 Task: Forward email and add a link Link0000000011 from Email0000000010 to Aakash.mishra@softage.net; Email000000002 with a cc to Email0000000003@outlook.com@outlook.com; Email0000000004@outlook.com and bcc to Email0000000005@outlook.com@outlook.com with a subject Subject0000000011 and add a message Message0000000013 and with an attachment of Attach0000000004. Forward email and add a link Link0000000012 from Email0000000010 including the signature Sign0000000001 to Aakash.mishra@softage.net with a subject Subject0000000011 and add a message Message0000000011. Forward email and add a link Link0000000012 from Email0000000010 including the signature Sign0000000001 to Aakash.mishra@softage.net; Email000000002 with a subject Subject0000000012 and add a message Message0000000012. Forward email and add a link Link0000000012 from Email0000000010 including the signature Sign0000000001 to Aakash.mishra@softage.net with a subject Subject0000000011 and add a message Message0000000011 and with an attachment of Attach0000000001. Forward email and add a link Link0000000012 from Email0000000010 including the signature Sign0000000001 to Aakash.mishra@softage.net; Email000000002; Email0000000003@outlook.com@outlook.com with a subject Subject0000000012 and add a message Message0000000013 and with an attachment of Attach0000000001
Action: Mouse moved to (1299, 458)
Screenshot: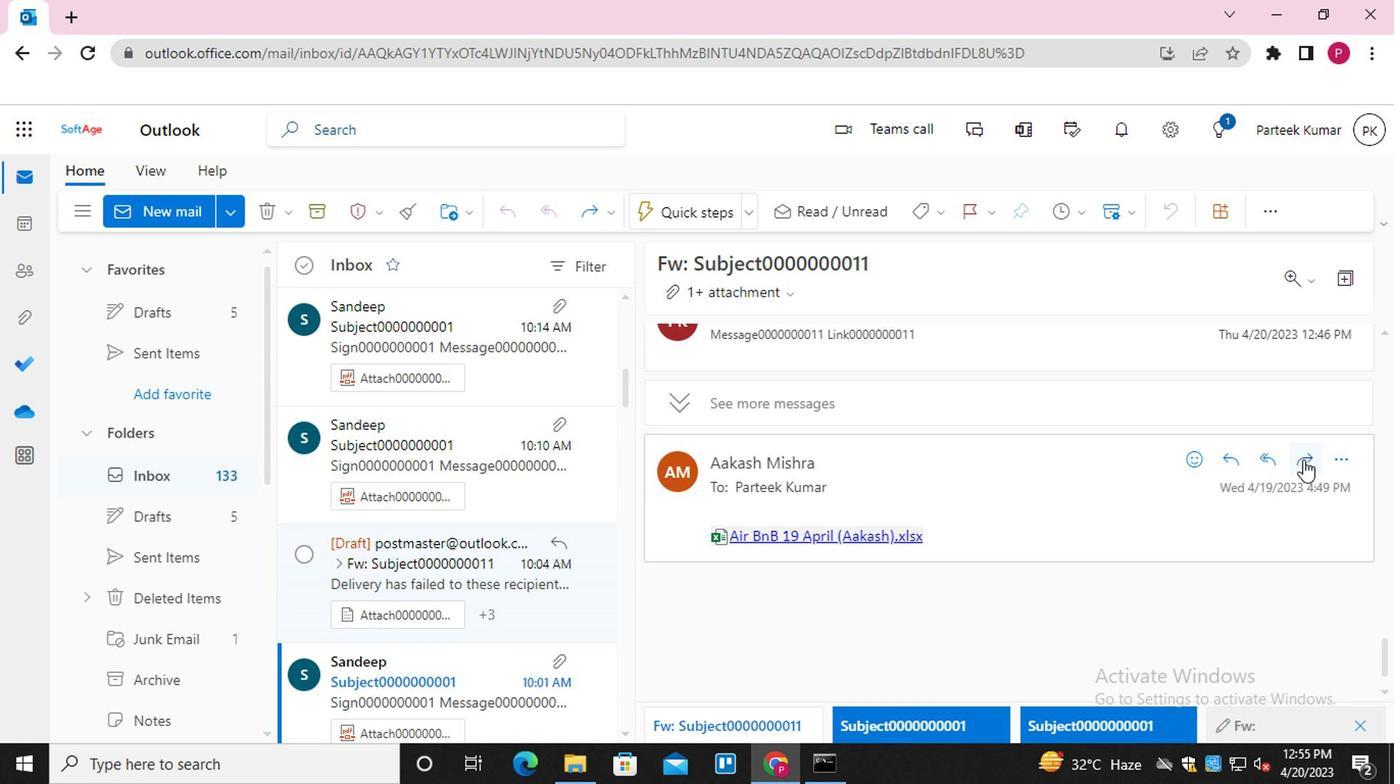 
Action: Mouse pressed left at (1299, 458)
Screenshot: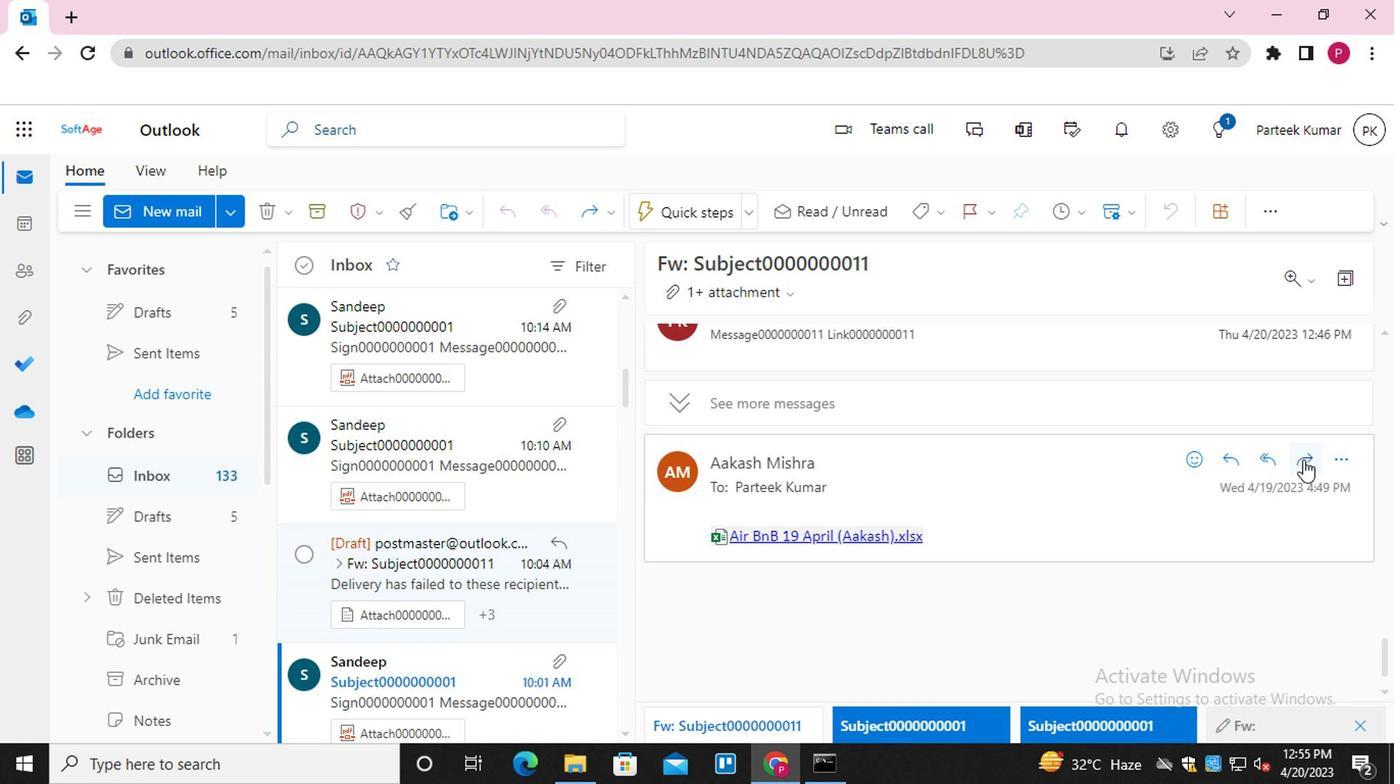 
Action: Mouse moved to (664, 498)
Screenshot: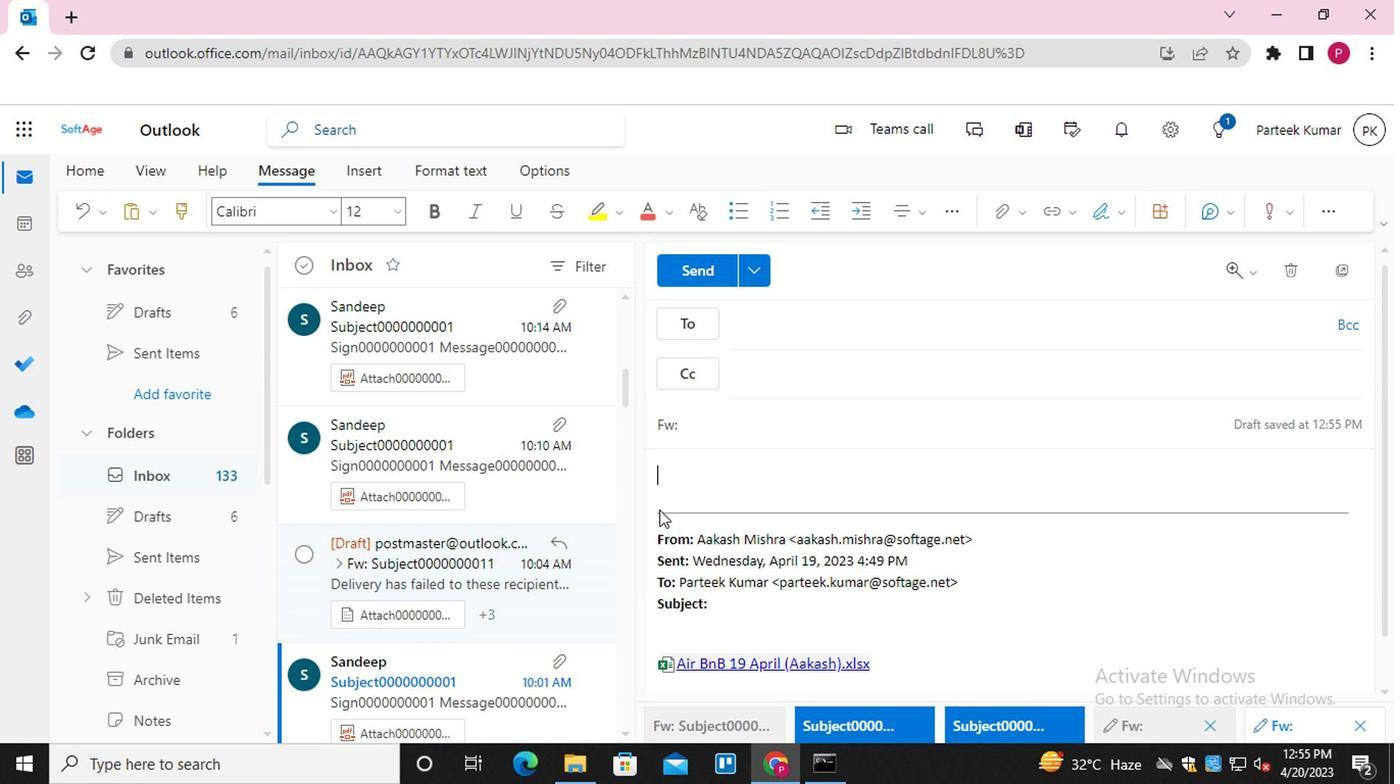 
Action: Mouse pressed left at (664, 498)
Screenshot: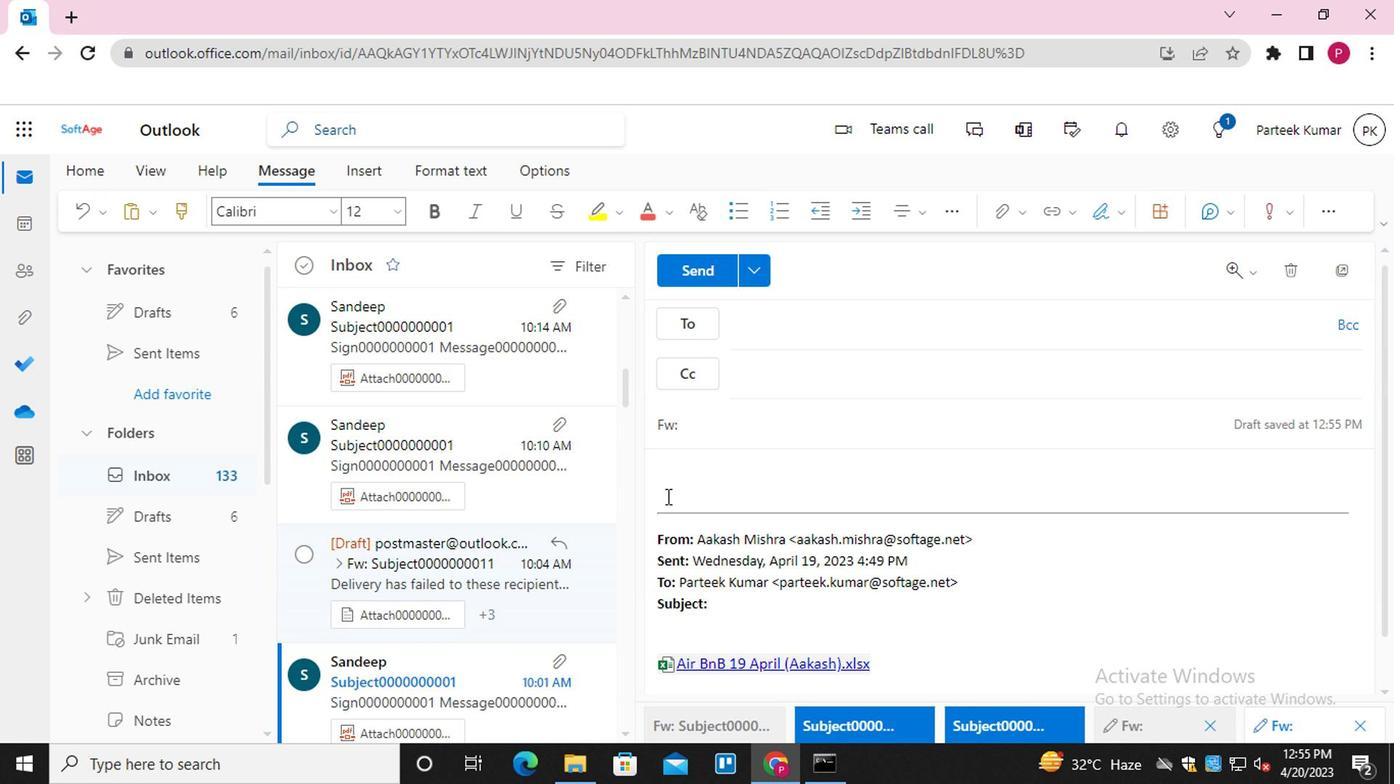 
Action: Mouse moved to (1042, 202)
Screenshot: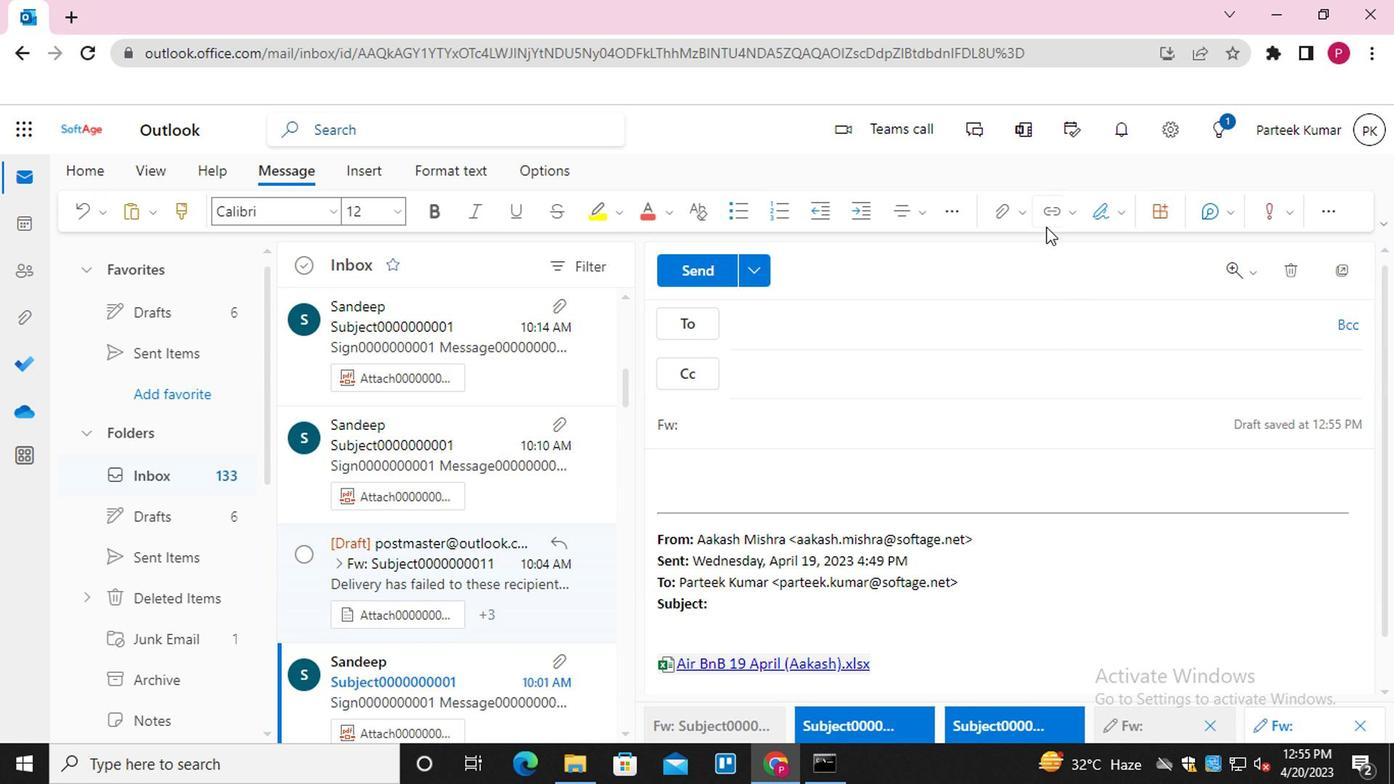 
Action: Mouse pressed left at (1042, 202)
Screenshot: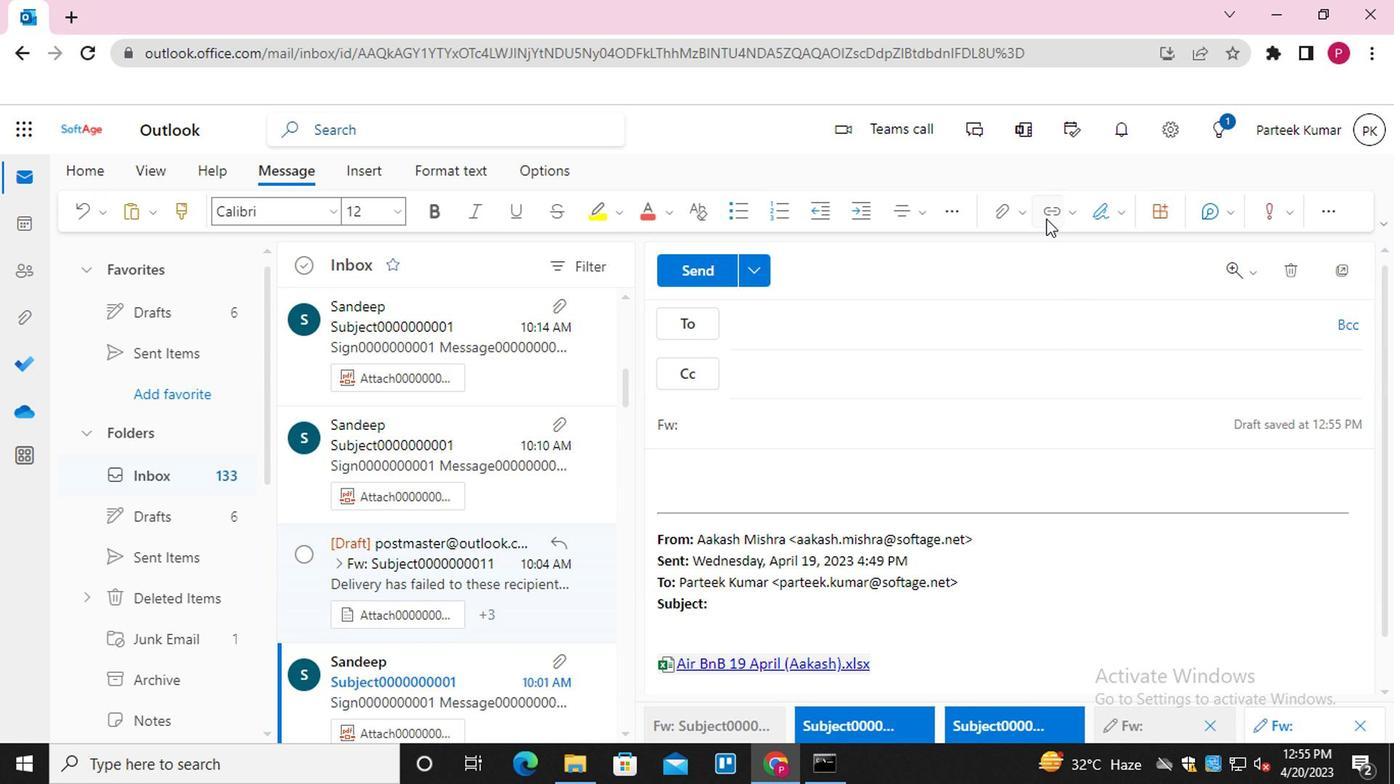 
Action: Mouse moved to (550, 387)
Screenshot: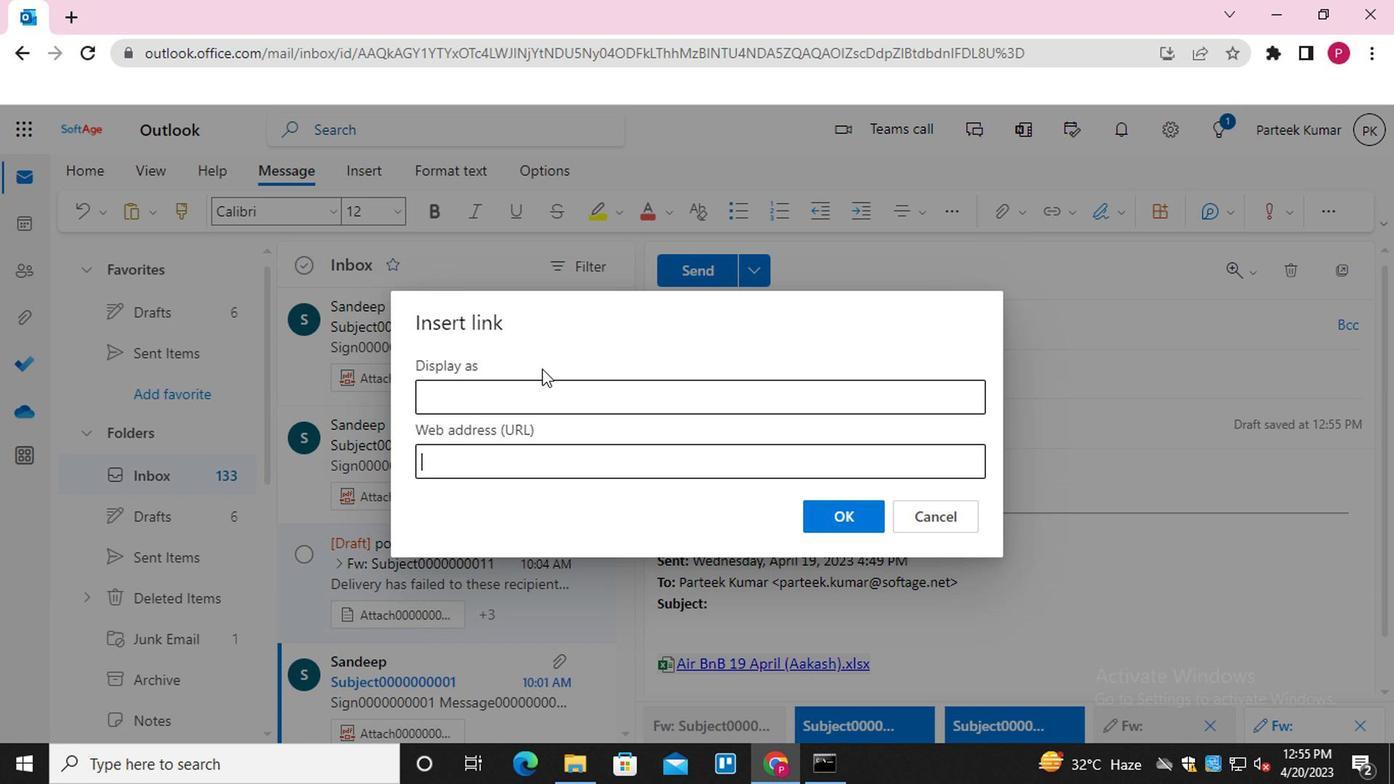 
Action: Mouse pressed left at (550, 387)
Screenshot: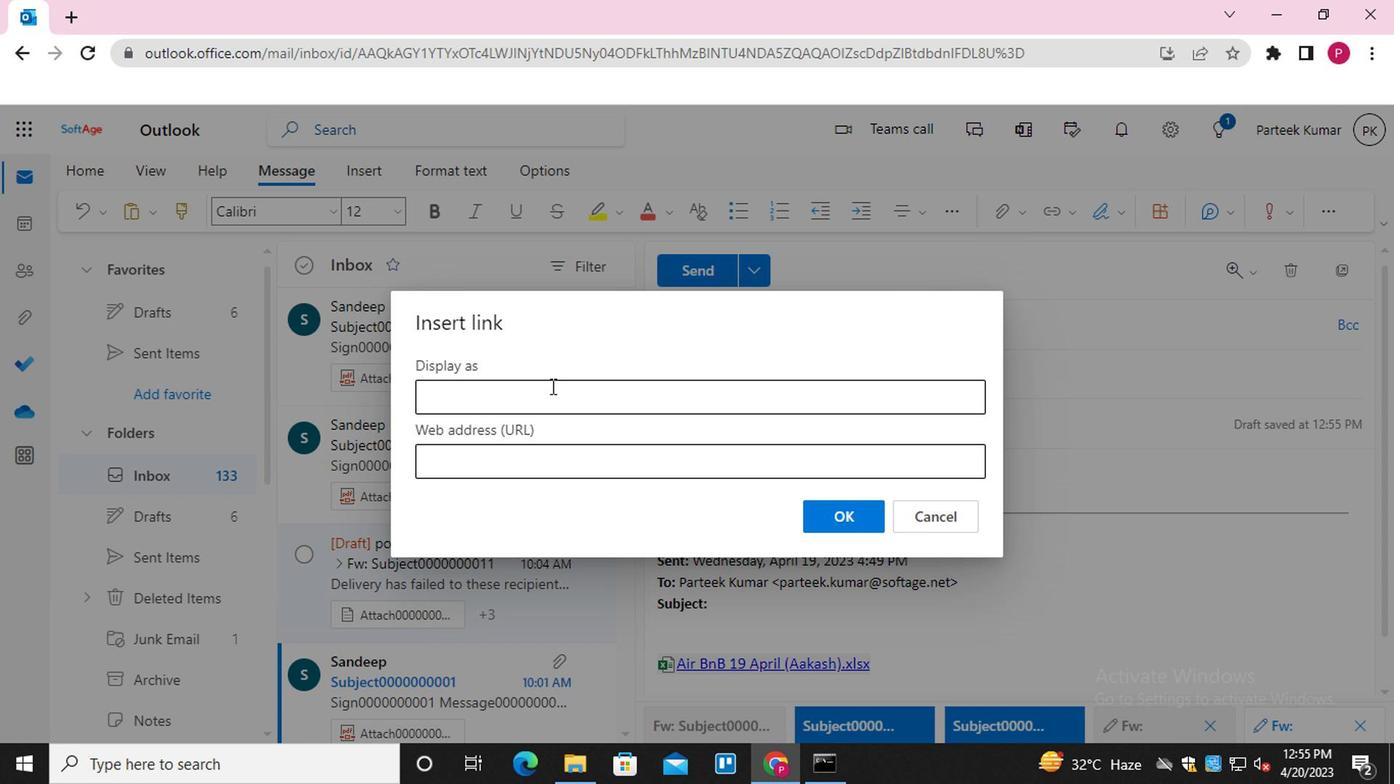 
Action: Mouse moved to (578, 452)
Screenshot: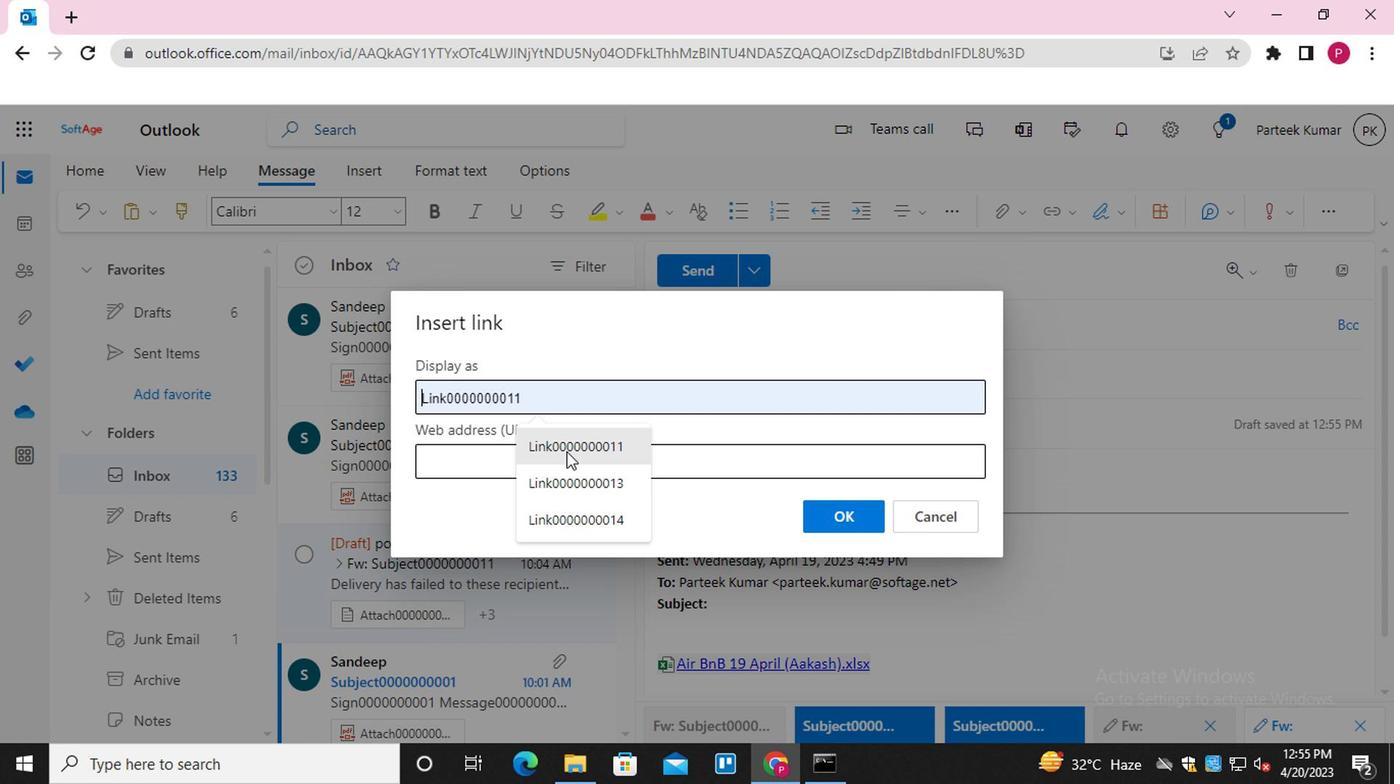 
Action: Mouse pressed left at (578, 452)
Screenshot: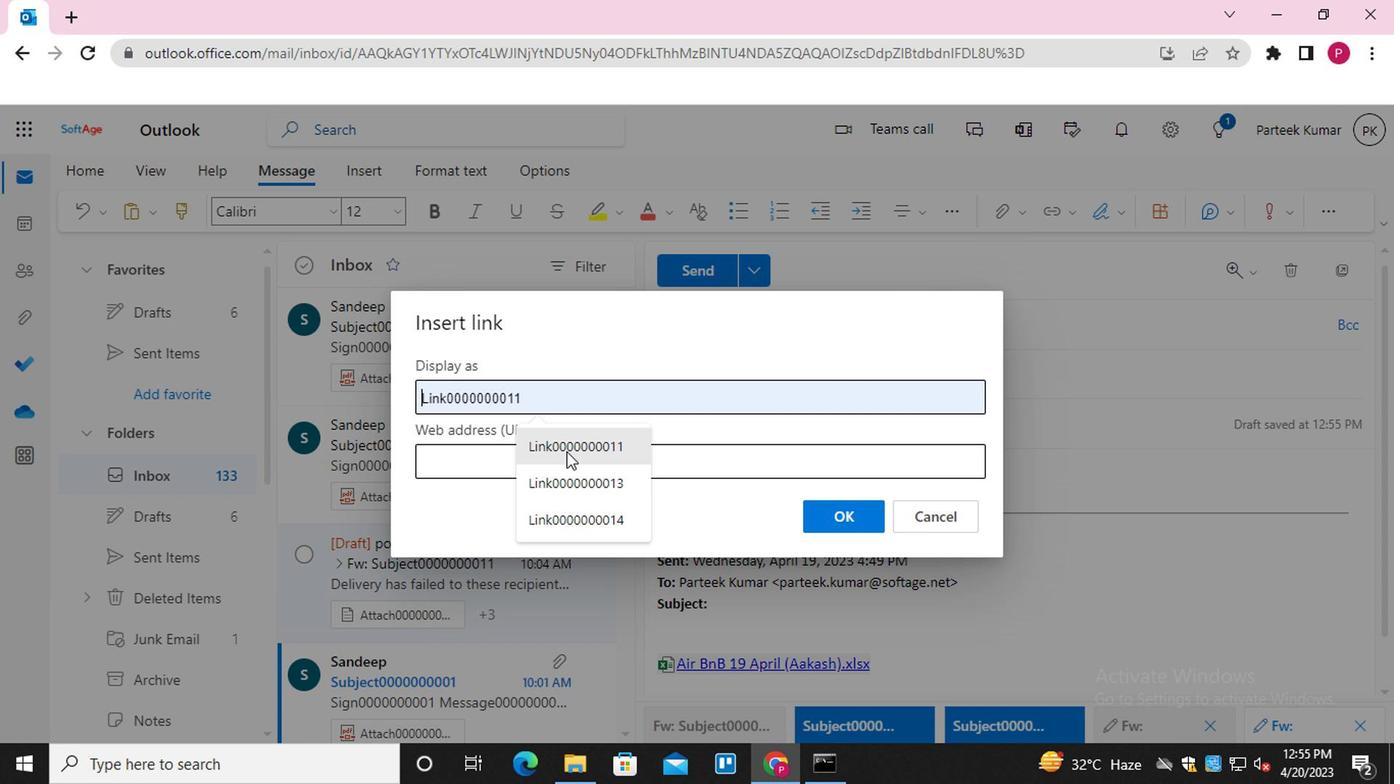 
Action: Mouse moved to (575, 464)
Screenshot: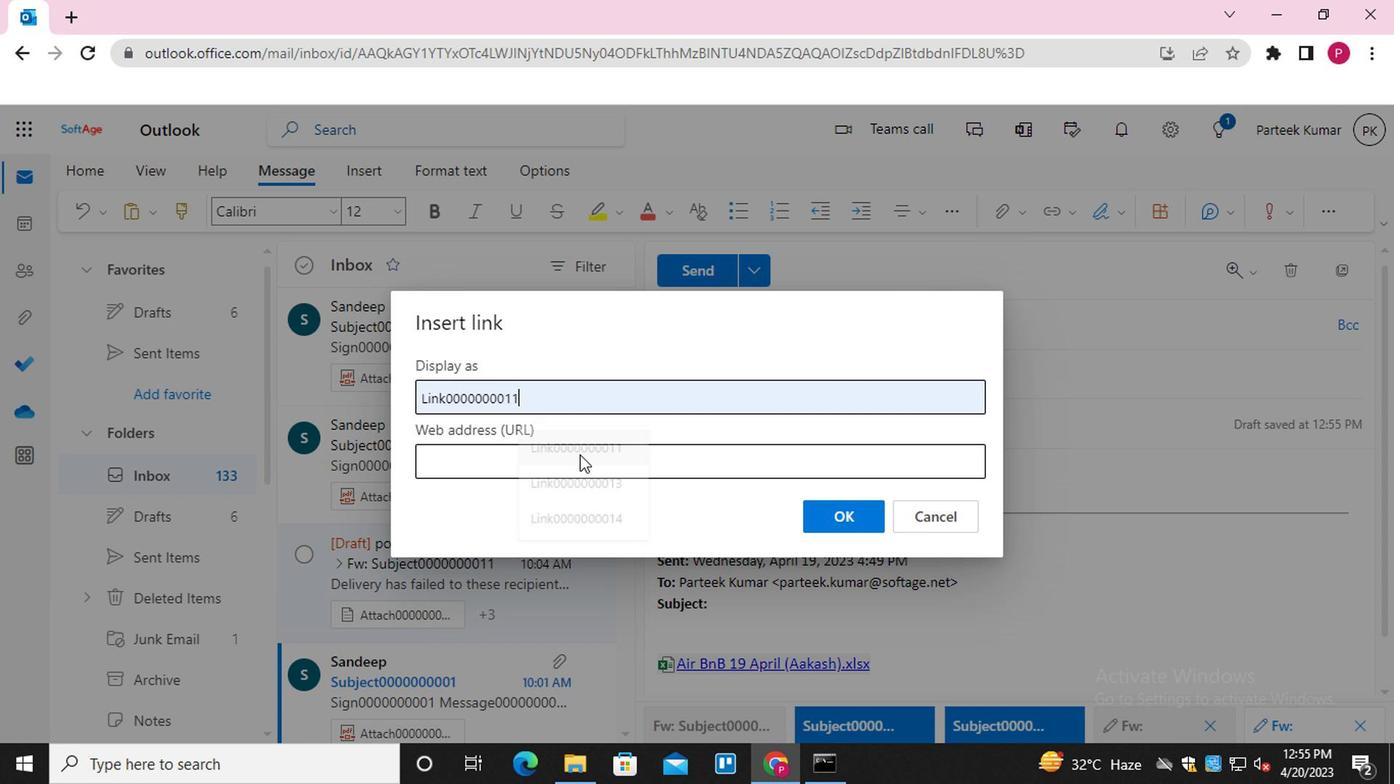 
Action: Mouse pressed left at (575, 464)
Screenshot: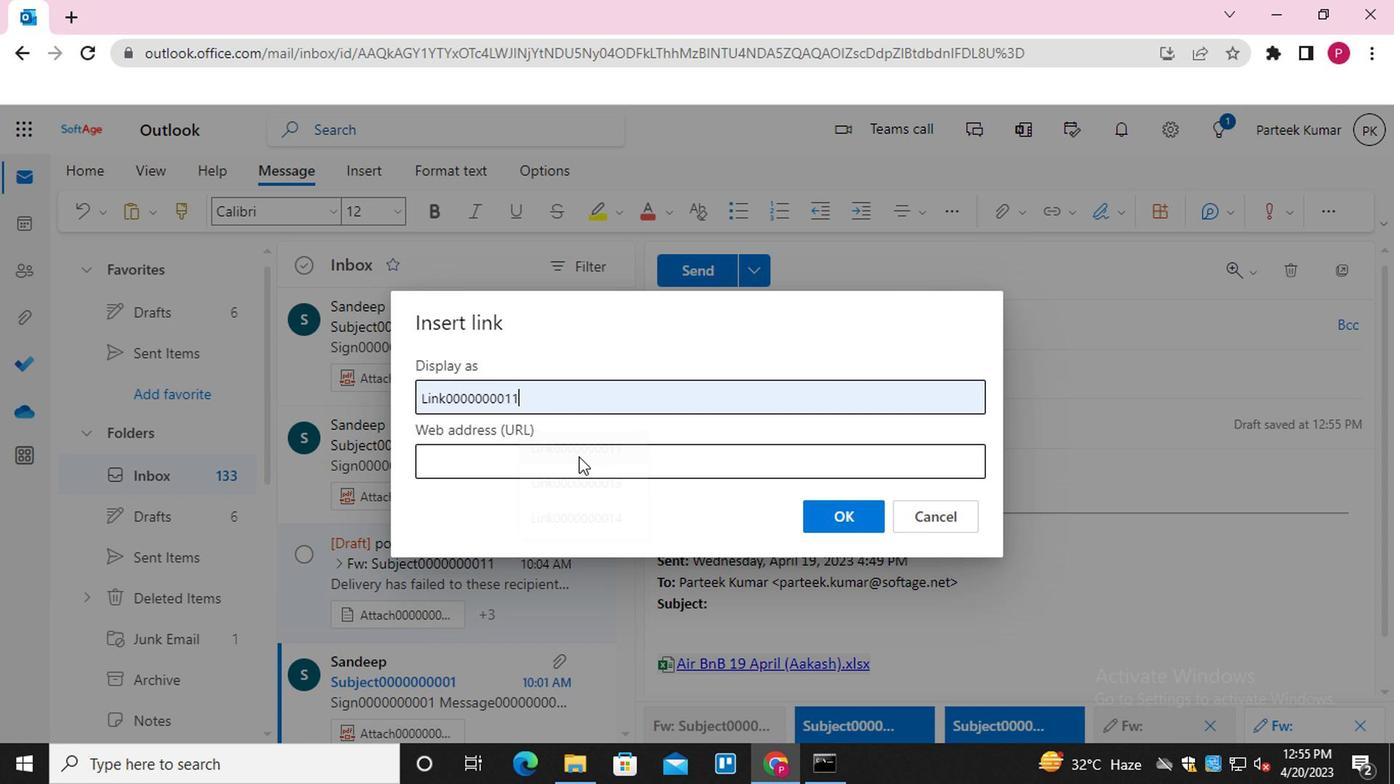 
Action: Mouse moved to (599, 603)
Screenshot: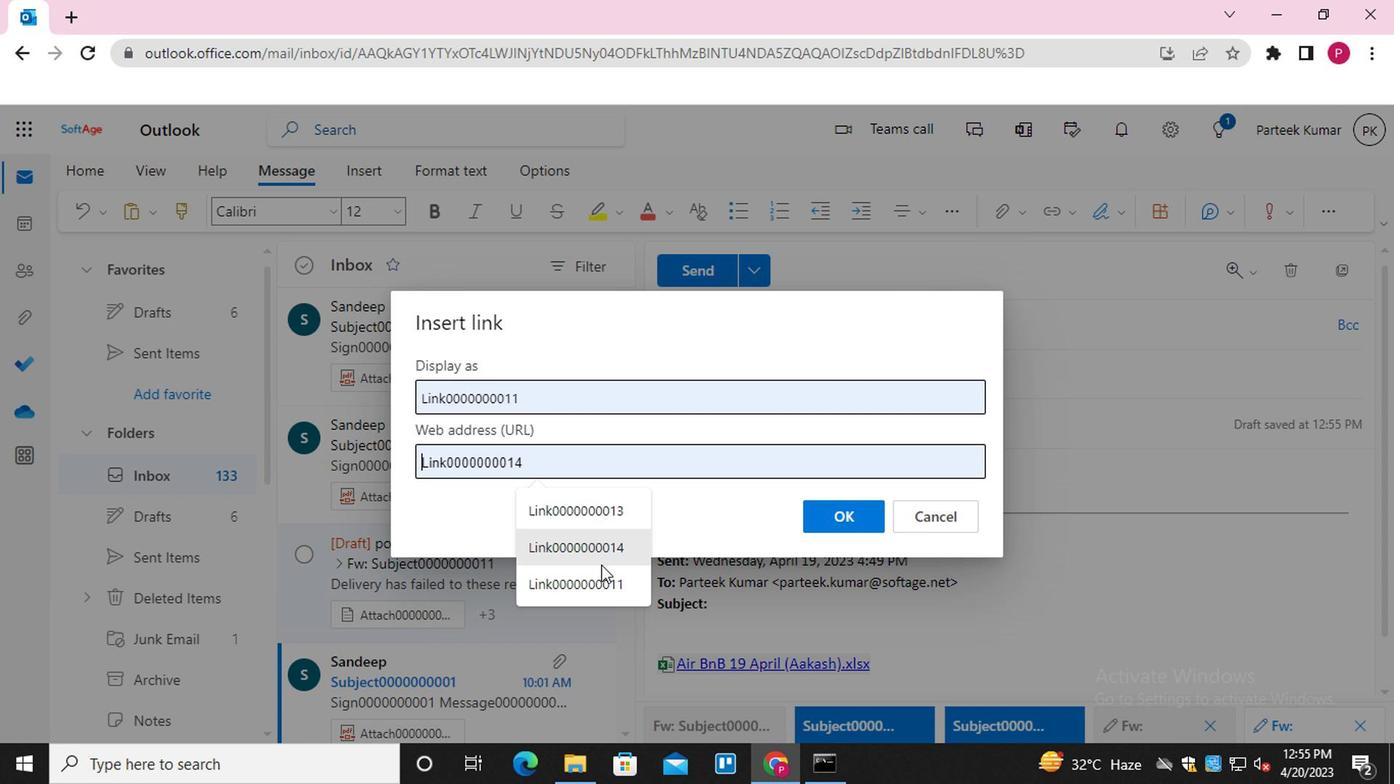 
Action: Mouse pressed left at (599, 603)
Screenshot: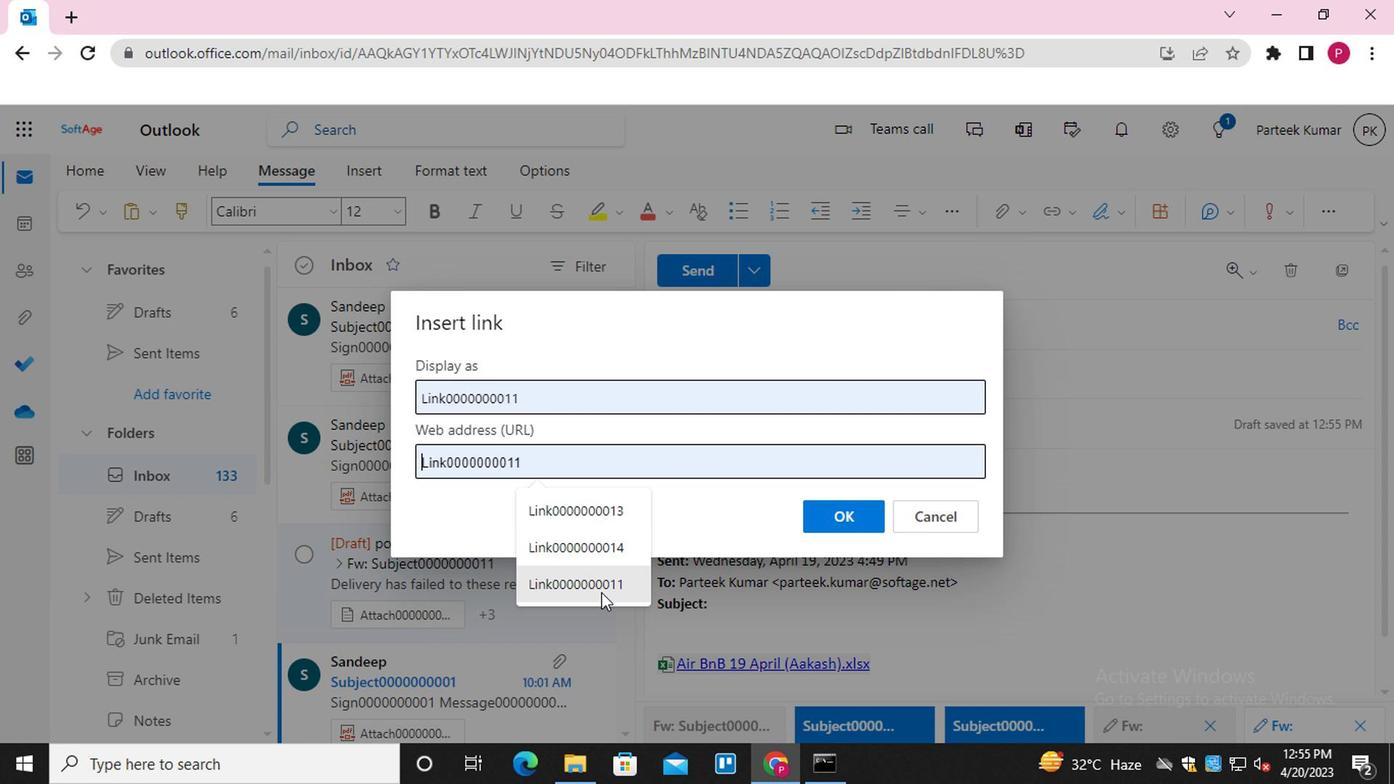 
Action: Mouse moved to (844, 518)
Screenshot: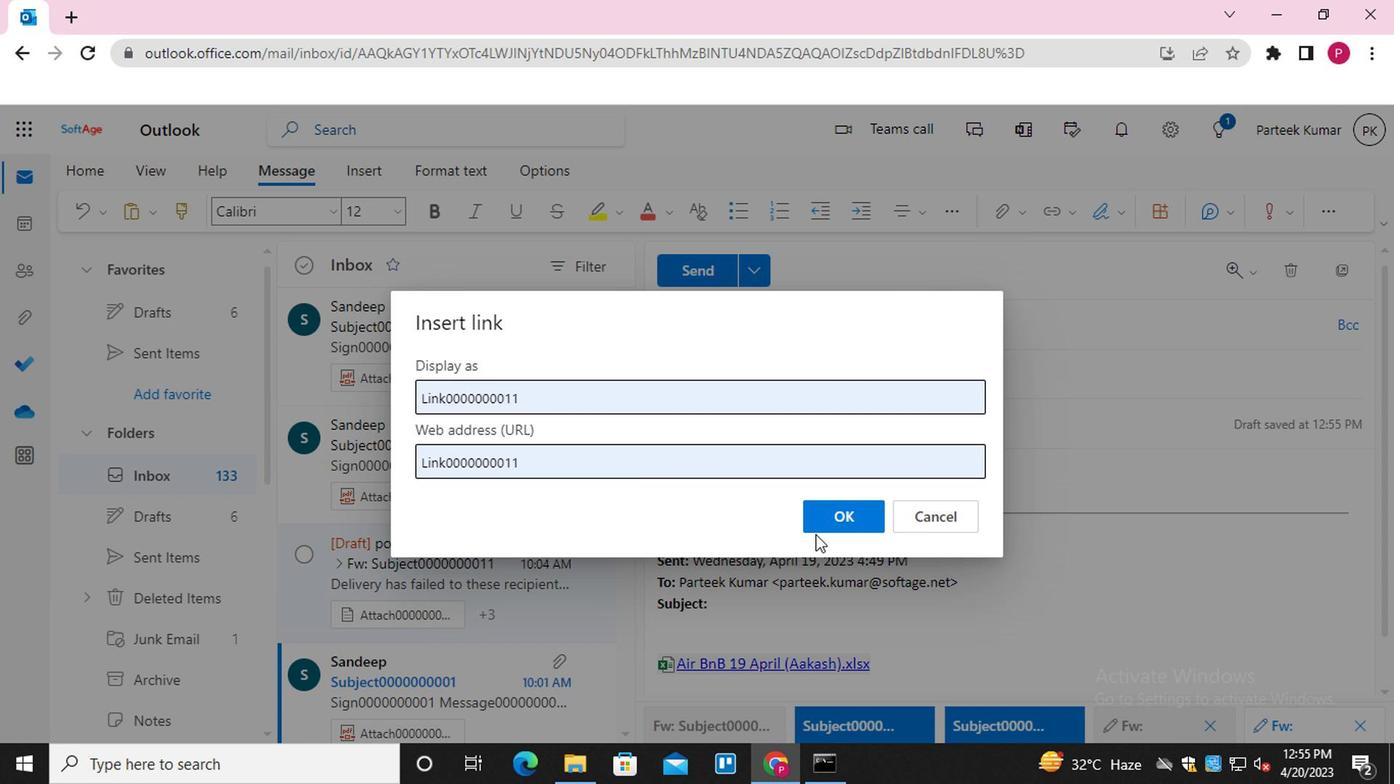 
Action: Mouse pressed left at (844, 518)
Screenshot: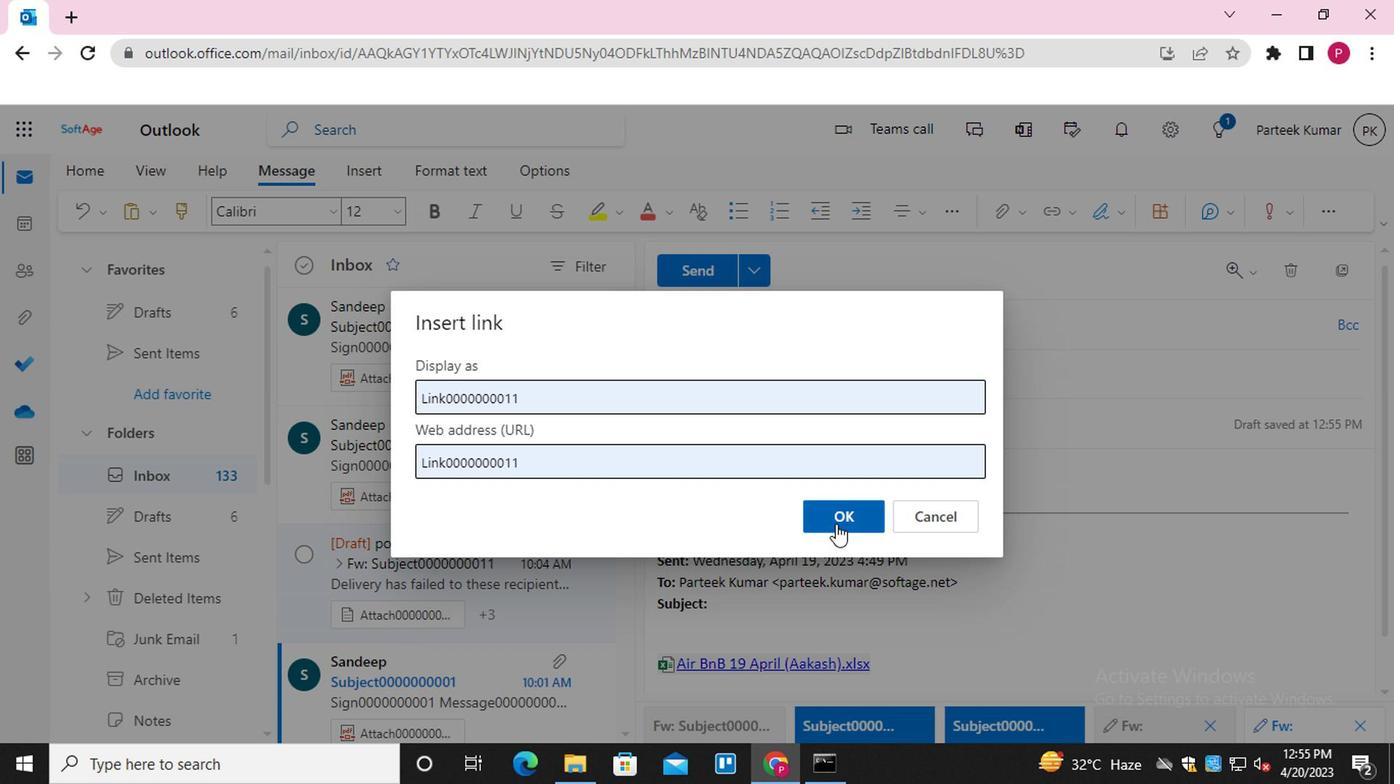 
Action: Mouse moved to (839, 323)
Screenshot: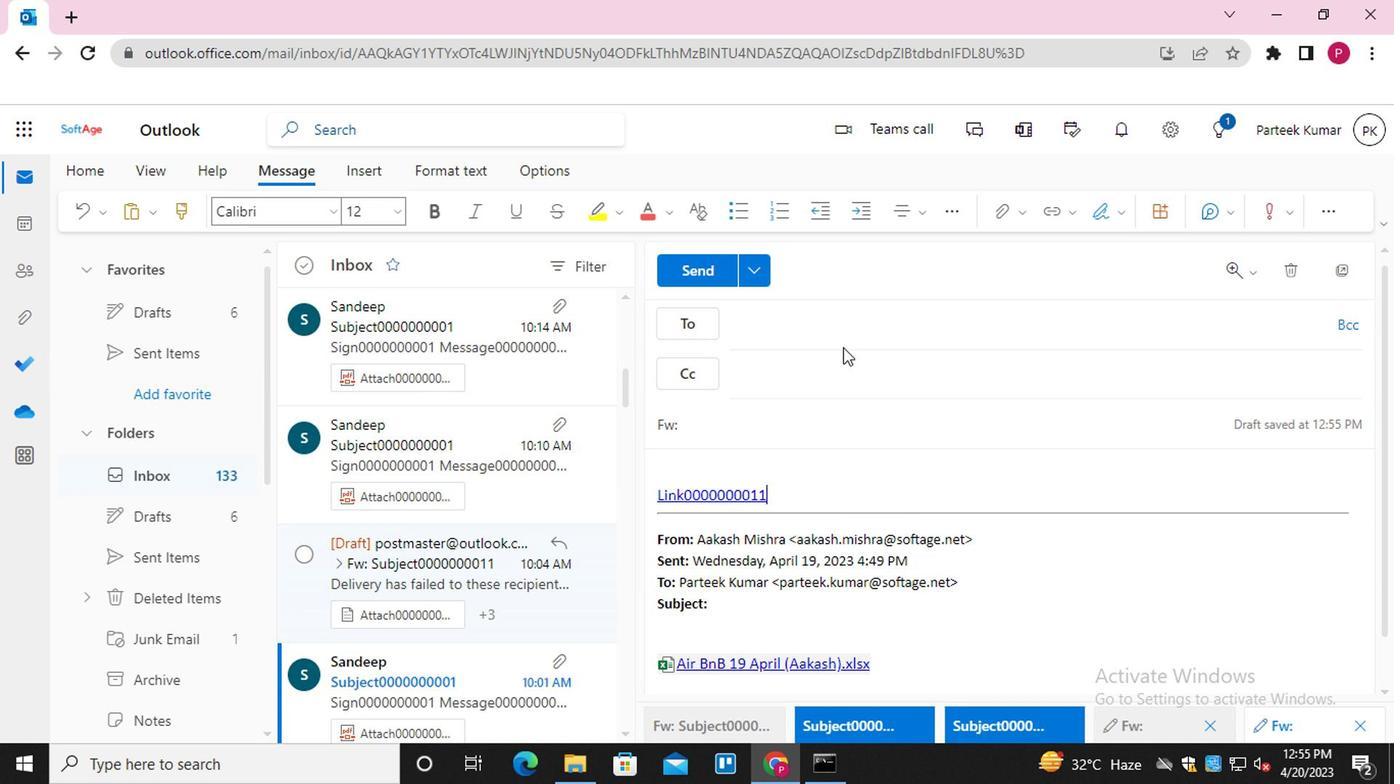 
Action: Mouse pressed left at (839, 323)
Screenshot: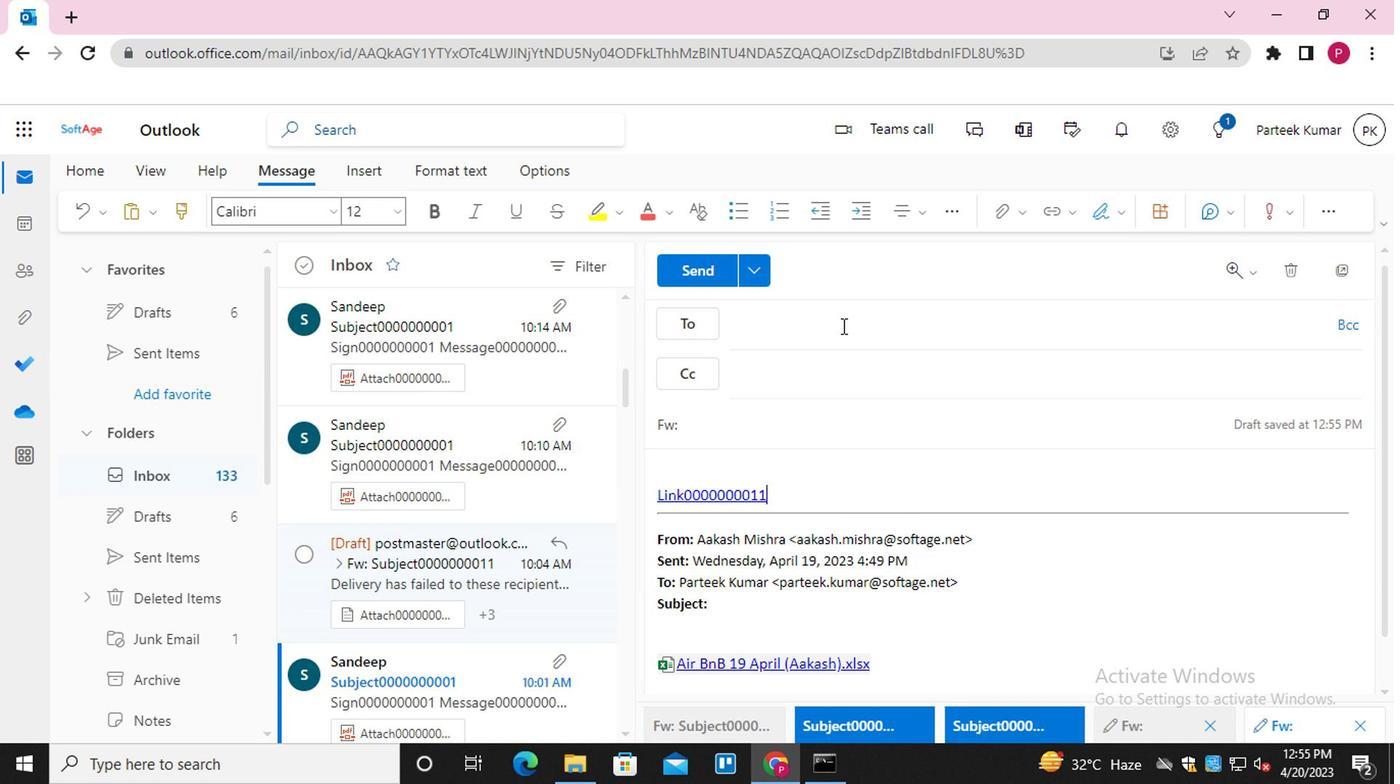 
Action: Mouse moved to (817, 463)
Screenshot: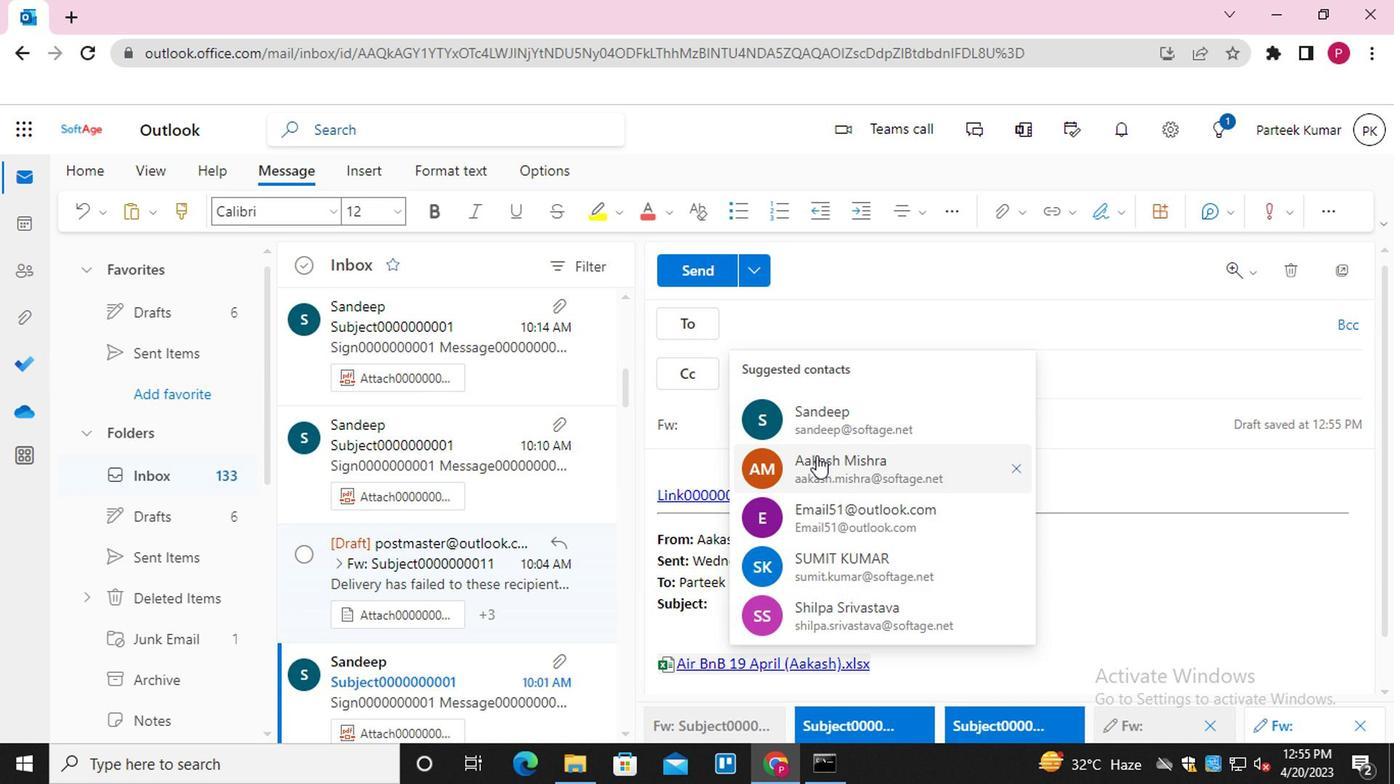 
Action: Mouse pressed left at (817, 463)
Screenshot: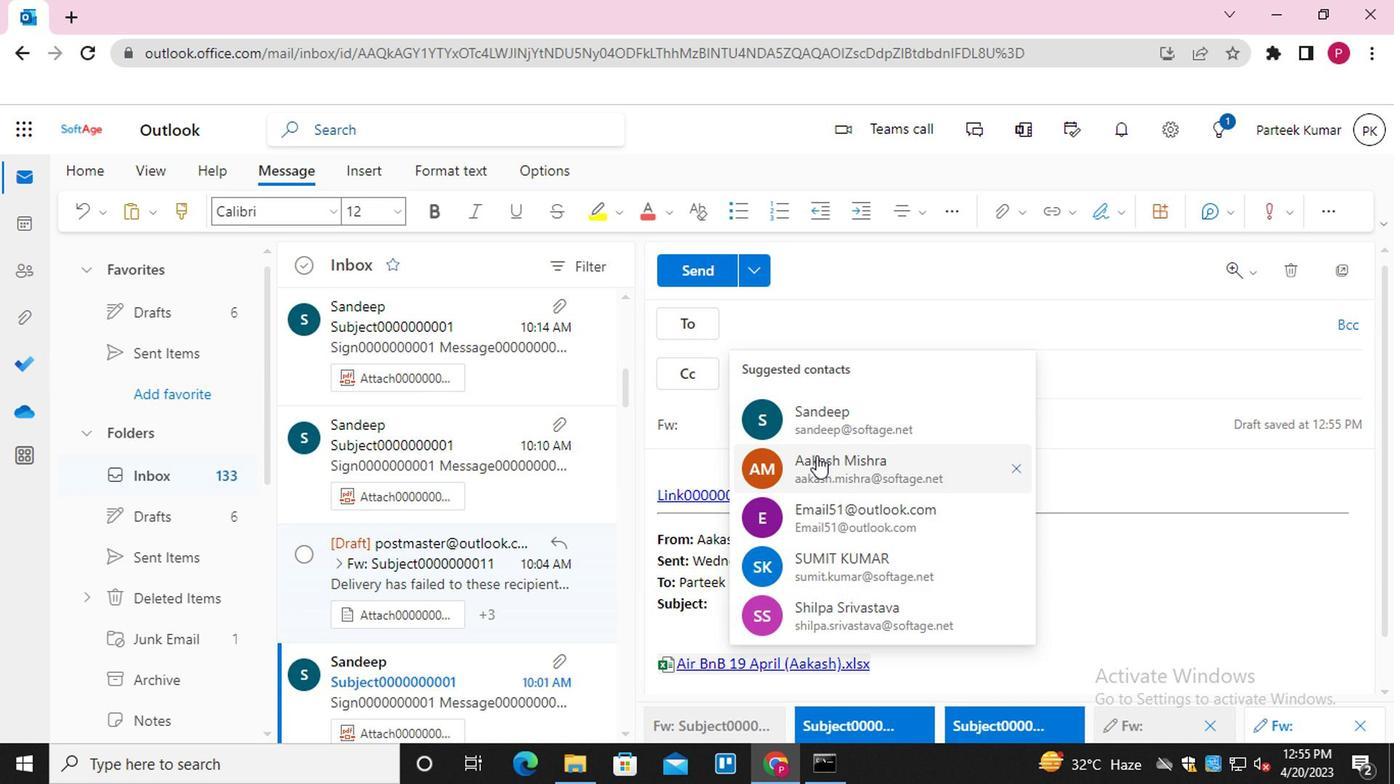 
Action: Key pressed <Key.shift>EMAIL0000000002<Key.enter>
Screenshot: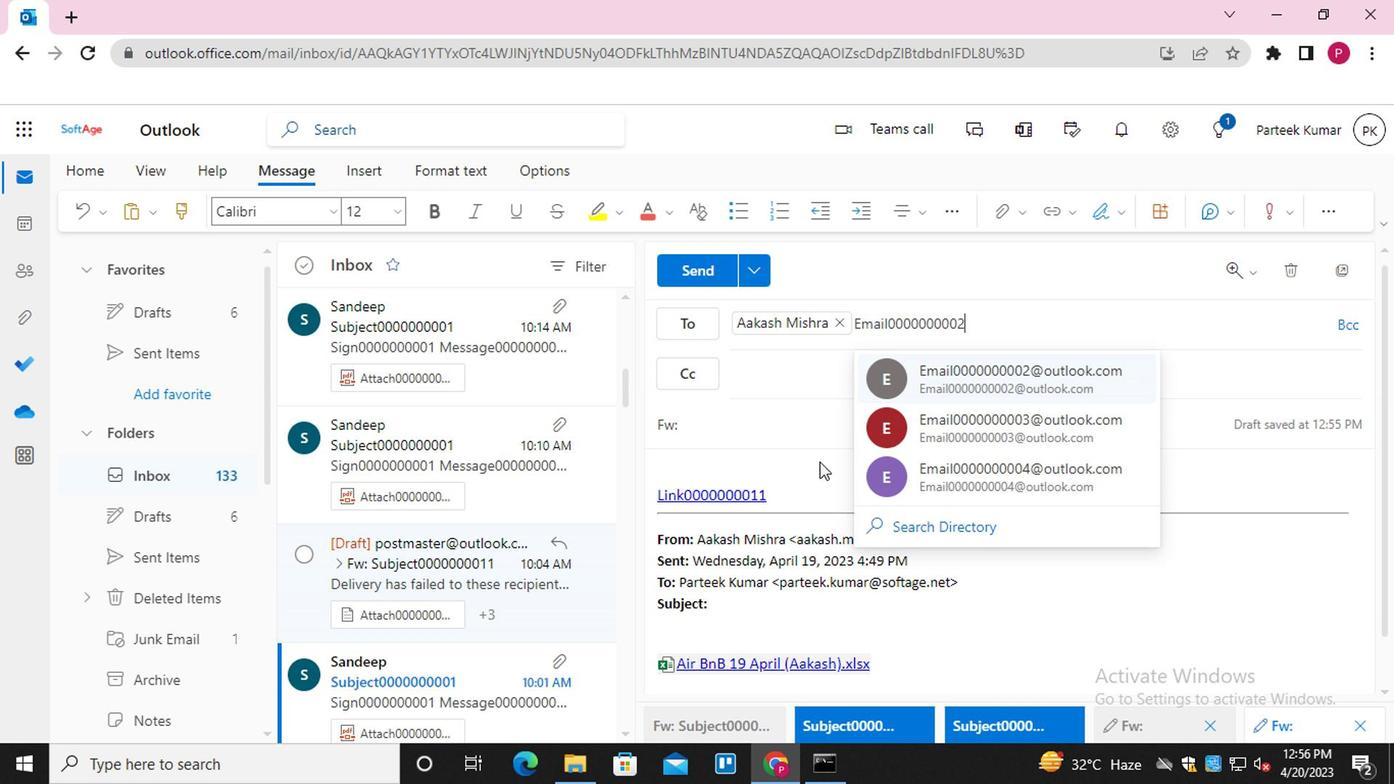 
Action: Mouse moved to (788, 371)
Screenshot: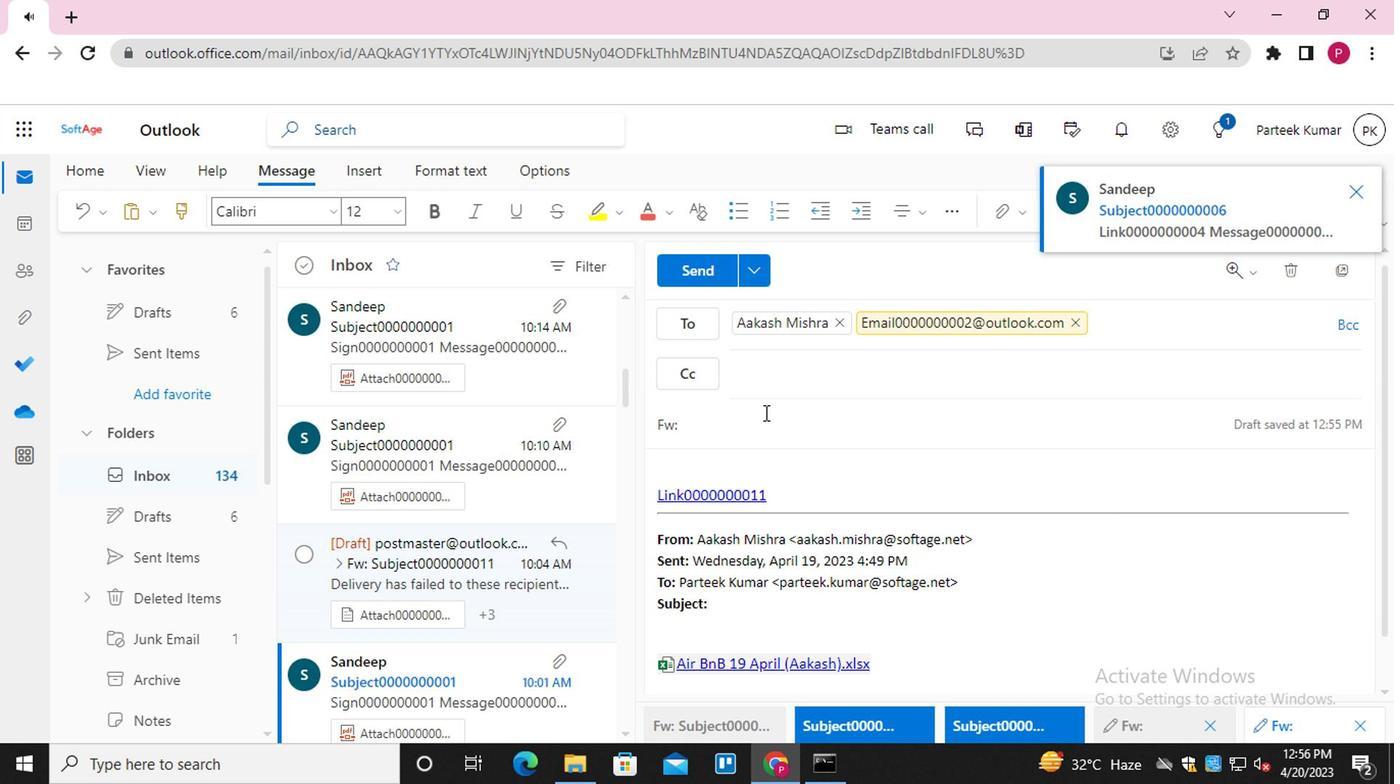 
Action: Mouse pressed left at (788, 371)
Screenshot: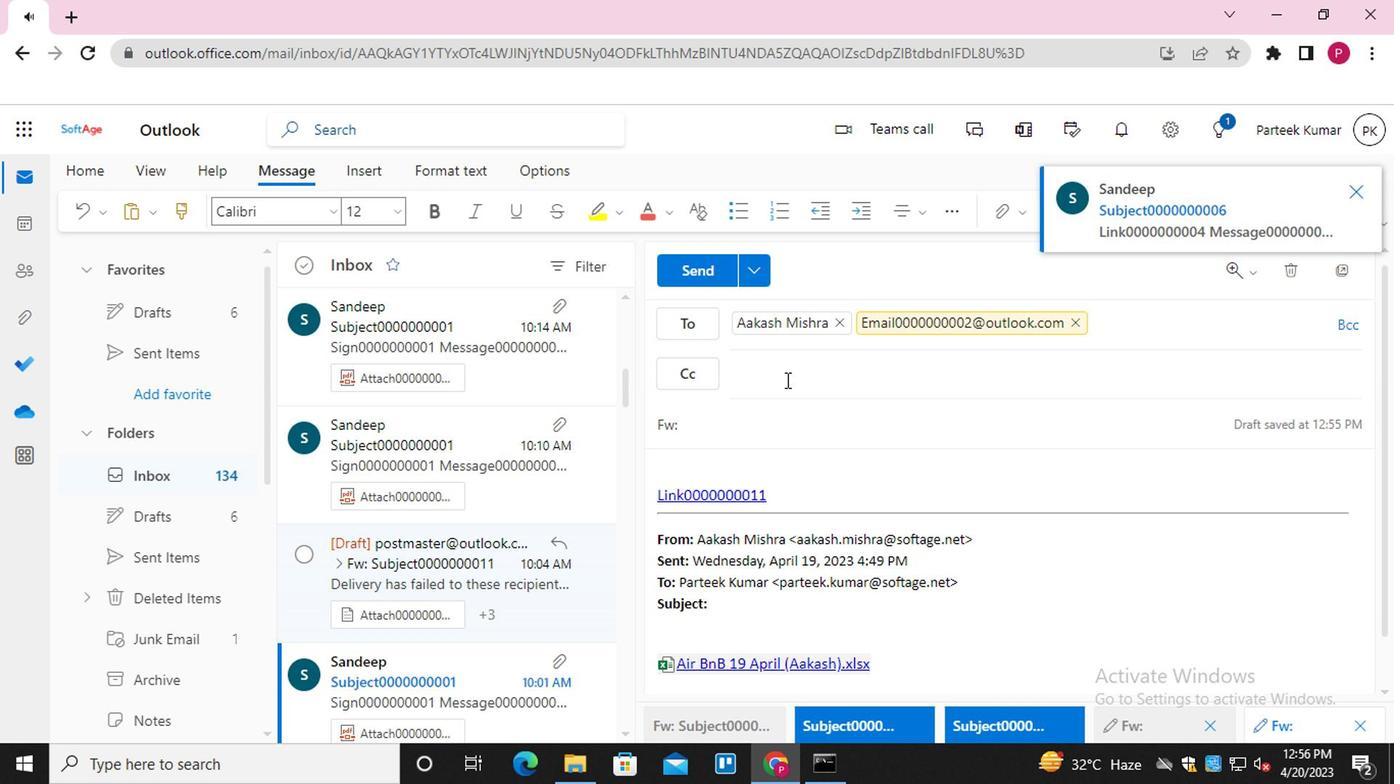 
Action: Key pressed <Key.shift>EMAIL0000000003<Key.enter><Key.shift>EMAIL0000000004<Key.enter>
Screenshot: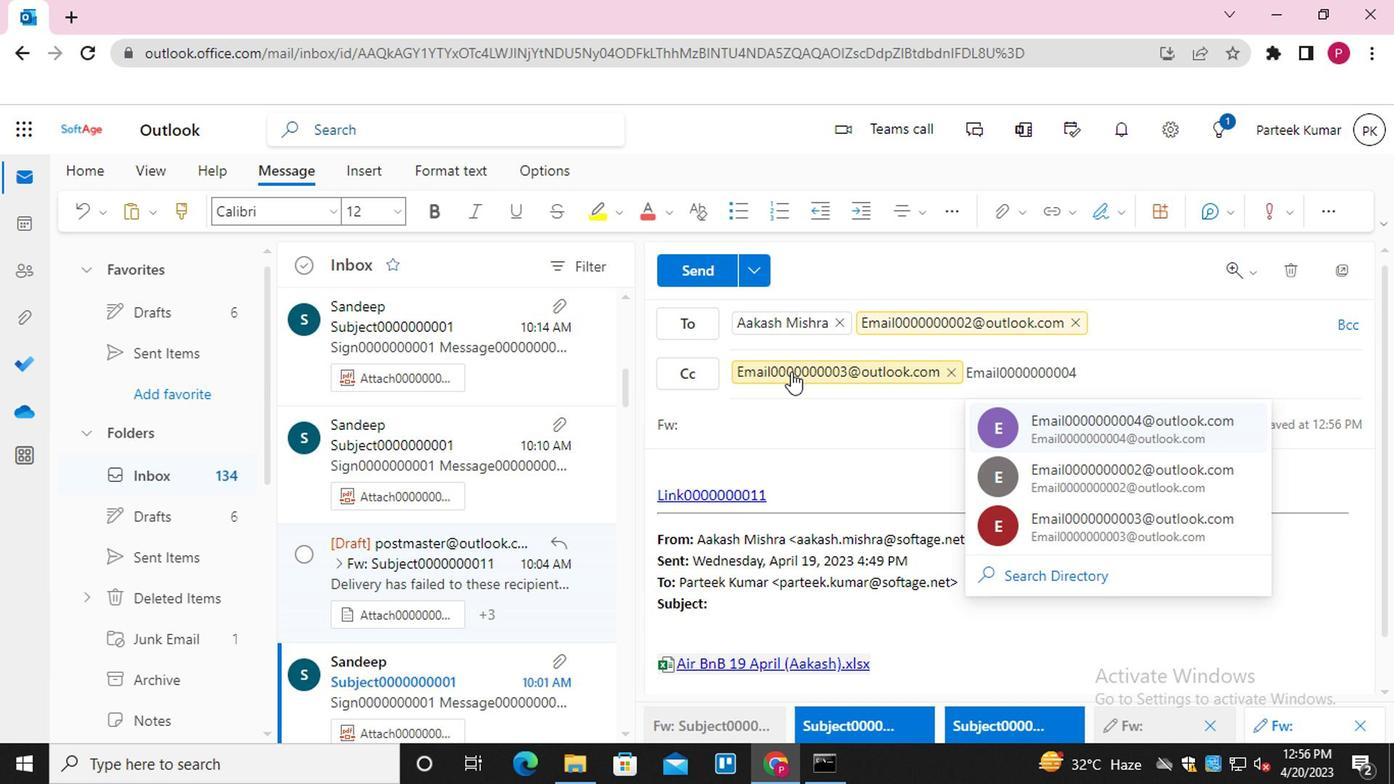 
Action: Mouse moved to (1355, 319)
Screenshot: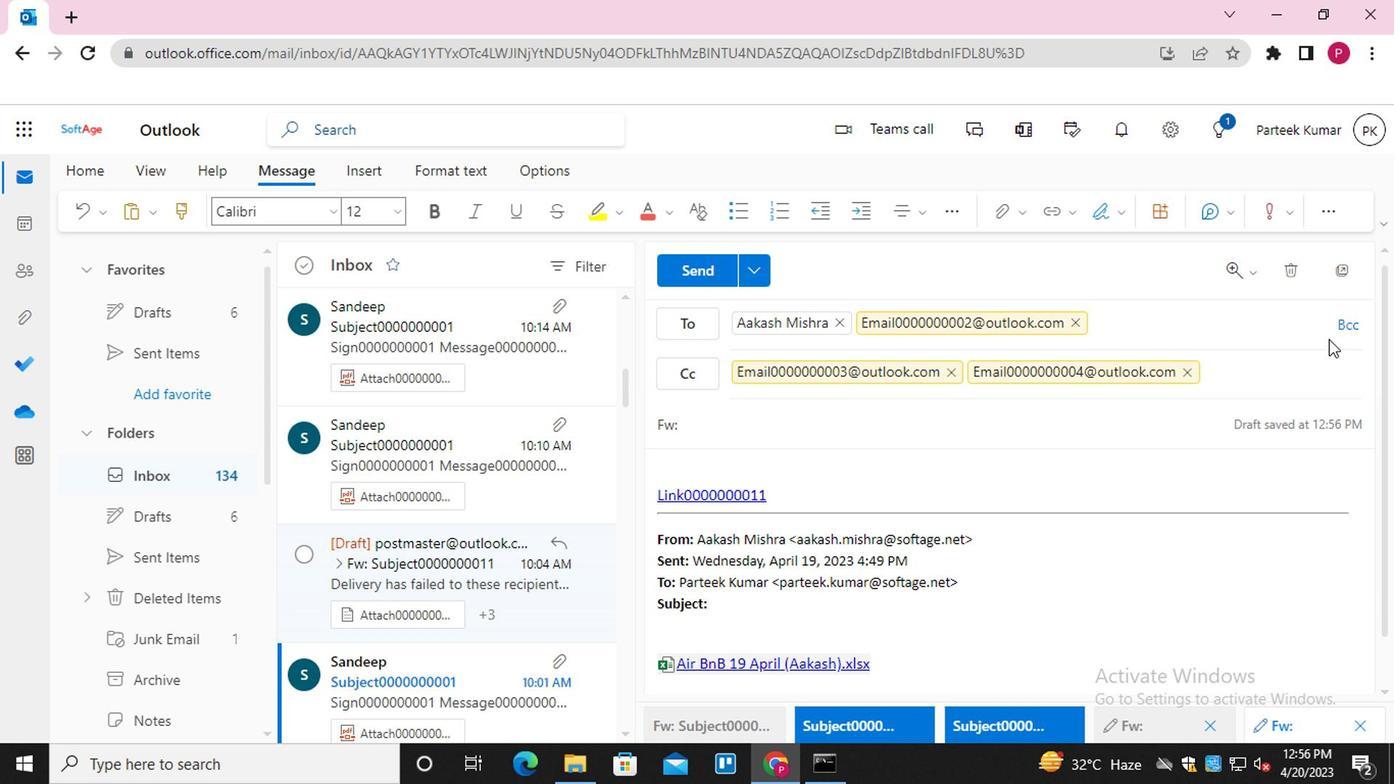 
Action: Mouse pressed left at (1355, 319)
Screenshot: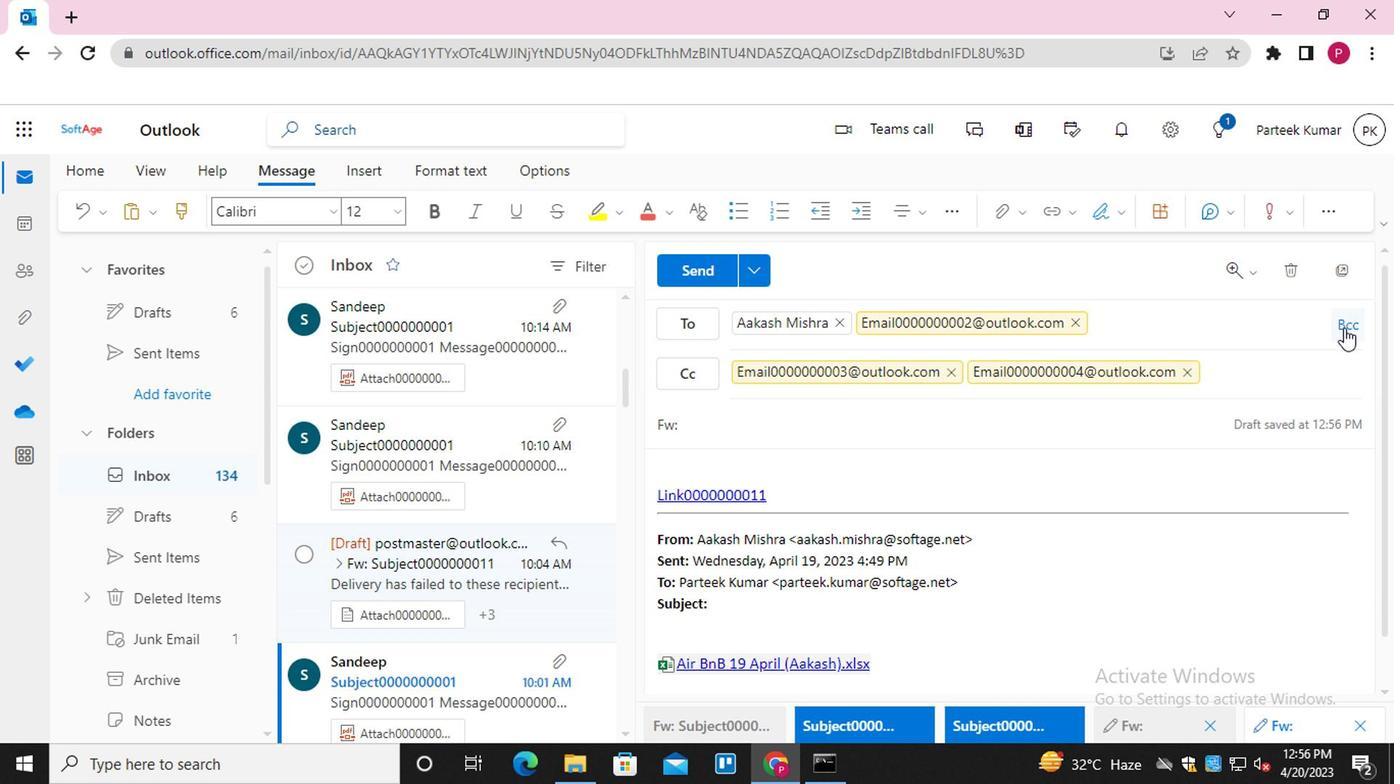 
Action: Mouse moved to (901, 440)
Screenshot: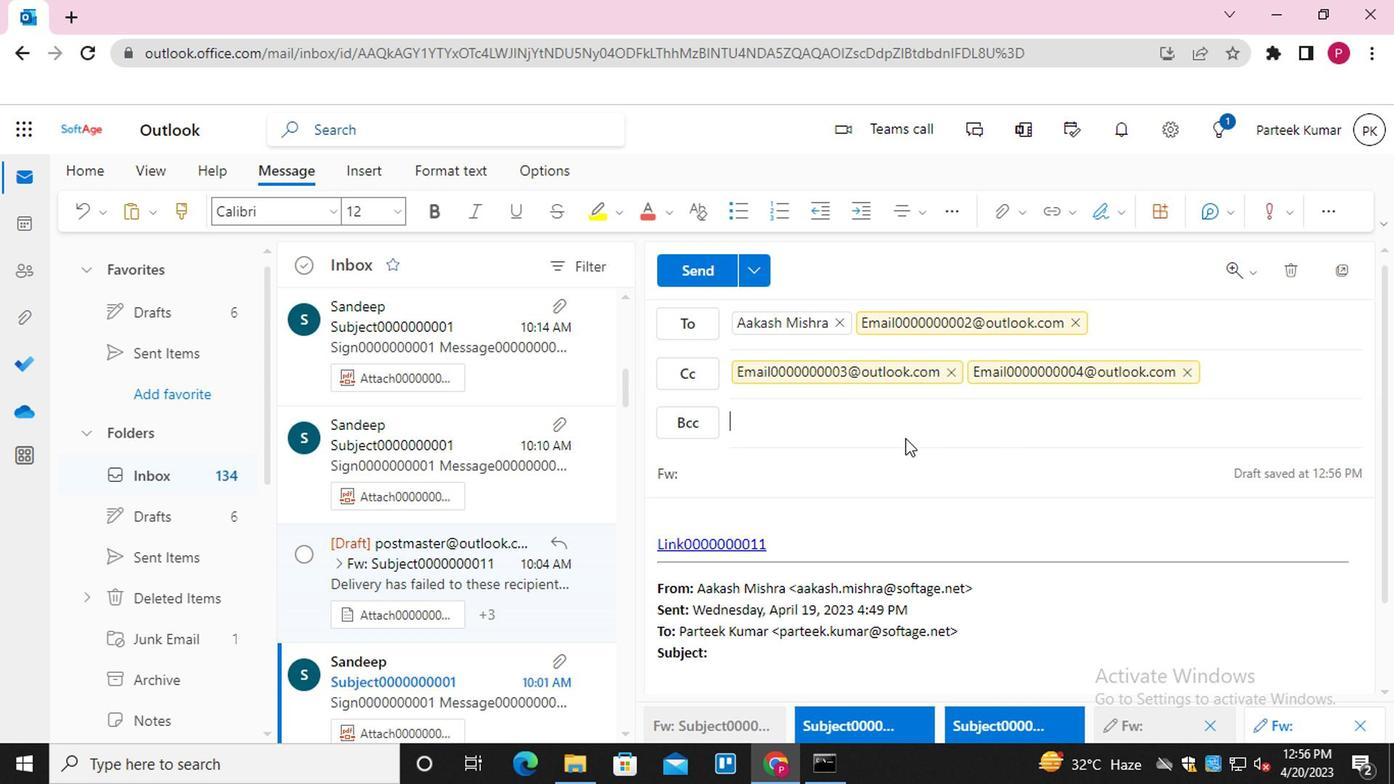 
Action: Key pressed <Key.shift>EMAIL0000000005<Key.shift>@OUTLOOK.COM<Key.enter>
Screenshot: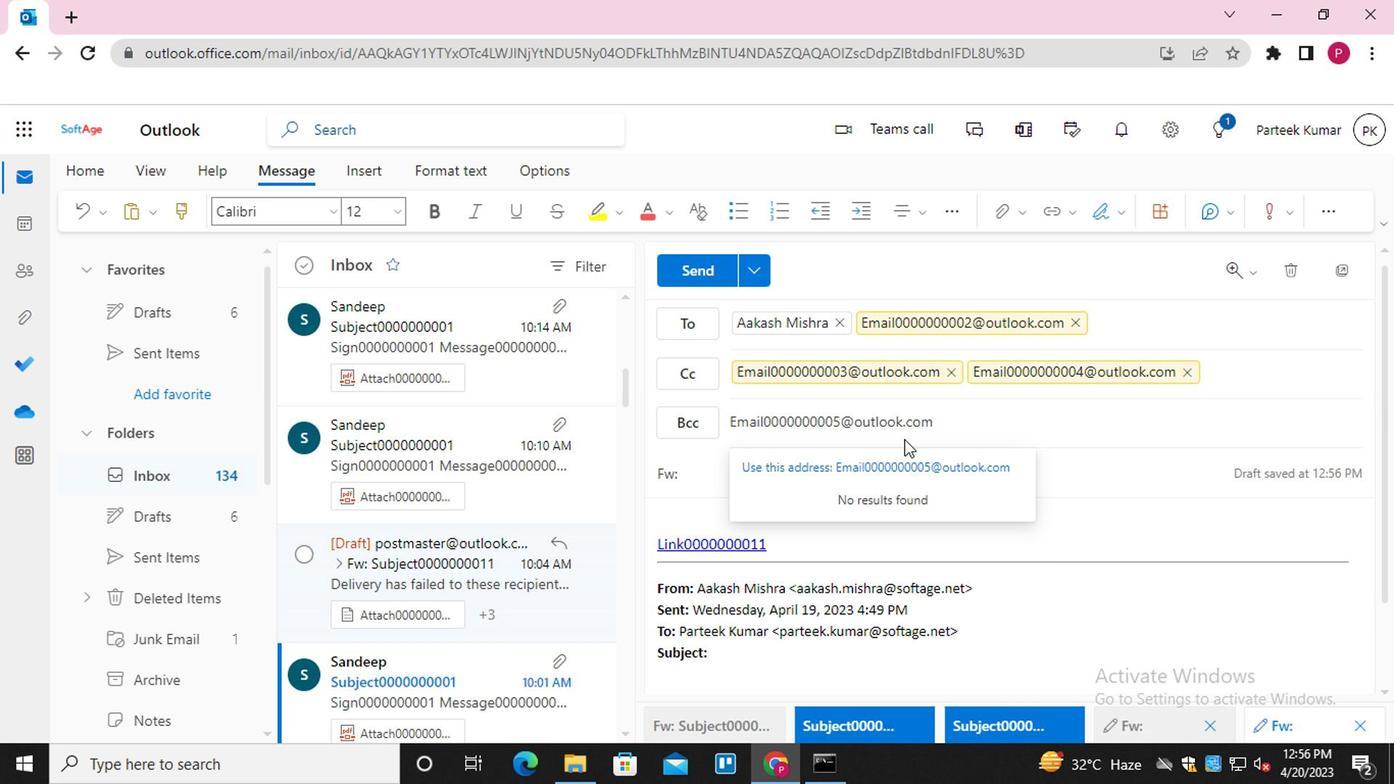 
Action: Mouse moved to (746, 477)
Screenshot: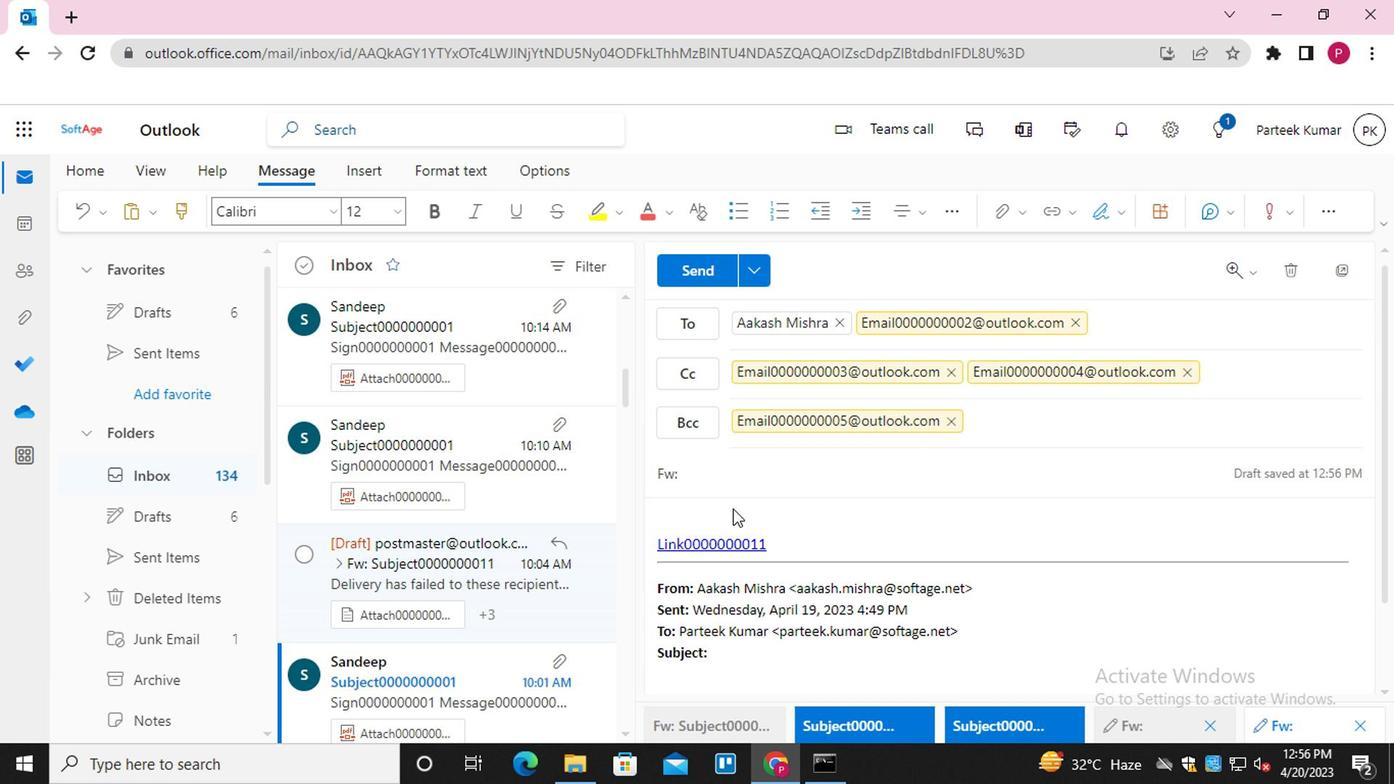 
Action: Mouse pressed left at (746, 477)
Screenshot: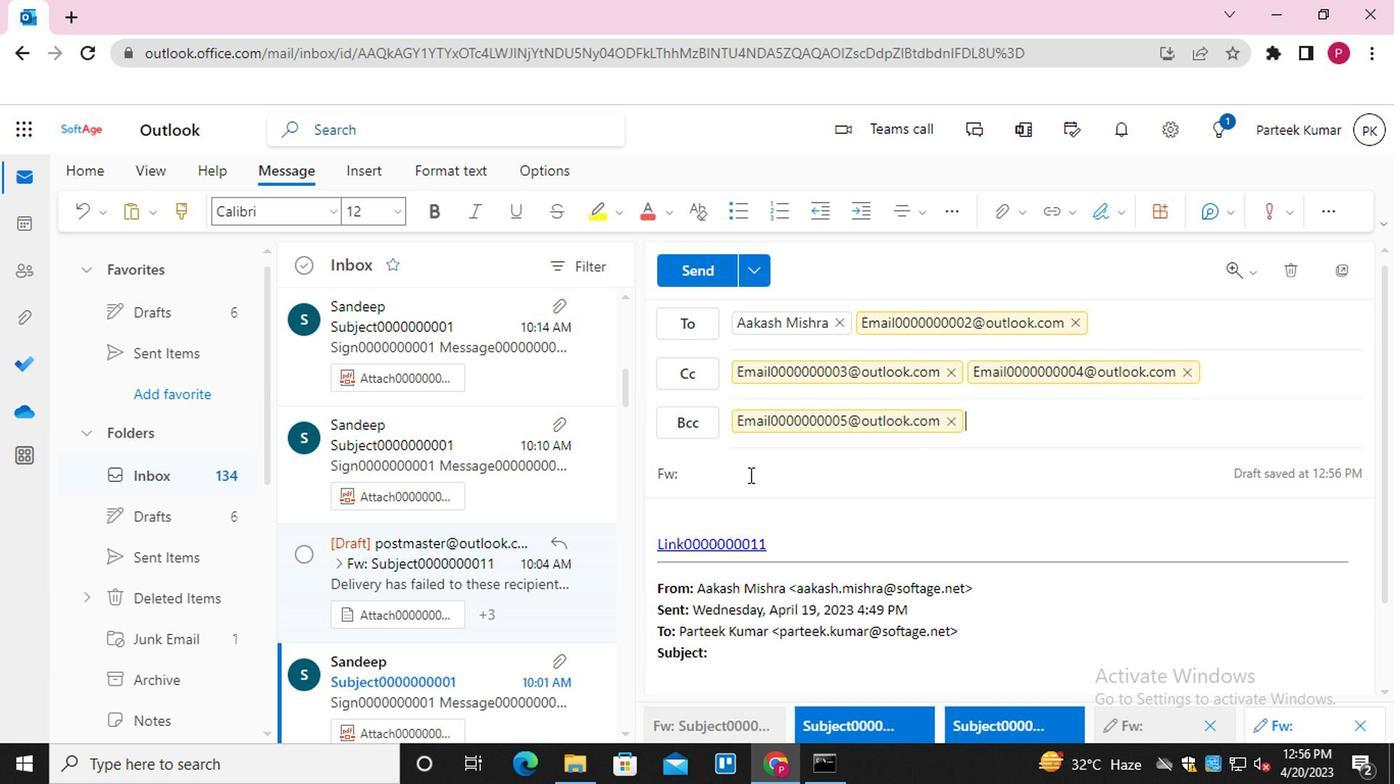 
Action: Key pressed <Key.shift>SUBJECT0000000011
Screenshot: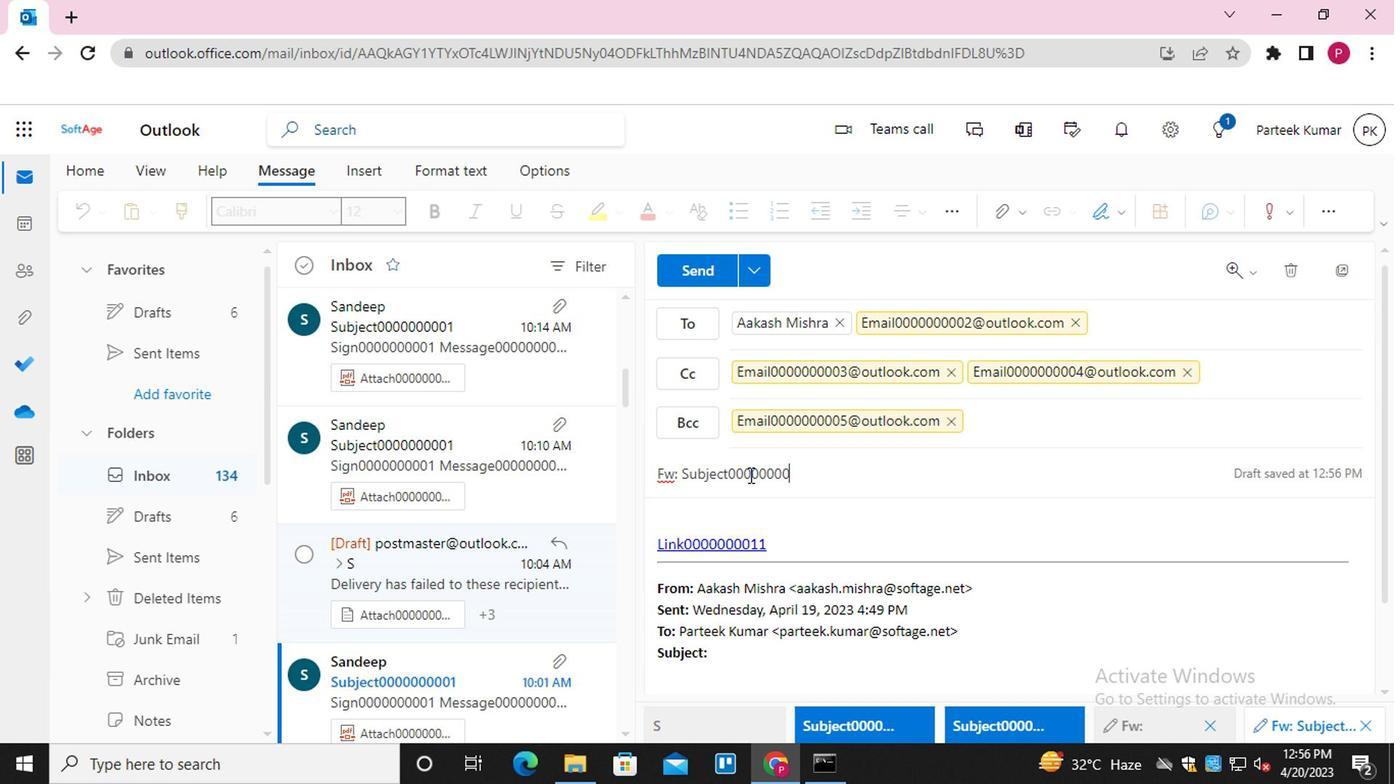 
Action: Mouse moved to (702, 520)
Screenshot: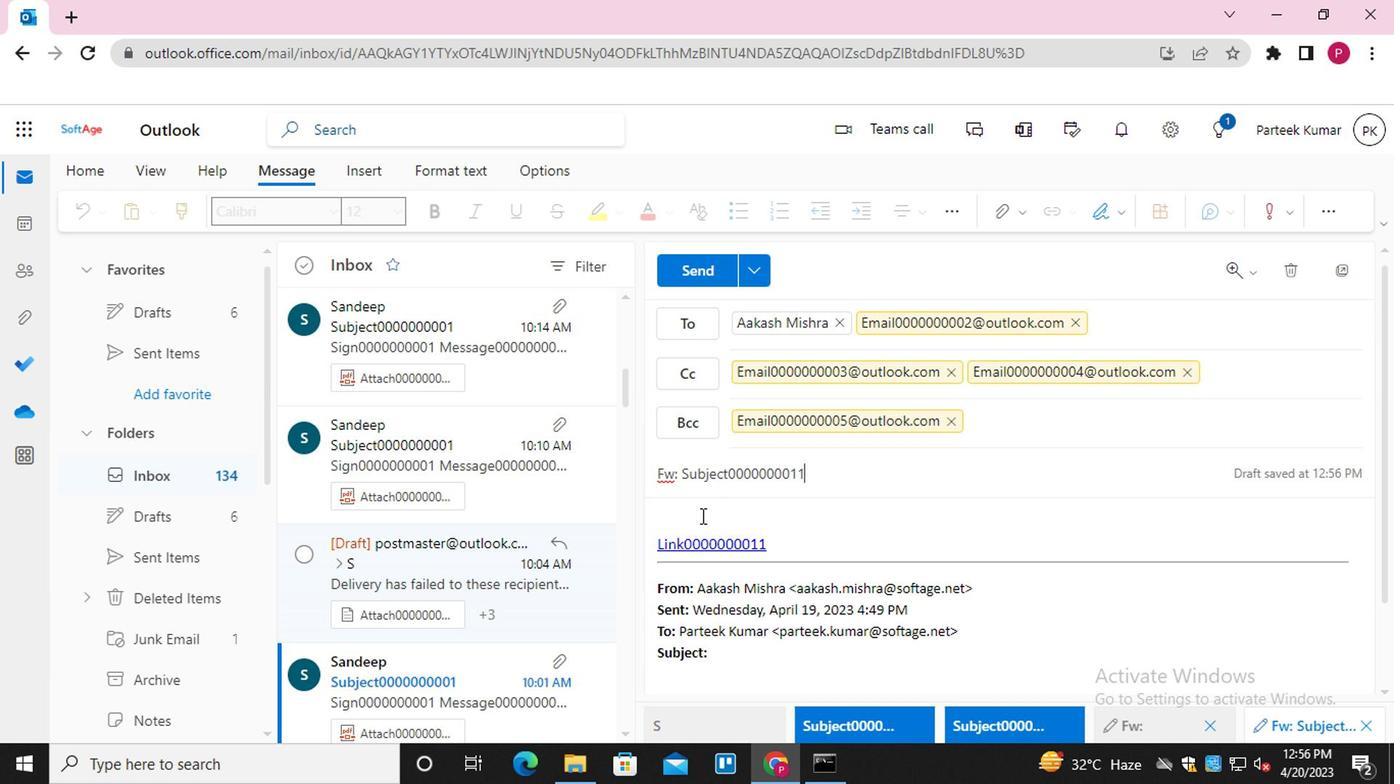 
Action: Mouse pressed left at (702, 520)
Screenshot: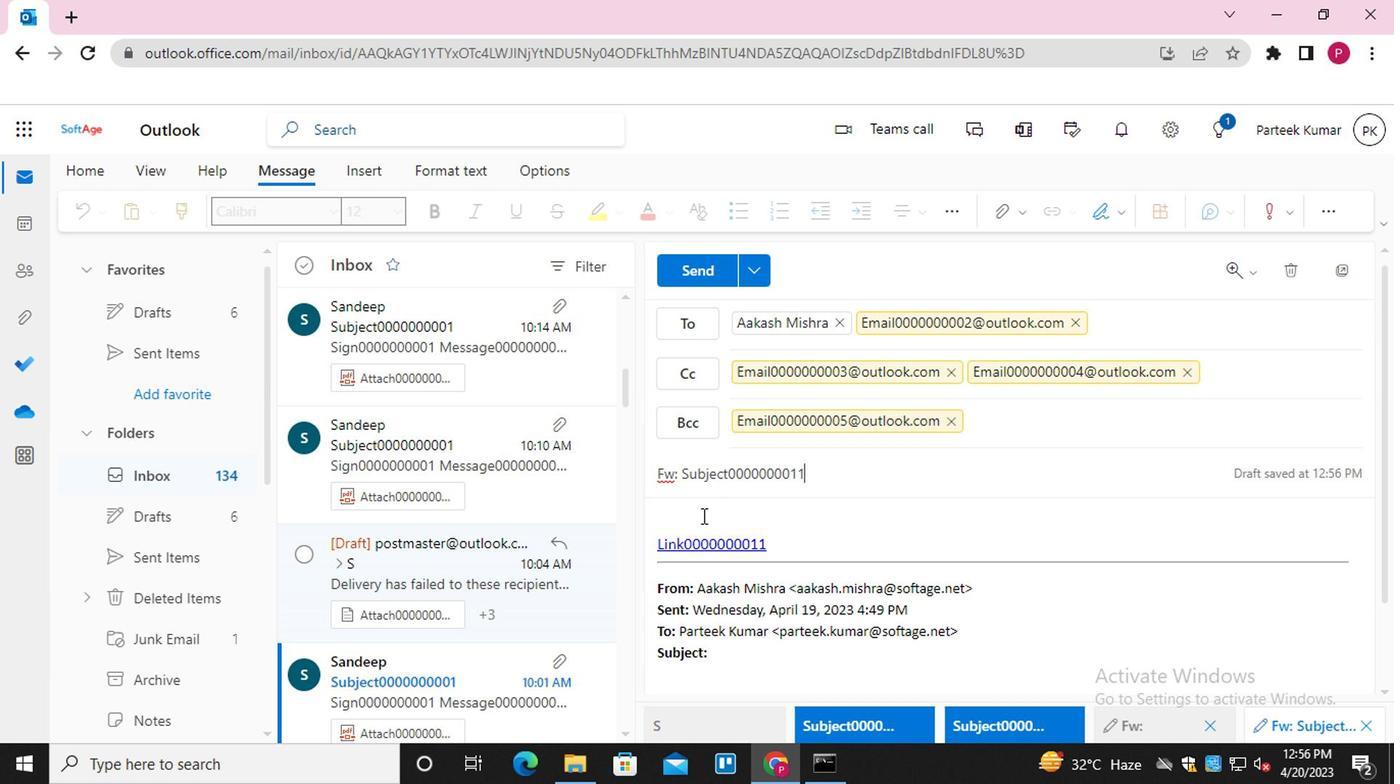 
Action: Mouse moved to (703, 522)
Screenshot: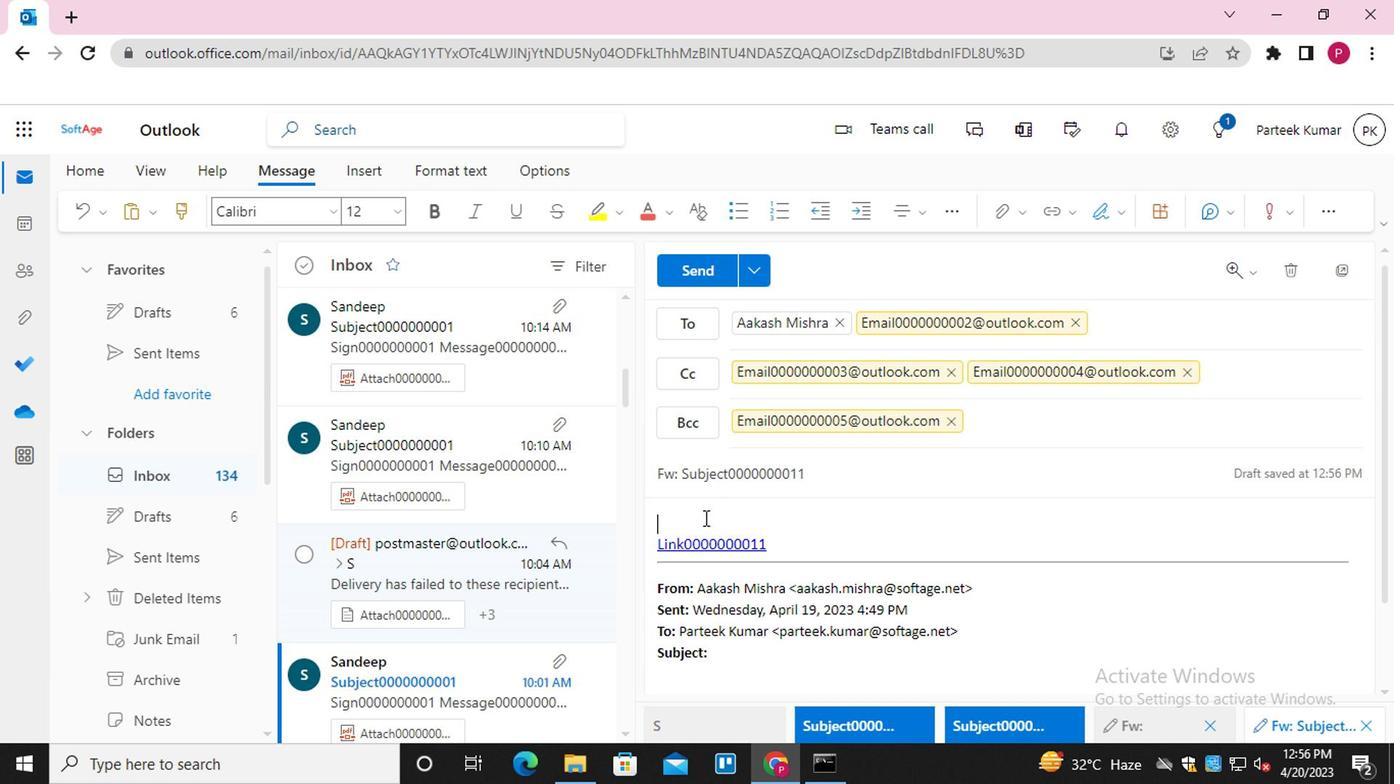 
Action: Key pressed <Key.shift_r>MESS
Screenshot: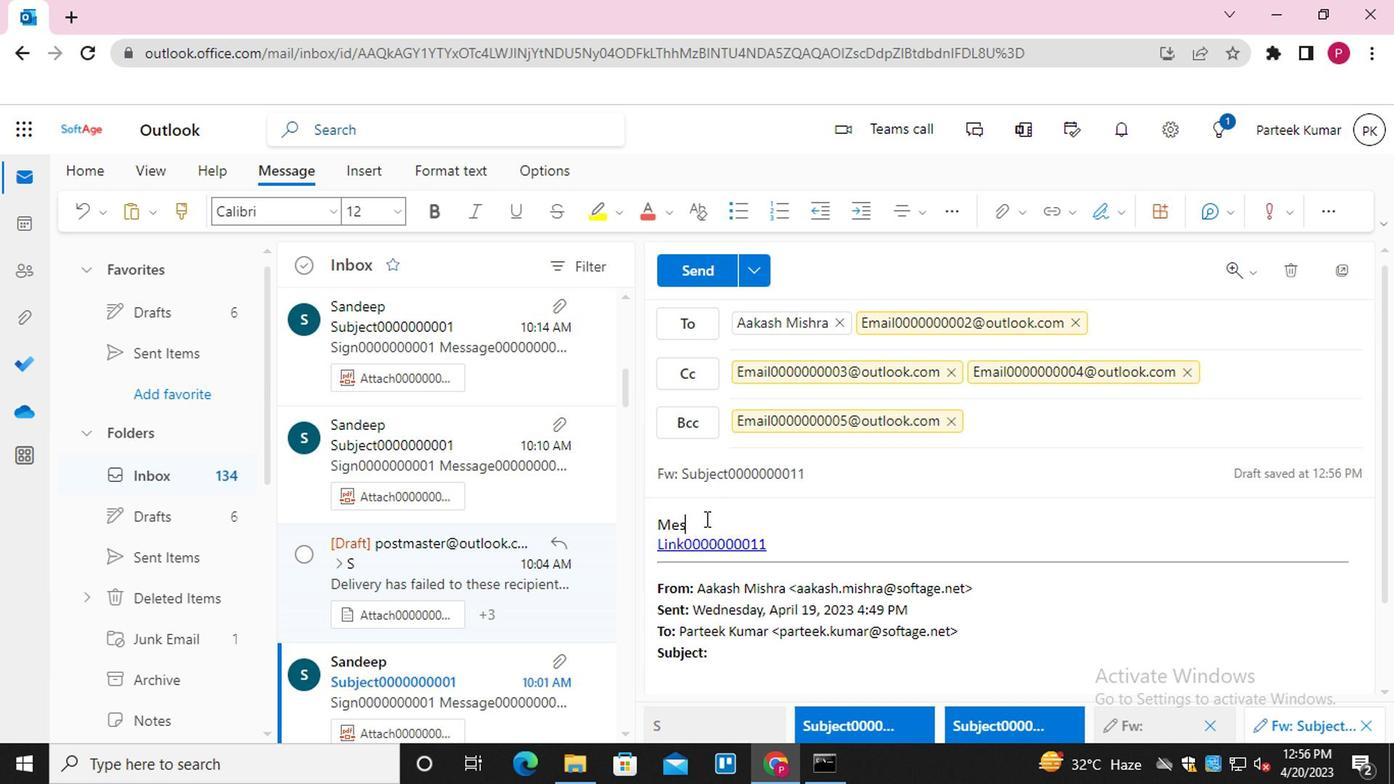 
Action: Mouse moved to (703, 522)
Screenshot: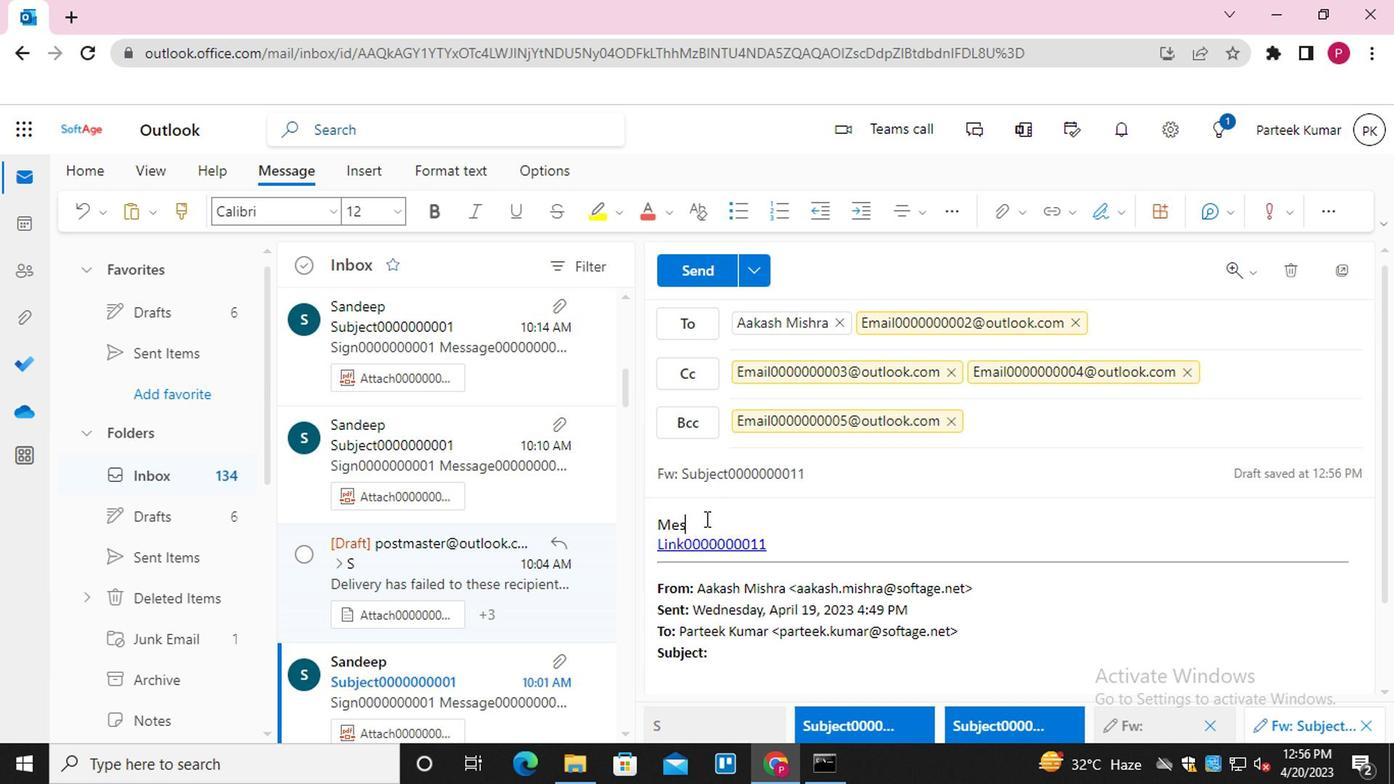 
Action: Key pressed AGE-<Key.backspace>0000000013
Screenshot: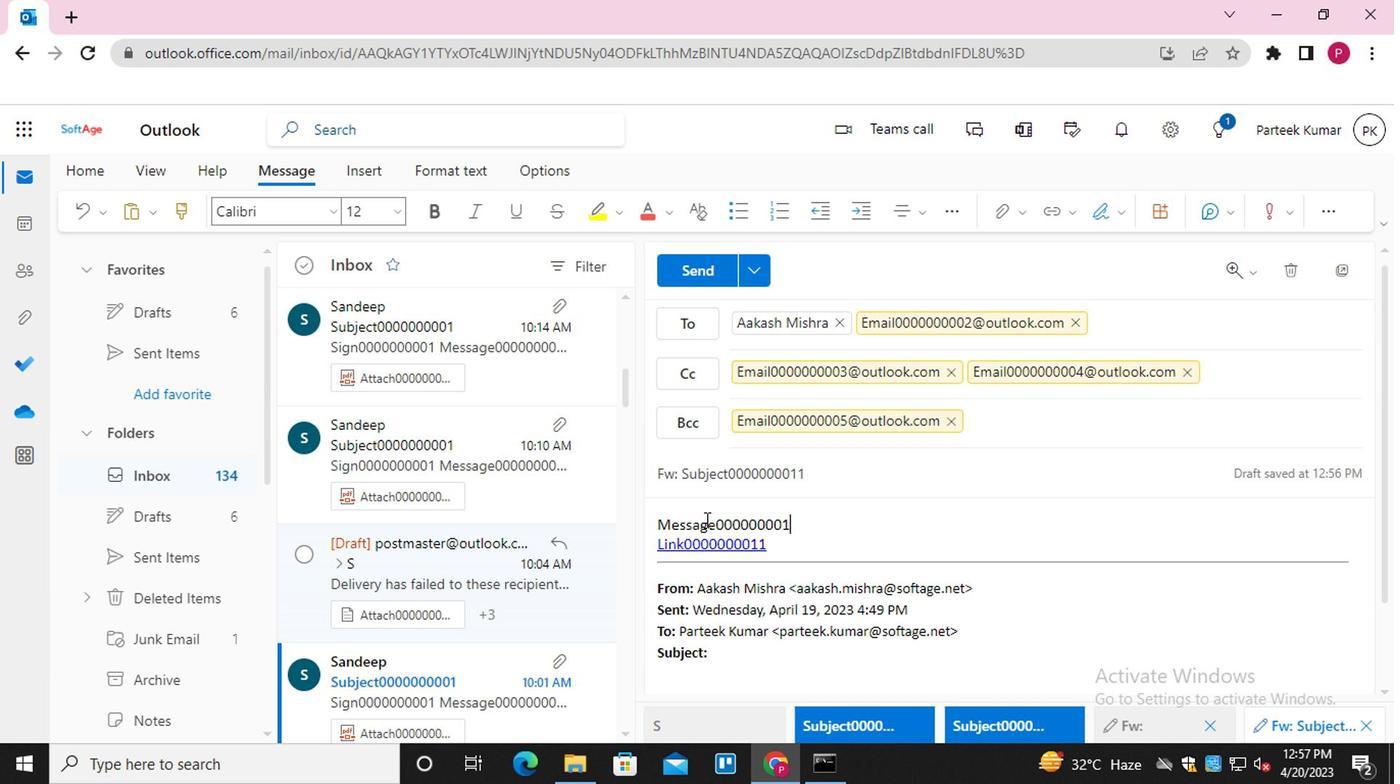 
Action: Mouse moved to (999, 206)
Screenshot: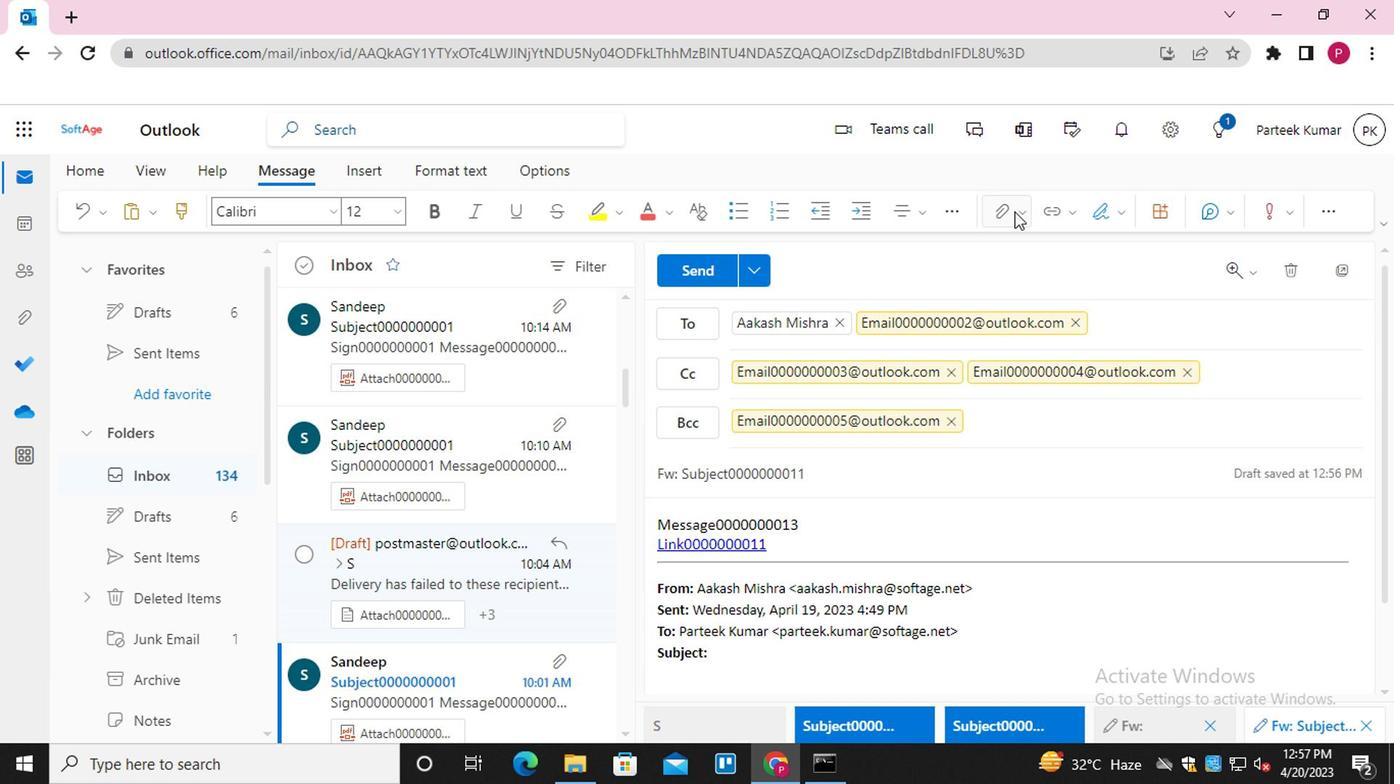 
Action: Mouse pressed left at (999, 206)
Screenshot: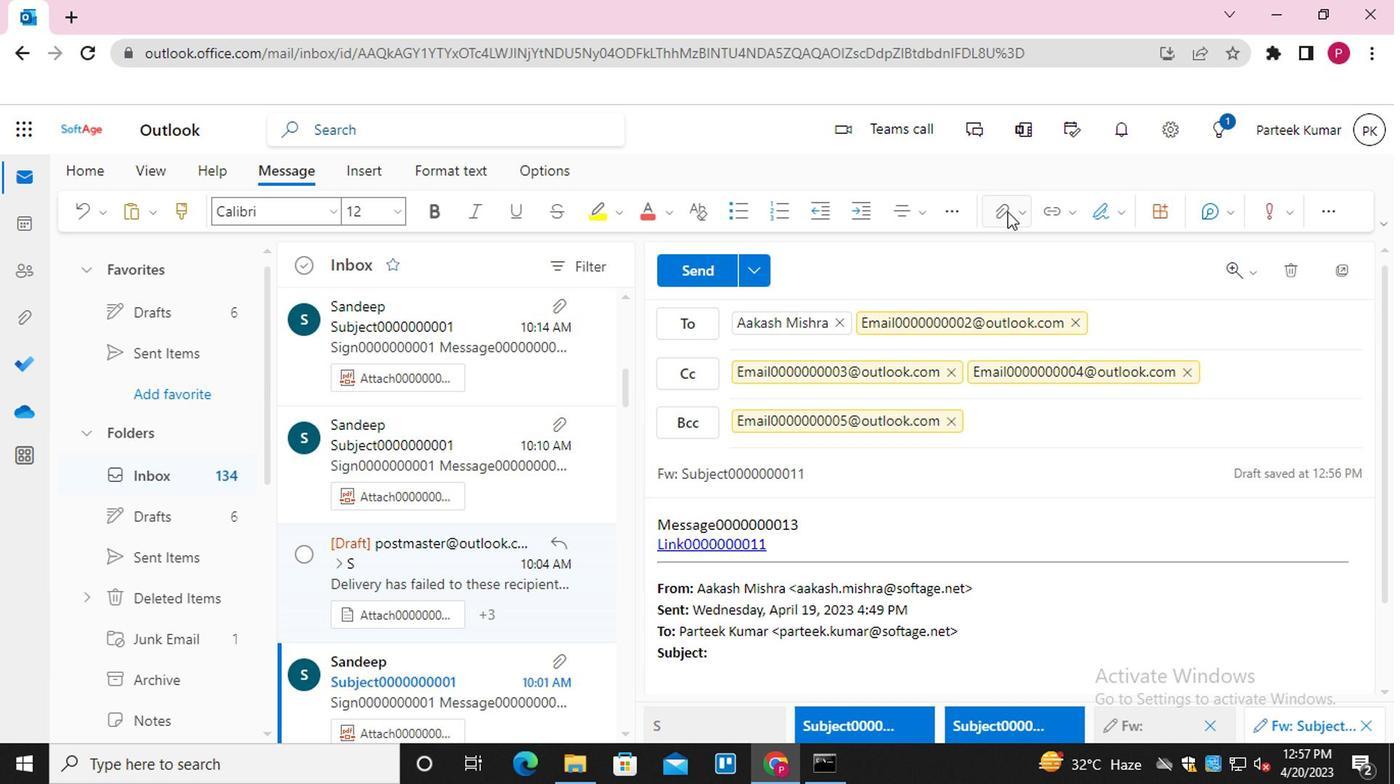 
Action: Mouse moved to (906, 248)
Screenshot: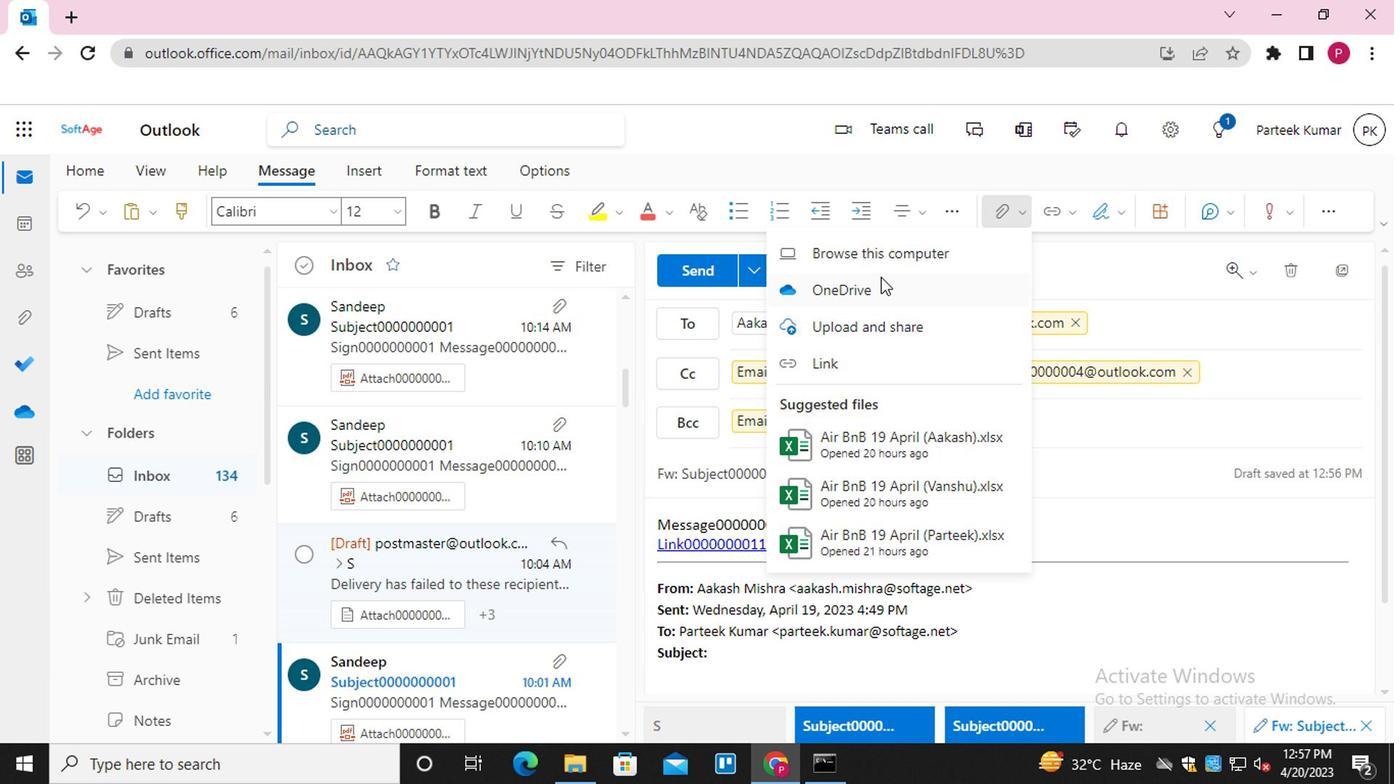 
Action: Mouse pressed left at (906, 248)
Screenshot: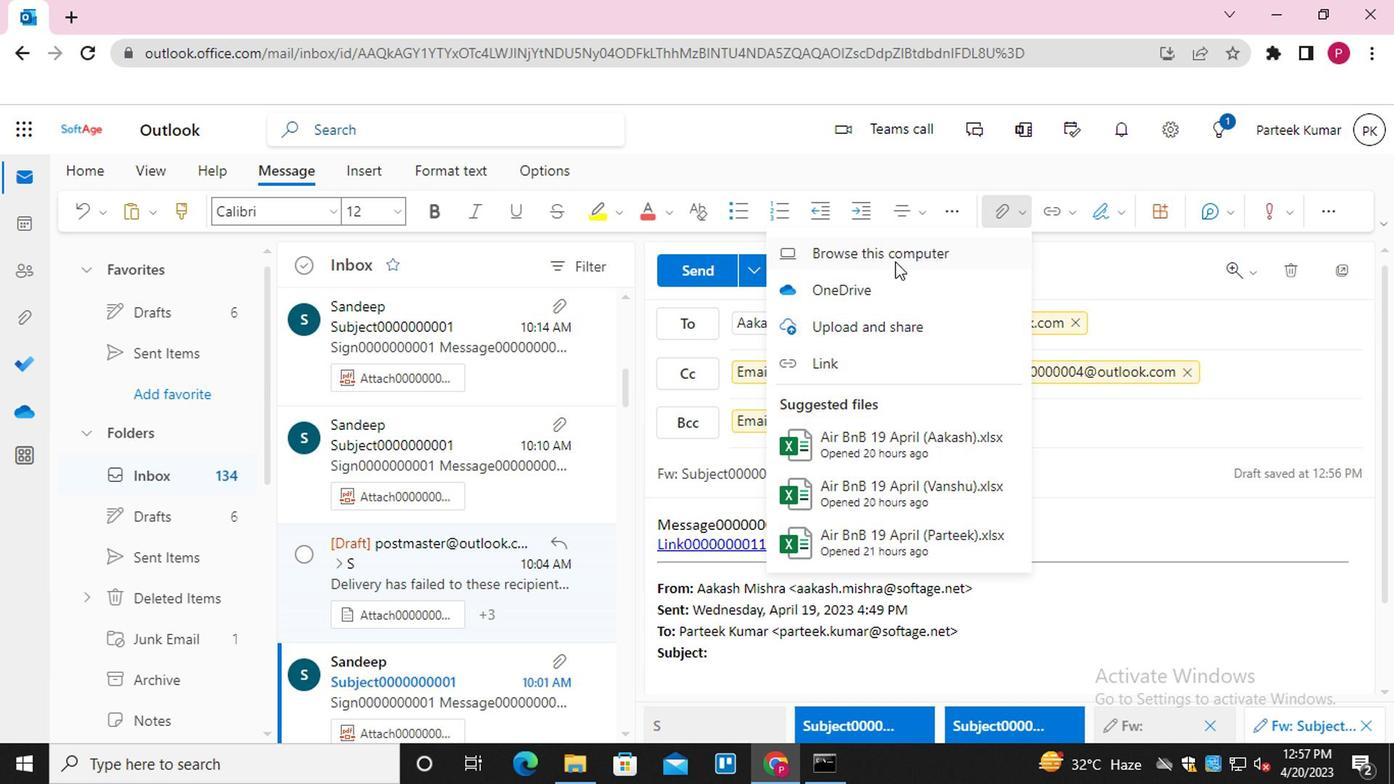 
Action: Mouse moved to (322, 202)
Screenshot: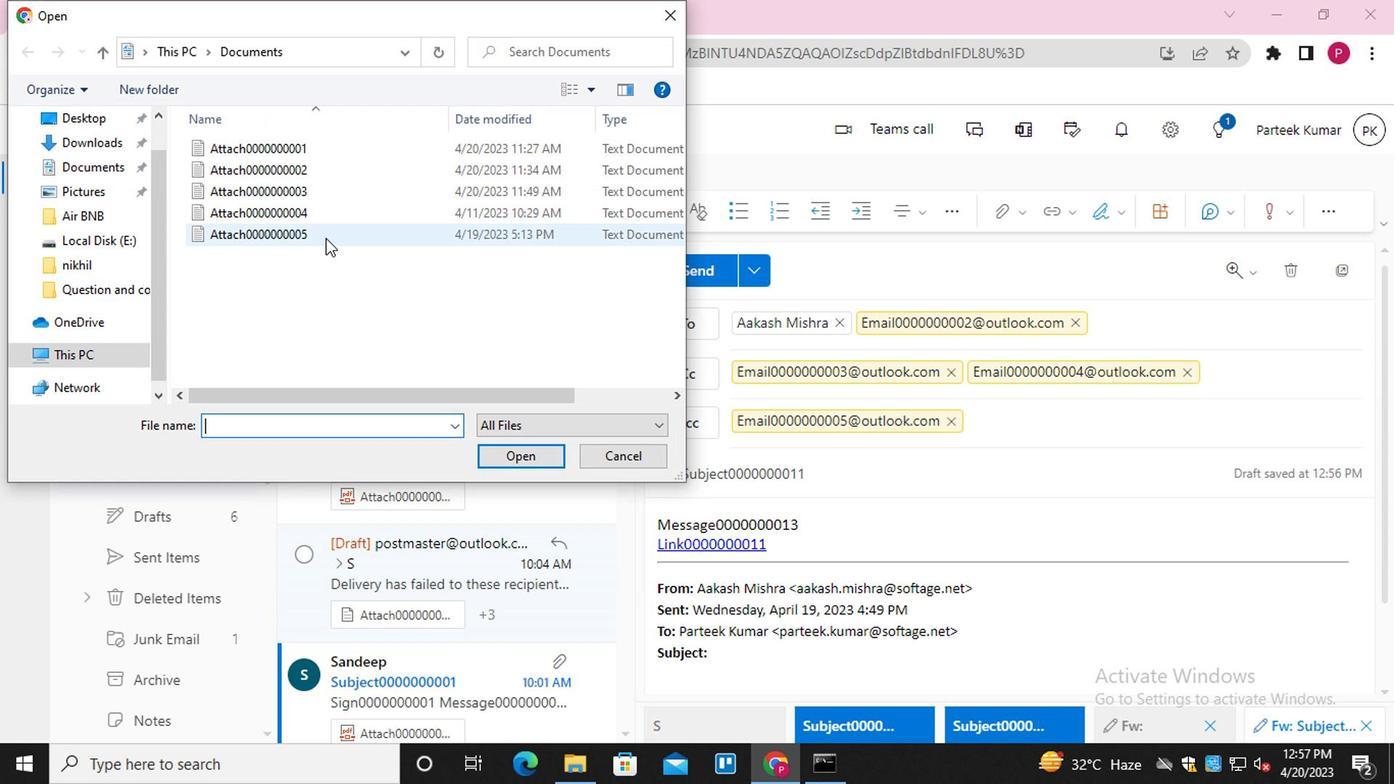 
Action: Mouse pressed left at (322, 202)
Screenshot: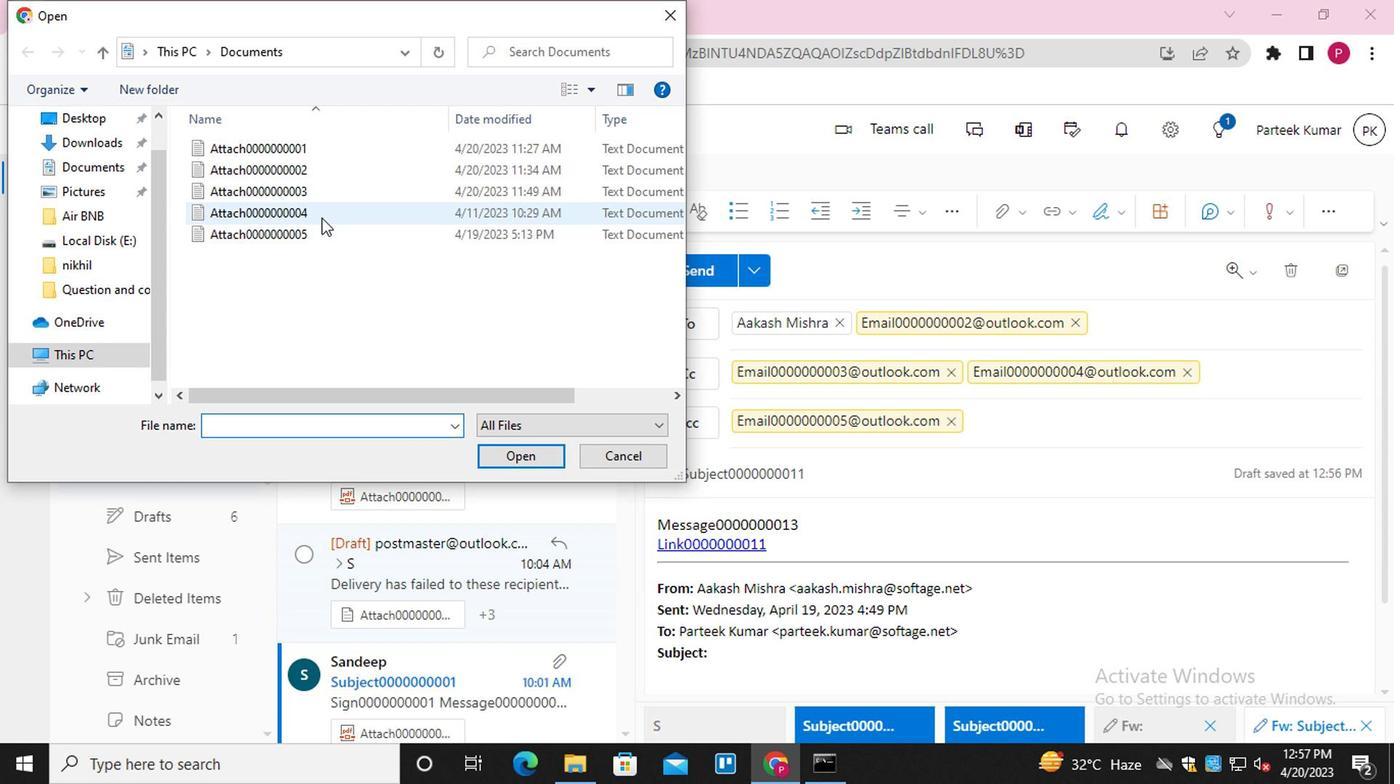 
Action: Mouse moved to (522, 461)
Screenshot: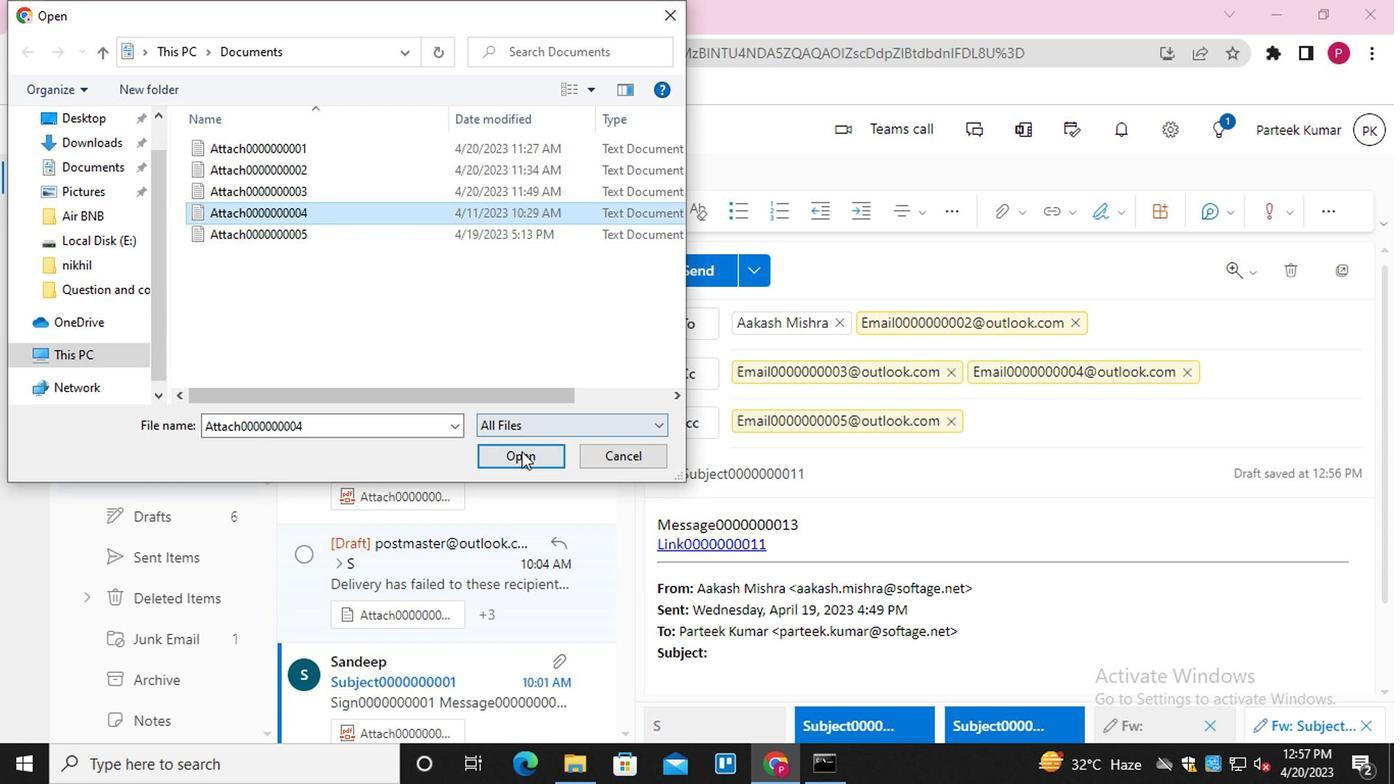 
Action: Mouse pressed left at (522, 461)
Screenshot: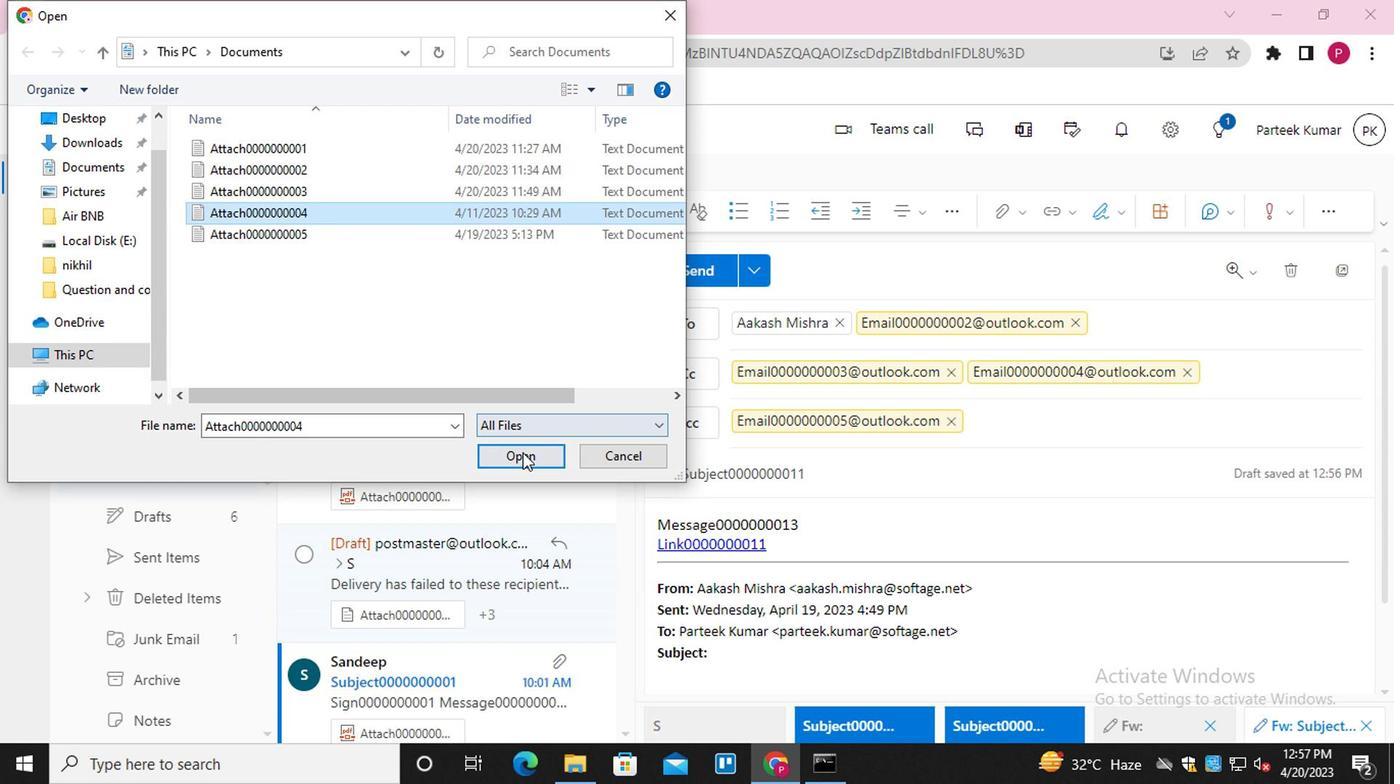 
Action: Mouse moved to (722, 252)
Screenshot: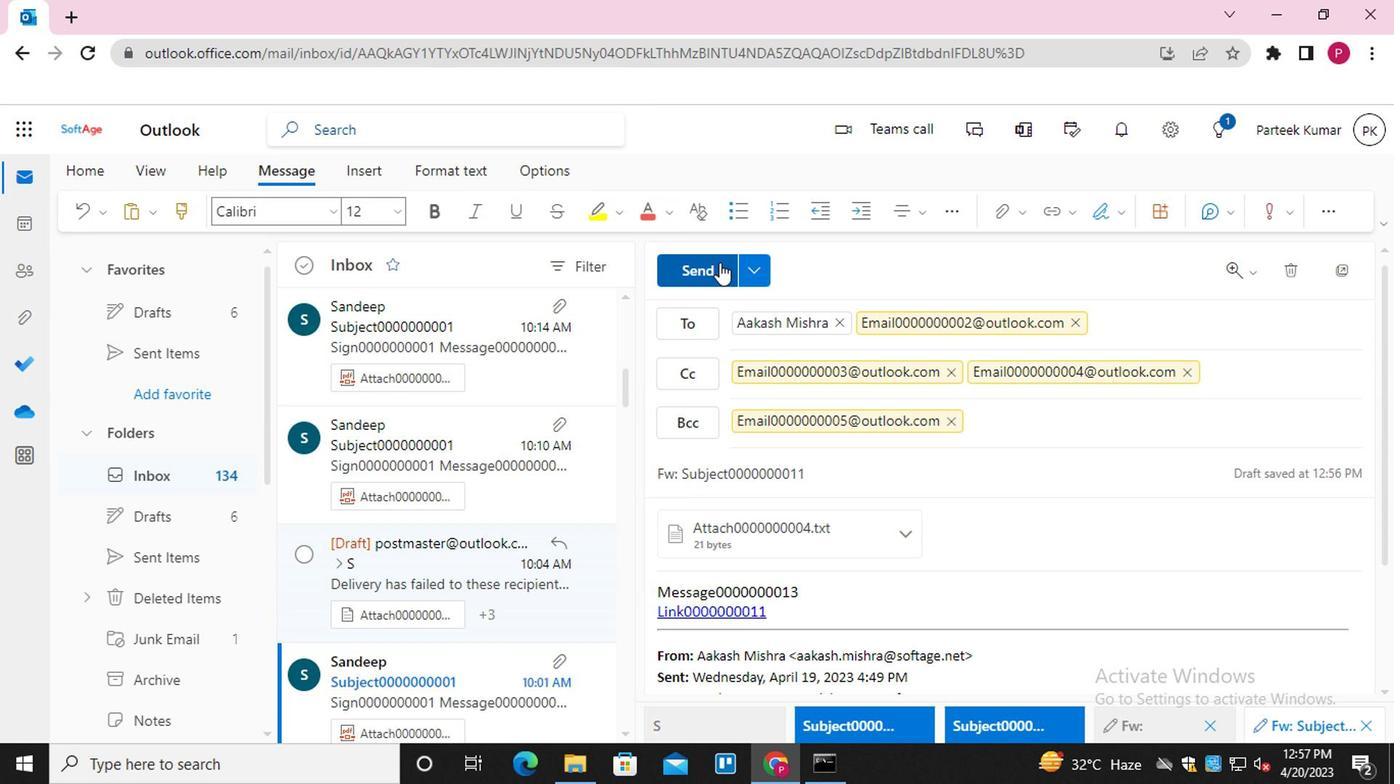 
Action: Mouse pressed left at (722, 252)
Screenshot: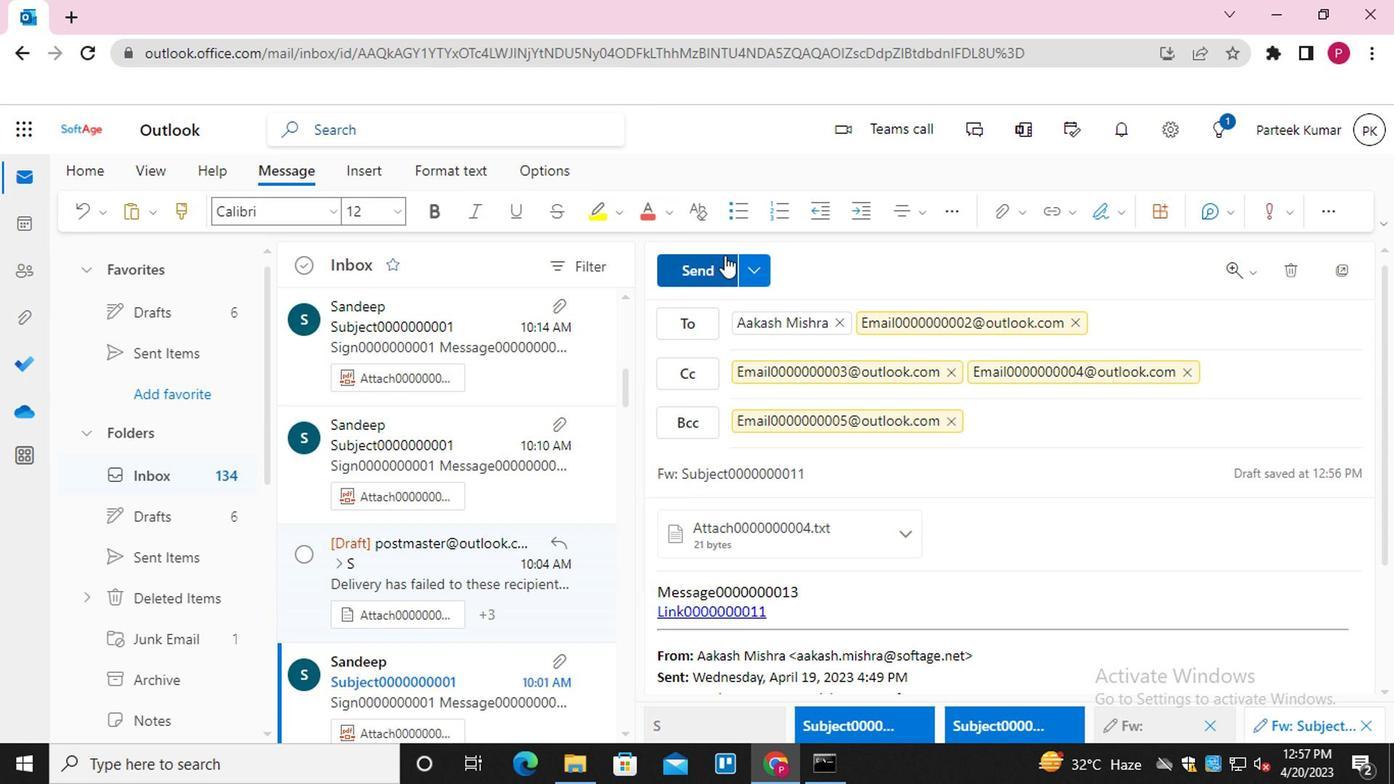 
Action: Mouse moved to (1125, 563)
Screenshot: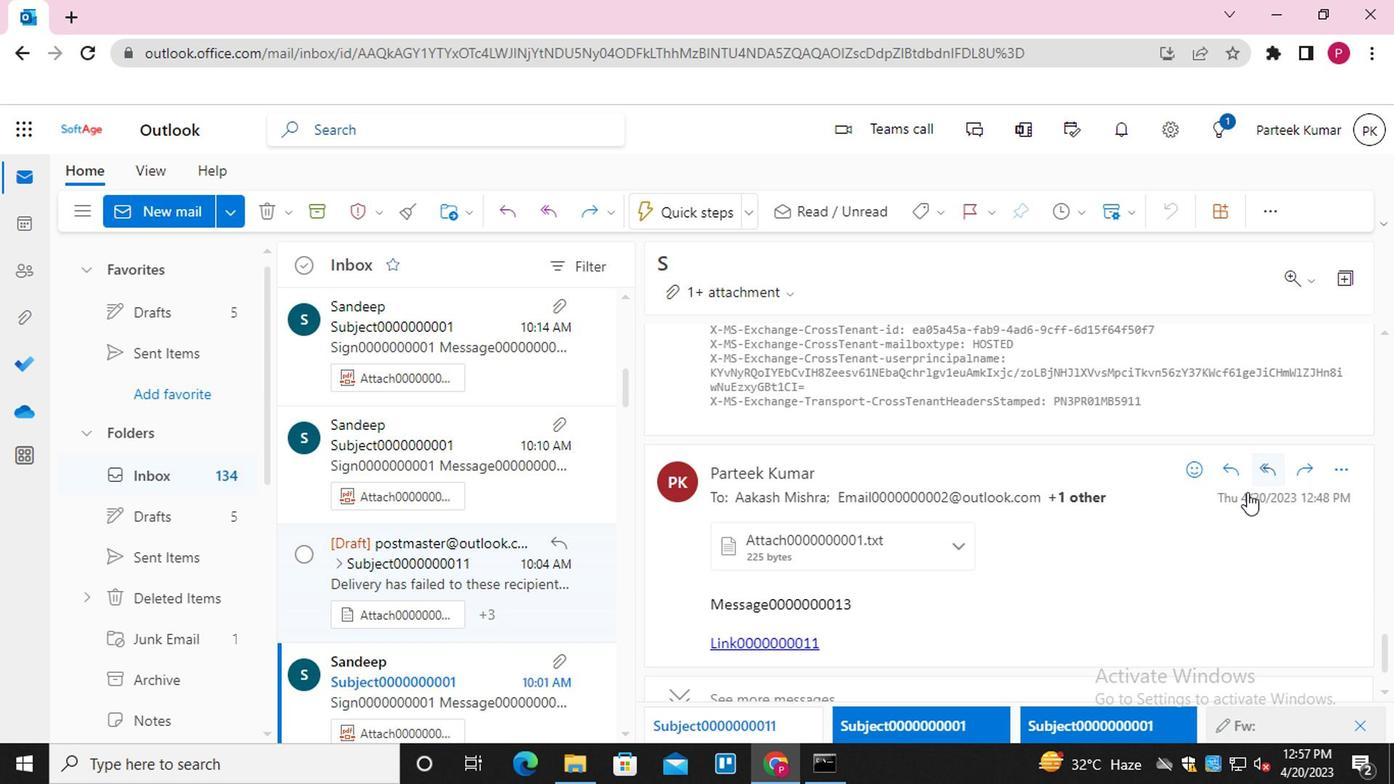 
Action: Mouse scrolled (1125, 562) with delta (0, 0)
Screenshot: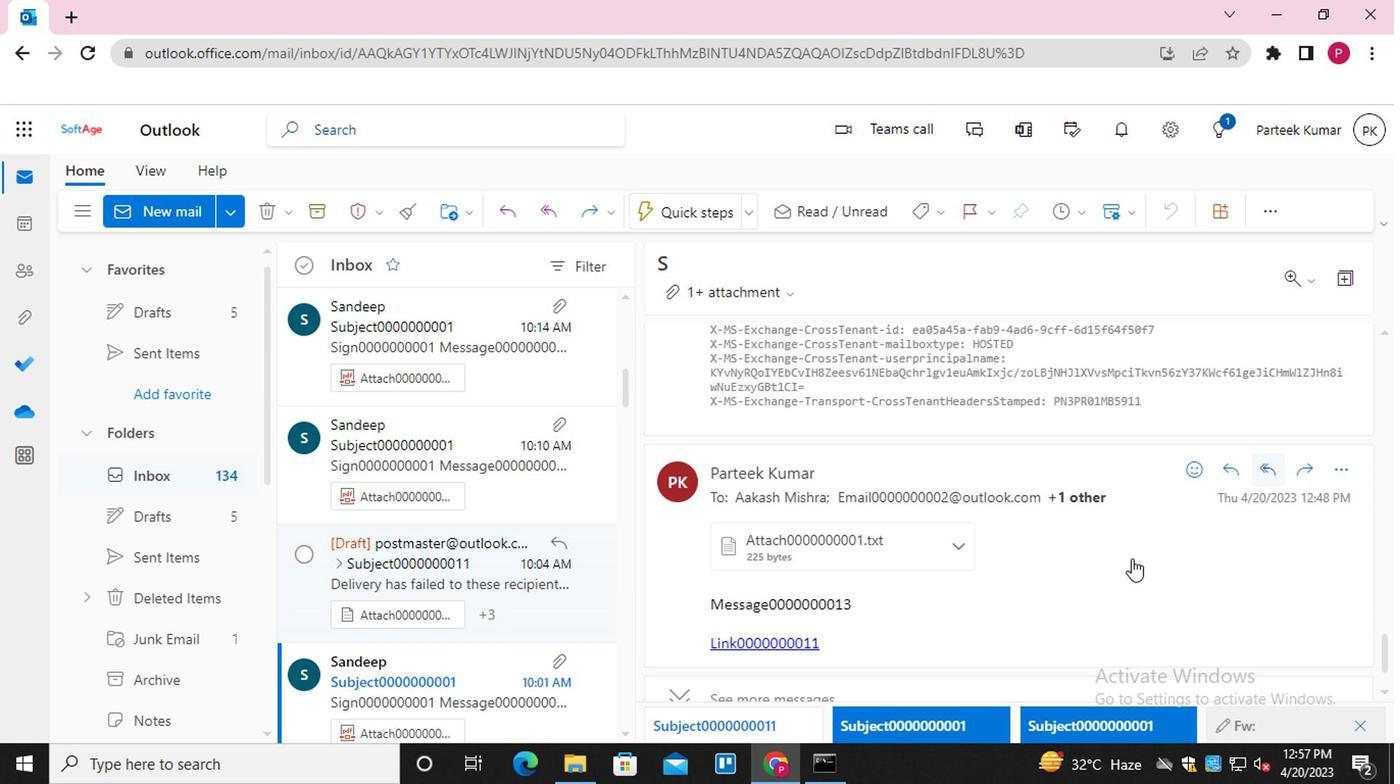 
Action: Mouse scrolled (1125, 562) with delta (0, 0)
Screenshot: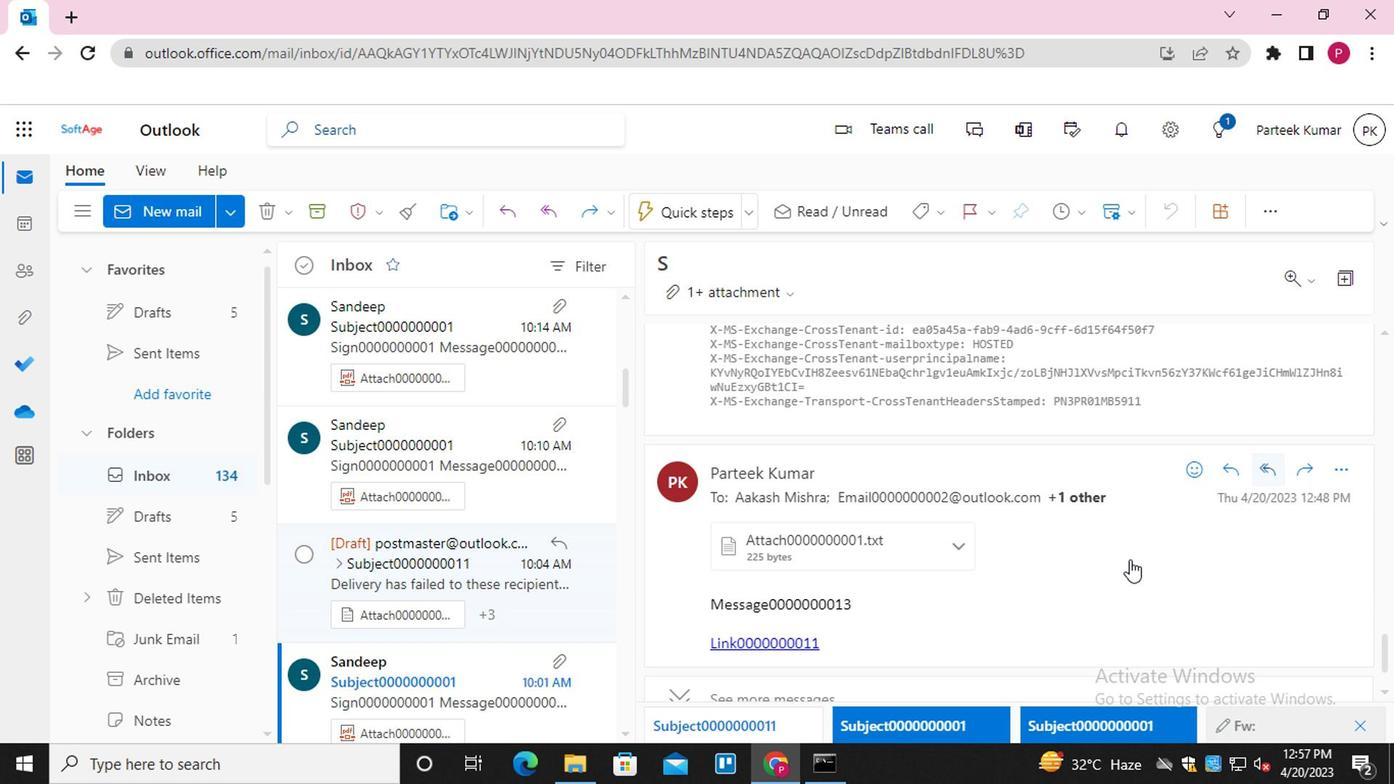 
Action: Mouse scrolled (1125, 562) with delta (0, 0)
Screenshot: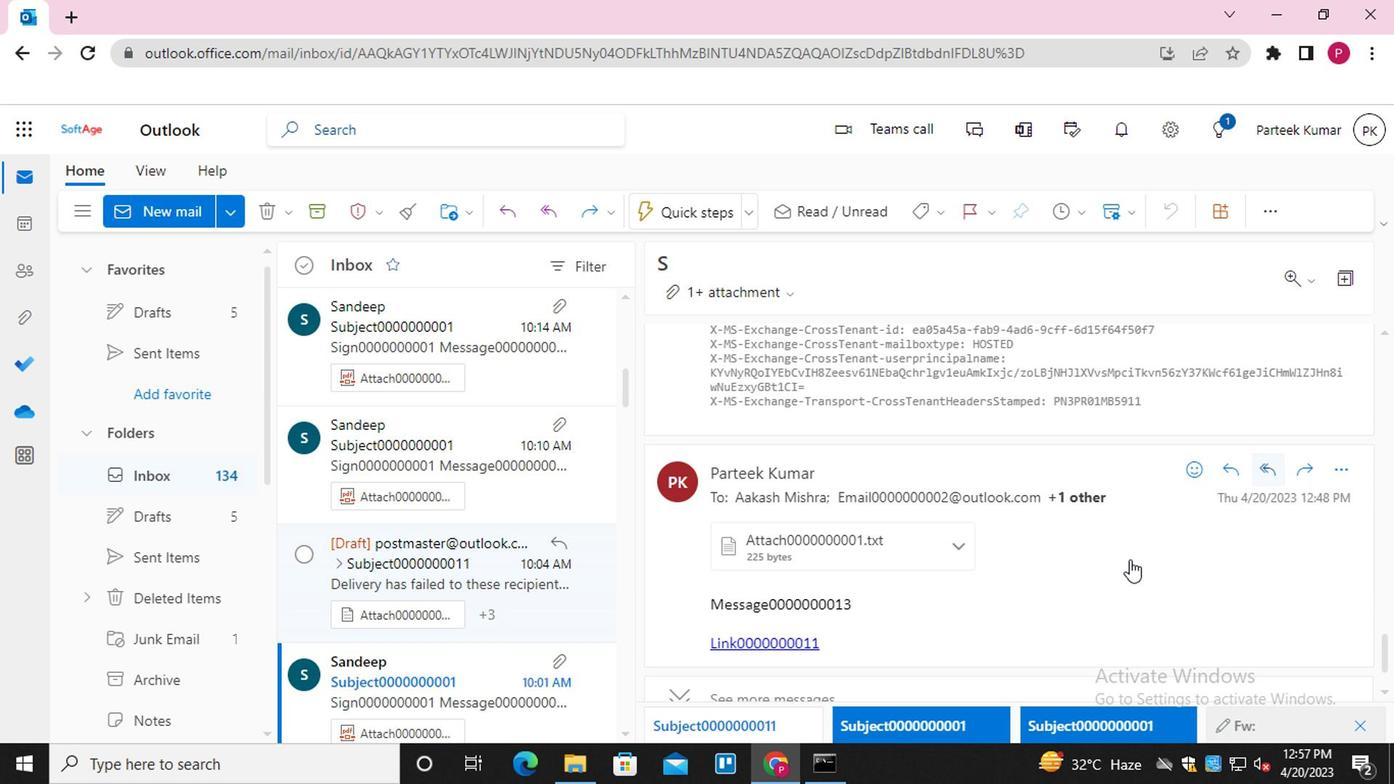 
Action: Mouse scrolled (1125, 562) with delta (0, 0)
Screenshot: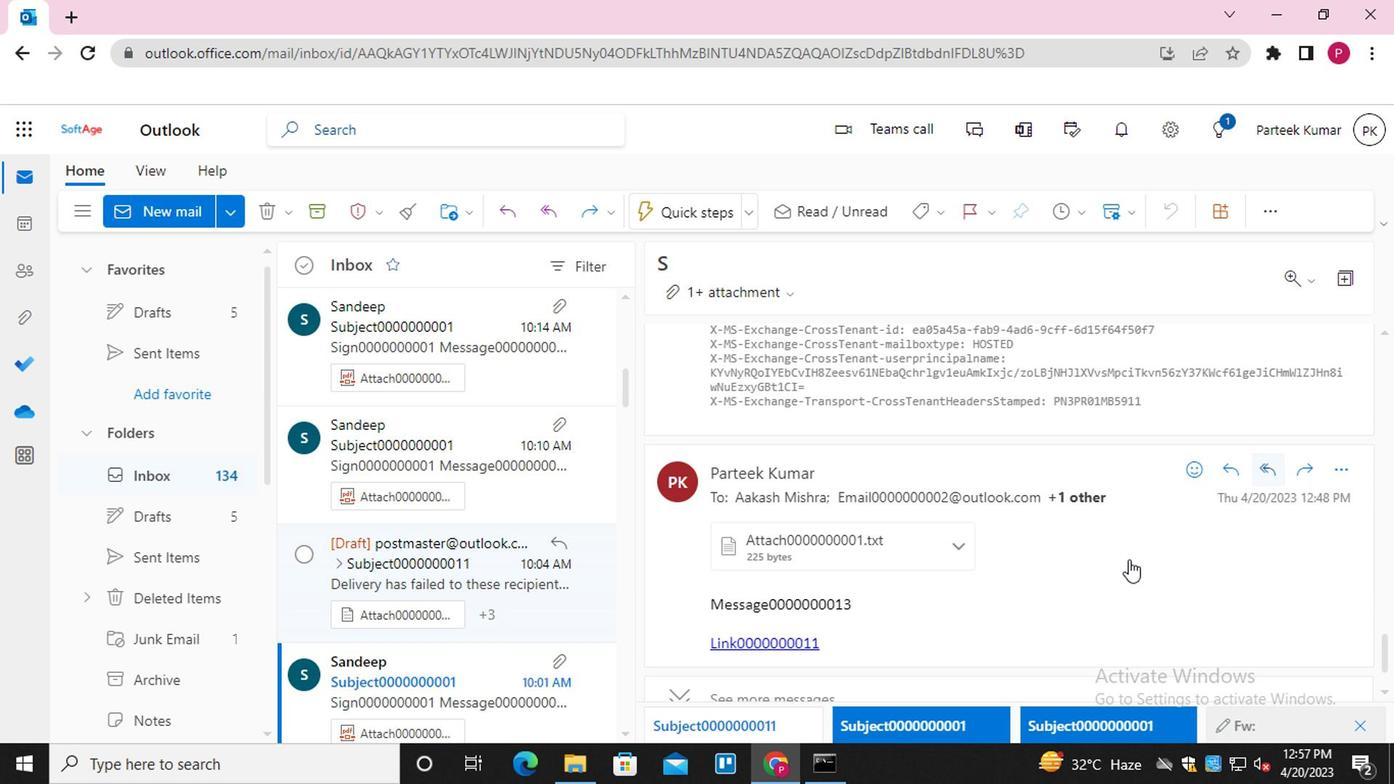 
Action: Mouse scrolled (1125, 562) with delta (0, 0)
Screenshot: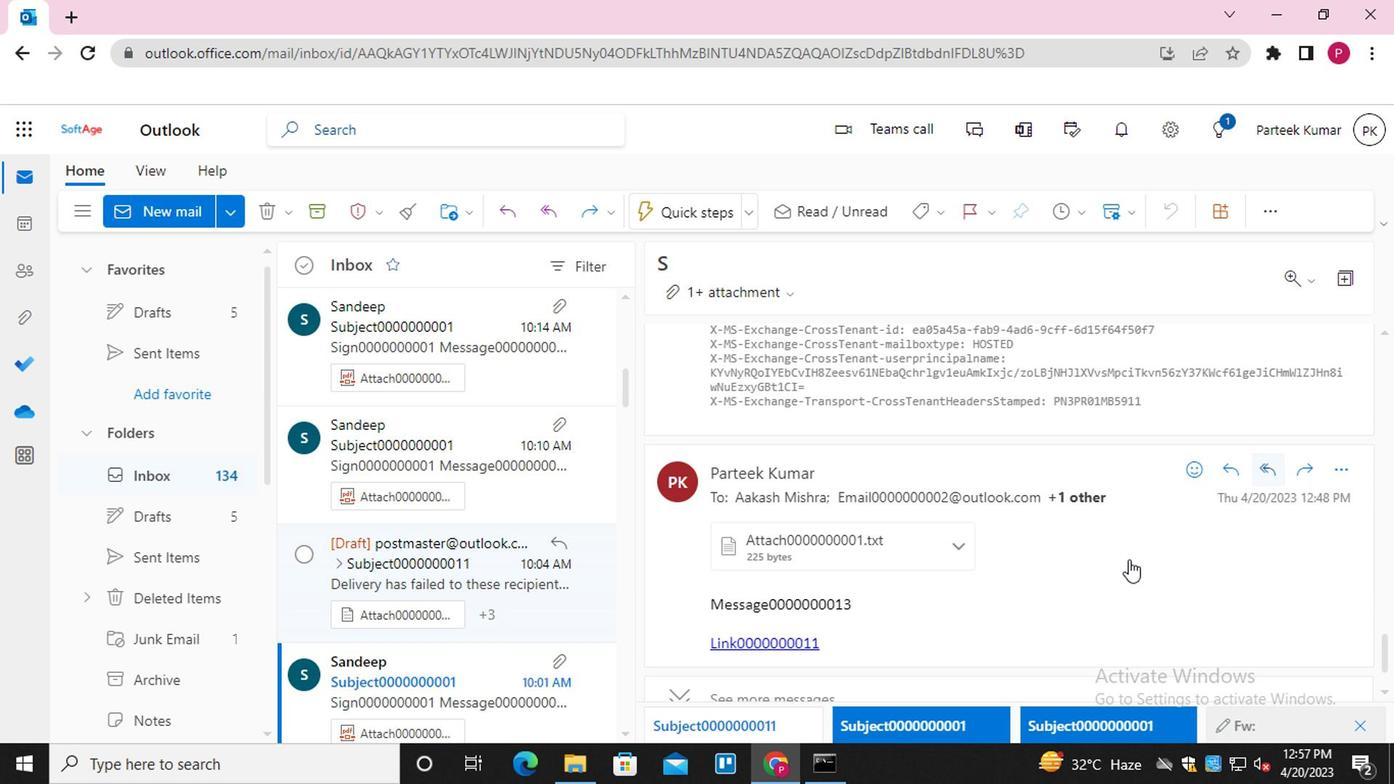 
Action: Mouse scrolled (1125, 562) with delta (0, 0)
Screenshot: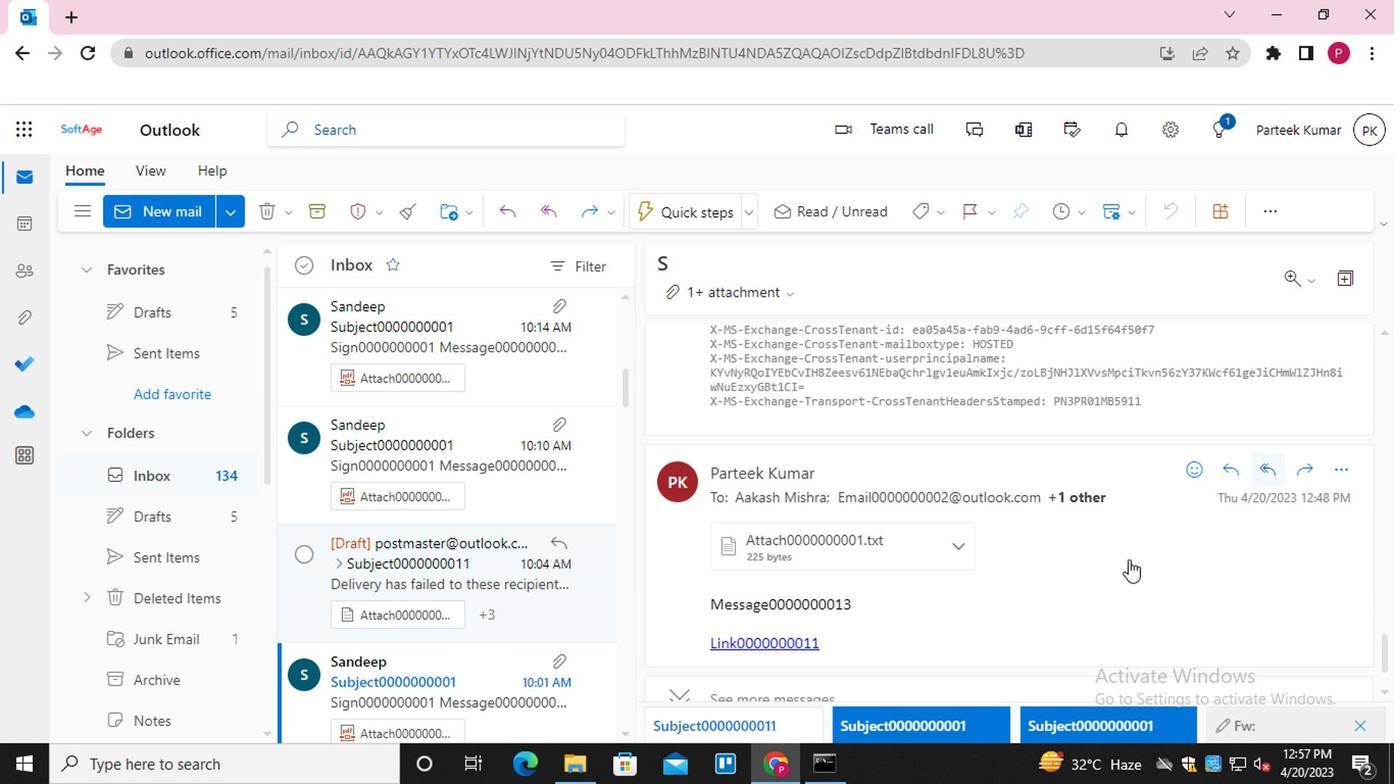 
Action: Mouse scrolled (1125, 562) with delta (0, 0)
Screenshot: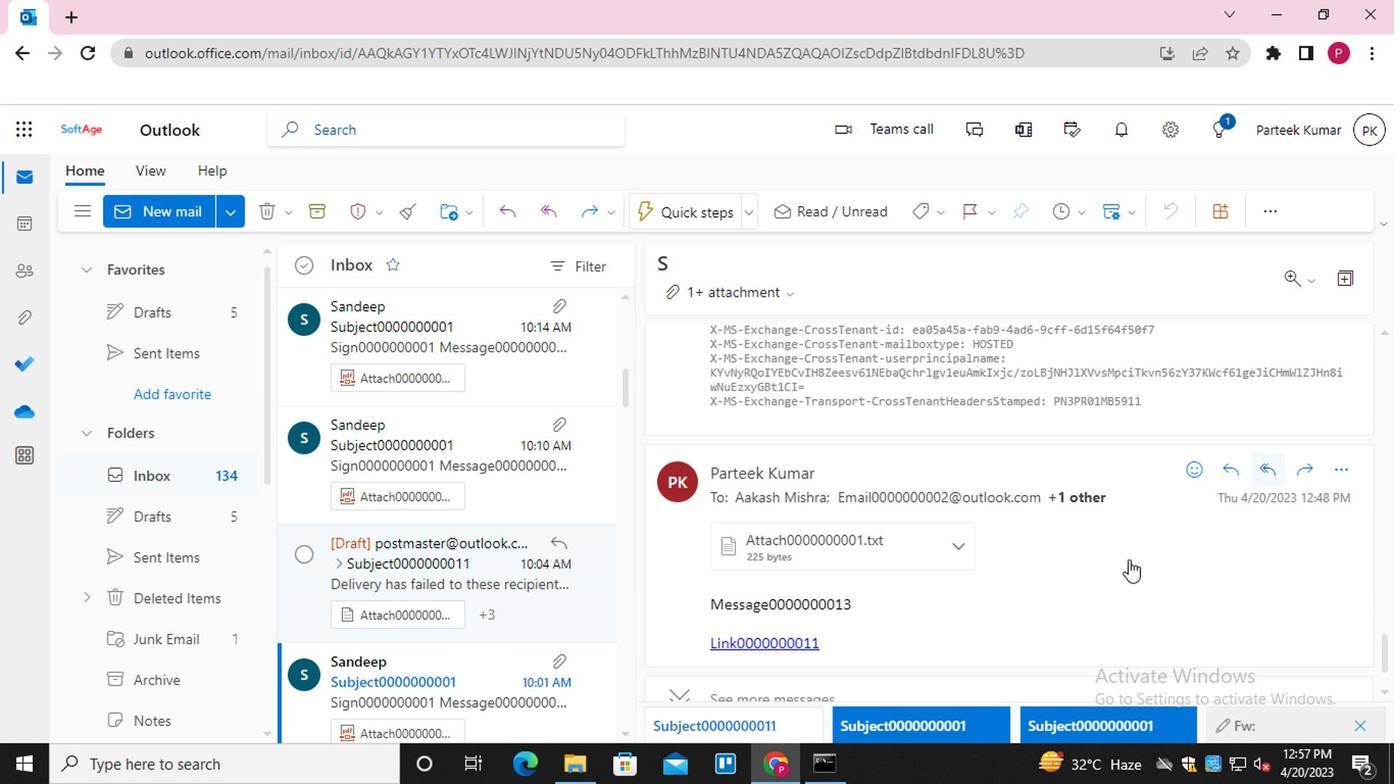 
Action: Mouse scrolled (1125, 562) with delta (0, 0)
Screenshot: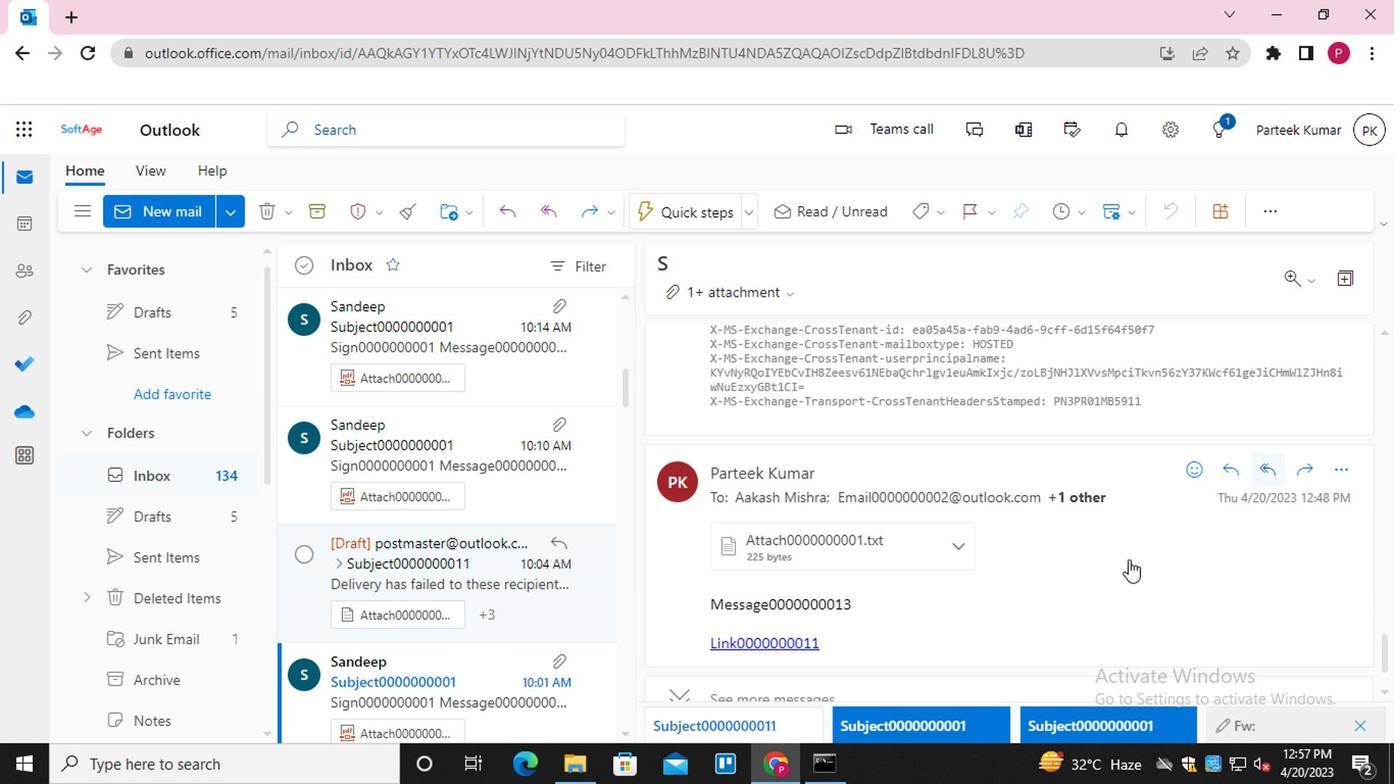 
Action: Mouse scrolled (1125, 562) with delta (0, 0)
Screenshot: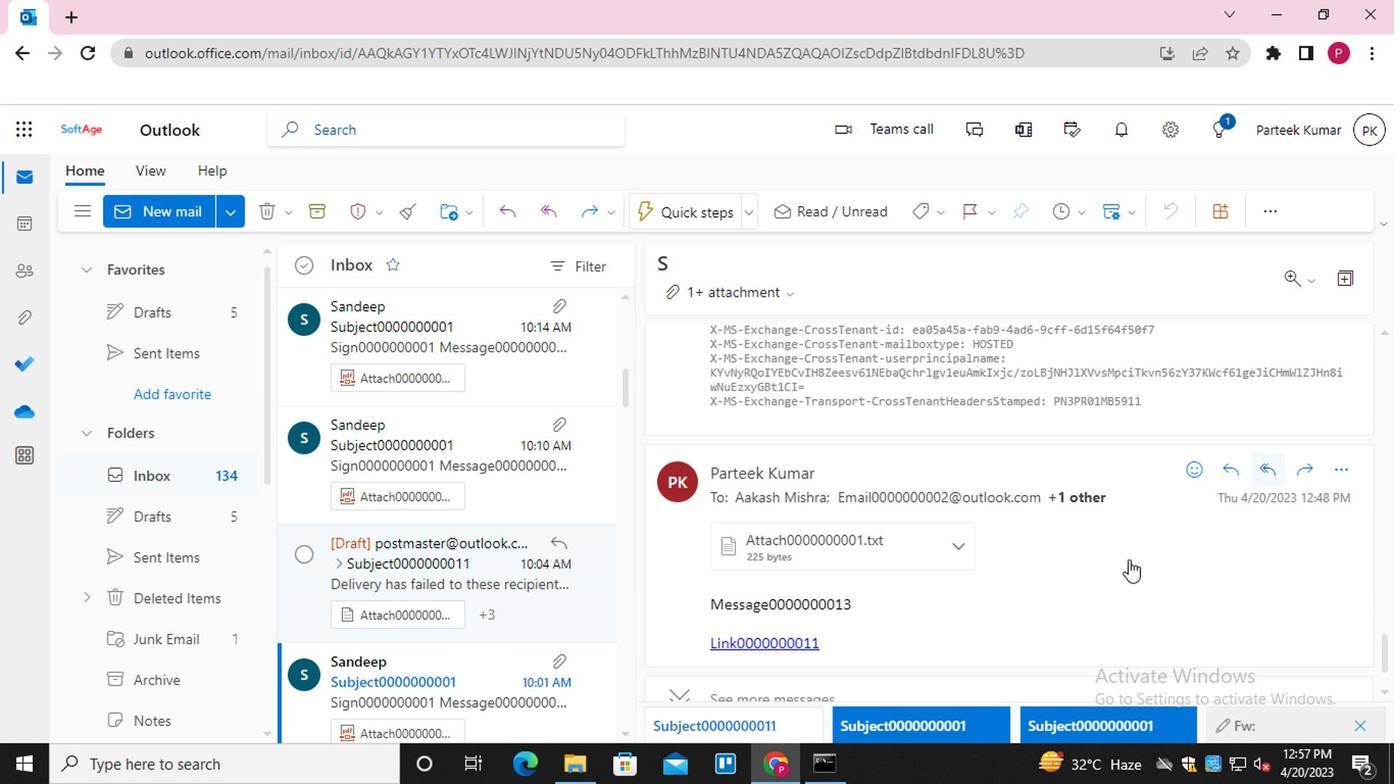 
Action: Mouse moved to (797, 473)
Screenshot: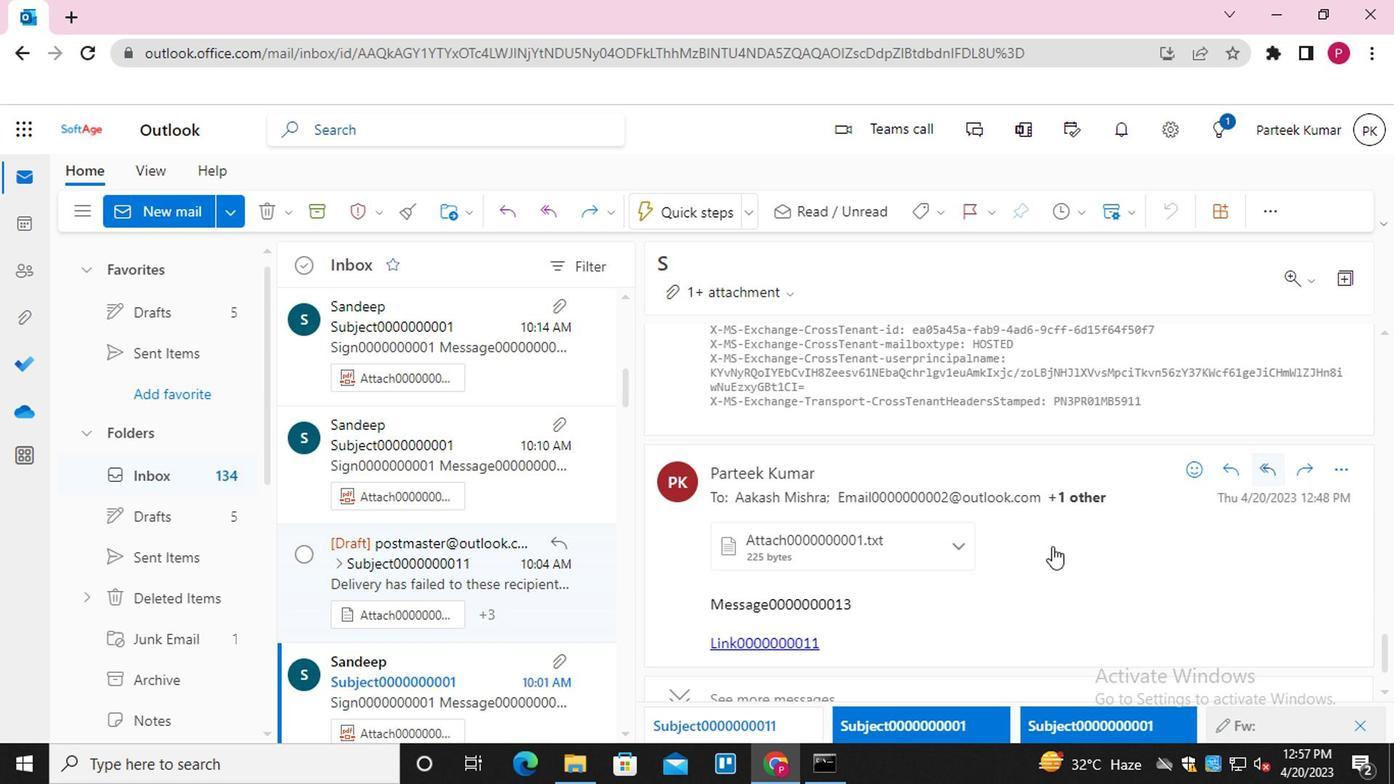 
Action: Mouse scrolled (797, 472) with delta (0, 0)
Screenshot: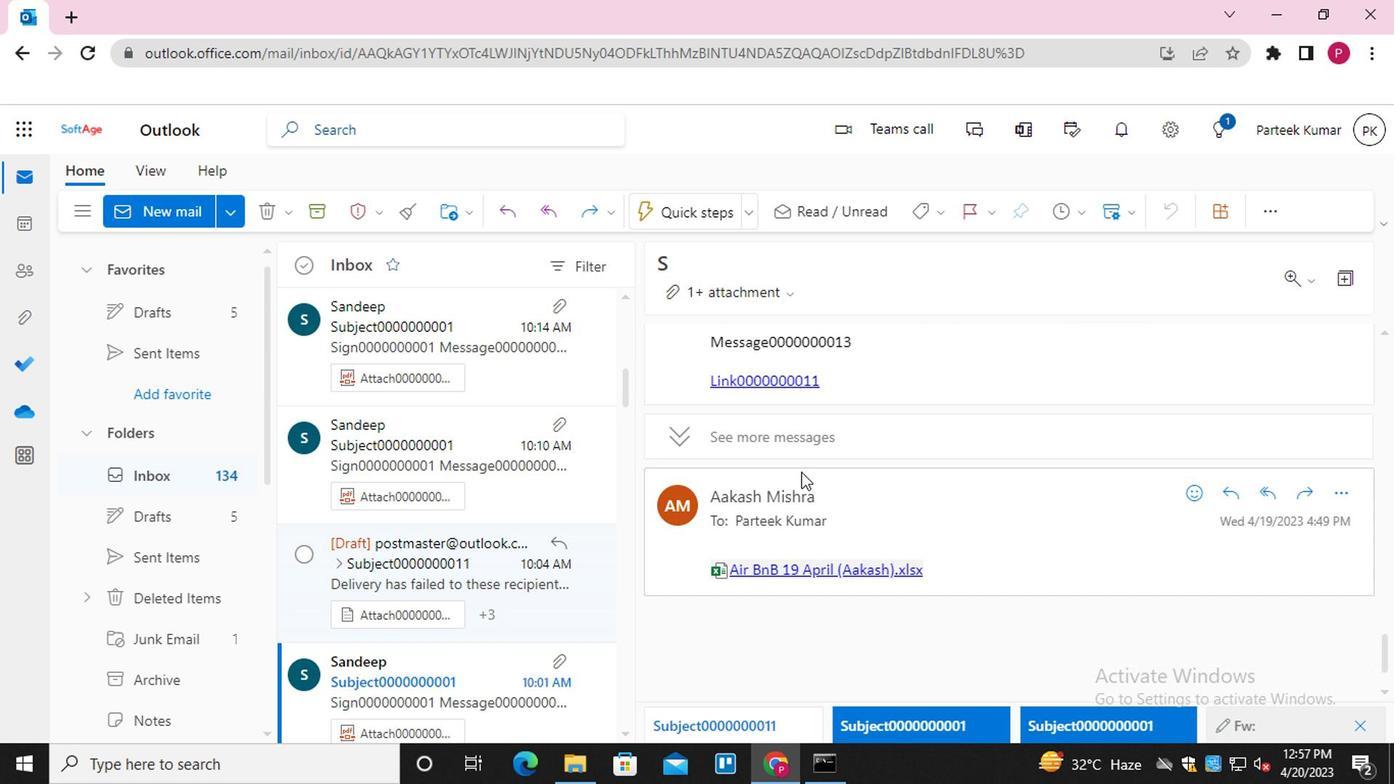 
Action: Mouse moved to (797, 473)
Screenshot: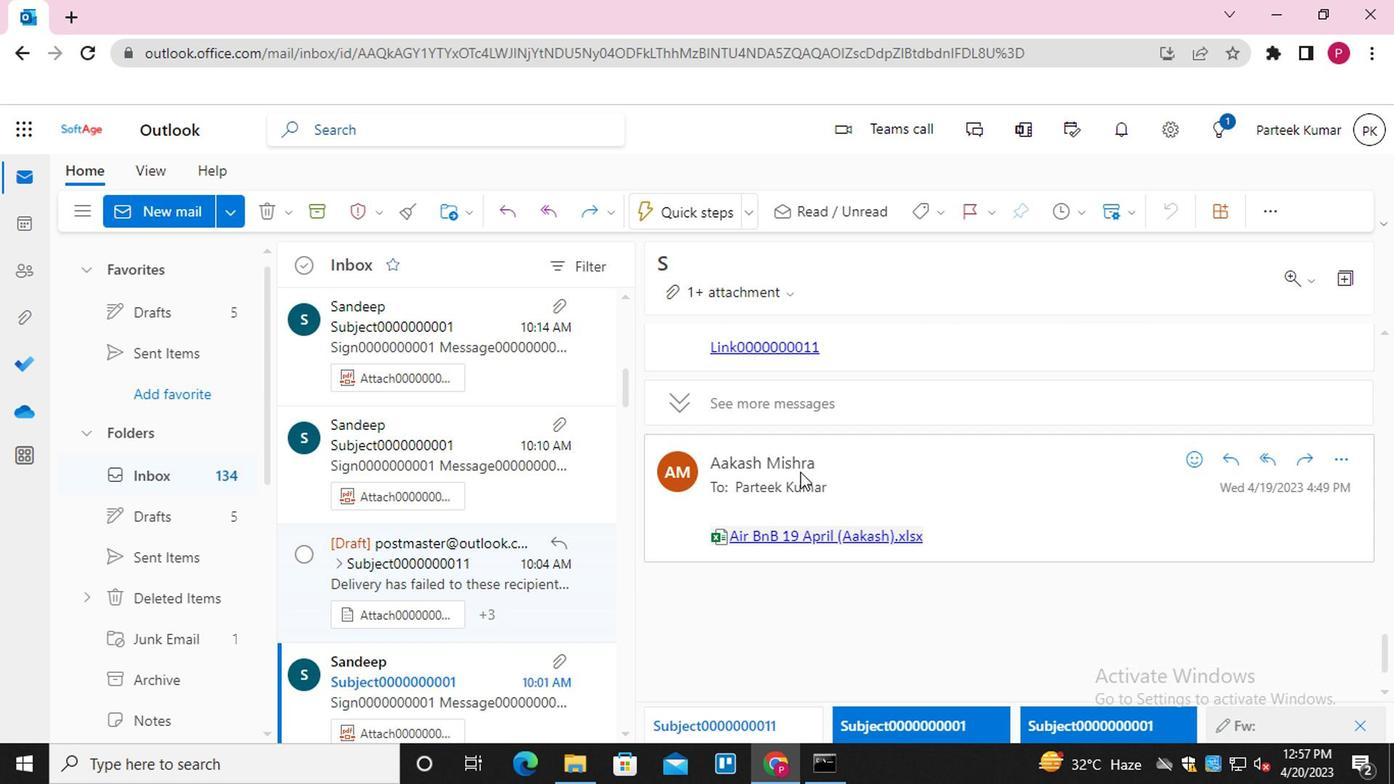 
Action: Mouse scrolled (797, 472) with delta (0, 0)
Screenshot: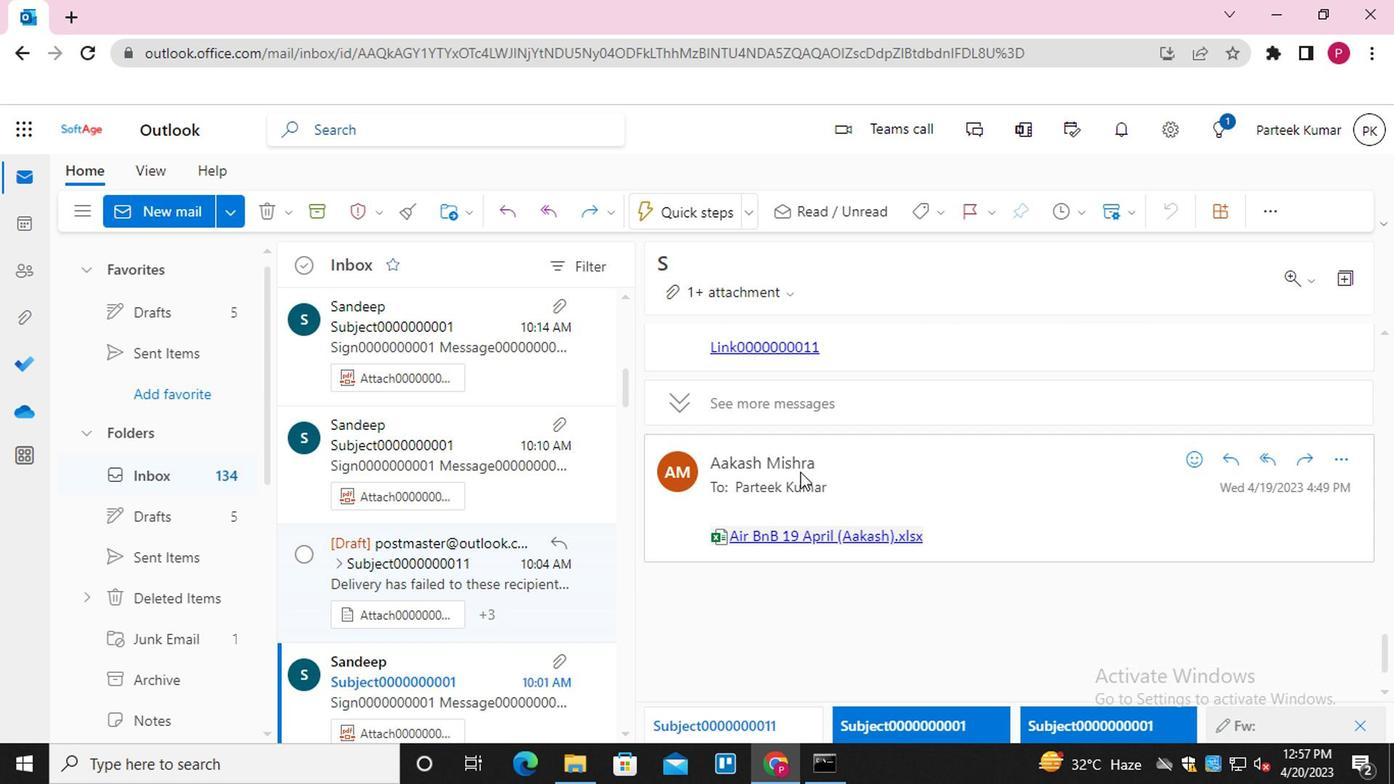 
Action: Mouse moved to (797, 477)
Screenshot: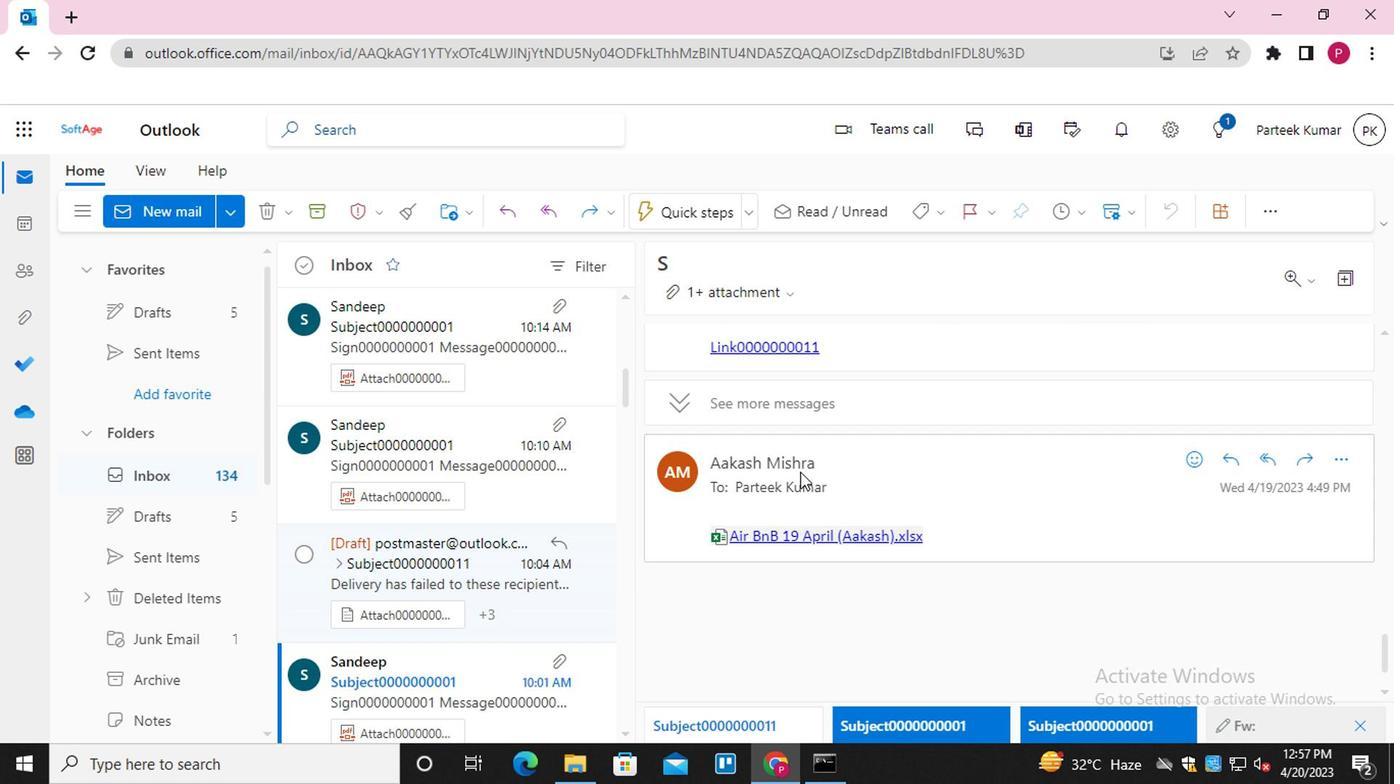 
Action: Mouse scrolled (797, 475) with delta (0, -1)
Screenshot: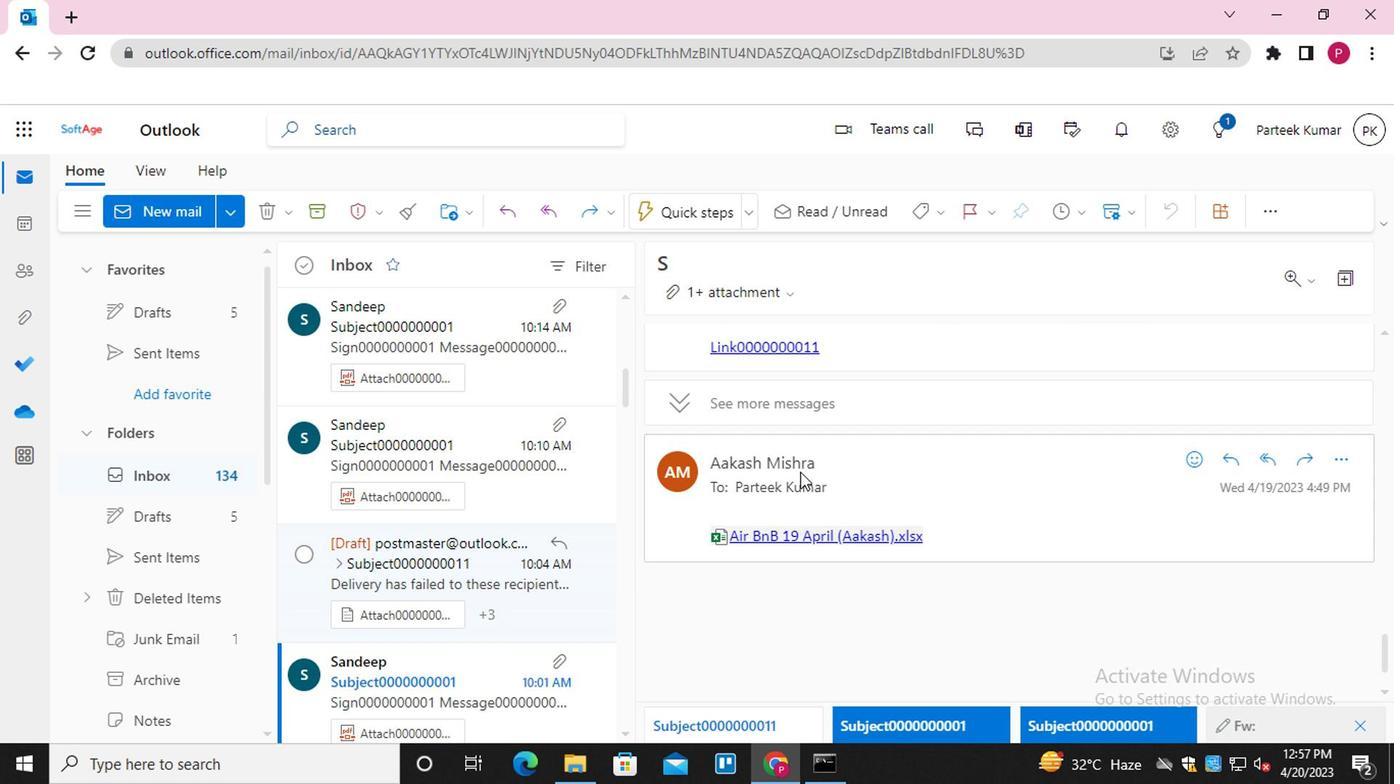 
Action: Mouse moved to (798, 477)
Screenshot: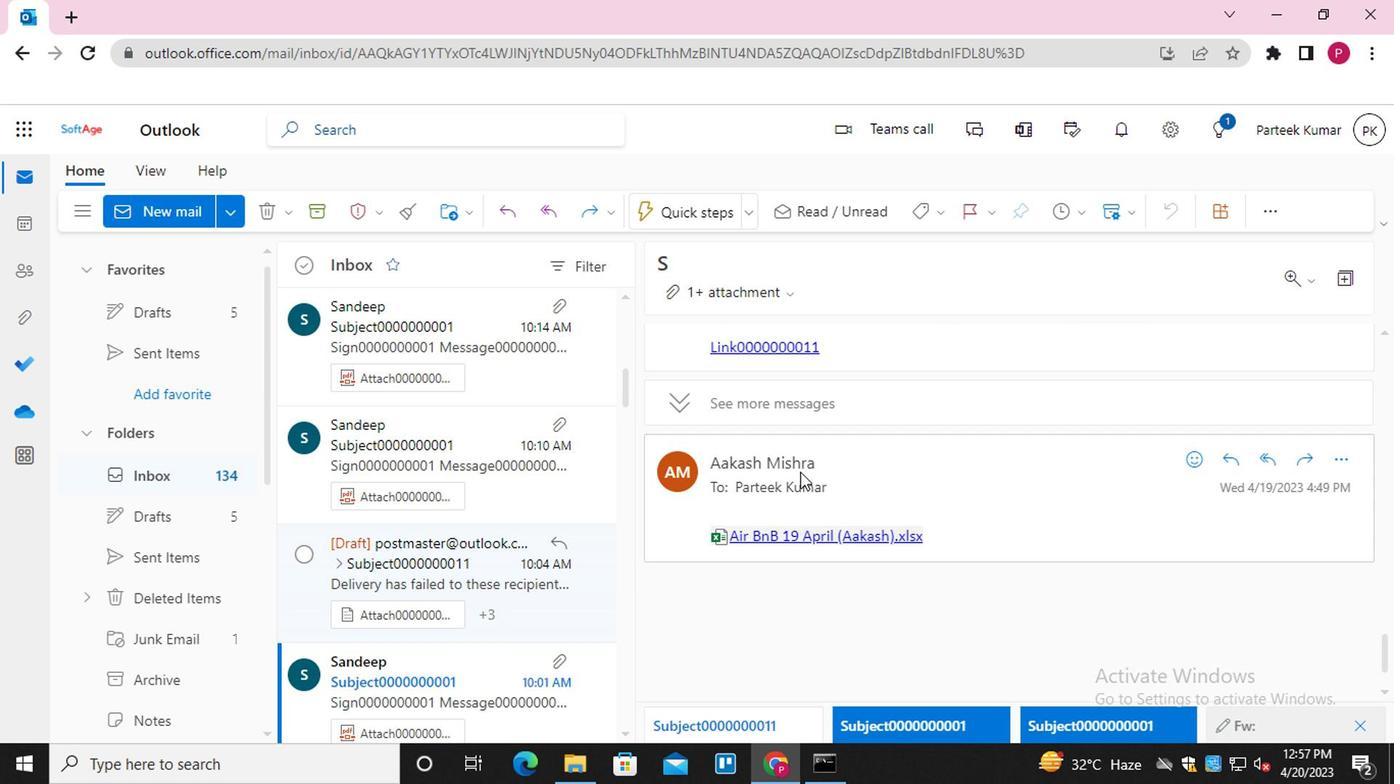 
Action: Mouse scrolled (798, 477) with delta (0, 0)
Screenshot: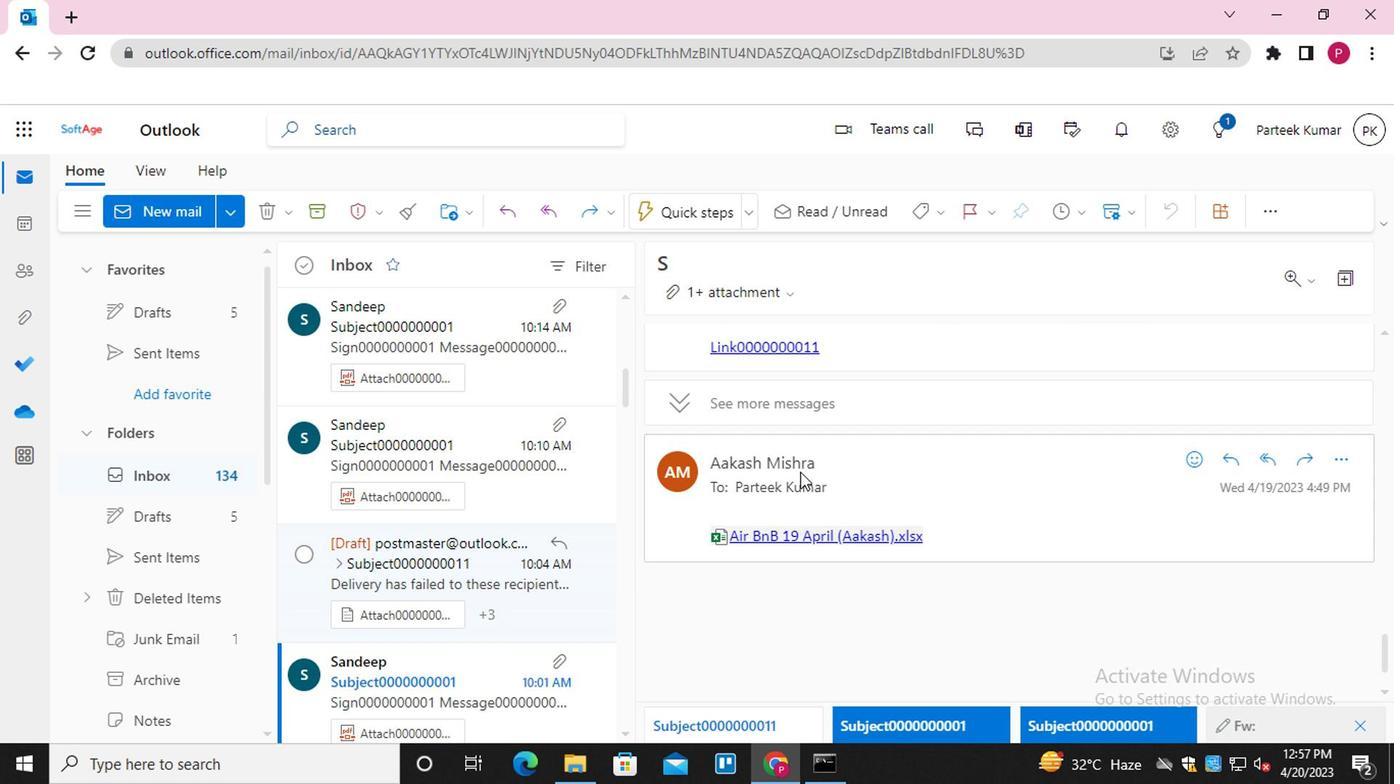 
Action: Mouse moved to (801, 477)
Screenshot: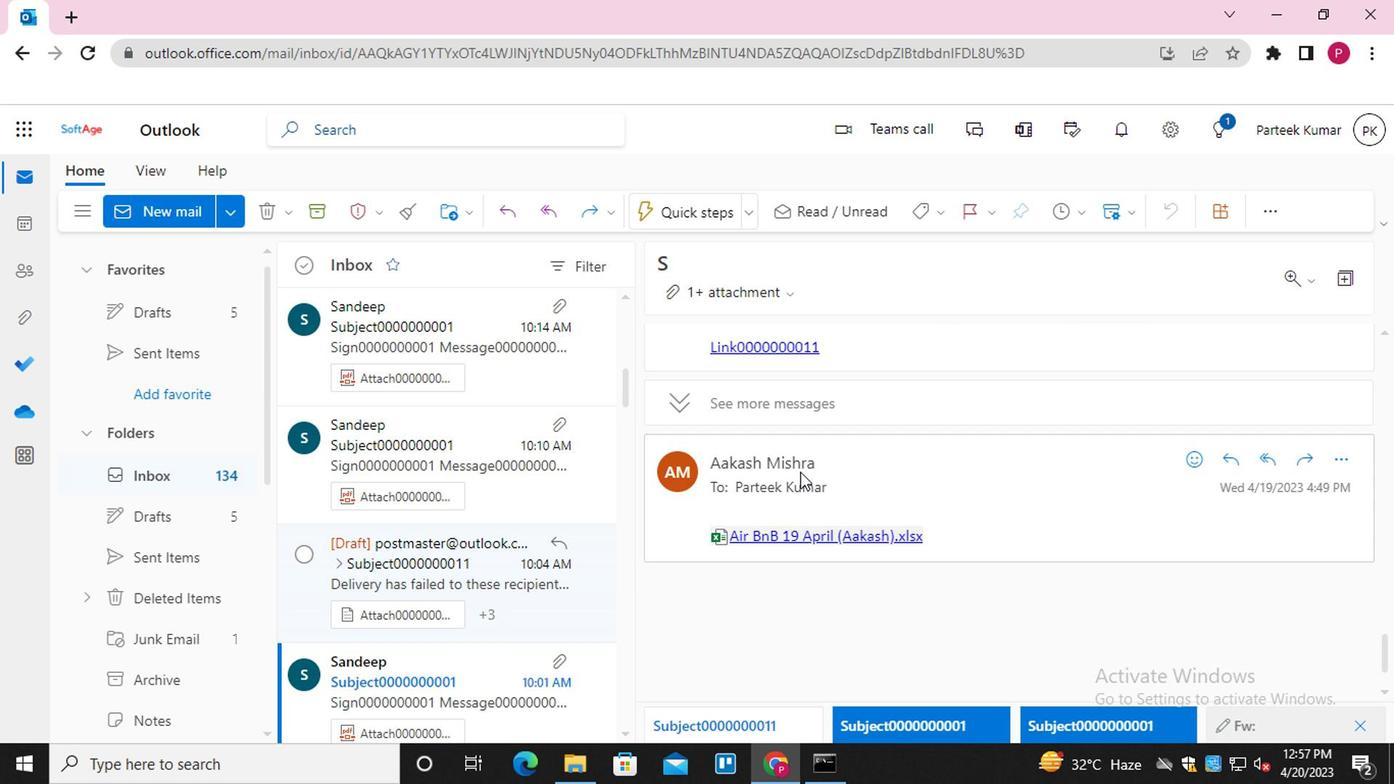 
Action: Mouse scrolled (801, 477) with delta (0, 0)
Screenshot: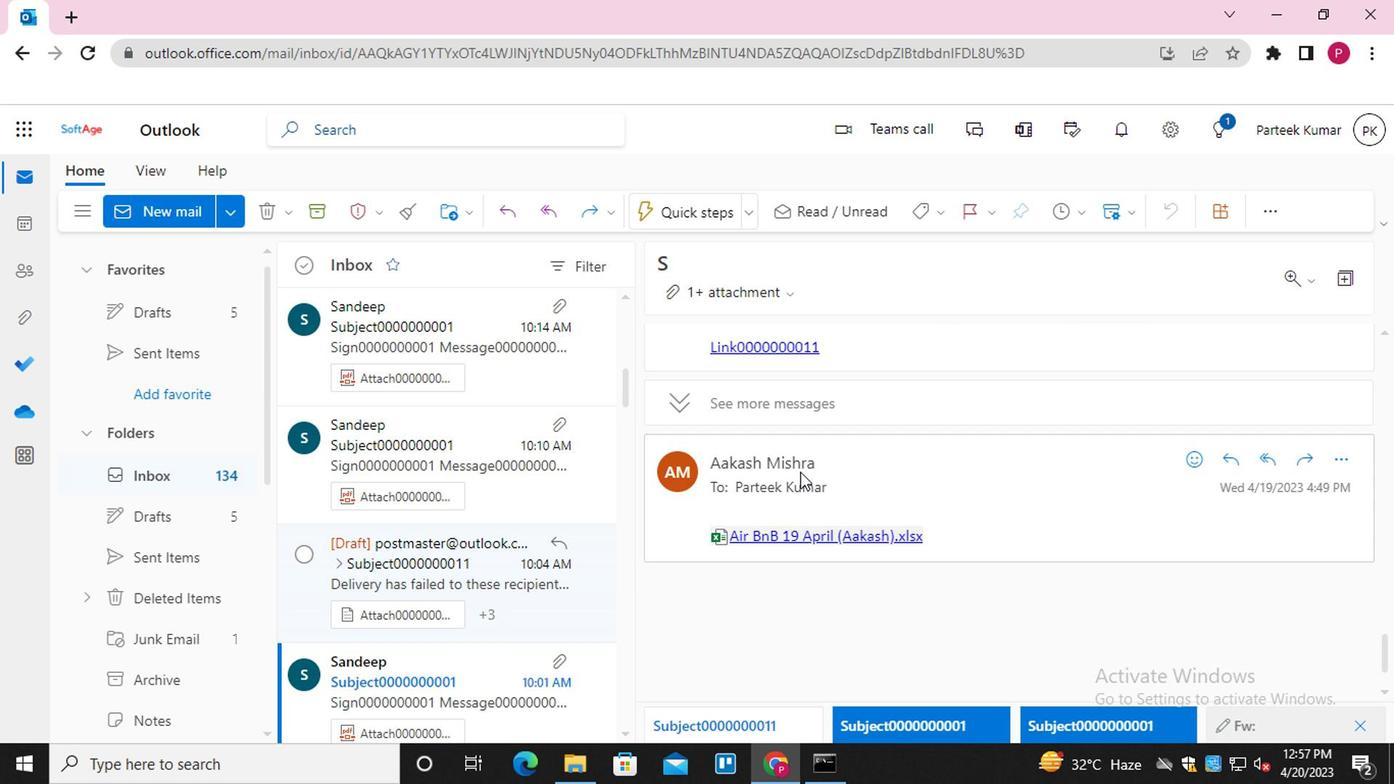 
Action: Mouse moved to (1294, 456)
Screenshot: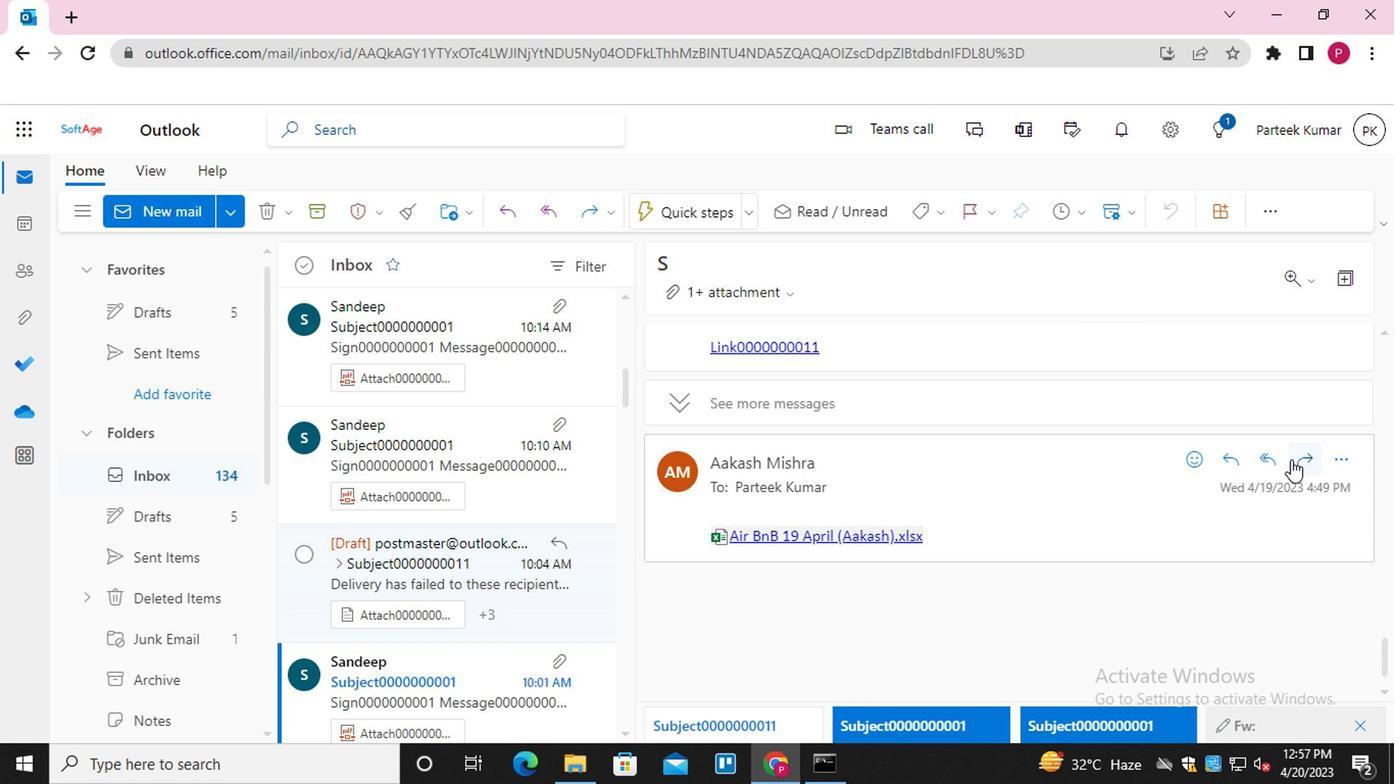 
Action: Mouse pressed left at (1294, 456)
Screenshot: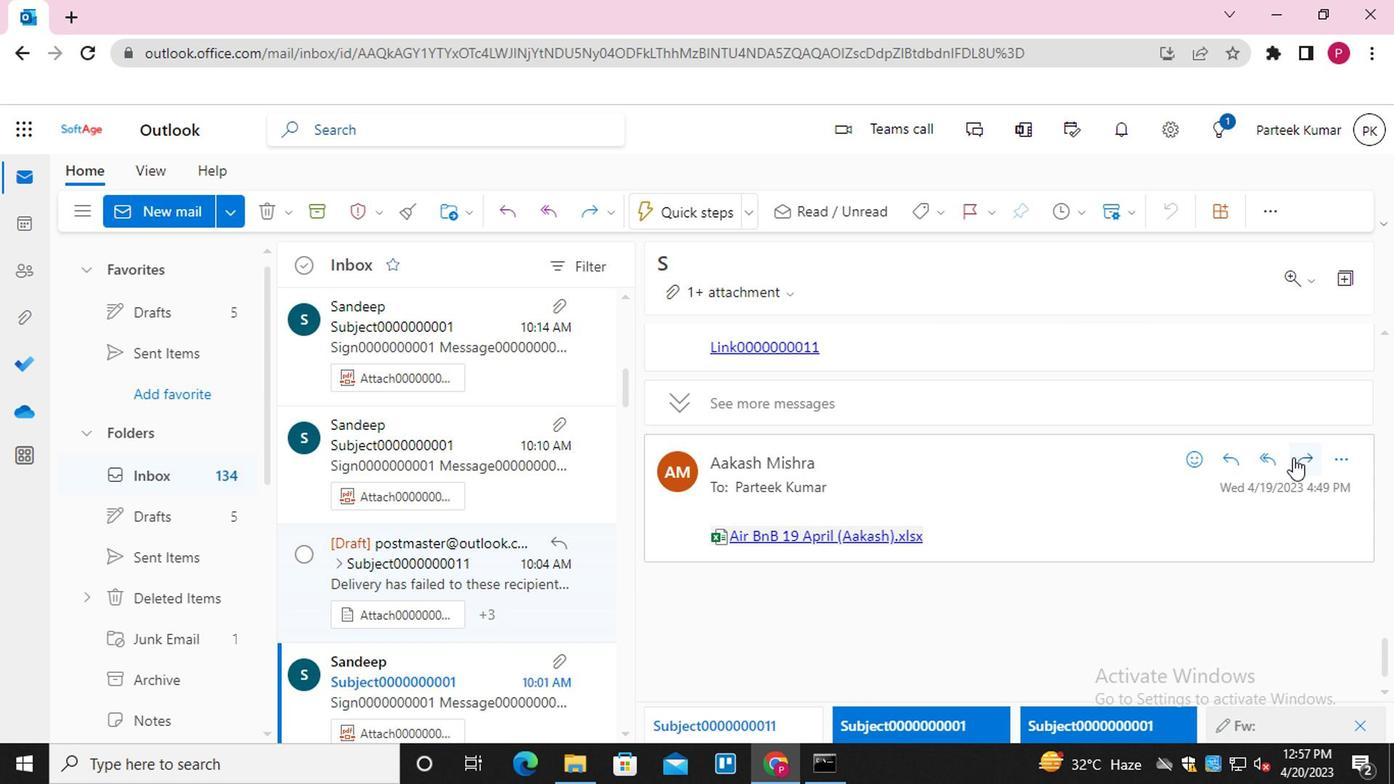 
Action: Mouse moved to (666, 501)
Screenshot: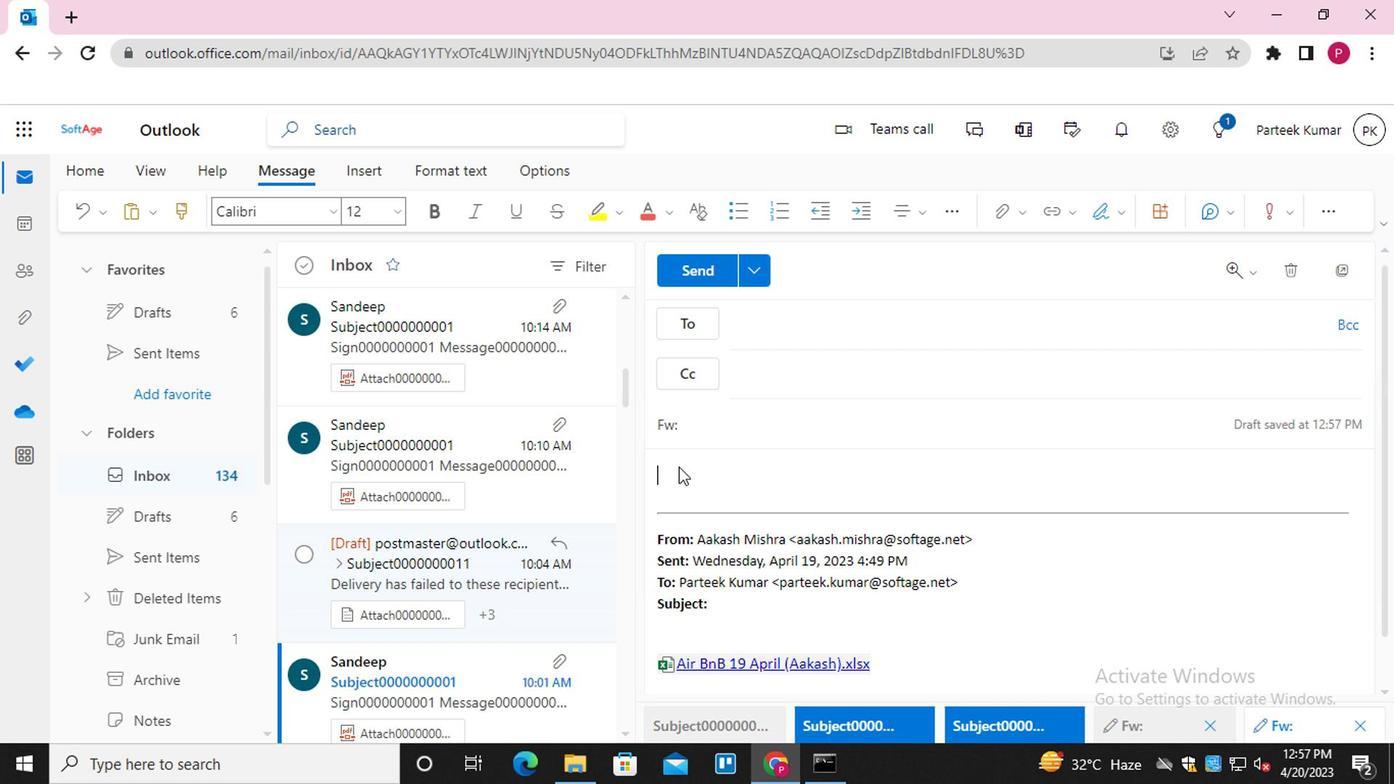 
Action: Mouse pressed left at (666, 501)
Screenshot: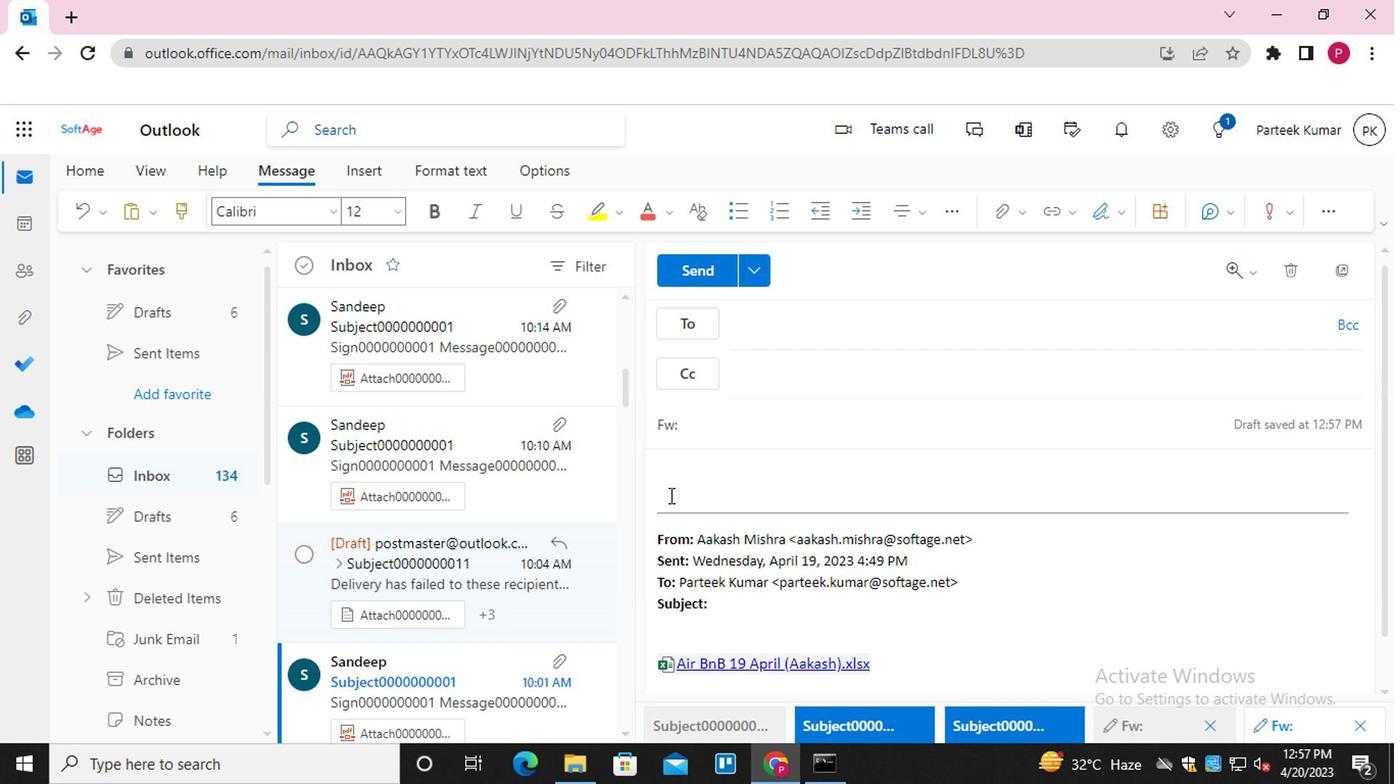 
Action: Mouse moved to (1048, 208)
Screenshot: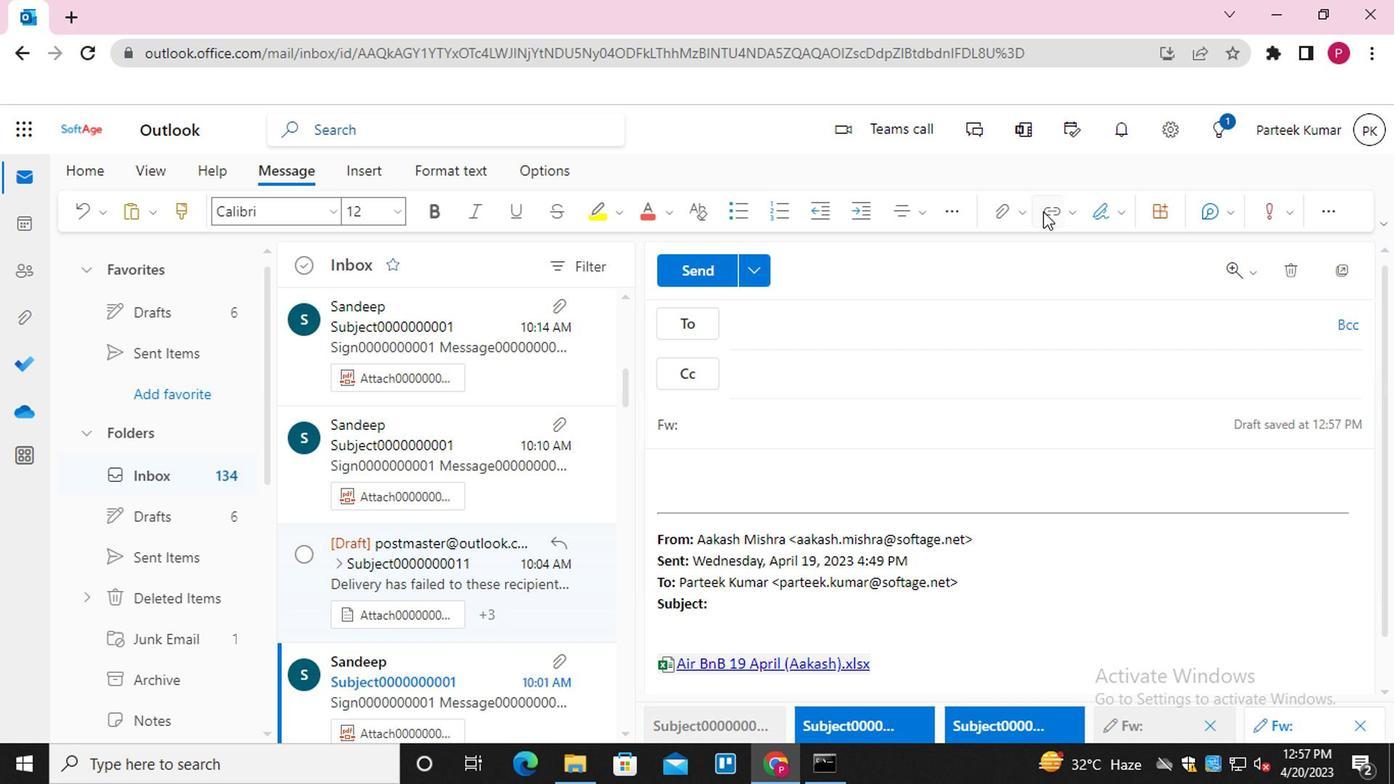 
Action: Mouse pressed left at (1048, 208)
Screenshot: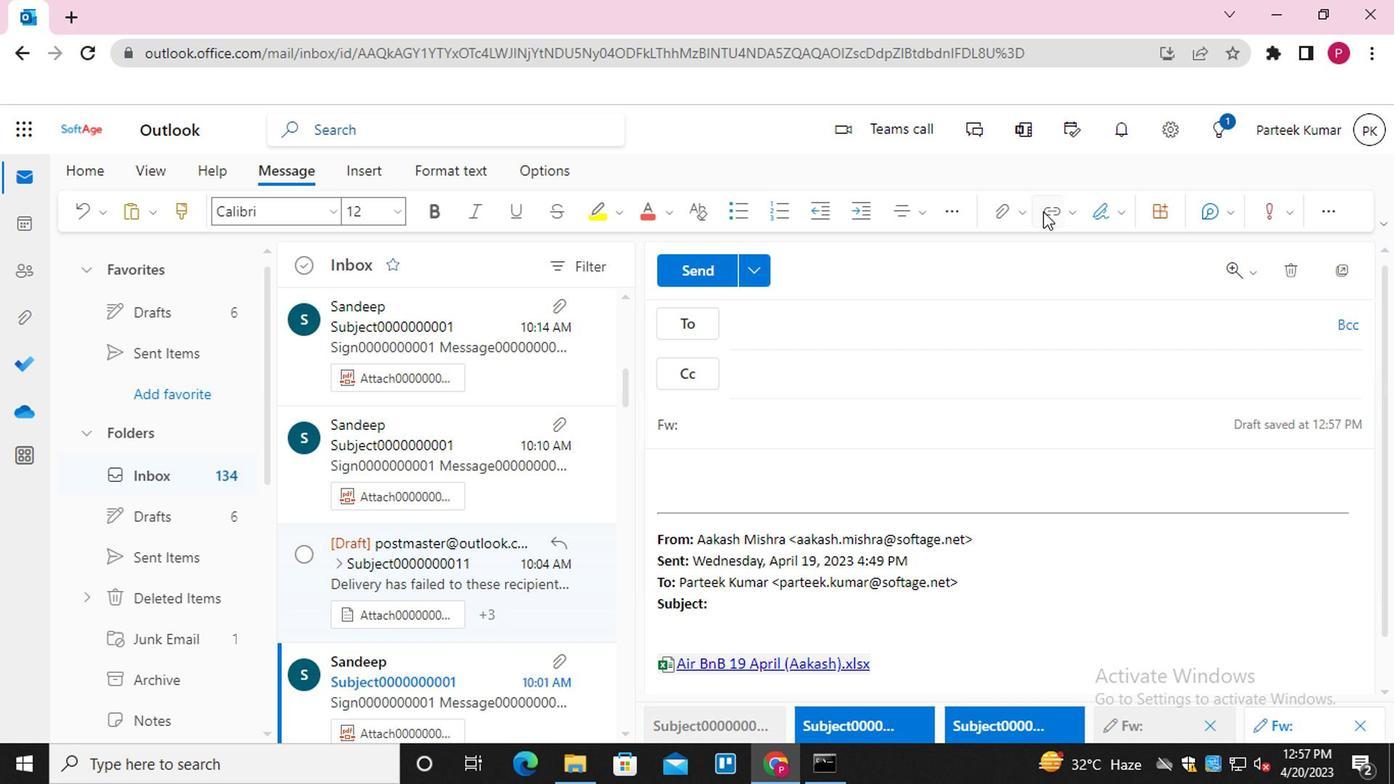 
Action: Mouse moved to (616, 390)
Screenshot: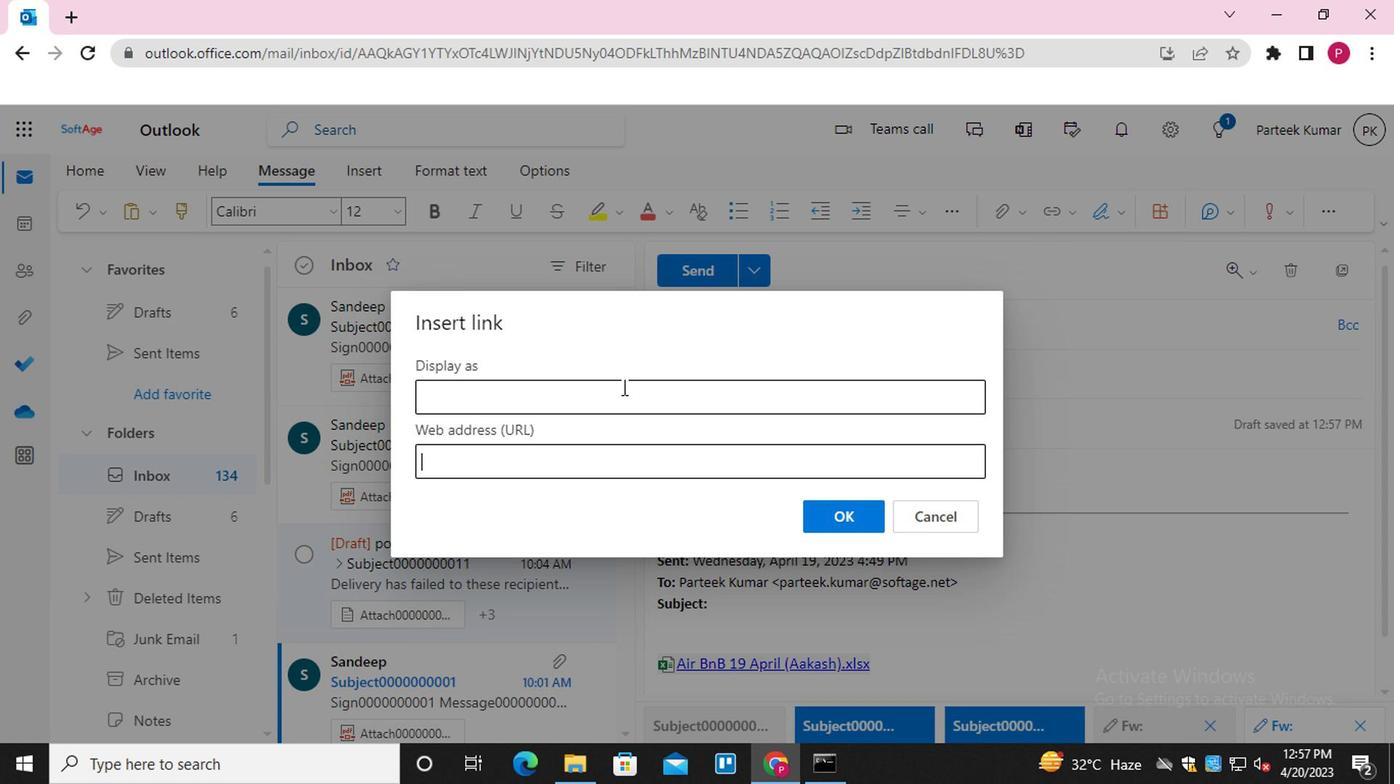 
Action: Mouse pressed left at (616, 390)
Screenshot: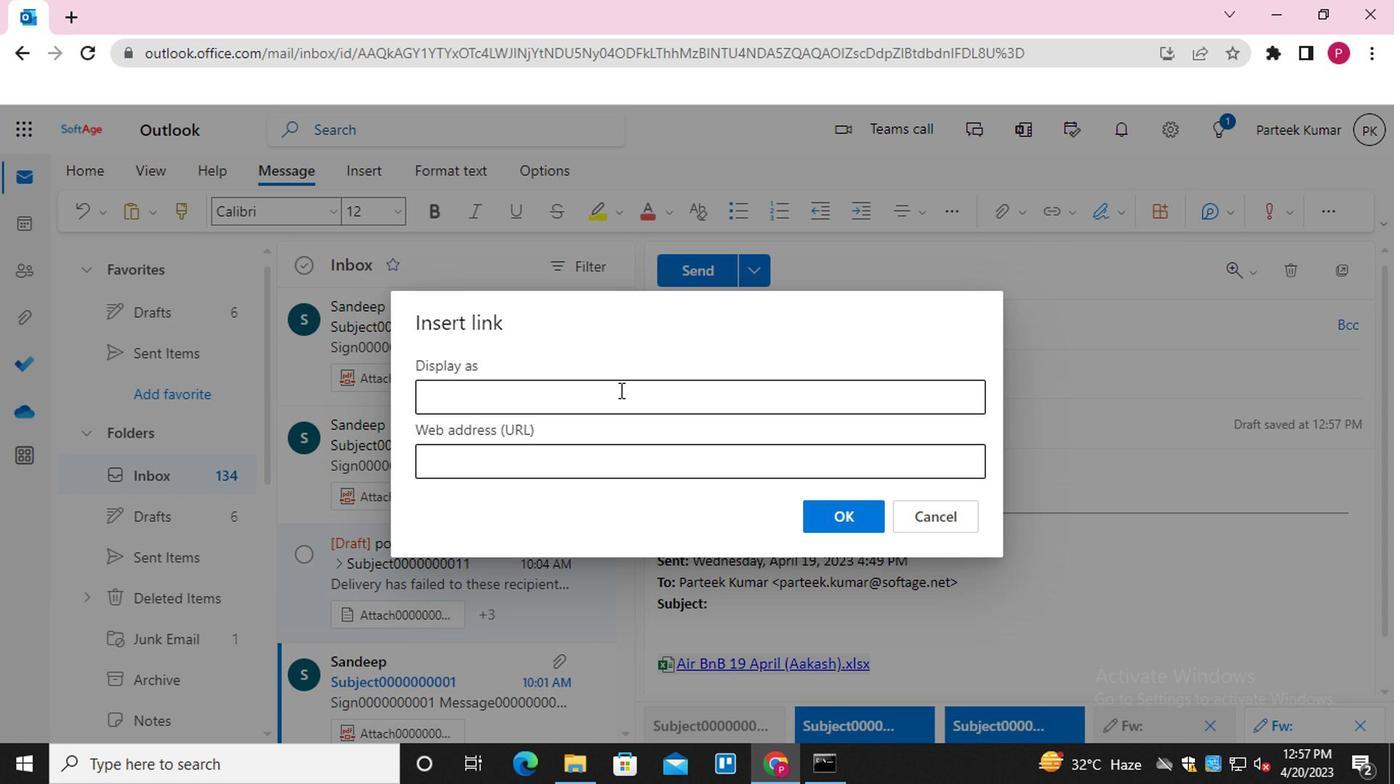 
Action: Mouse moved to (615, 459)
Screenshot: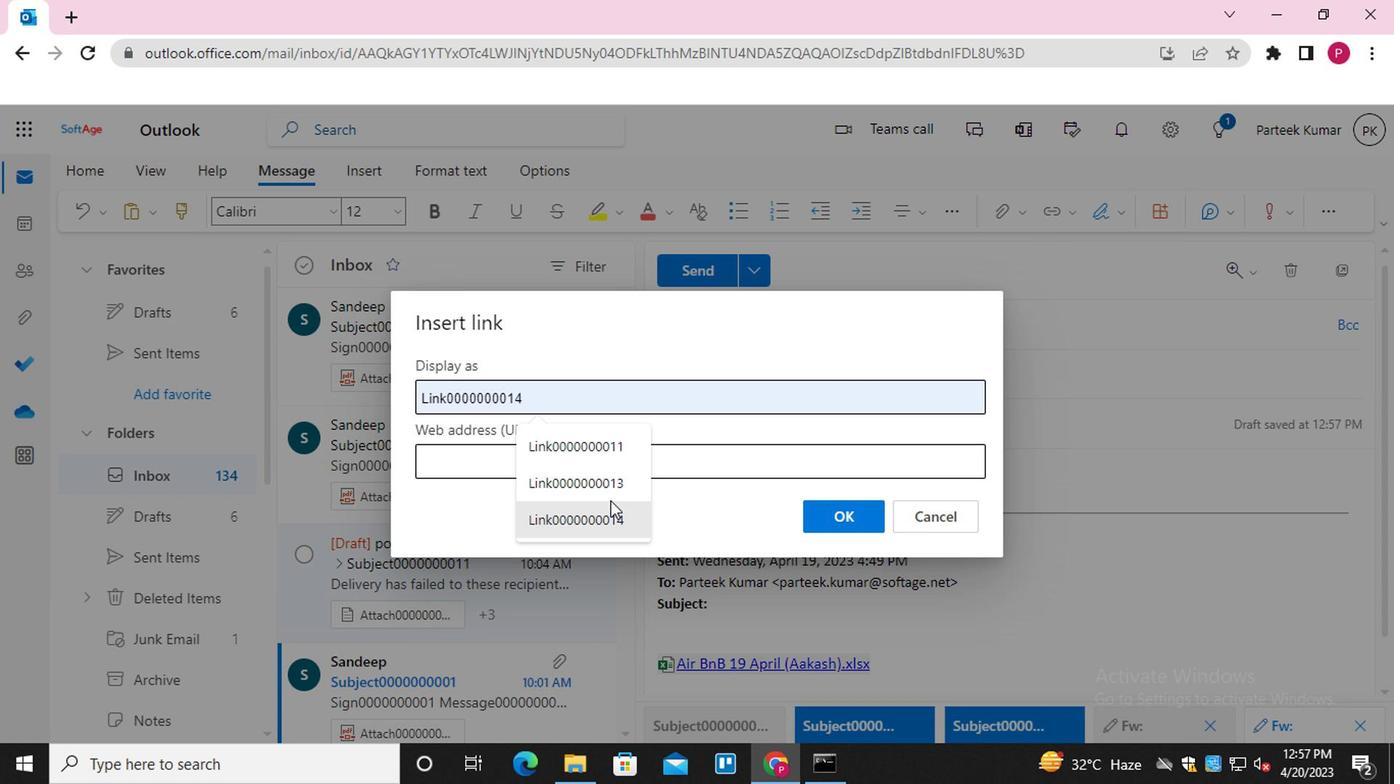 
Action: Mouse pressed left at (615, 459)
Screenshot: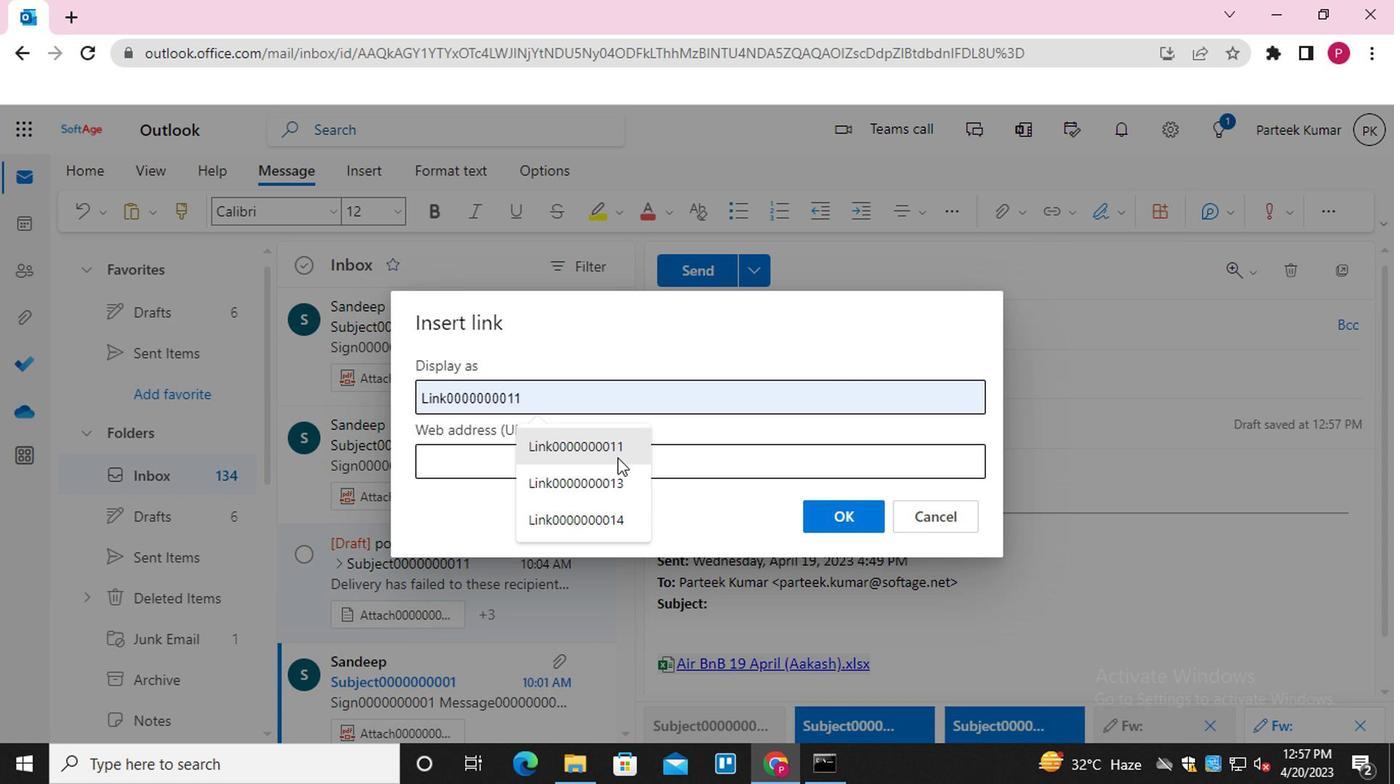 
Action: Mouse moved to (620, 460)
Screenshot: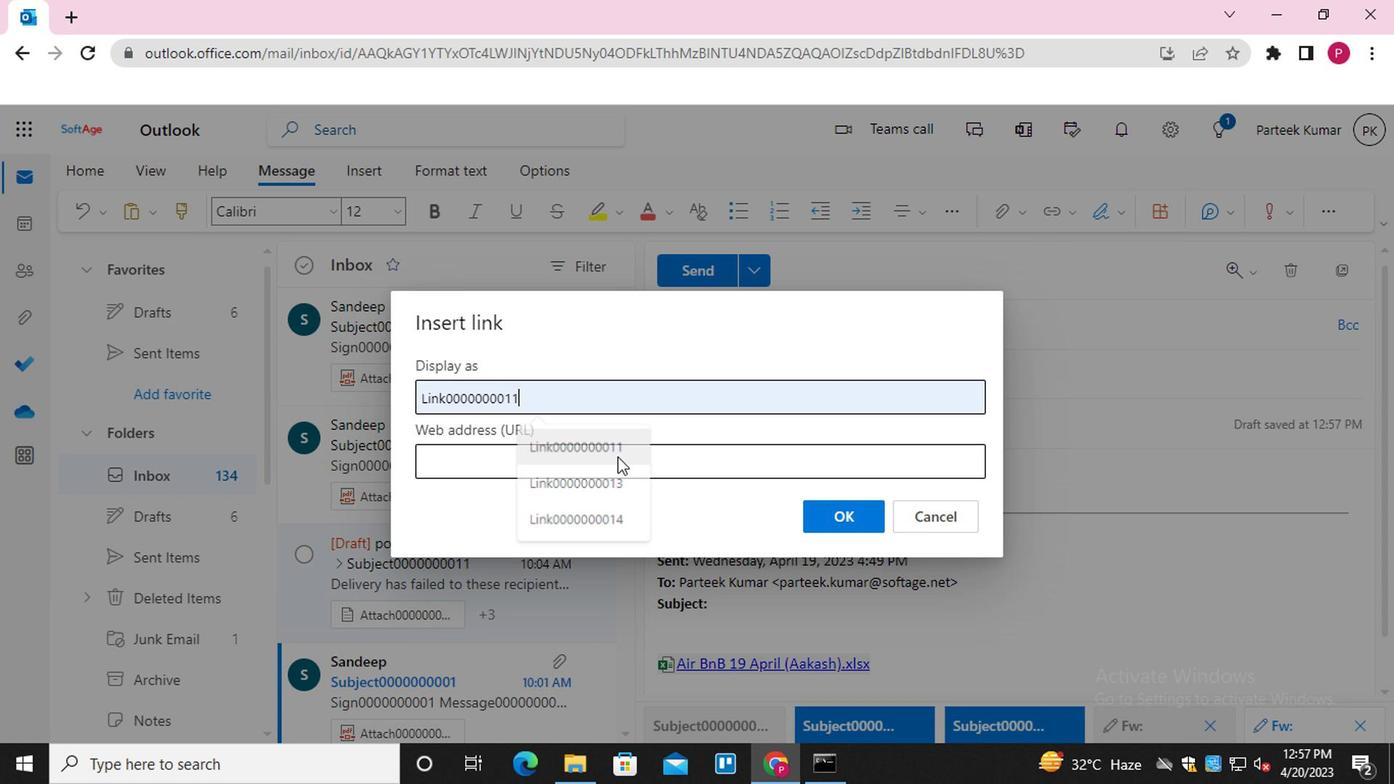 
Action: Mouse pressed left at (620, 460)
Screenshot: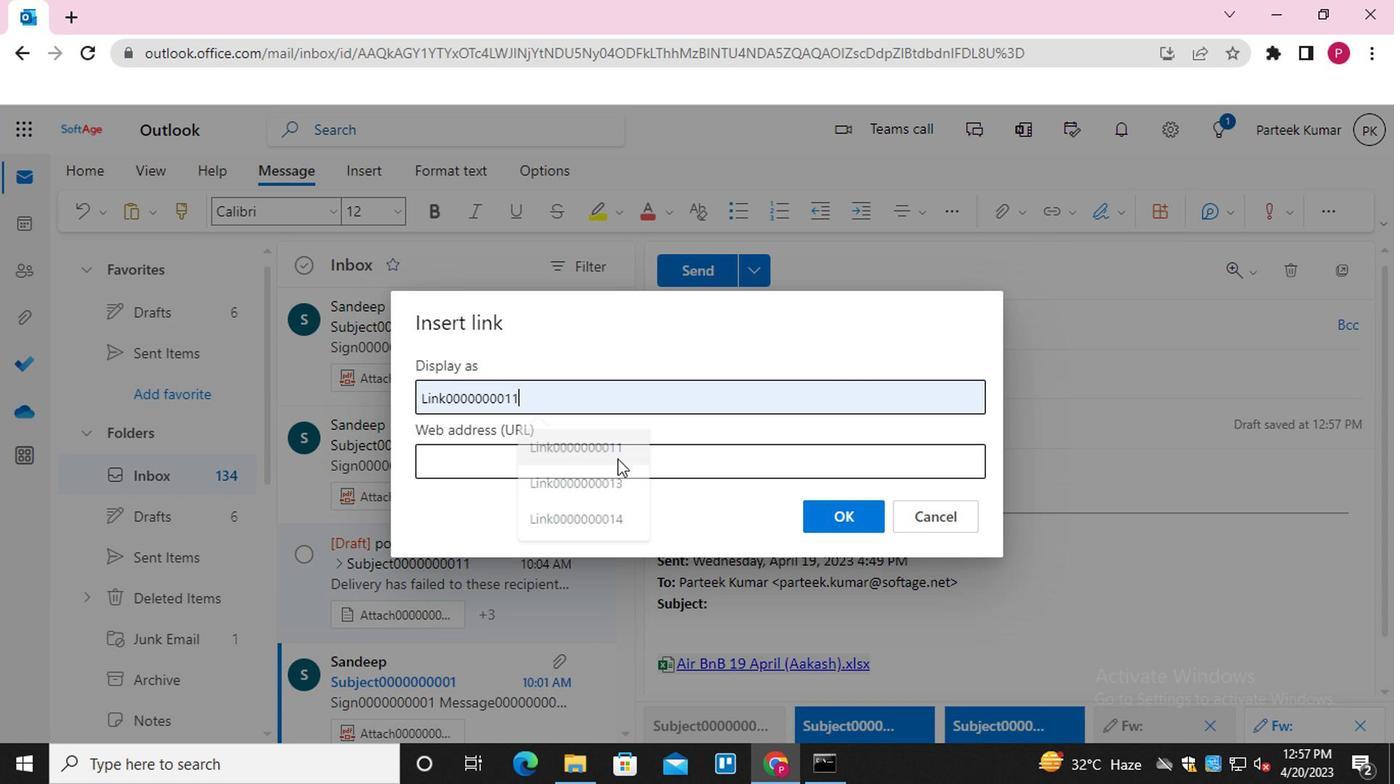 
Action: Mouse moved to (608, 578)
Screenshot: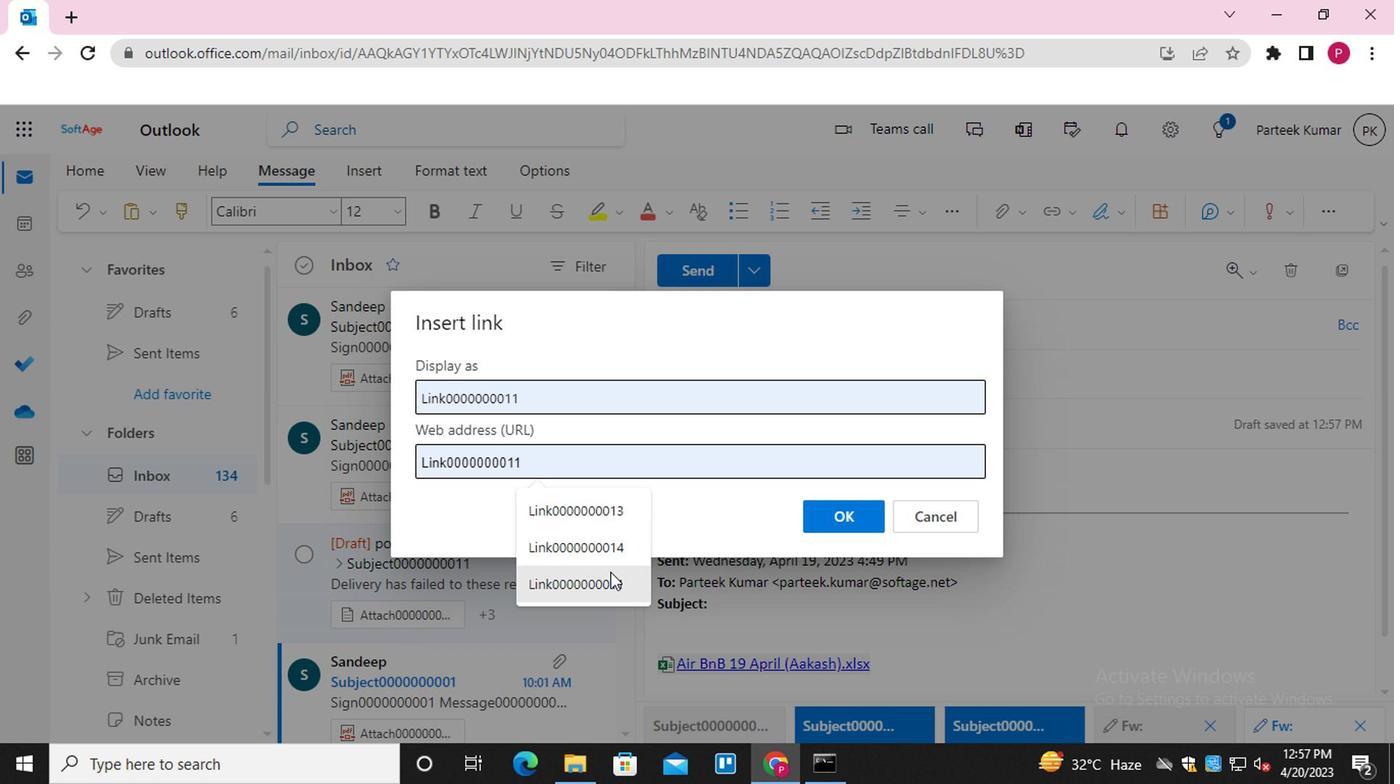 
Action: Mouse pressed left at (608, 578)
Screenshot: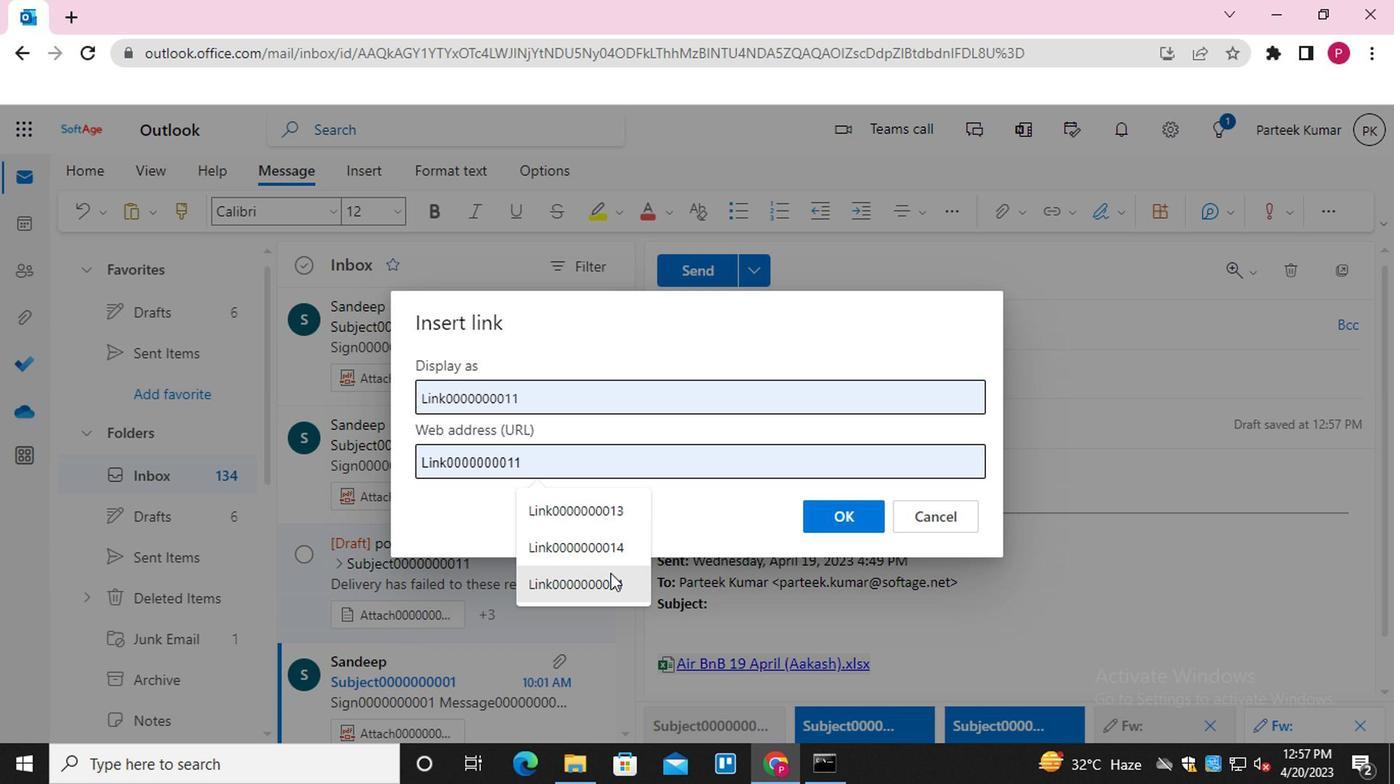 
Action: Mouse moved to (829, 525)
Screenshot: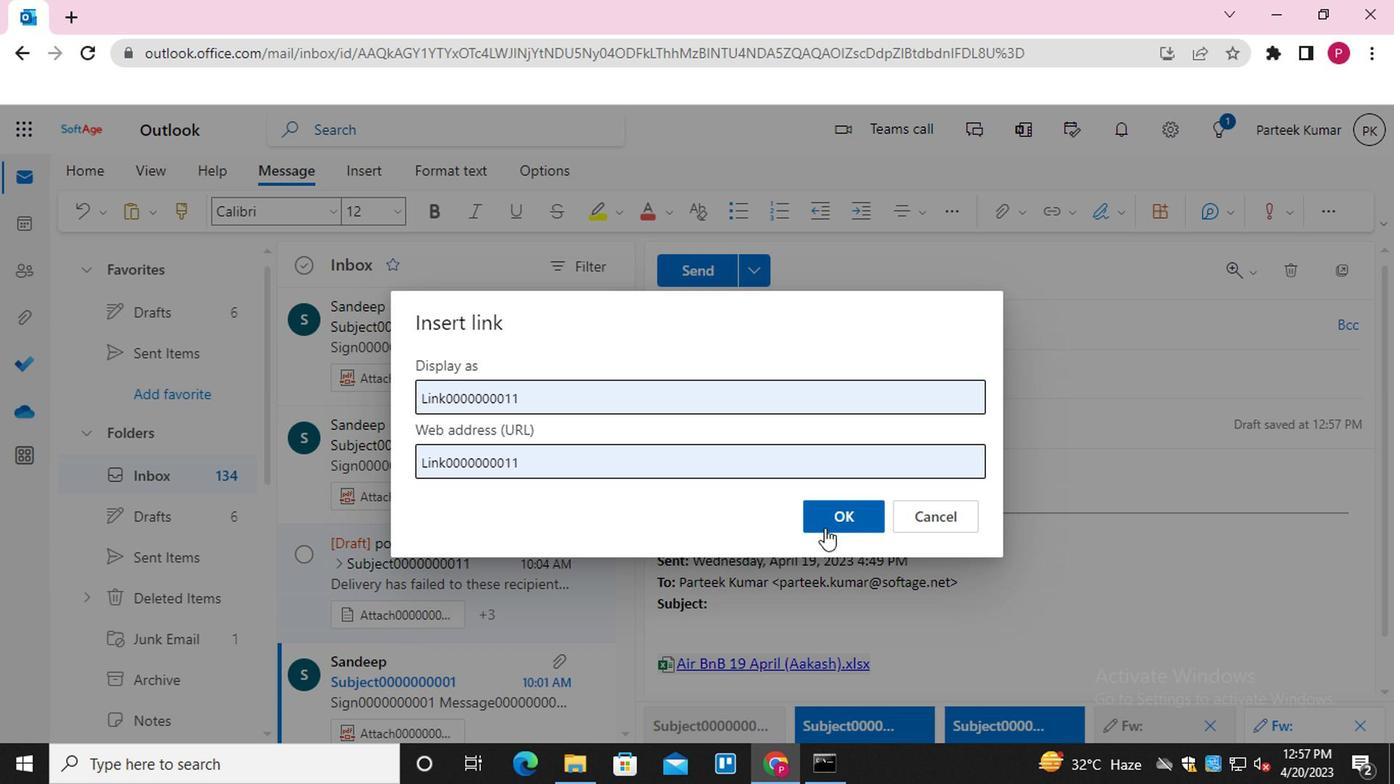
Action: Mouse pressed left at (829, 525)
Screenshot: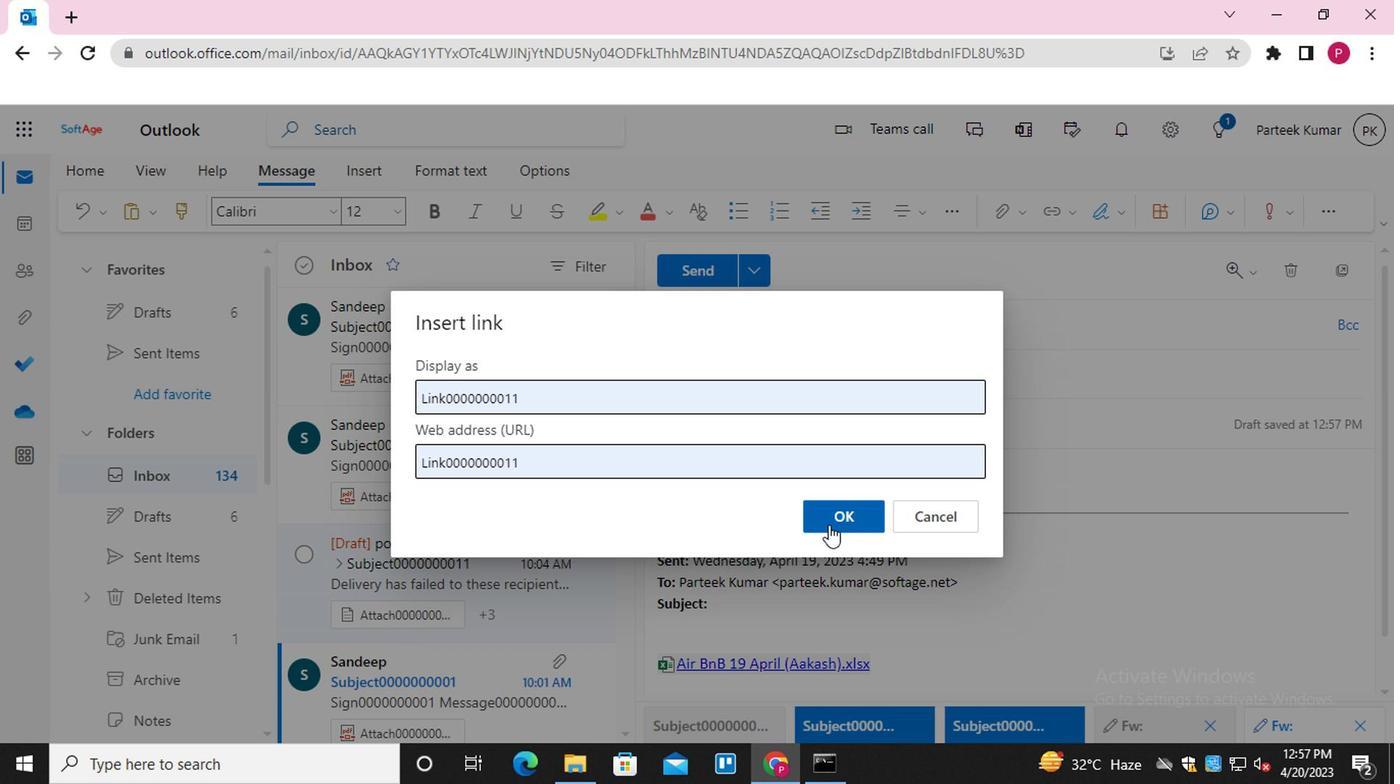 
Action: Mouse moved to (775, 490)
Screenshot: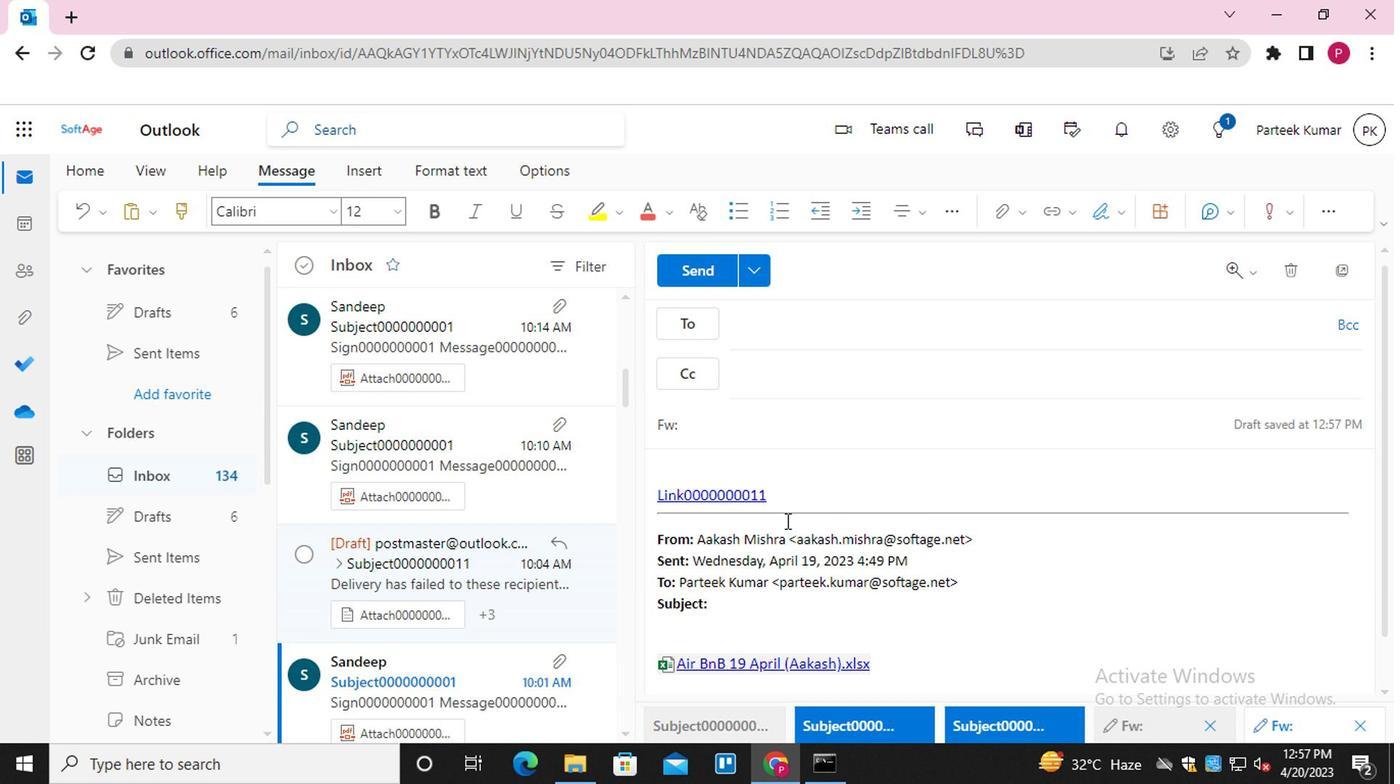 
Action: Key pressed <Key.backspace><Key.backspace><Key.backspace><Key.backspace><Key.backspace><Key.backspace><Key.backspace><Key.backspace><Key.backspace><Key.backspace><Key.backspace><Key.backspace><Key.backspace><Key.backspace>
Screenshot: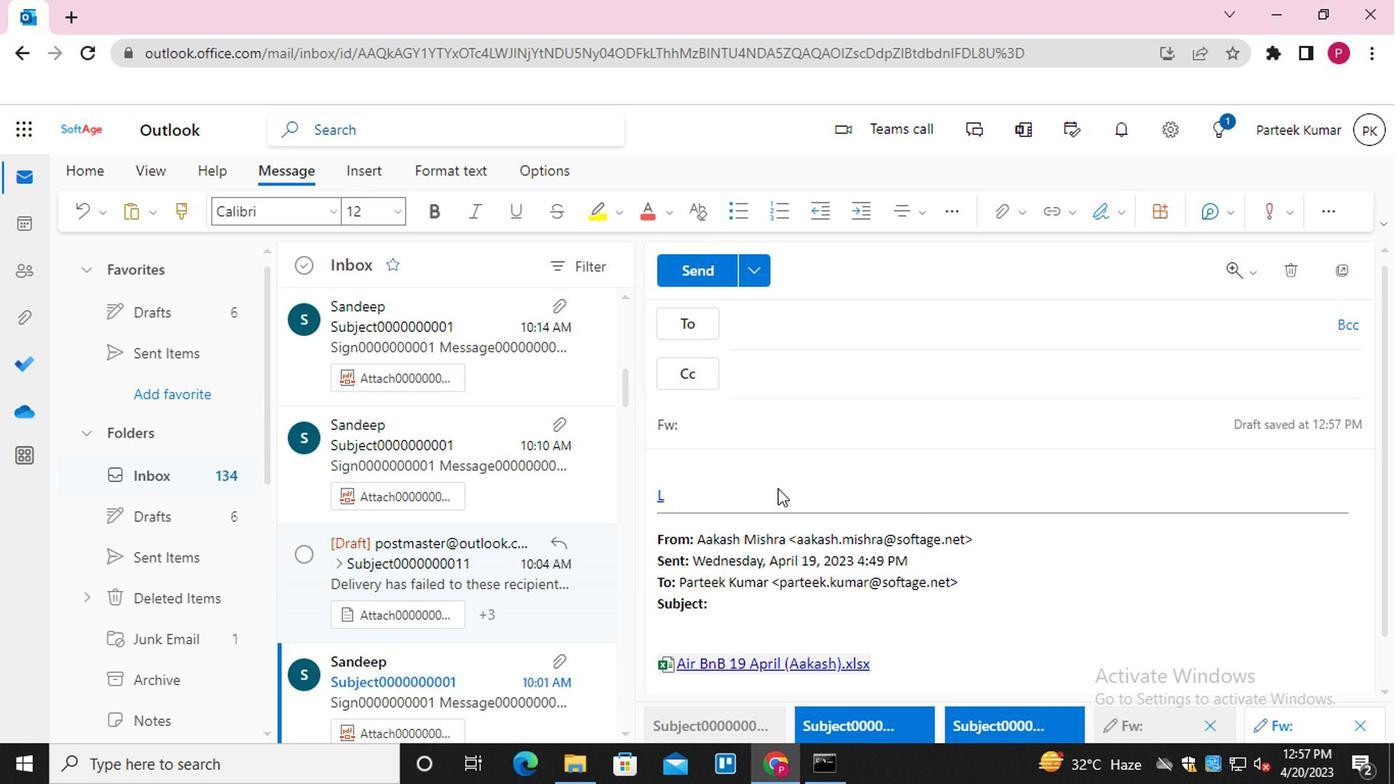 
Action: Mouse moved to (1038, 216)
Screenshot: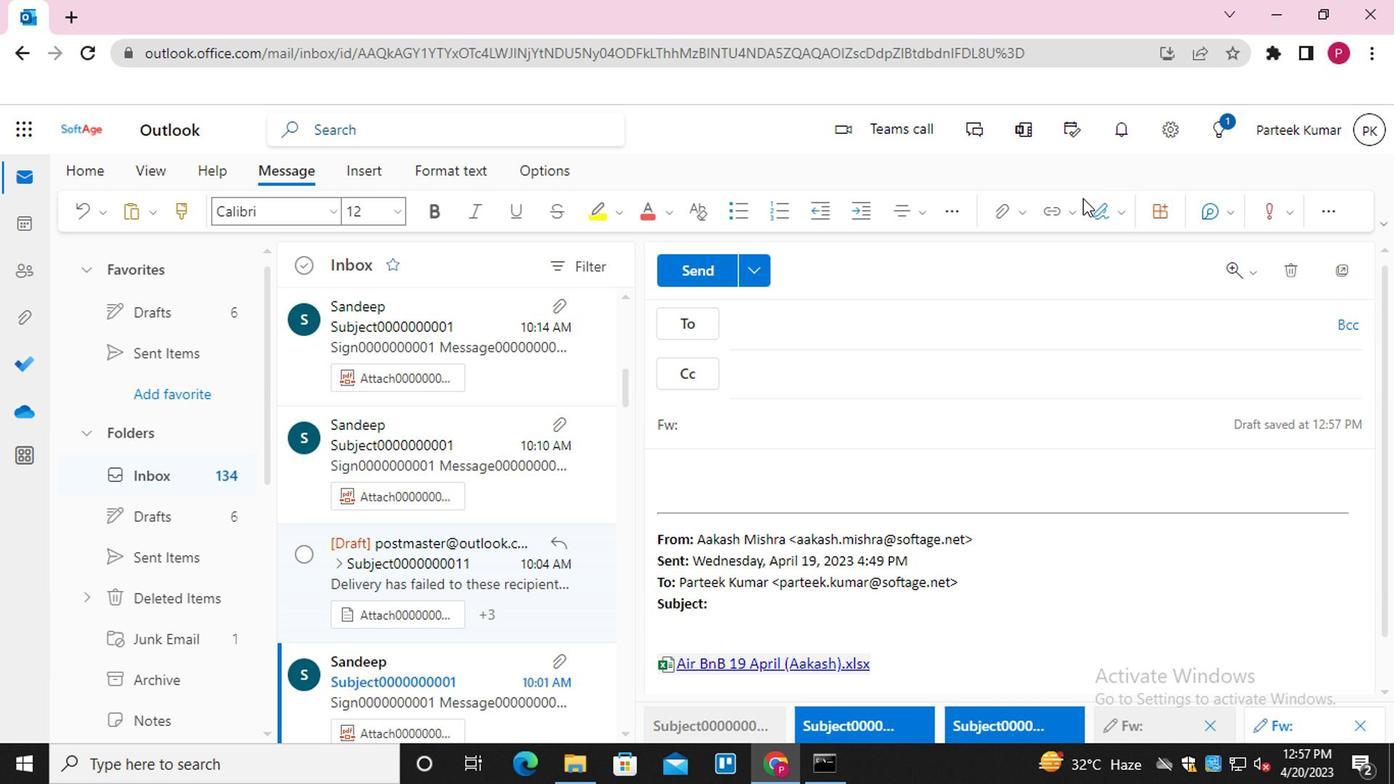 
Action: Mouse pressed left at (1038, 216)
Screenshot: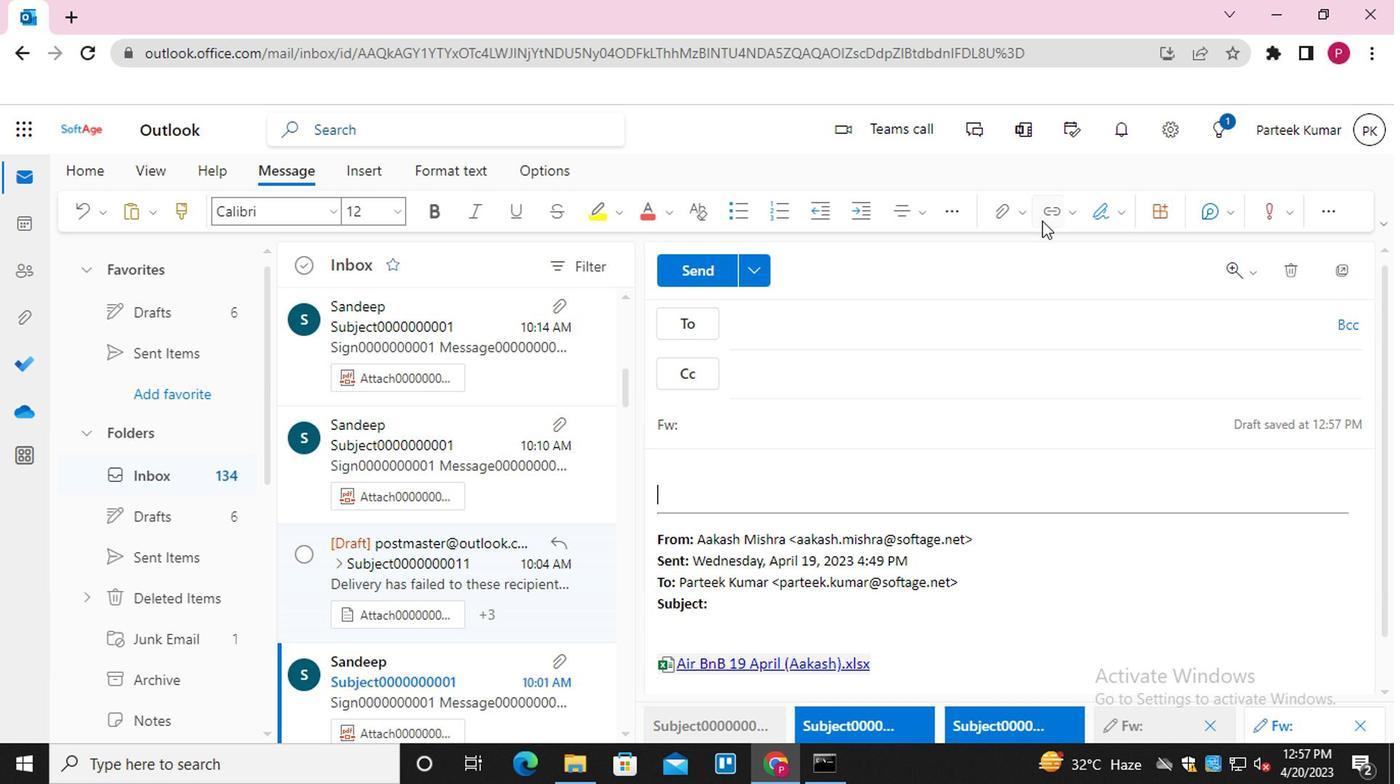
Action: Mouse moved to (638, 402)
Screenshot: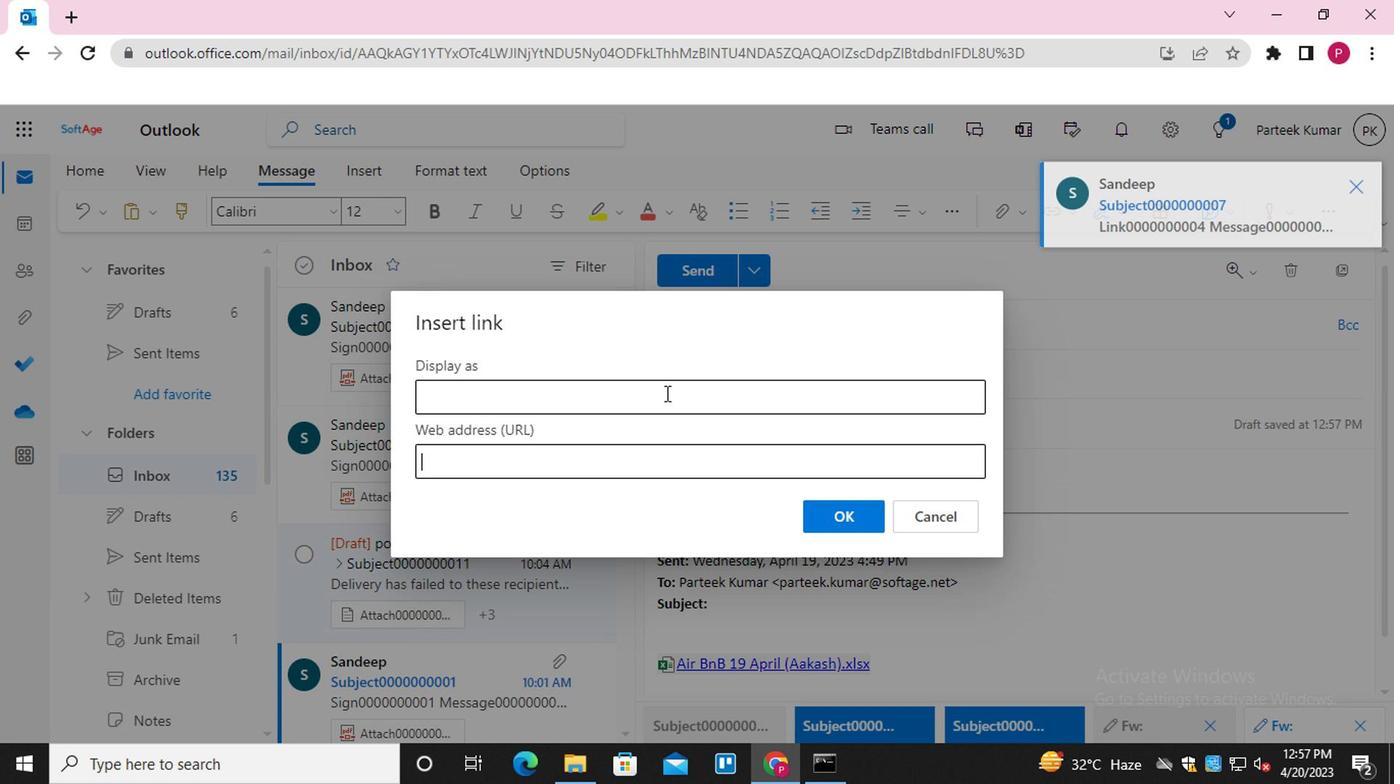 
Action: Mouse pressed left at (638, 402)
Screenshot: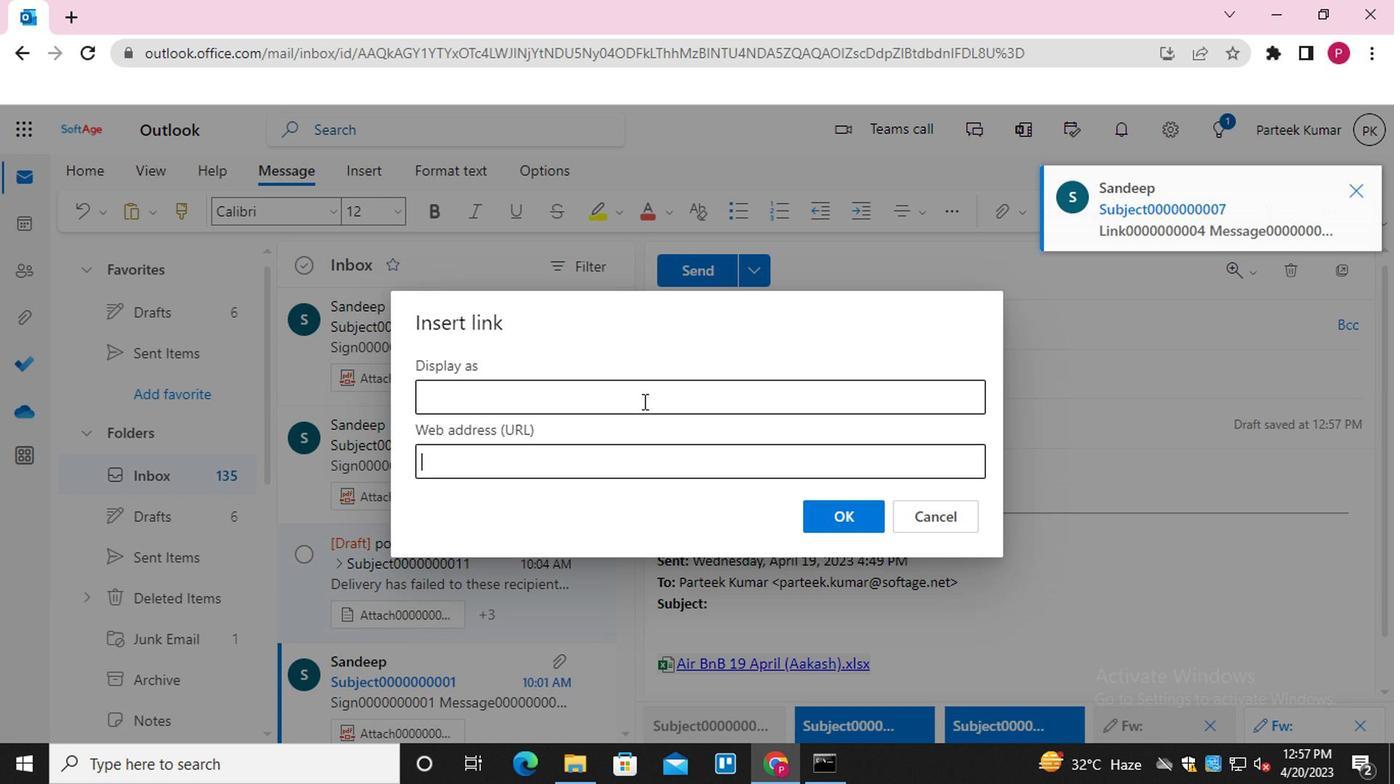 
Action: Key pressed <Key.shift_r>LIMK<Key.backspace><Key.backspace>NK0000000012
Screenshot: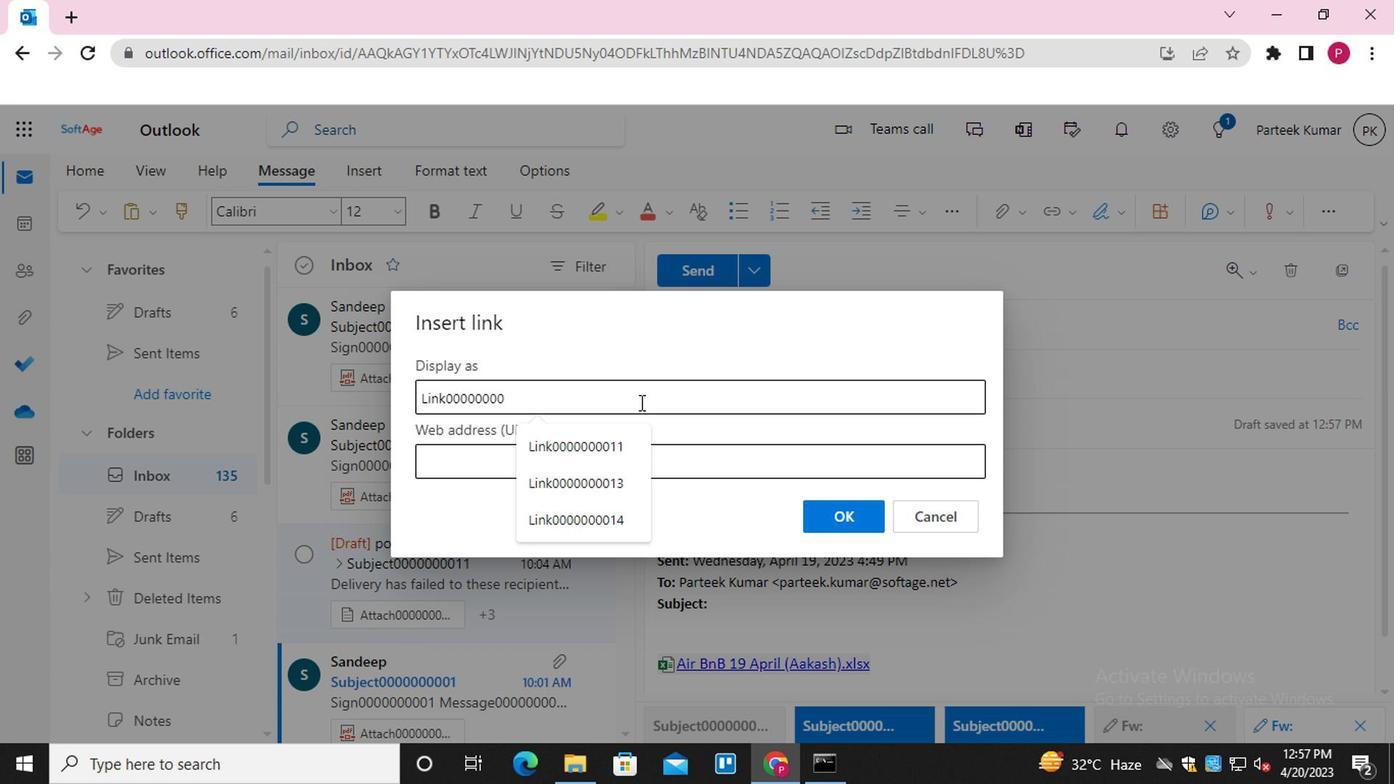 
Action: Mouse moved to (620, 456)
Screenshot: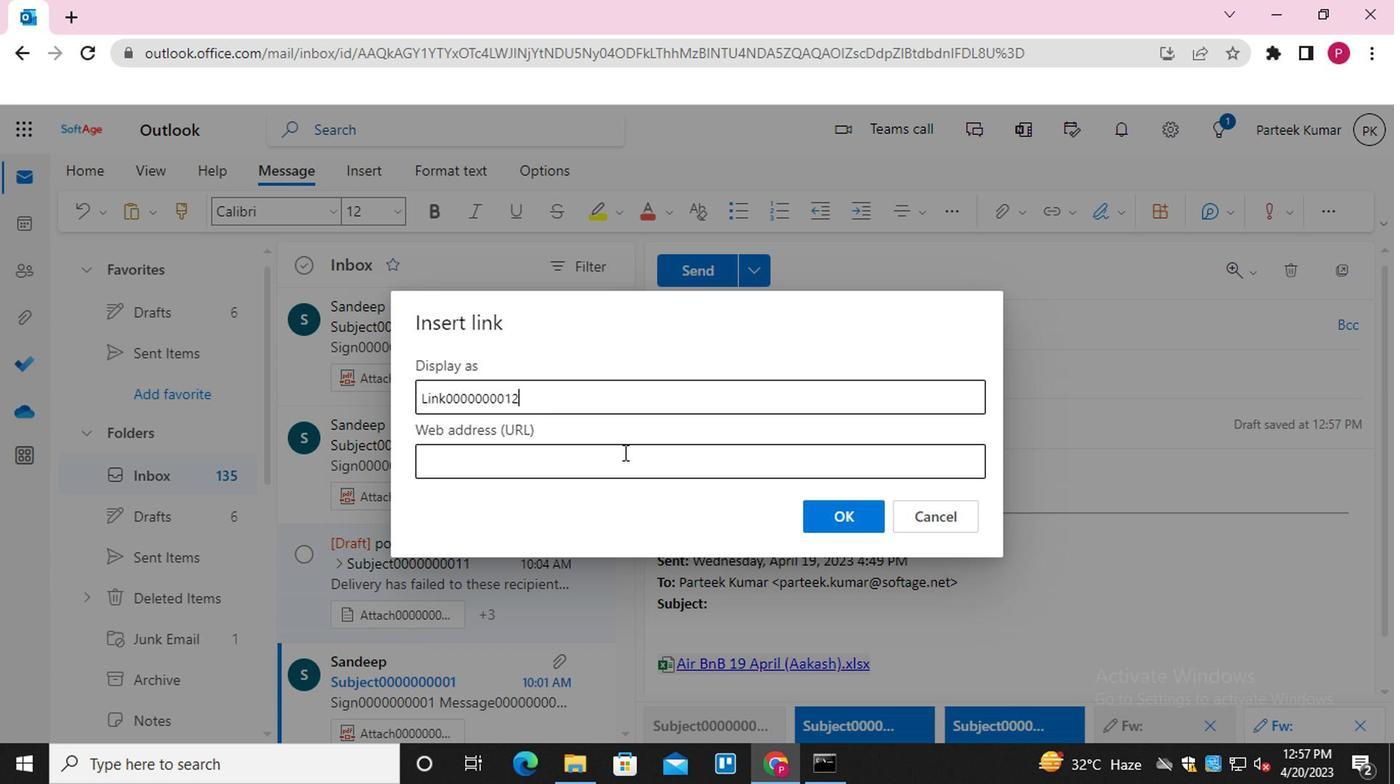 
Action: Mouse pressed left at (620, 456)
Screenshot: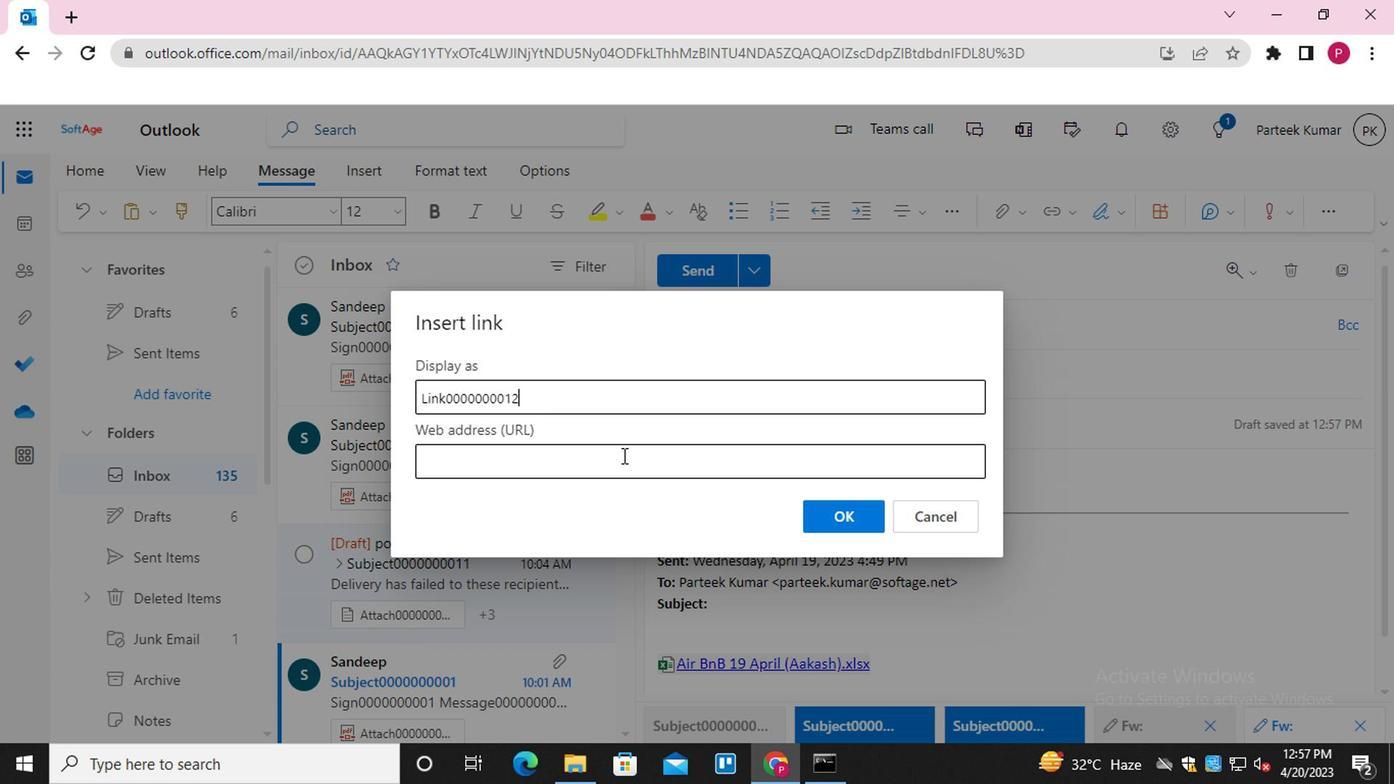 
Action: Key pressed <Key.shift_r>LINK0000000012
Screenshot: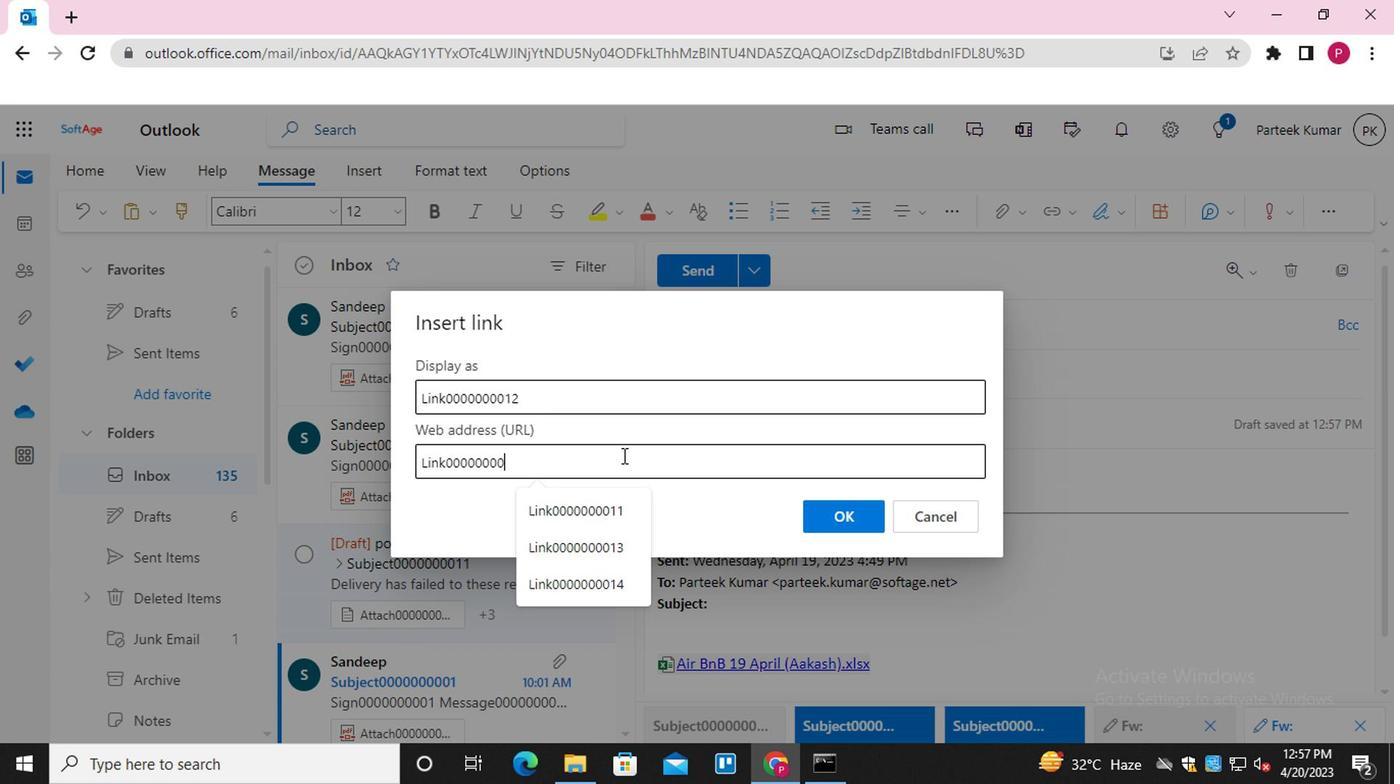 
Action: Mouse moved to (829, 516)
Screenshot: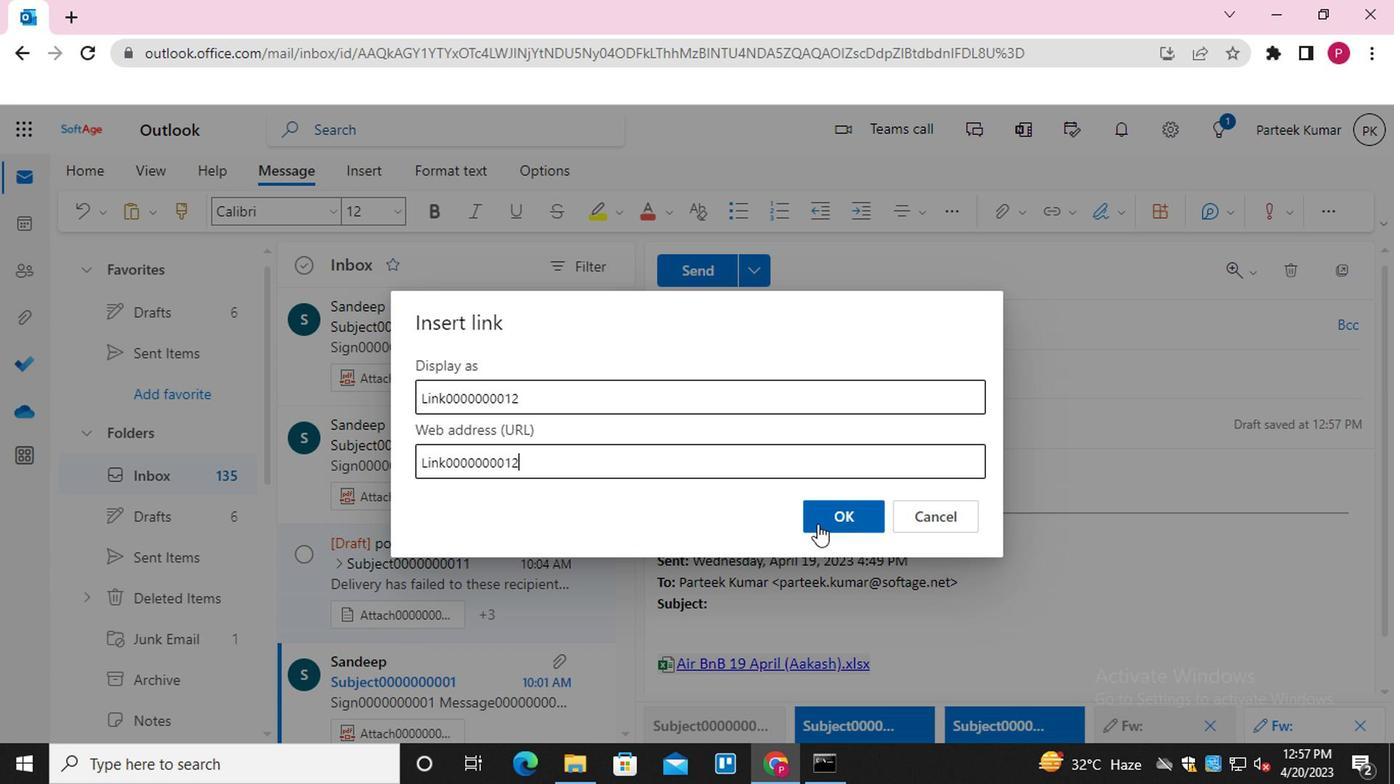 
Action: Mouse pressed left at (829, 516)
Screenshot: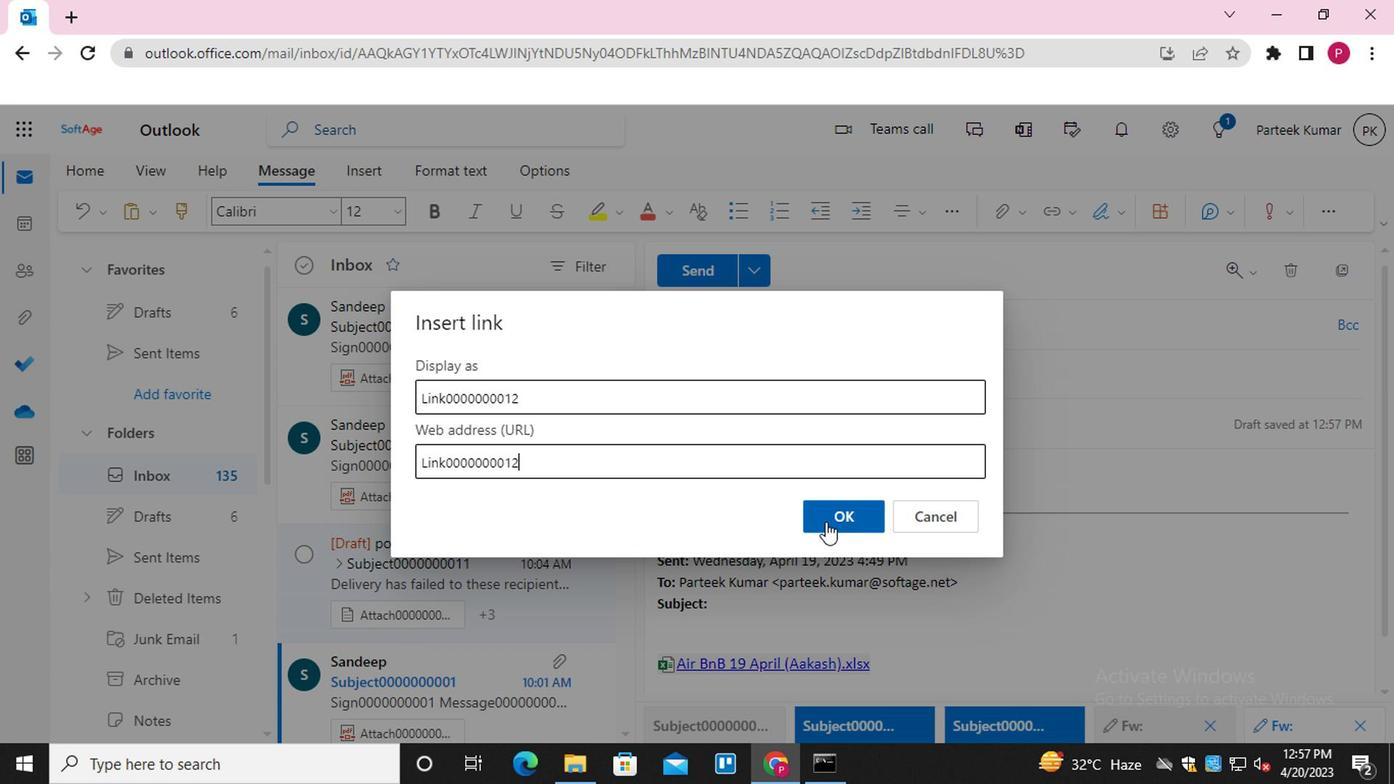 
Action: Mouse moved to (667, 485)
Screenshot: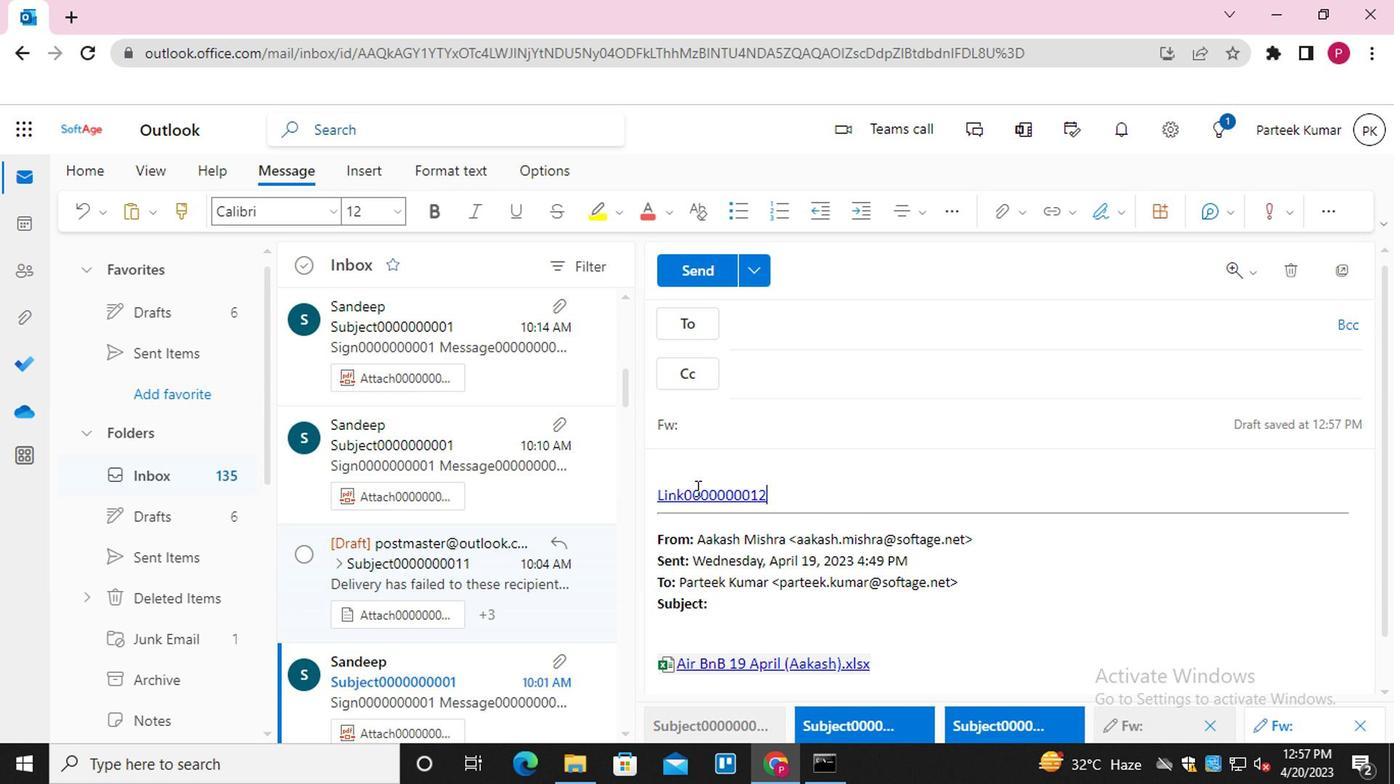 
Action: Mouse pressed left at (667, 485)
Screenshot: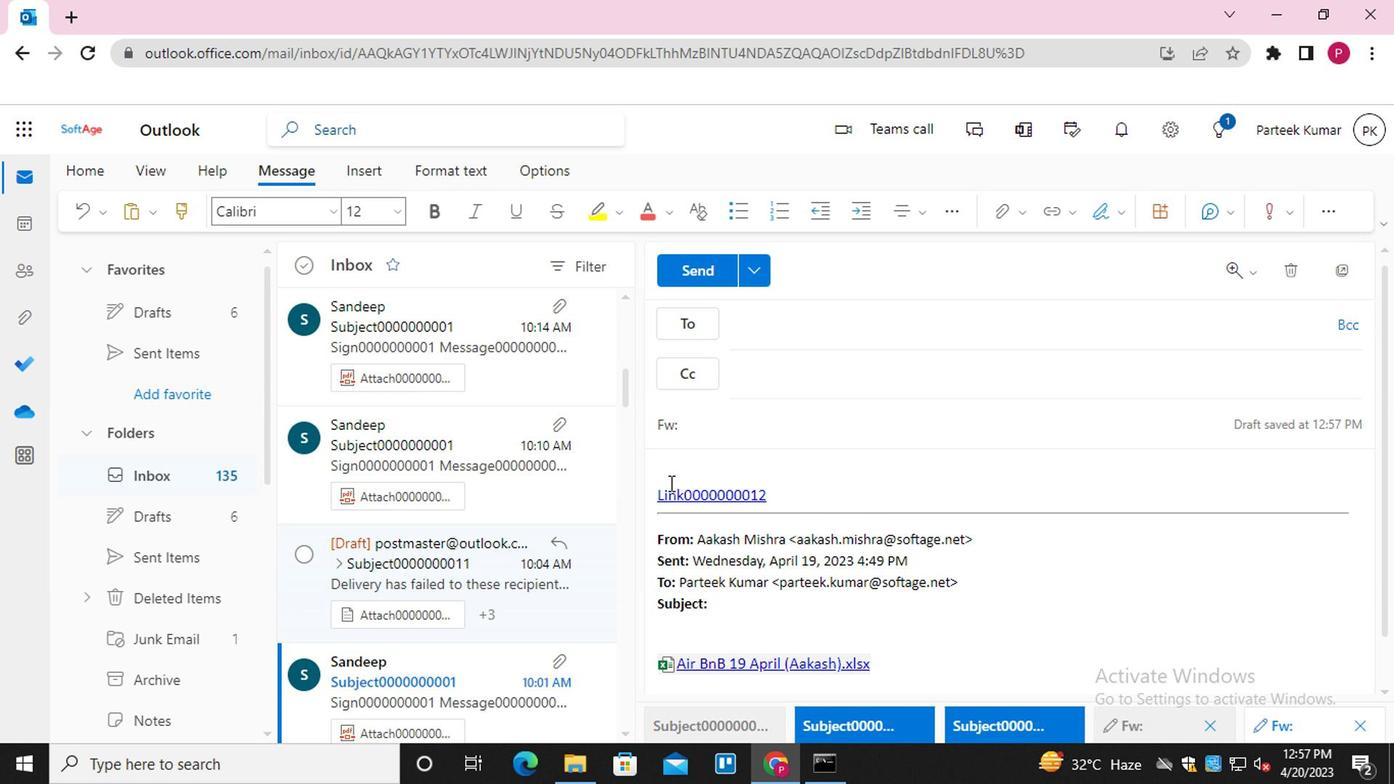 
Action: Mouse moved to (1098, 202)
Screenshot: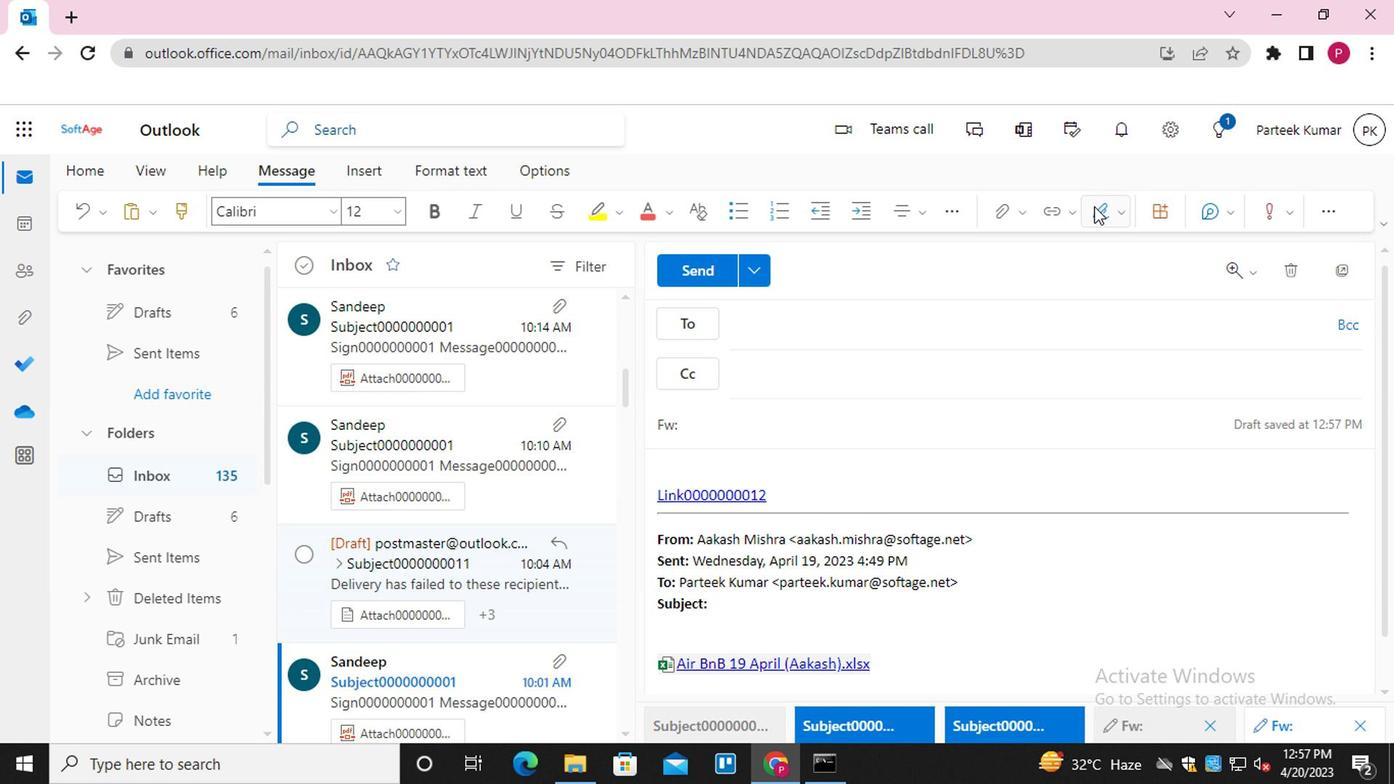 
Action: Mouse pressed left at (1098, 202)
Screenshot: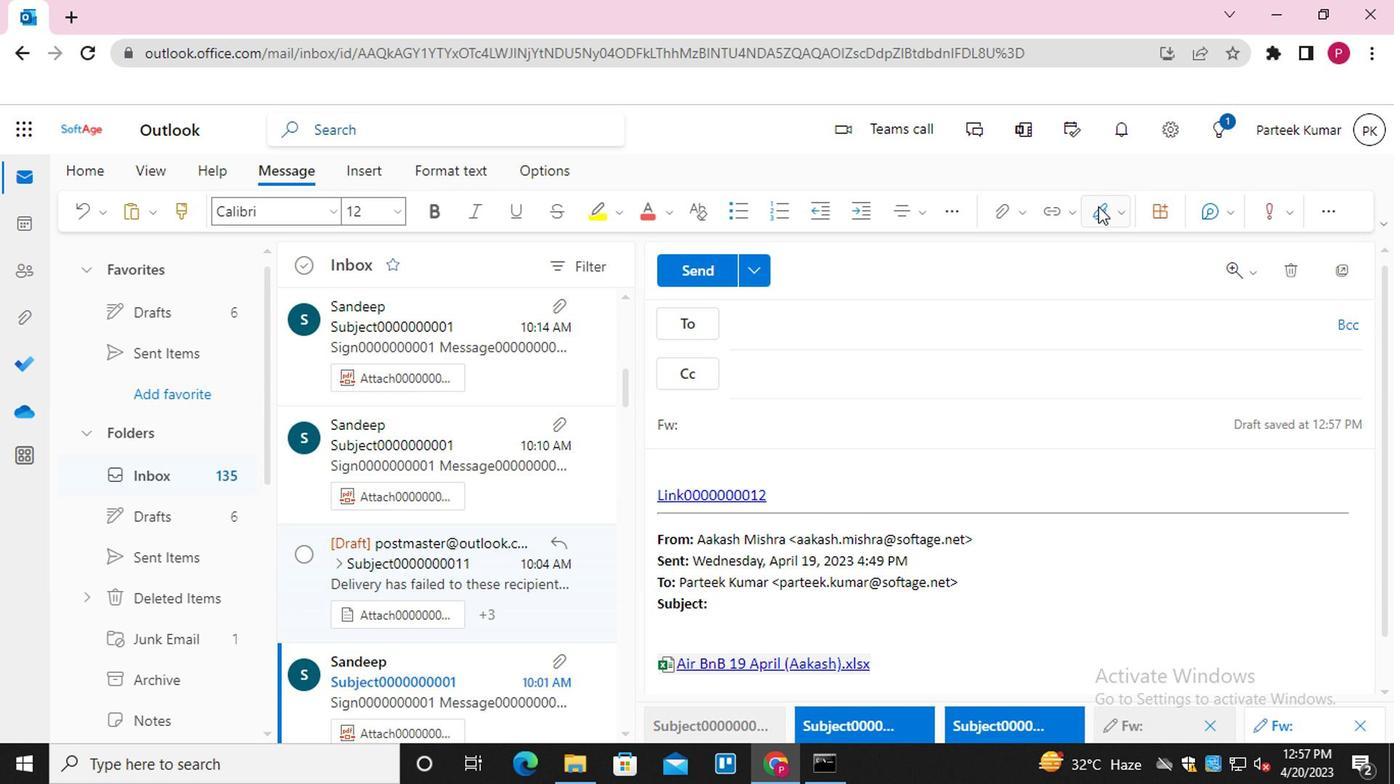 
Action: Mouse moved to (1030, 252)
Screenshot: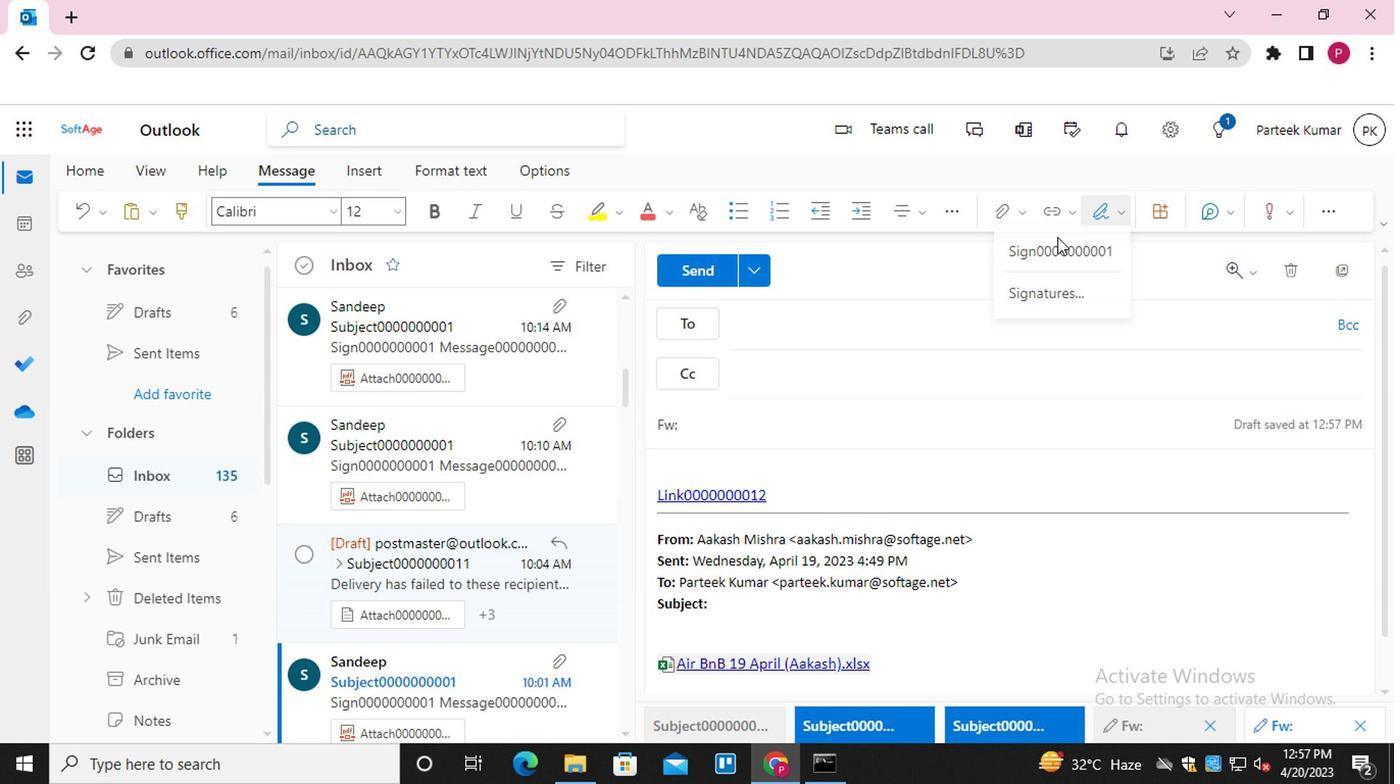 
Action: Mouse pressed left at (1030, 252)
Screenshot: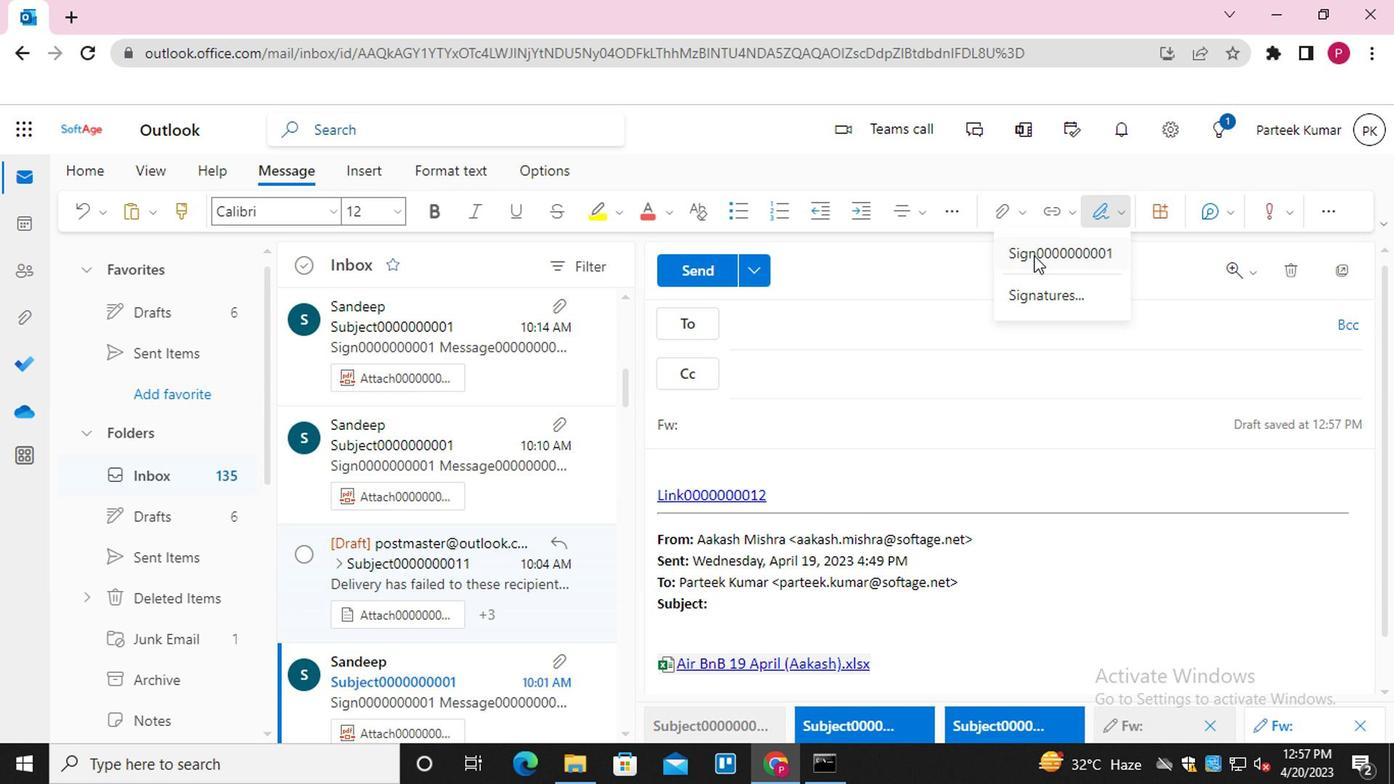 
Action: Mouse moved to (797, 321)
Screenshot: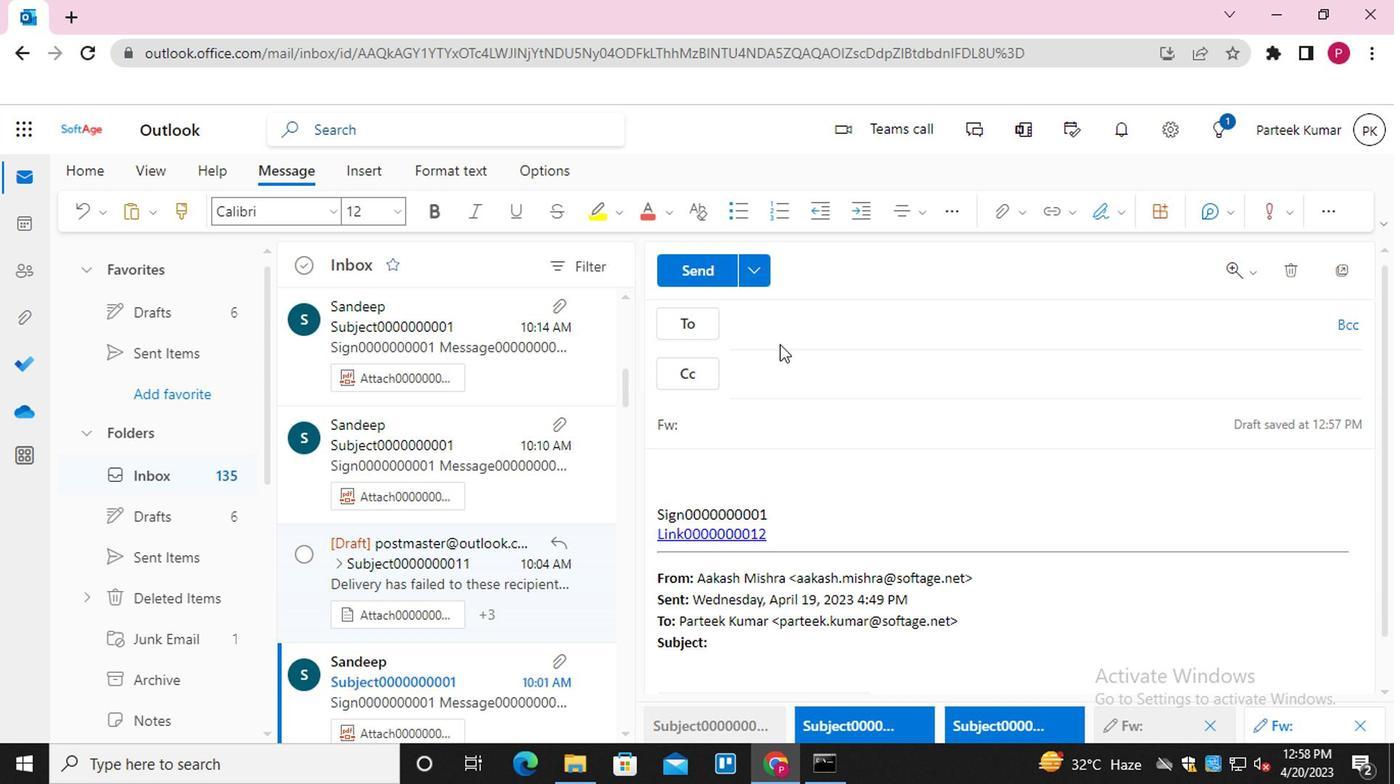 
Action: Mouse pressed left at (797, 321)
Screenshot: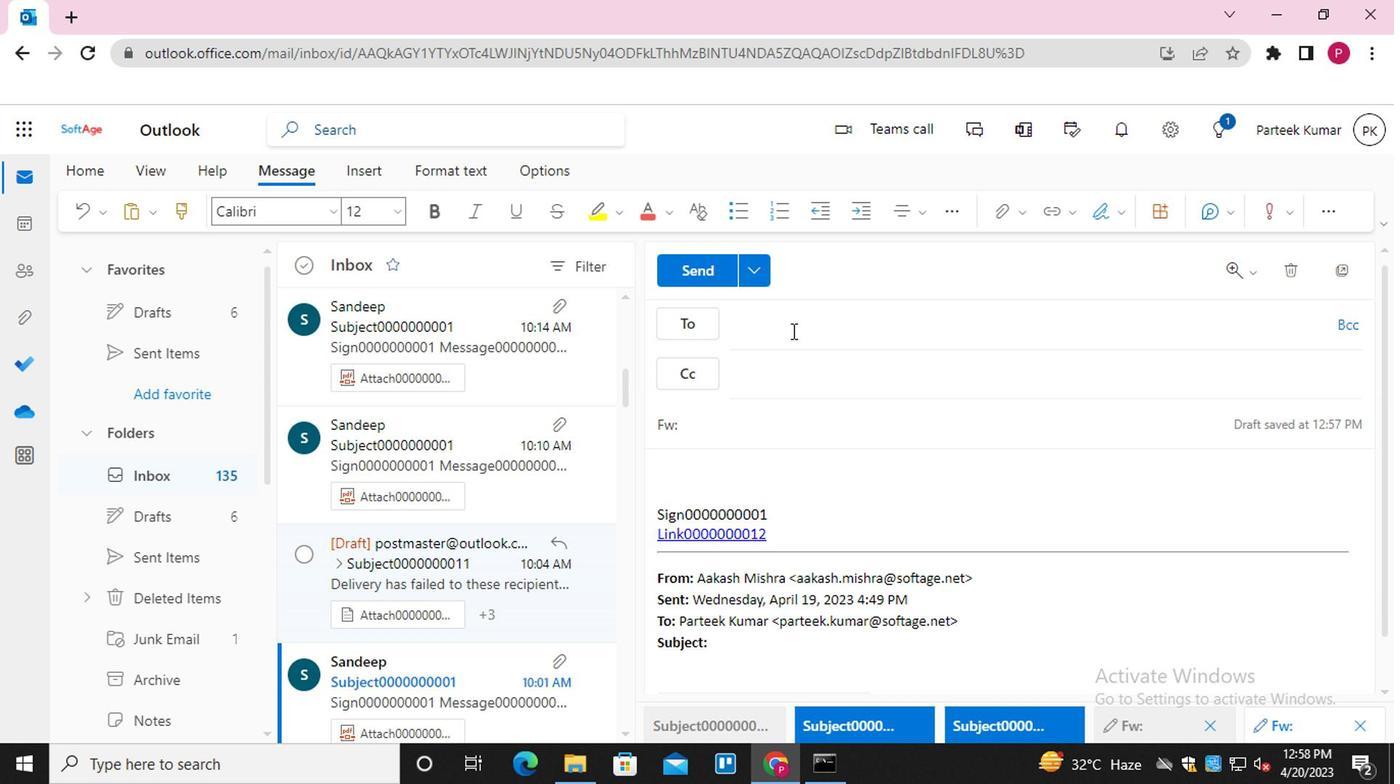 
Action: Mouse moved to (831, 464)
Screenshot: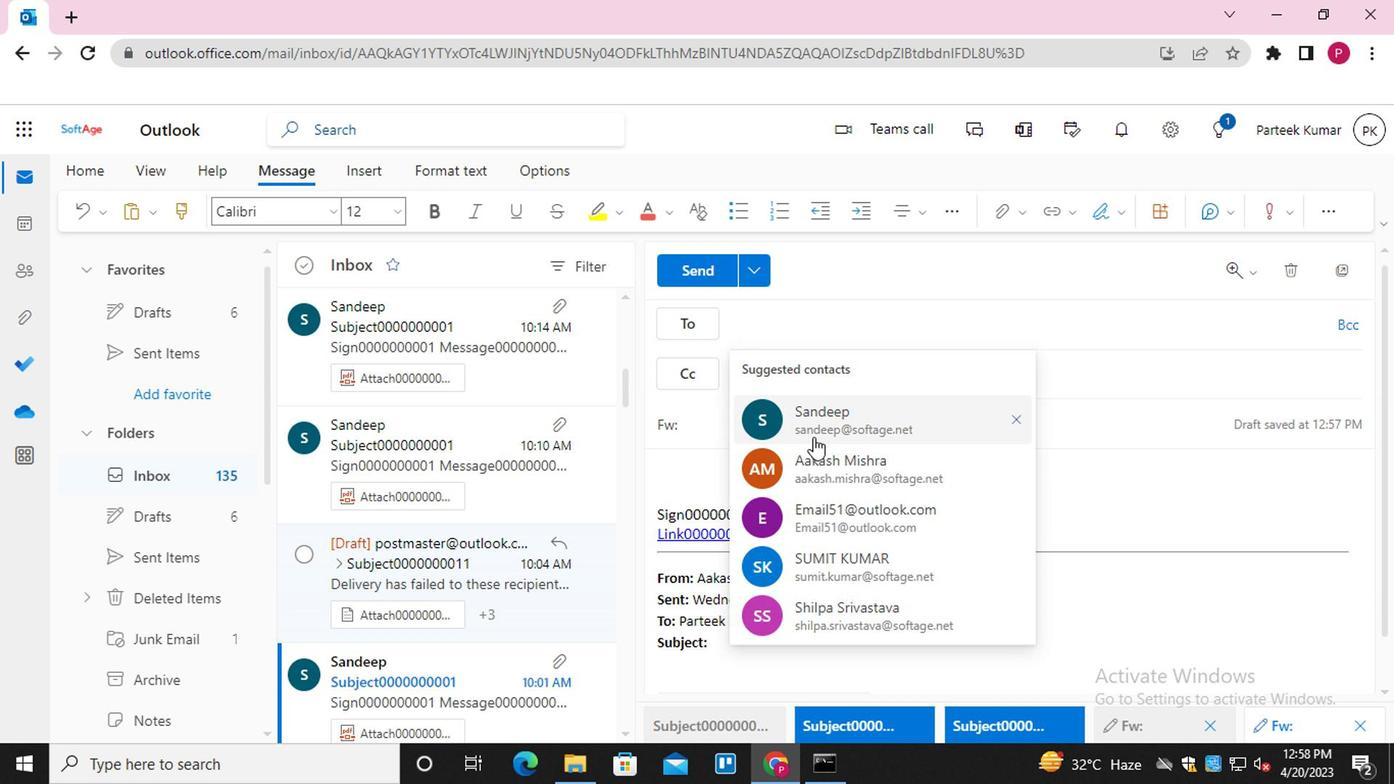 
Action: Mouse pressed left at (831, 464)
Screenshot: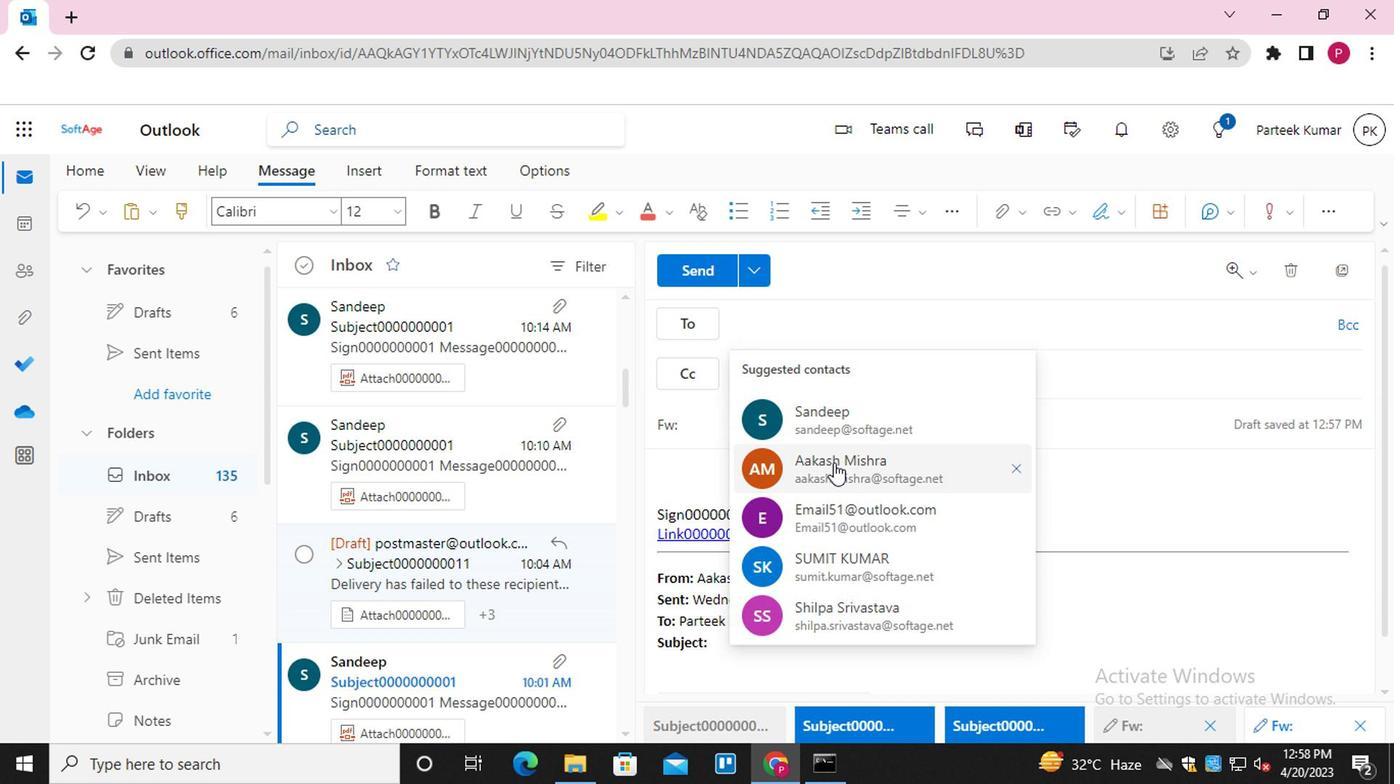
Action: Mouse moved to (756, 420)
Screenshot: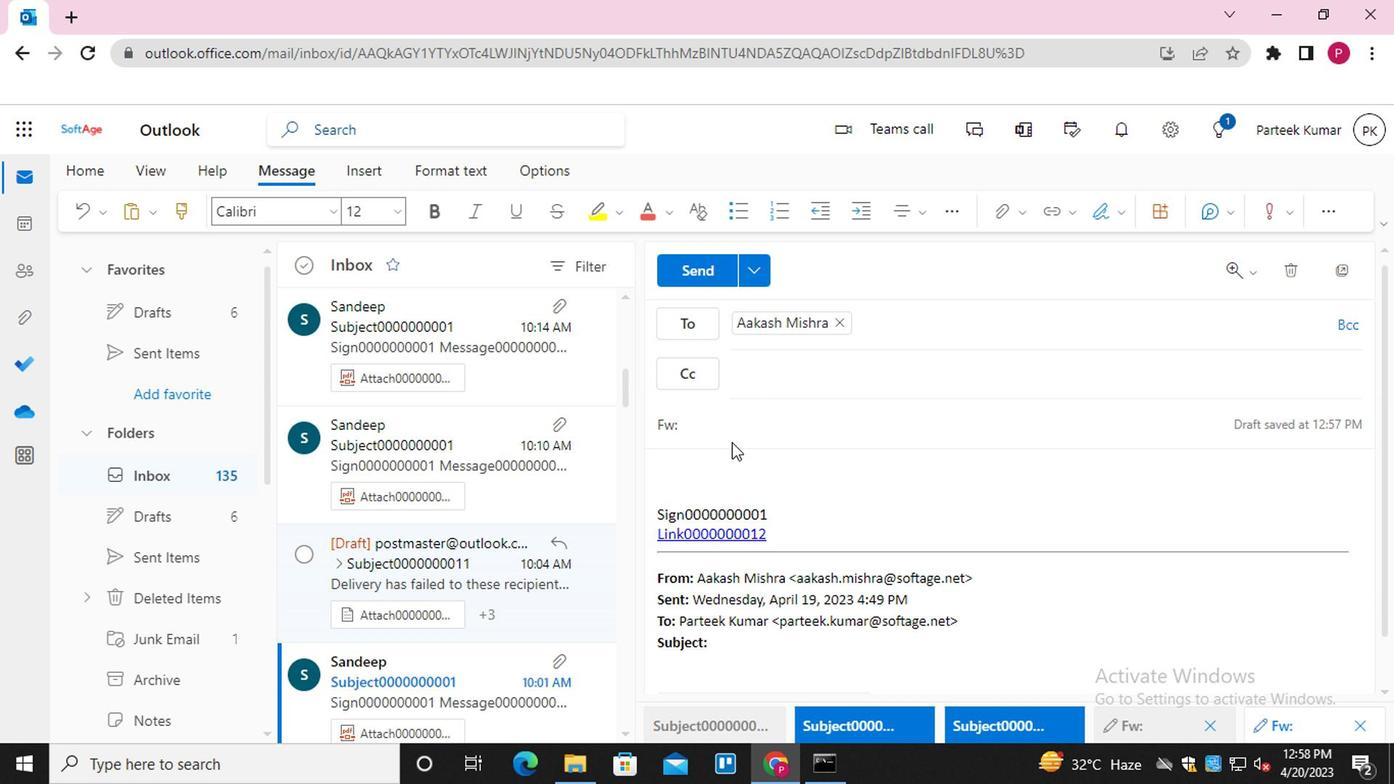 
Action: Mouse pressed left at (756, 420)
Screenshot: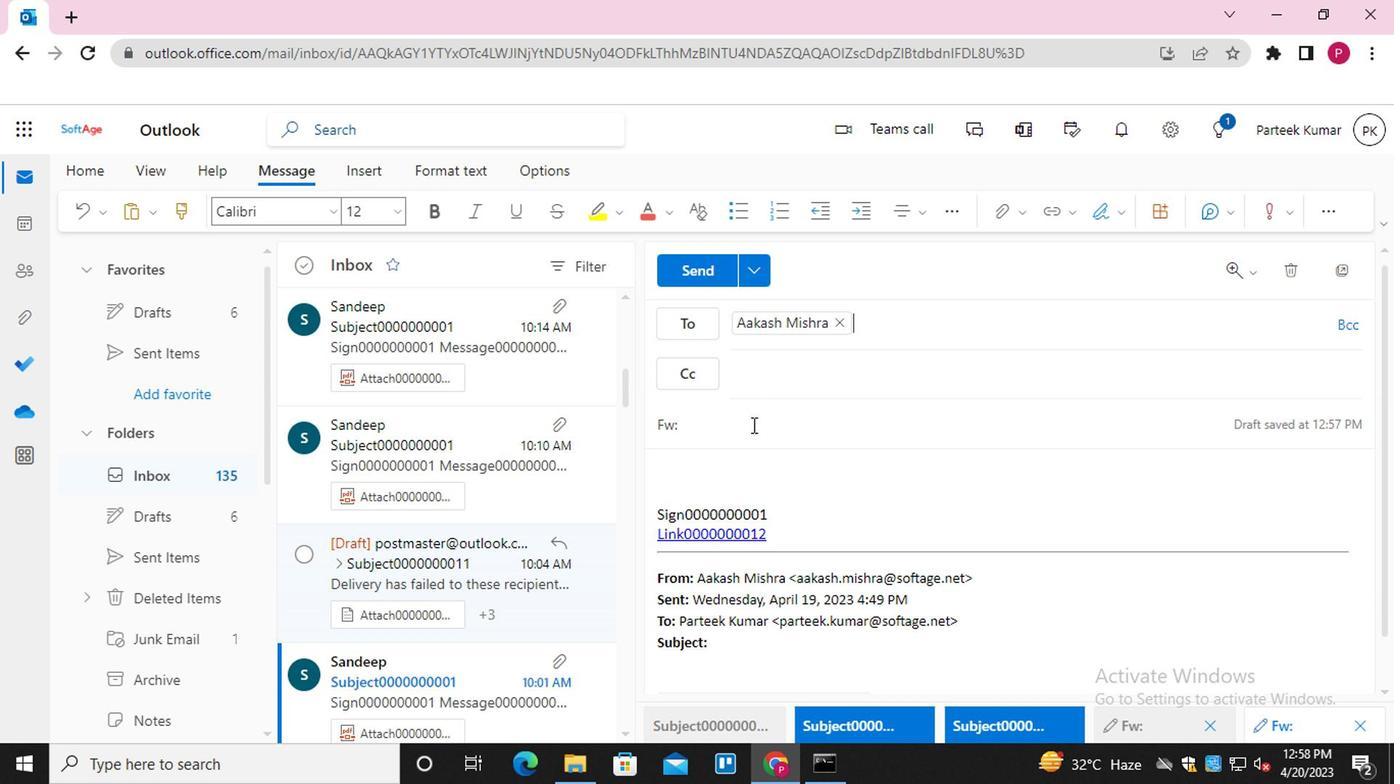 
Action: Key pressed <Key.shift>SUBJECT0000000011
Screenshot: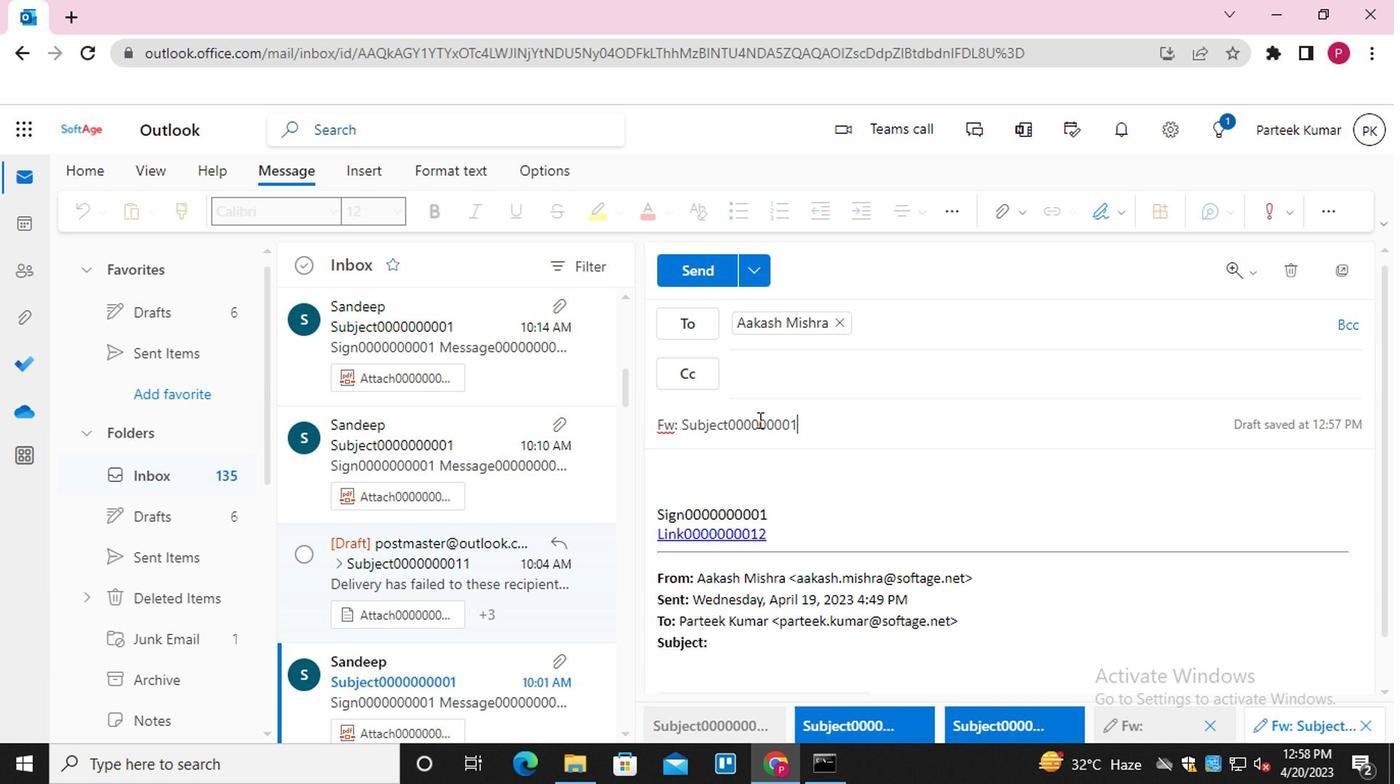 
Action: Mouse moved to (714, 497)
Screenshot: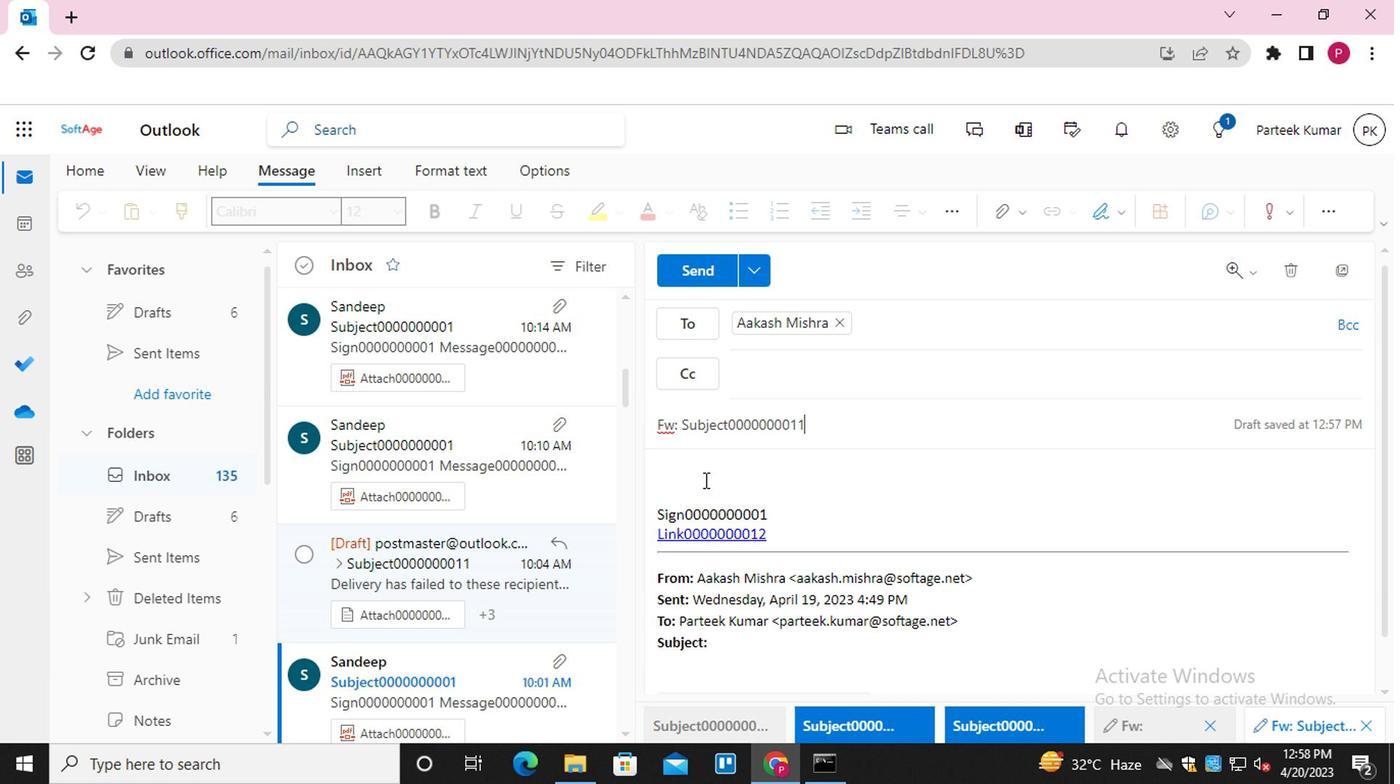 
Action: Mouse pressed left at (714, 497)
Screenshot: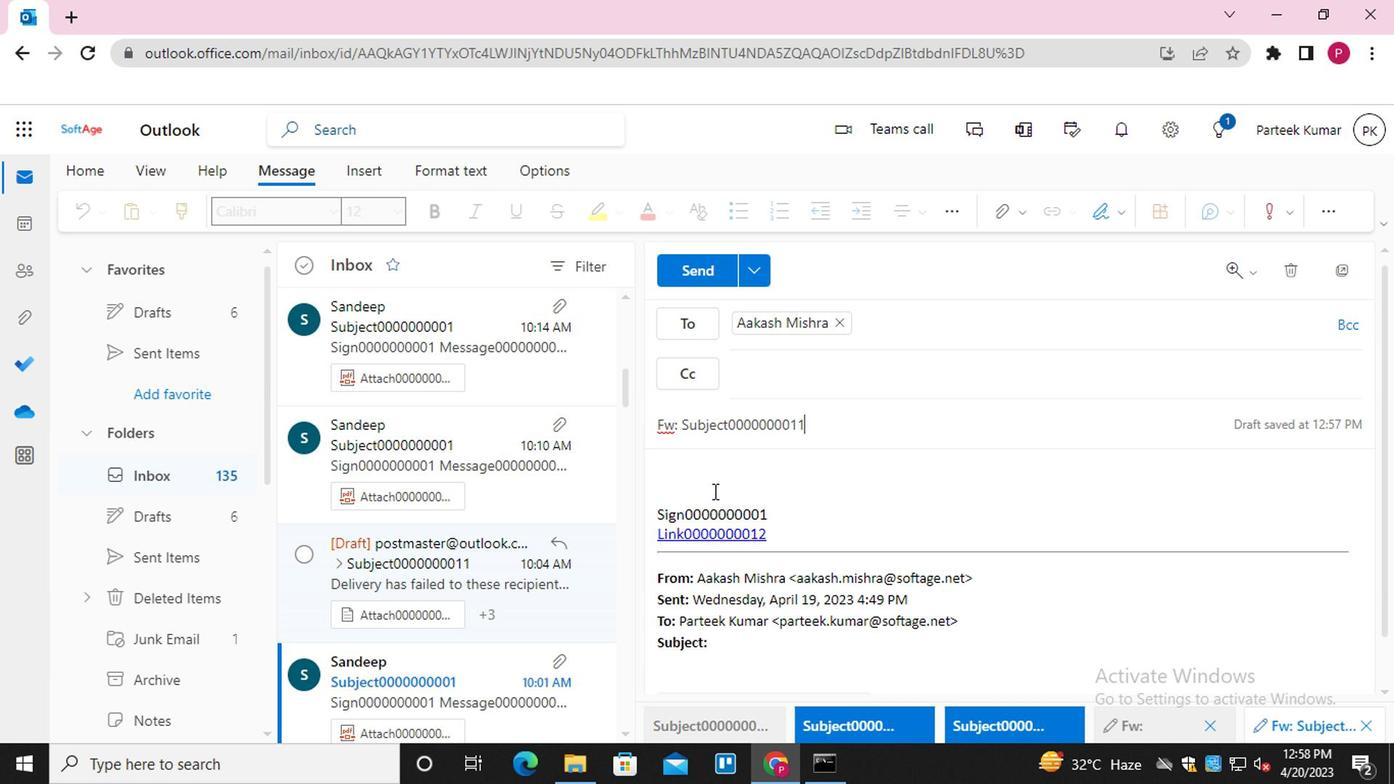 
Action: Key pressed <Key.shift_r>MESSAGE0000000011
Screenshot: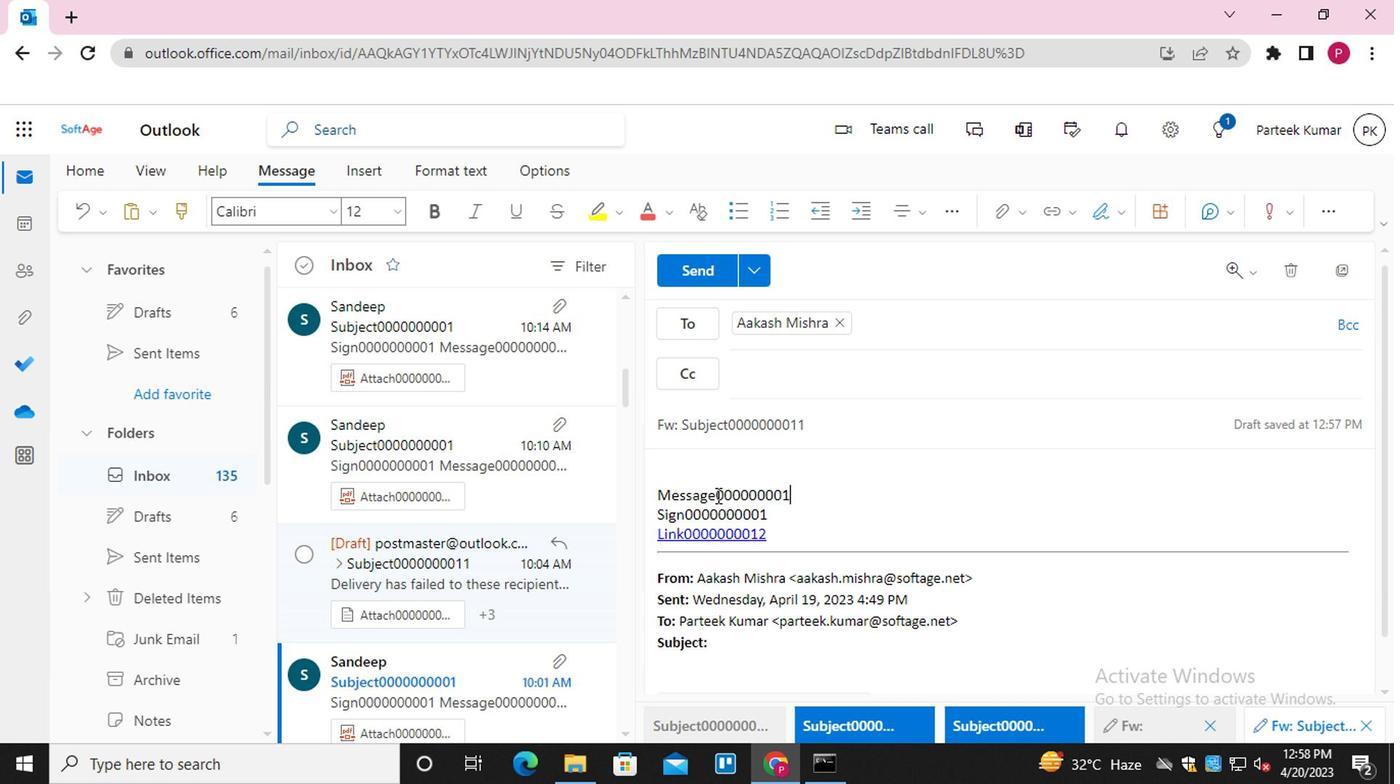
Action: Mouse moved to (704, 283)
Screenshot: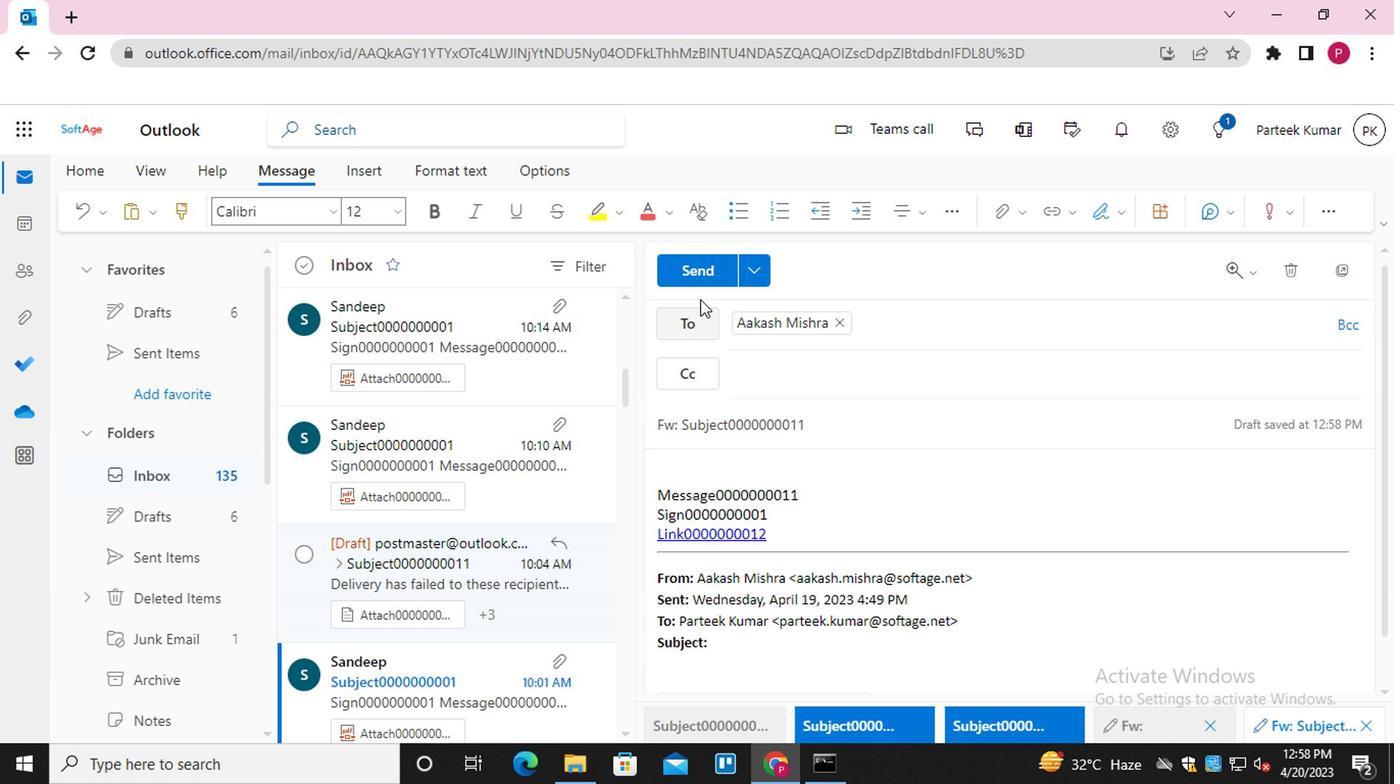 
Action: Mouse pressed left at (704, 283)
Screenshot: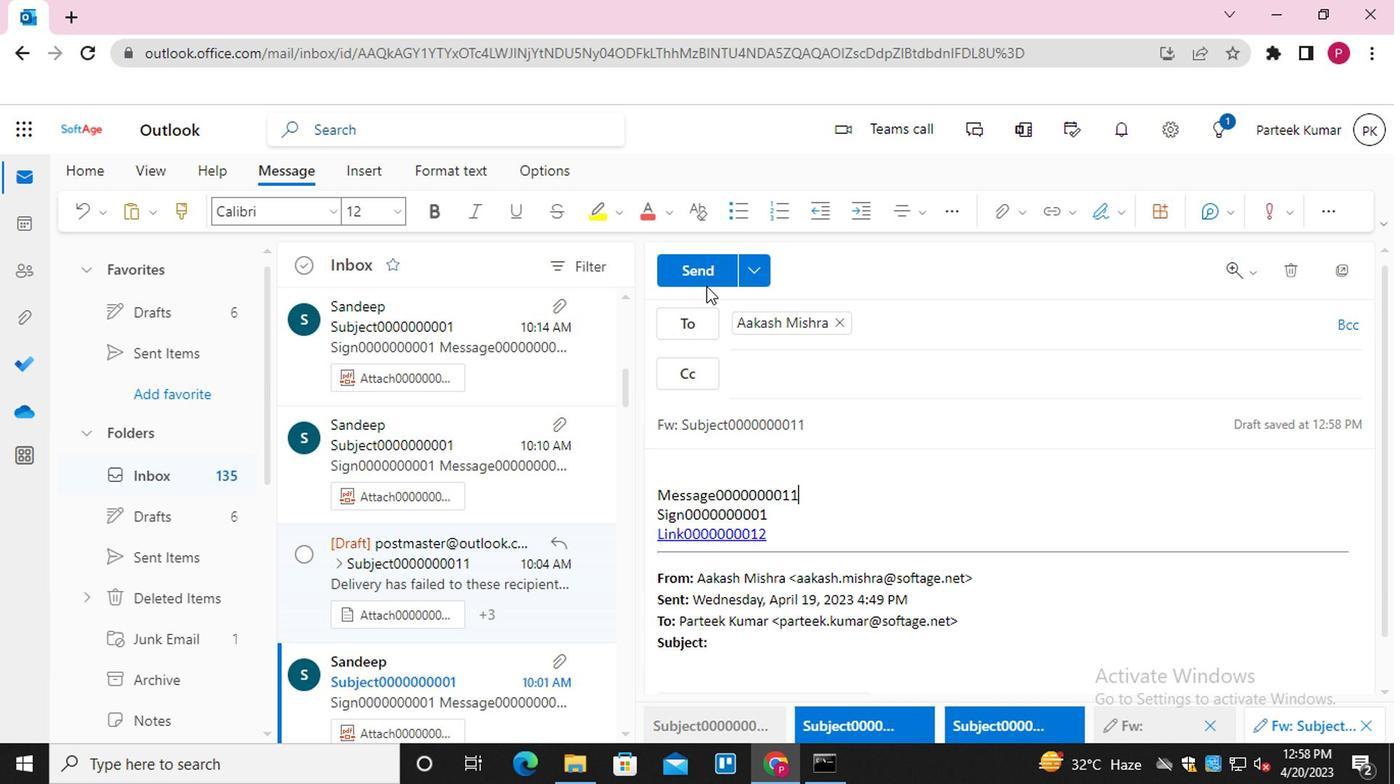 
Action: Mouse moved to (1302, 510)
Screenshot: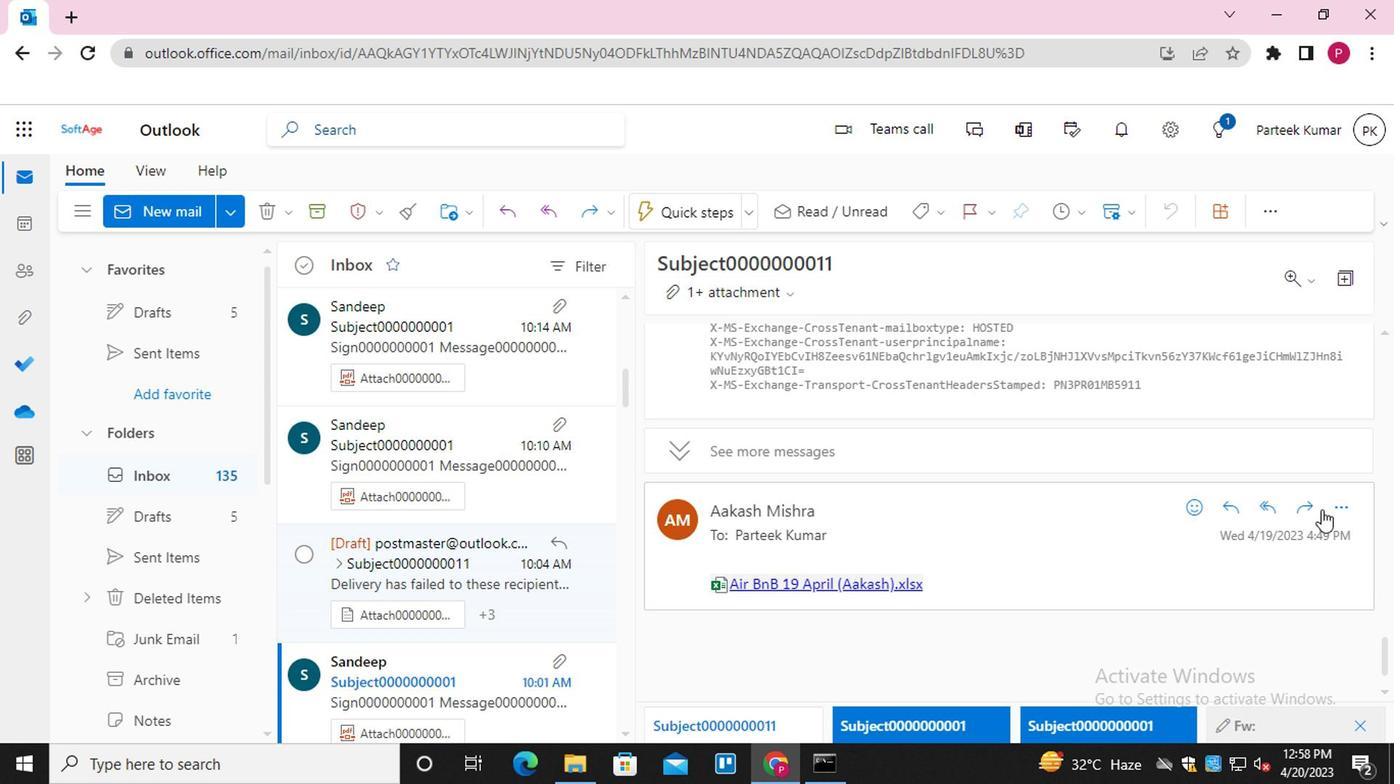 
Action: Mouse pressed left at (1302, 510)
Screenshot: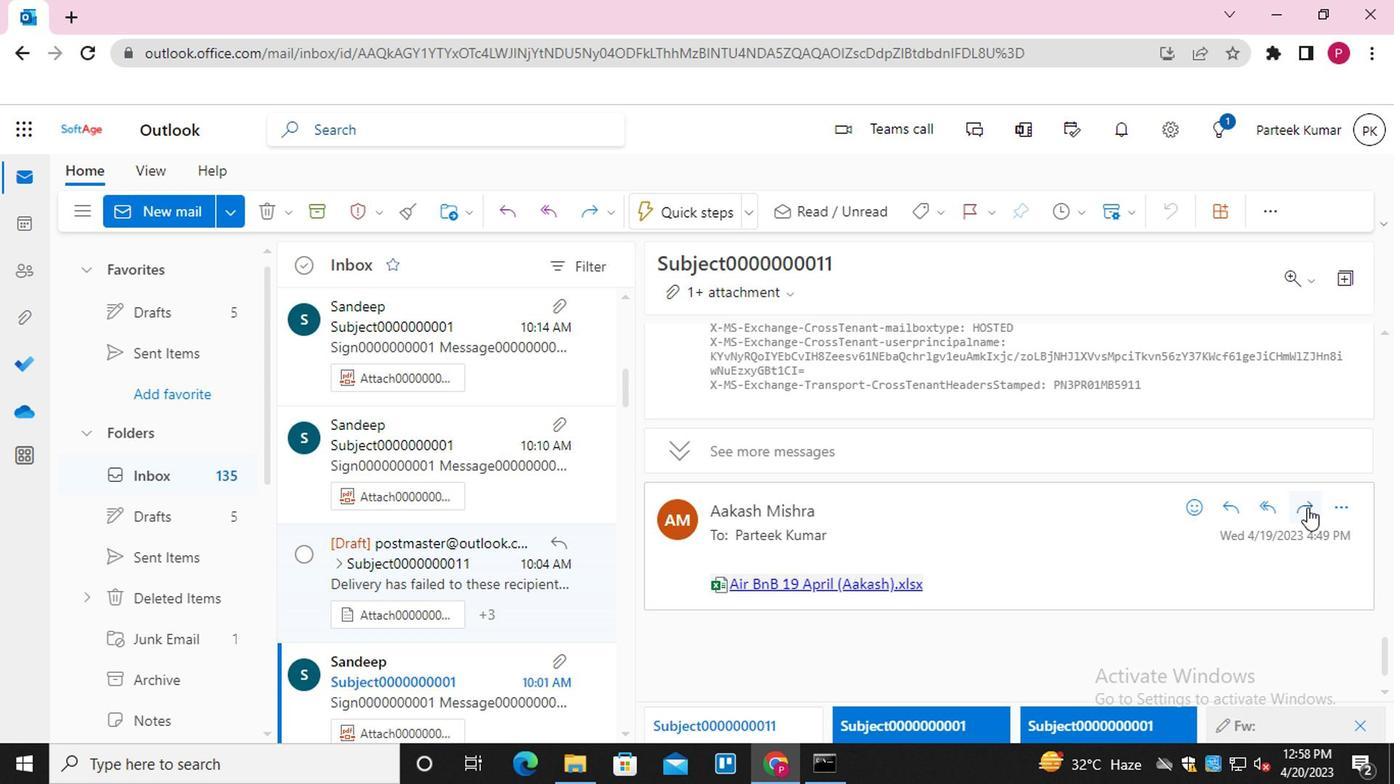 
Action: Mouse moved to (665, 504)
Screenshot: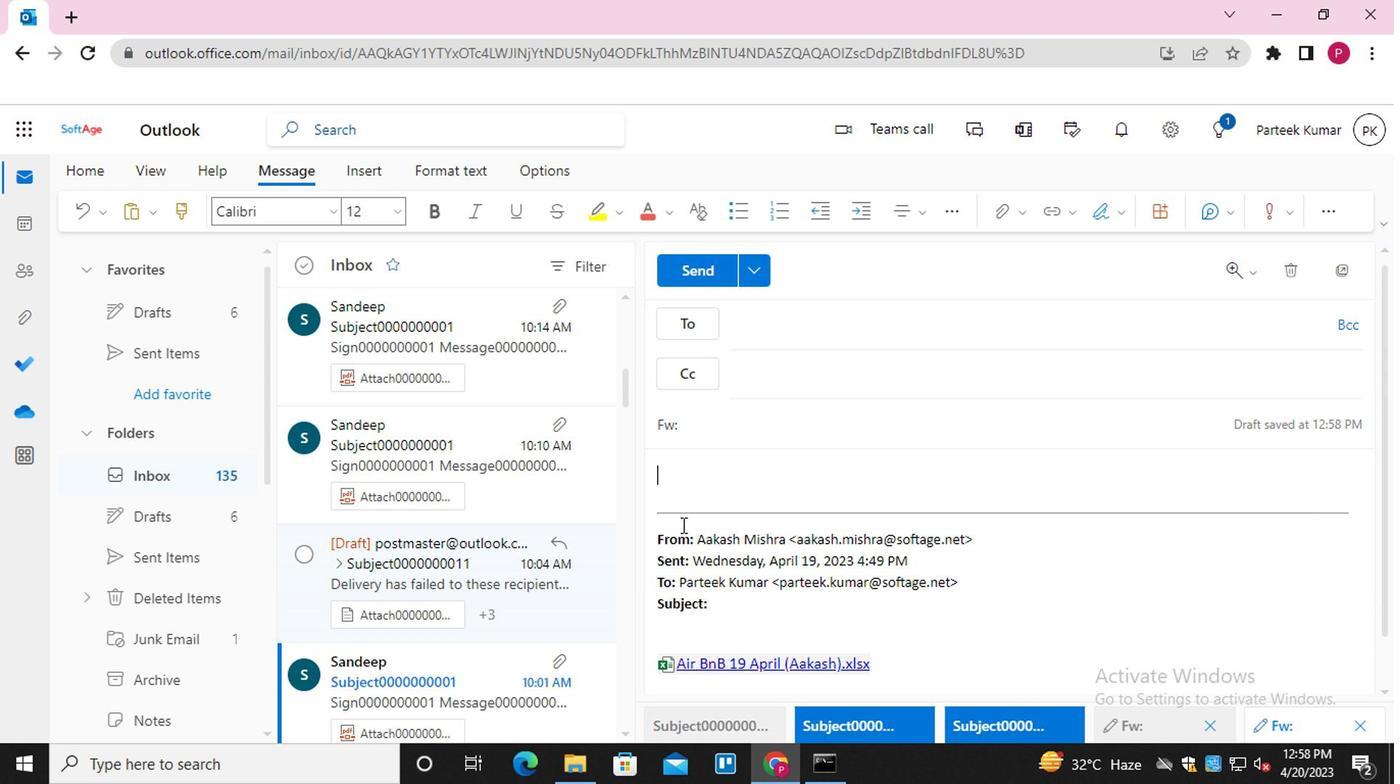 
Action: Mouse pressed left at (665, 504)
Screenshot: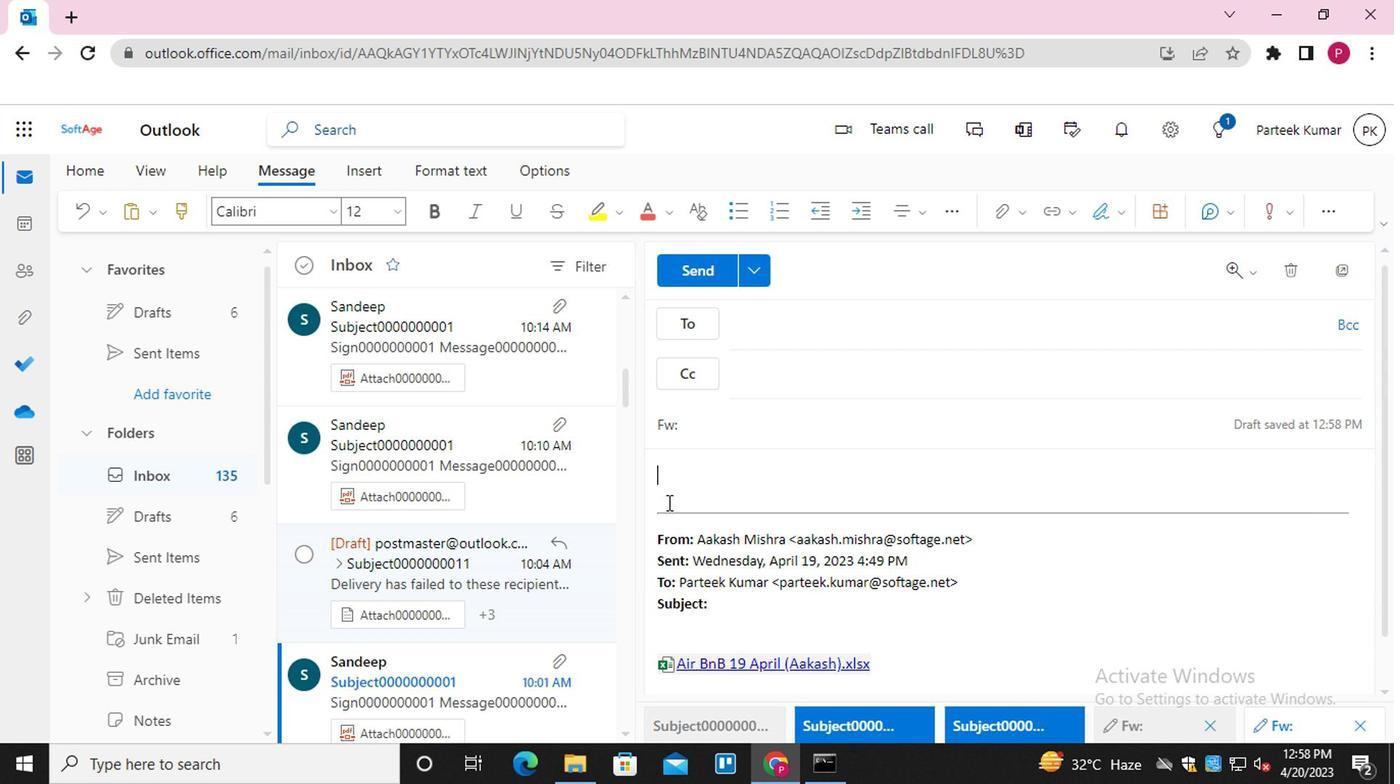 
Action: Mouse moved to (1046, 201)
Screenshot: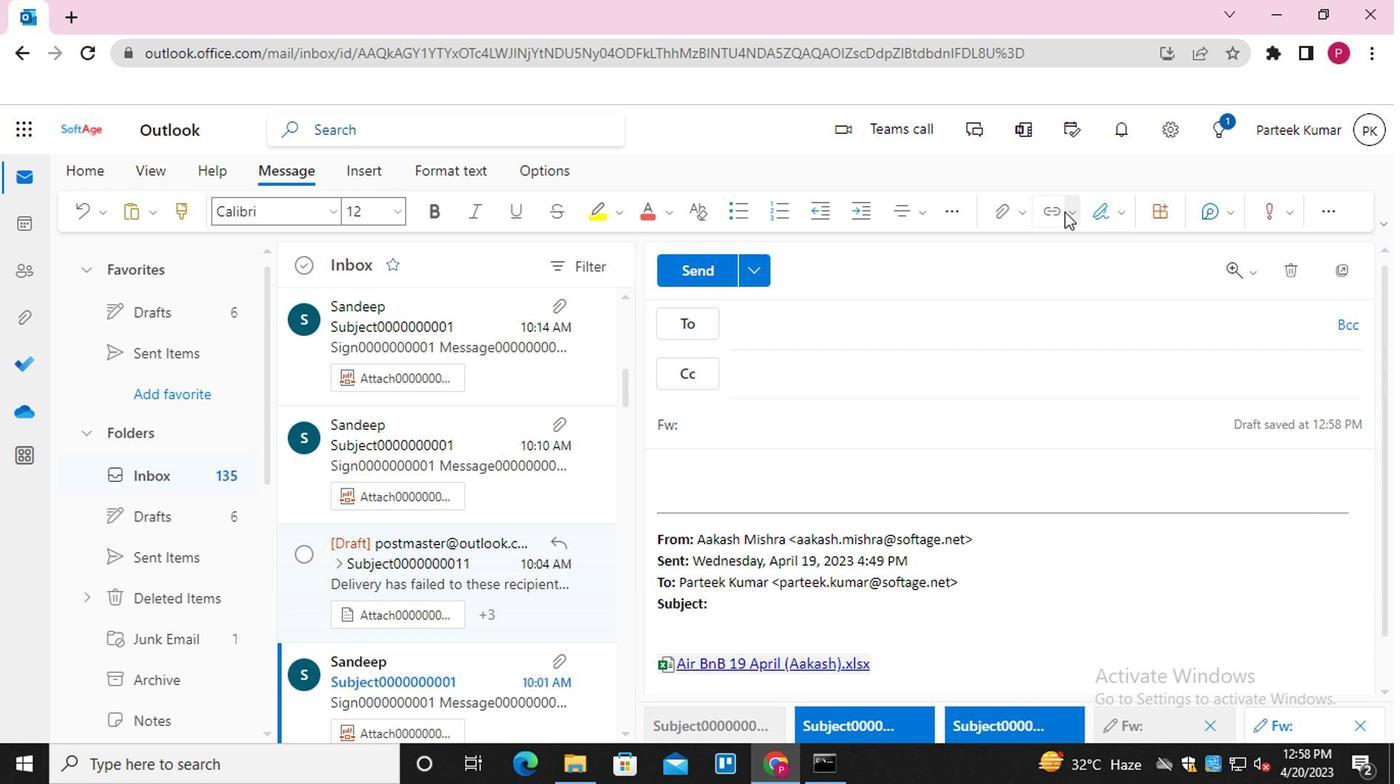
Action: Mouse pressed left at (1046, 201)
Screenshot: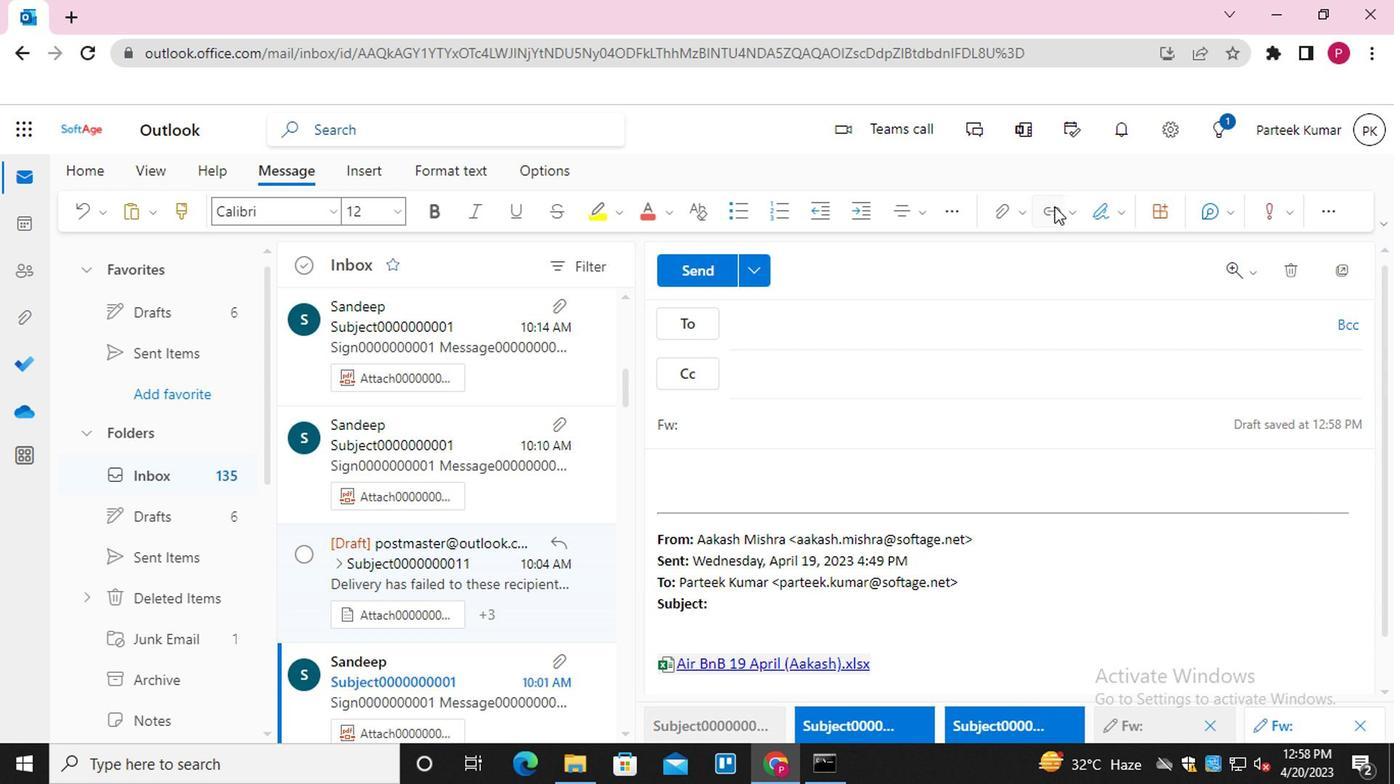 
Action: Mouse moved to (721, 390)
Screenshot: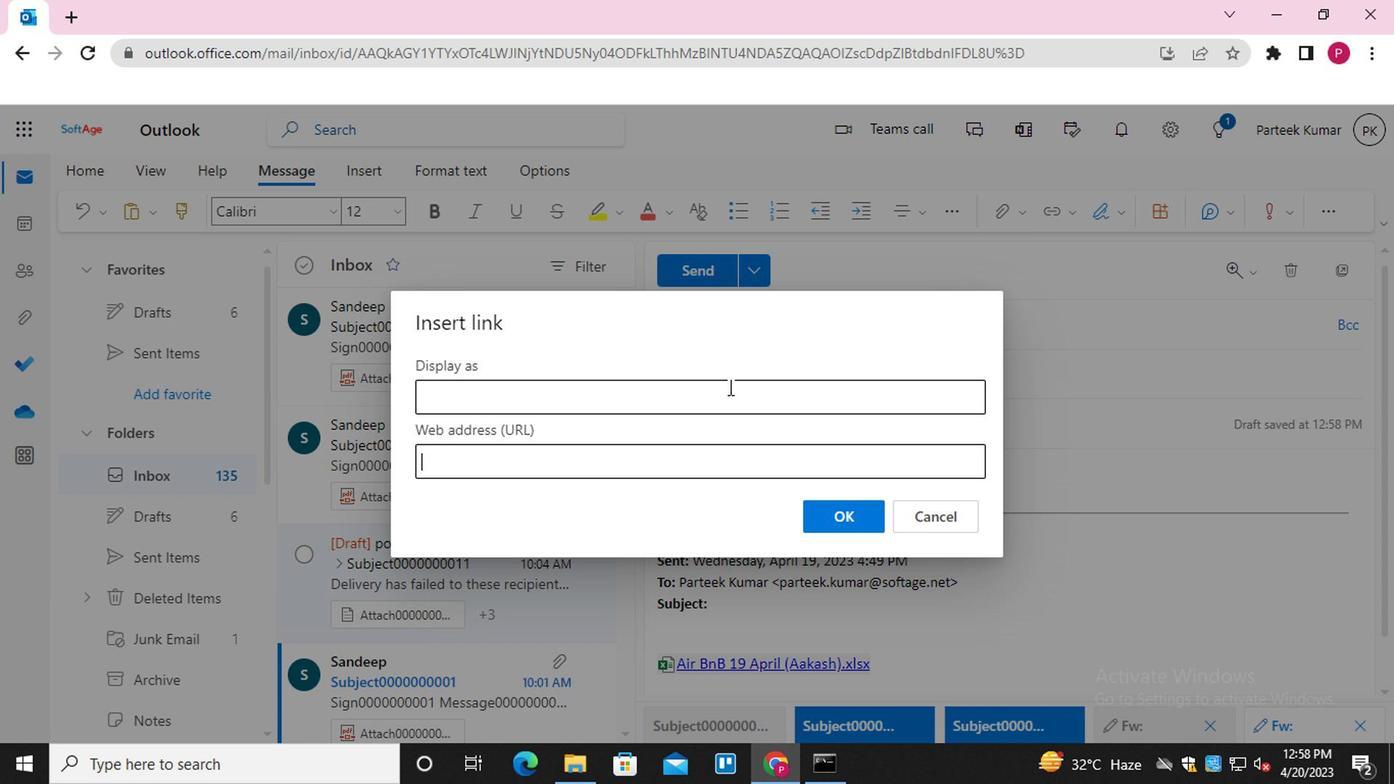 
Action: Mouse pressed left at (721, 390)
Screenshot: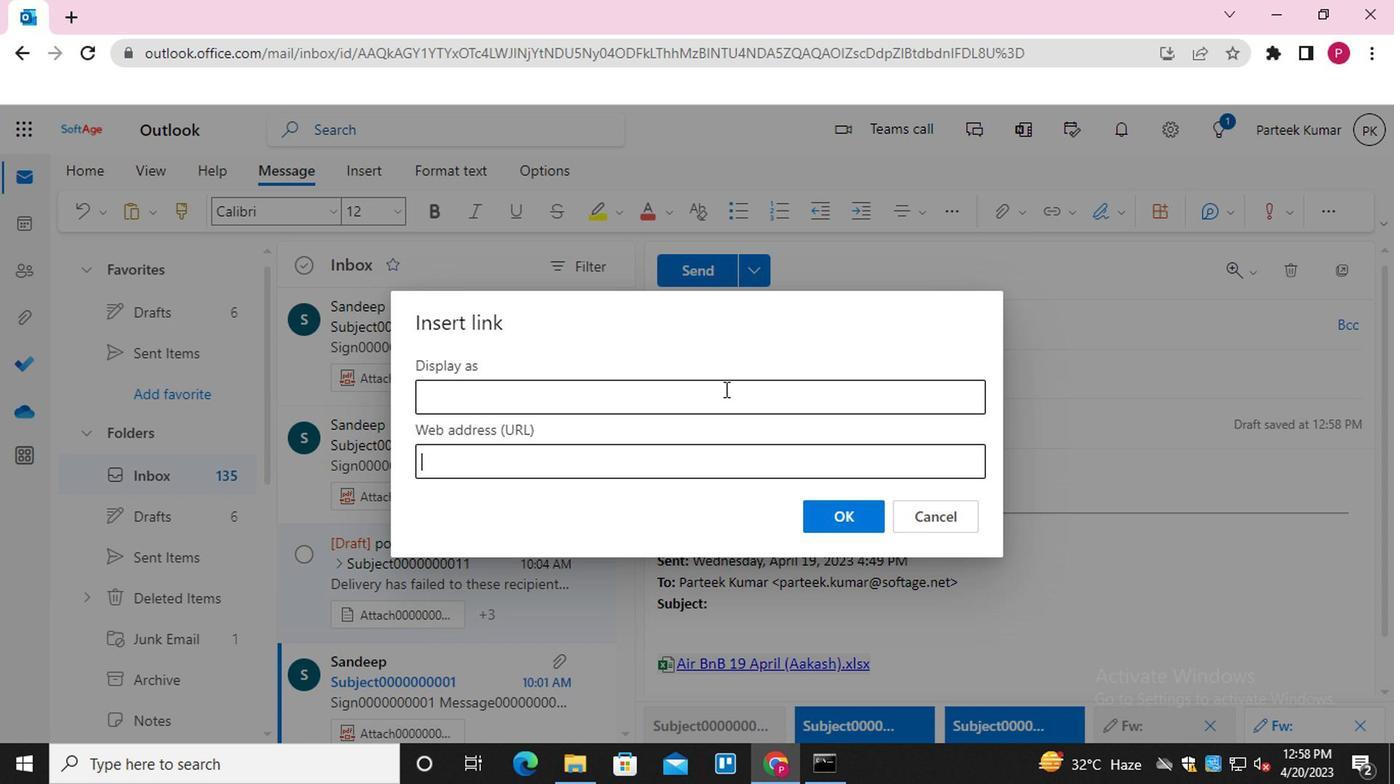 
Action: Mouse moved to (583, 558)
Screenshot: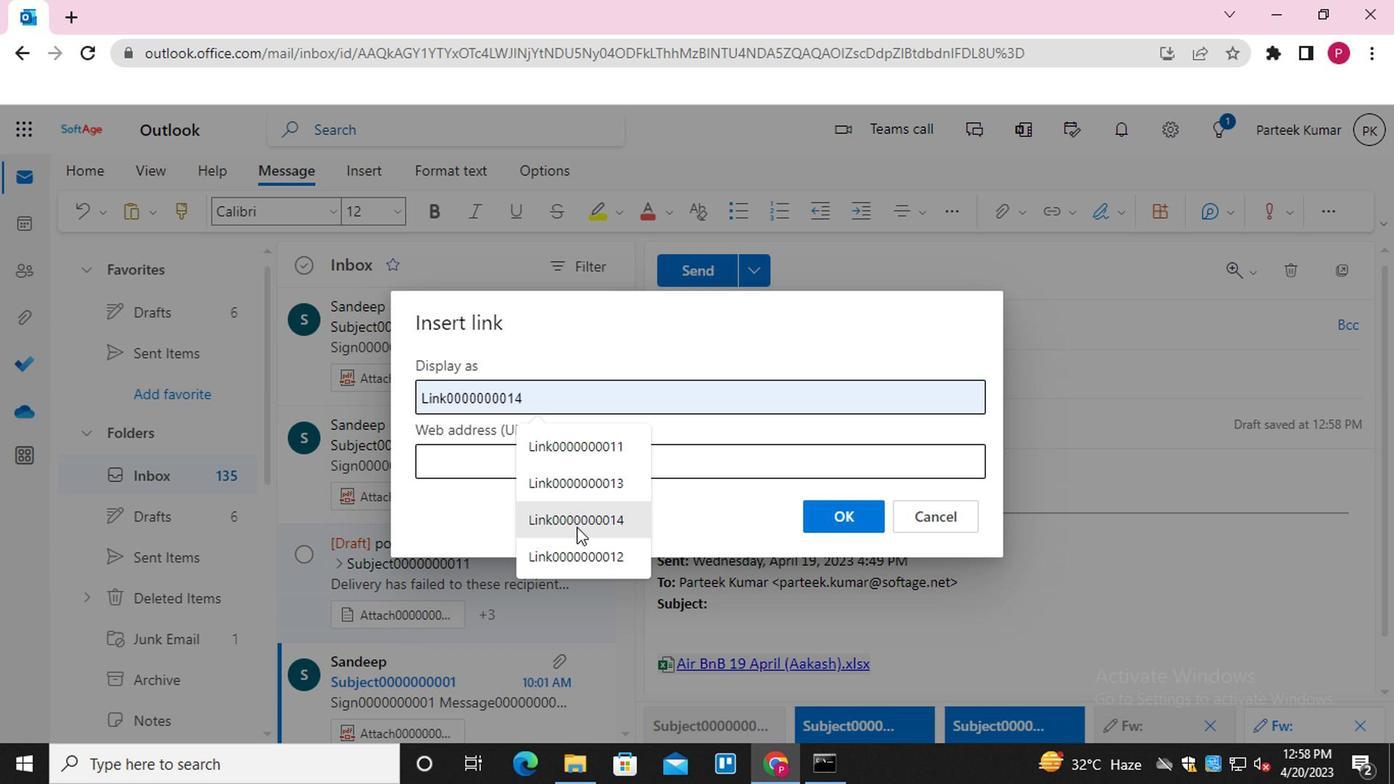 
Action: Mouse pressed left at (583, 558)
Screenshot: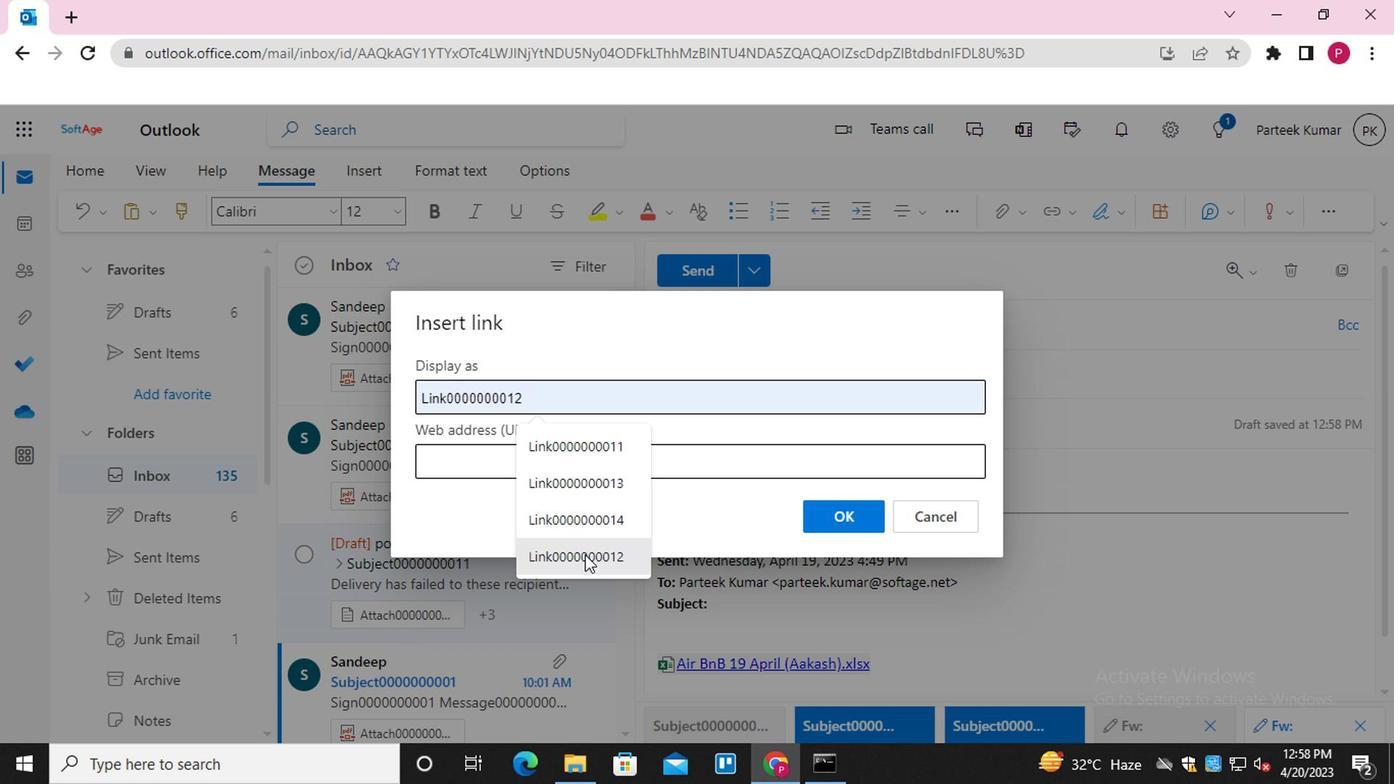 
Action: Mouse moved to (602, 456)
Screenshot: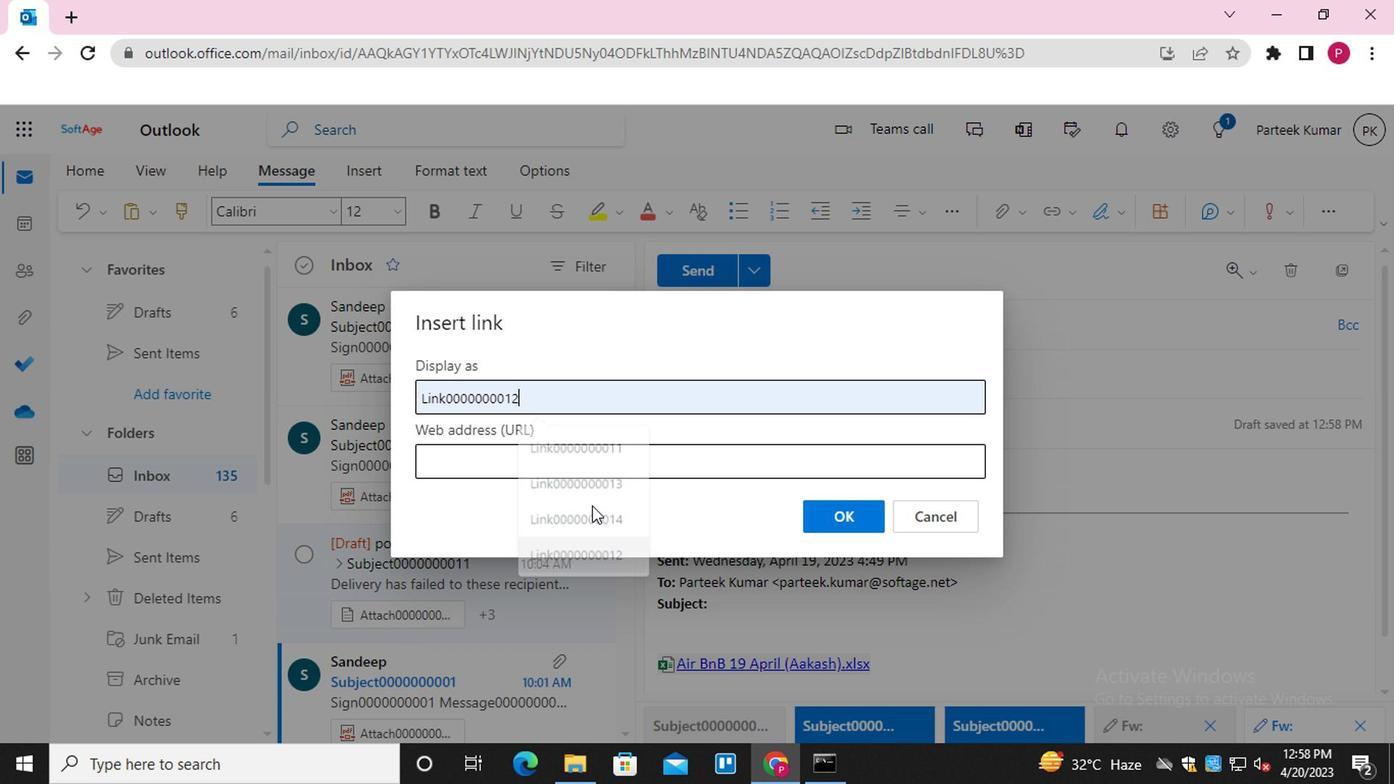 
Action: Mouse pressed left at (602, 456)
Screenshot: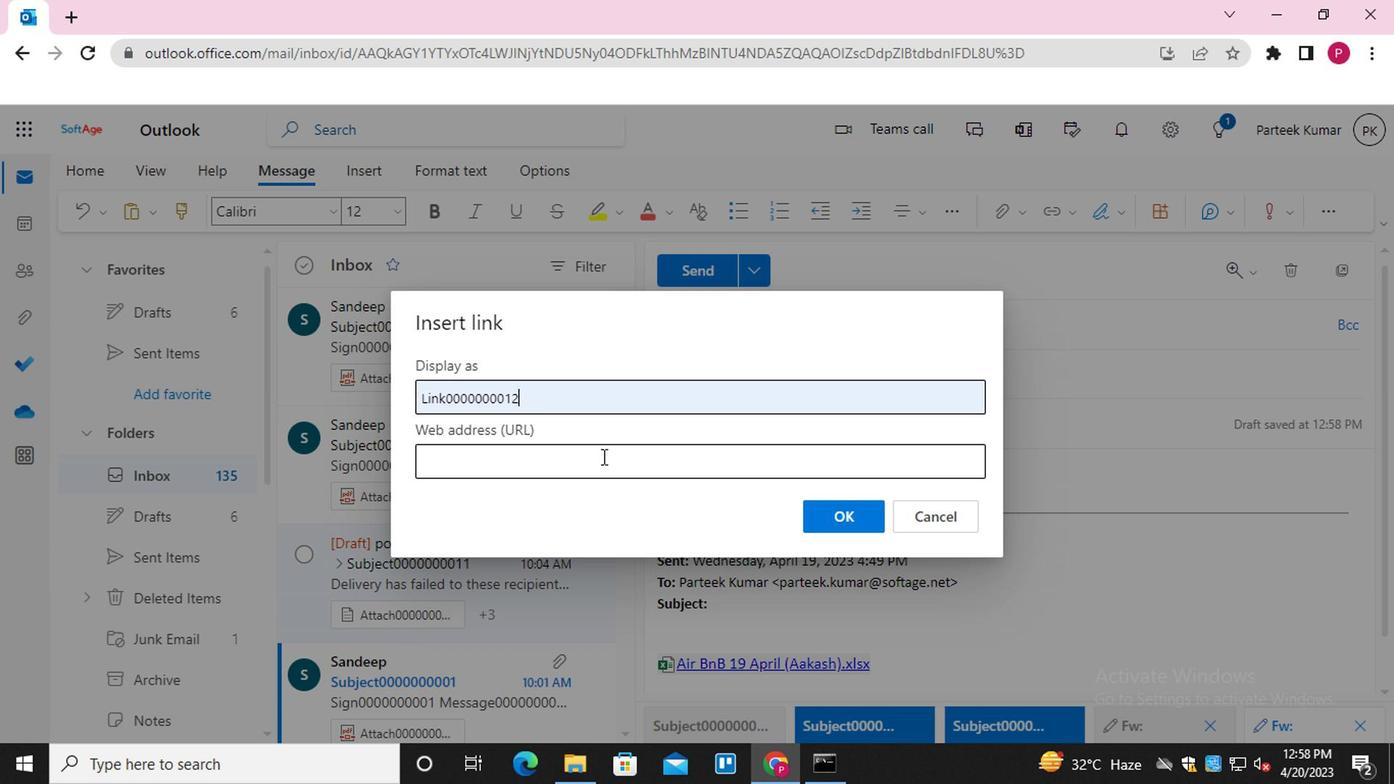 
Action: Mouse moved to (595, 623)
Screenshot: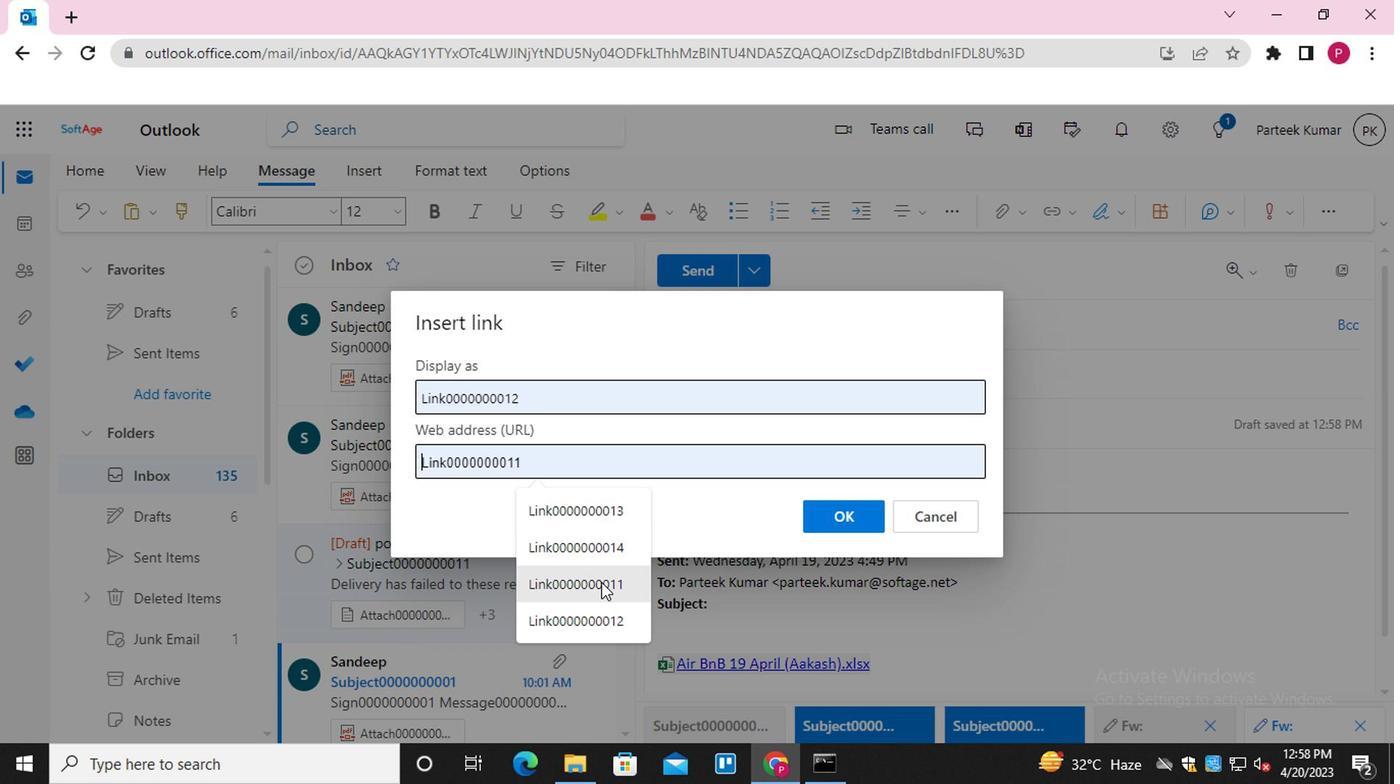 
Action: Mouse pressed left at (595, 623)
Screenshot: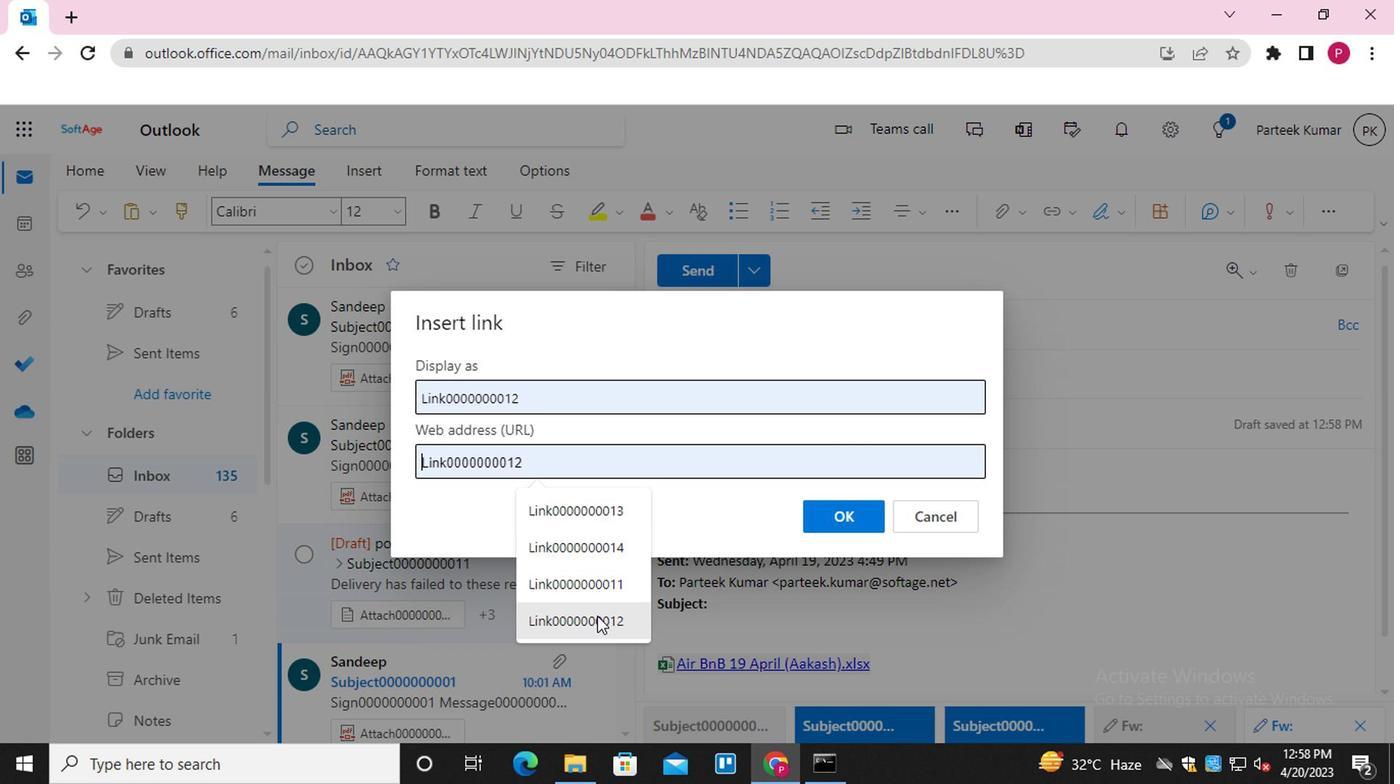 
Action: Mouse moved to (858, 517)
Screenshot: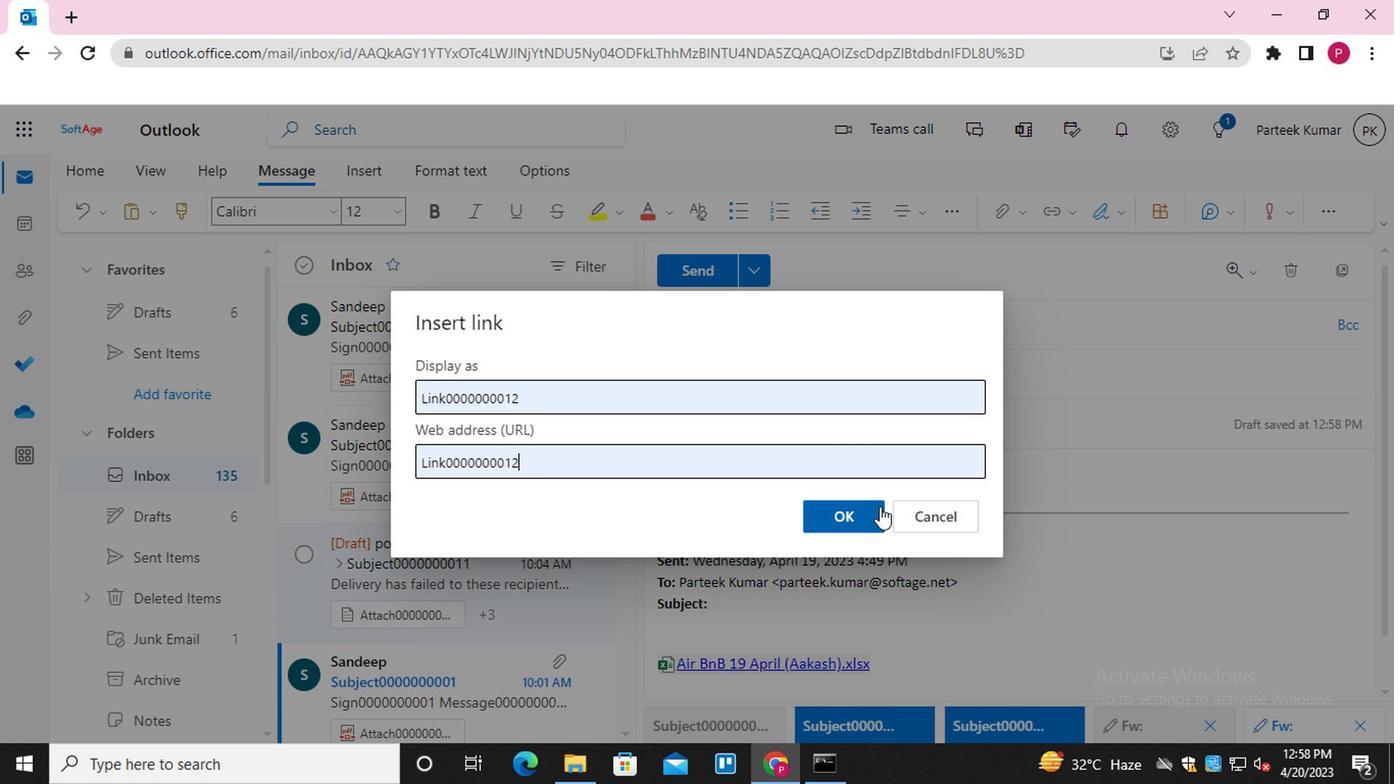 
Action: Mouse pressed left at (858, 517)
Screenshot: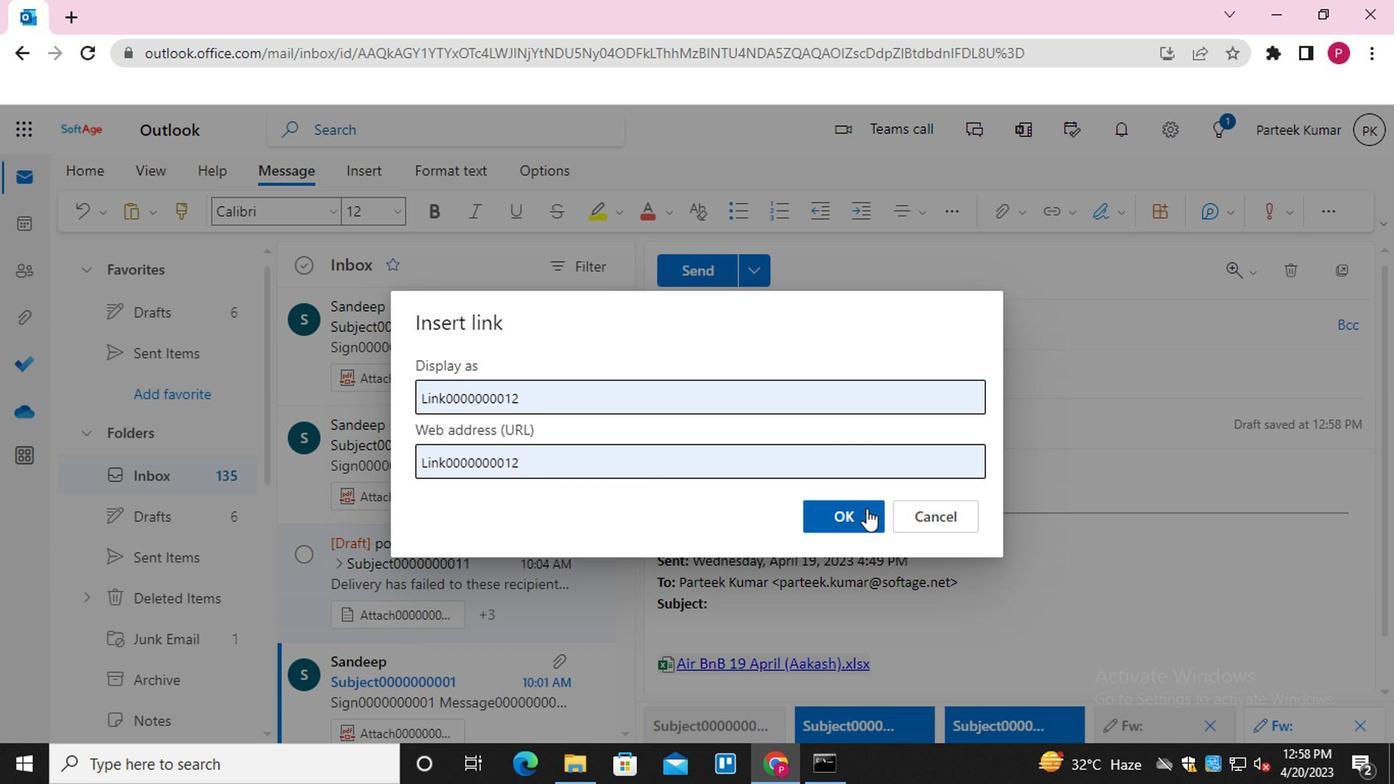 
Action: Mouse moved to (705, 475)
Screenshot: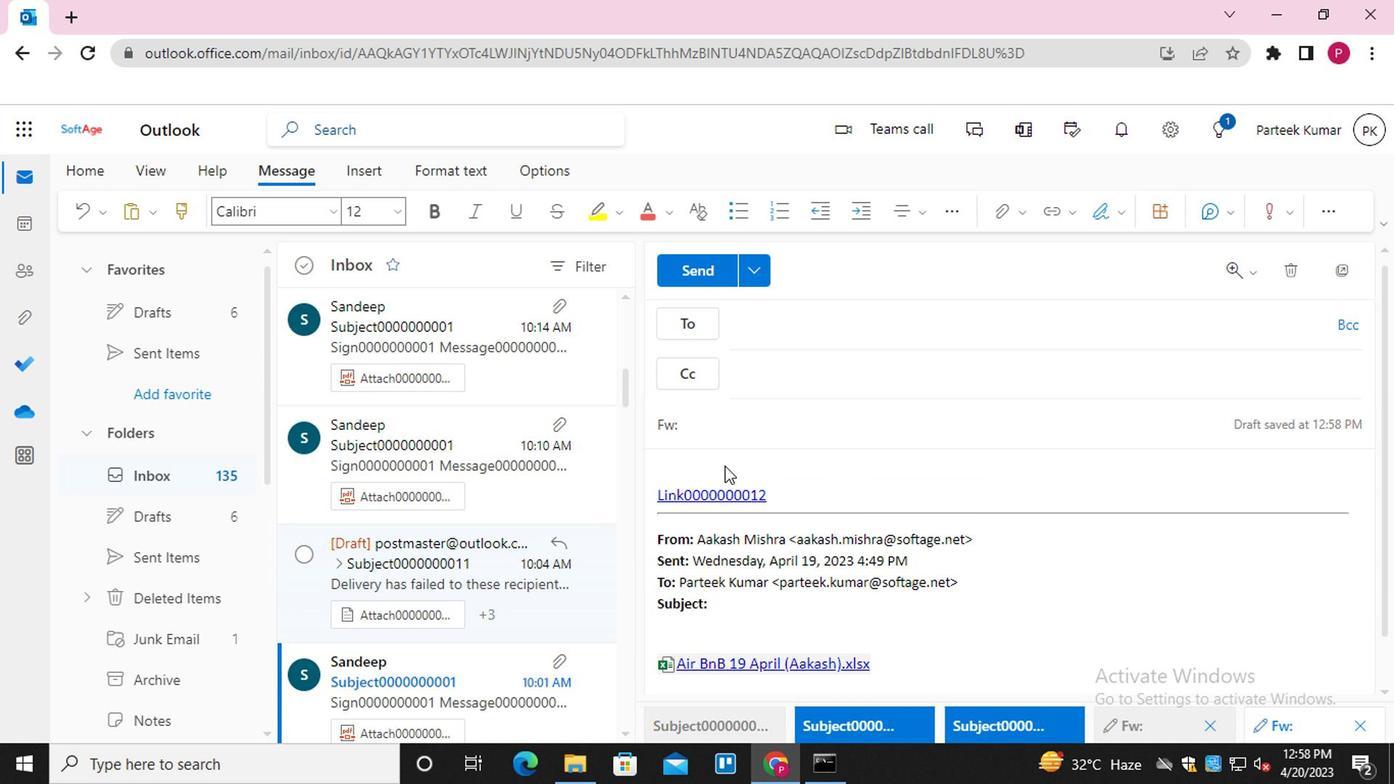 
Action: Mouse pressed left at (705, 475)
Screenshot: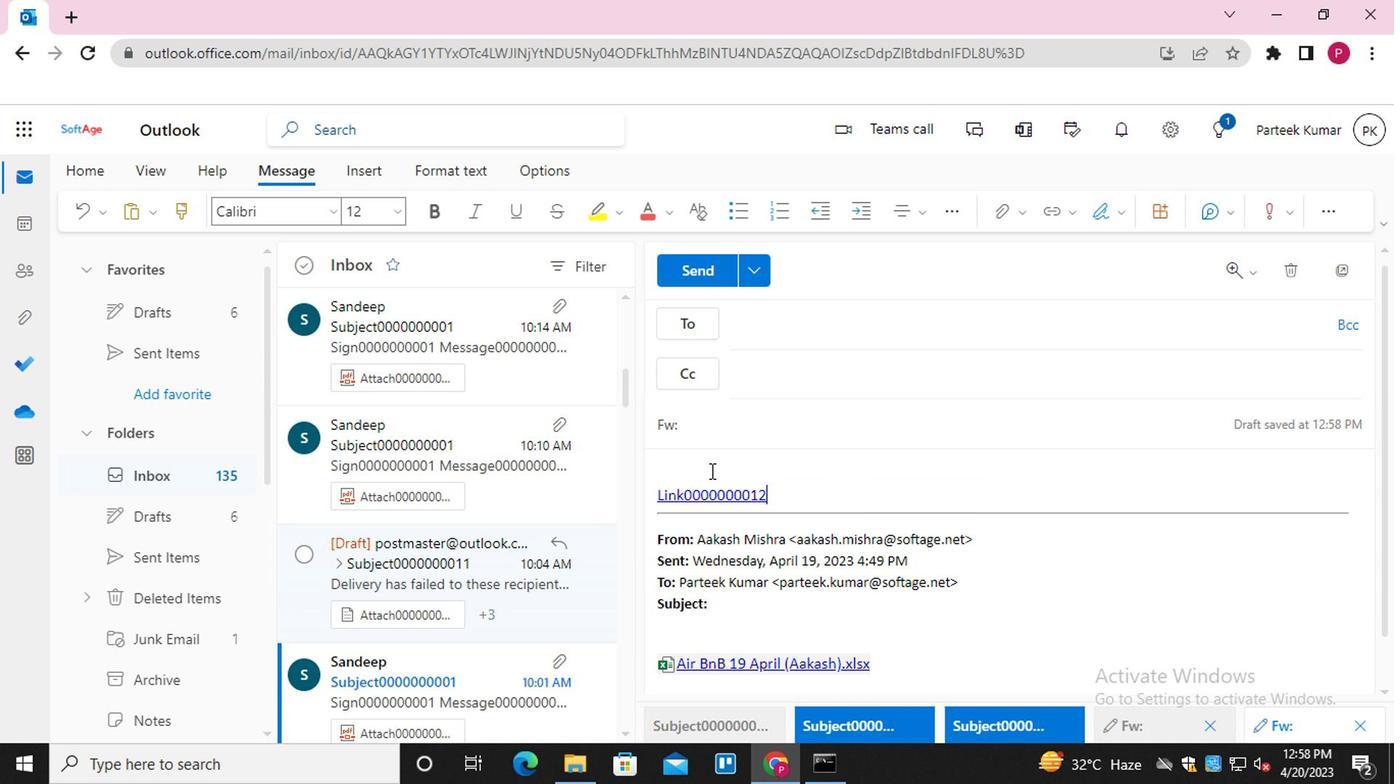 
Action: Mouse moved to (1095, 205)
Screenshot: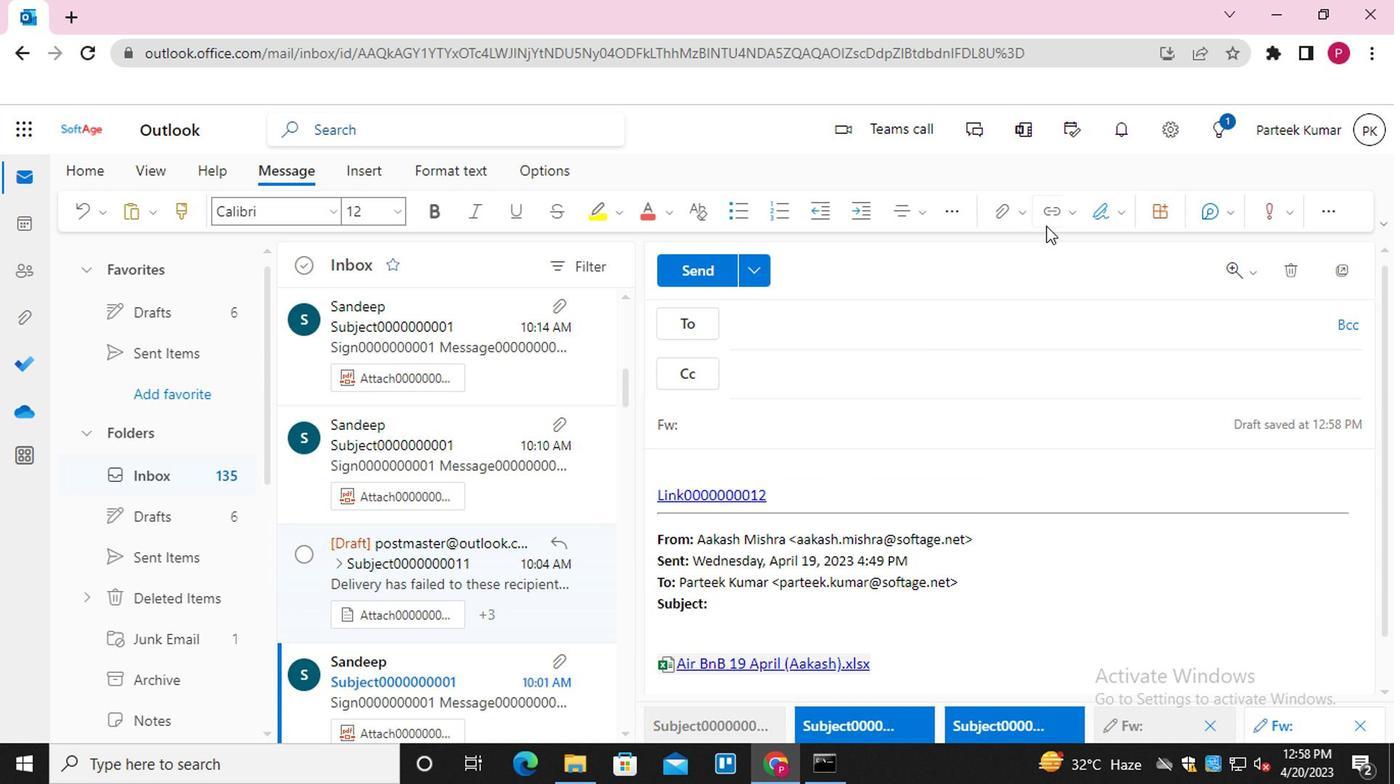 
Action: Mouse pressed left at (1095, 205)
Screenshot: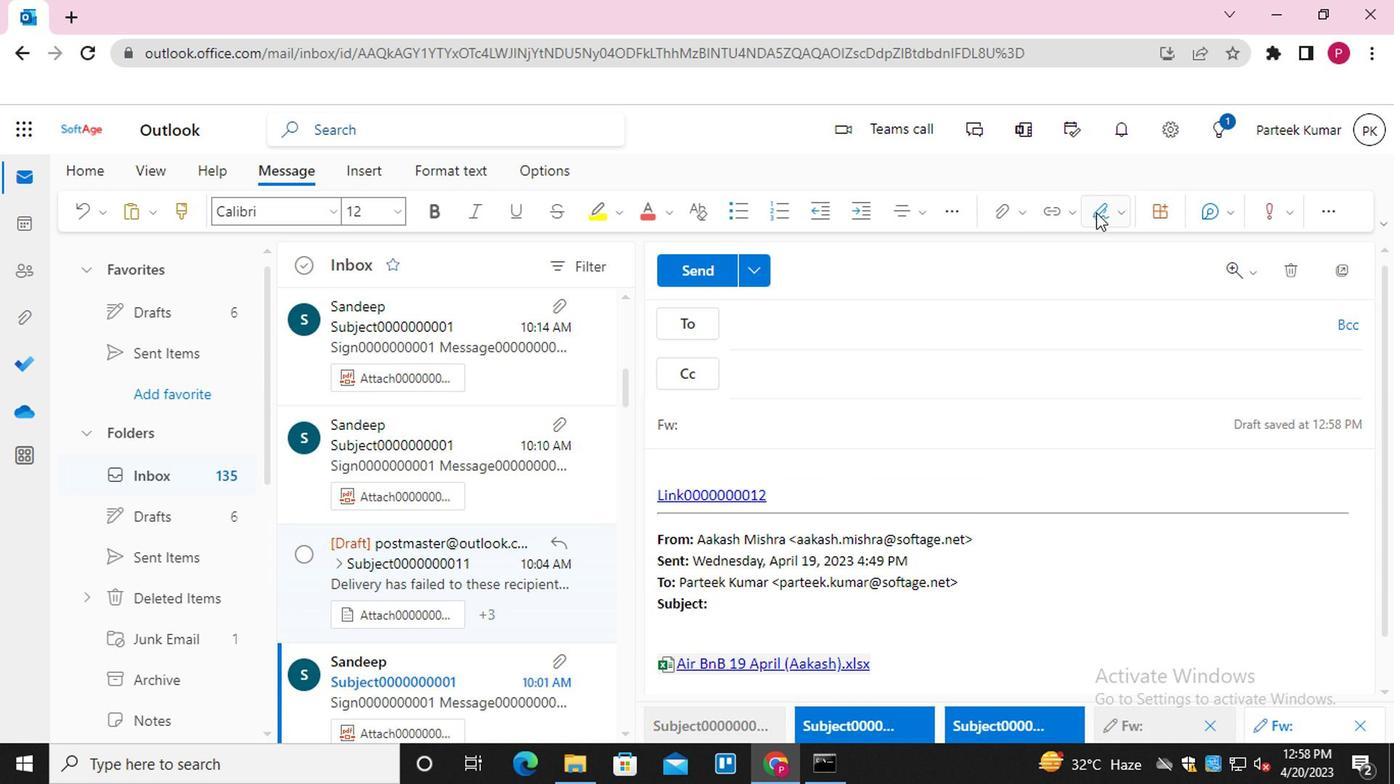 
Action: Mouse moved to (1065, 249)
Screenshot: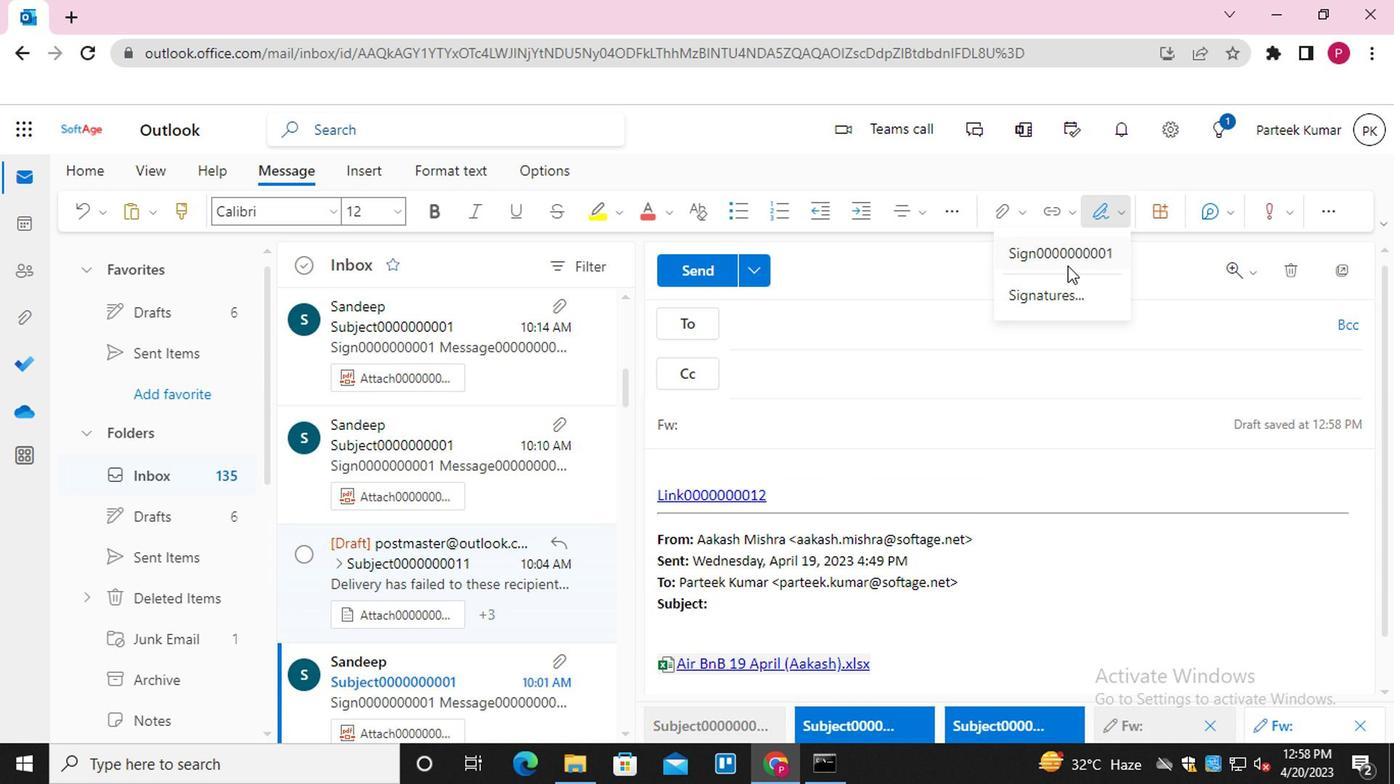 
Action: Mouse pressed left at (1065, 249)
Screenshot: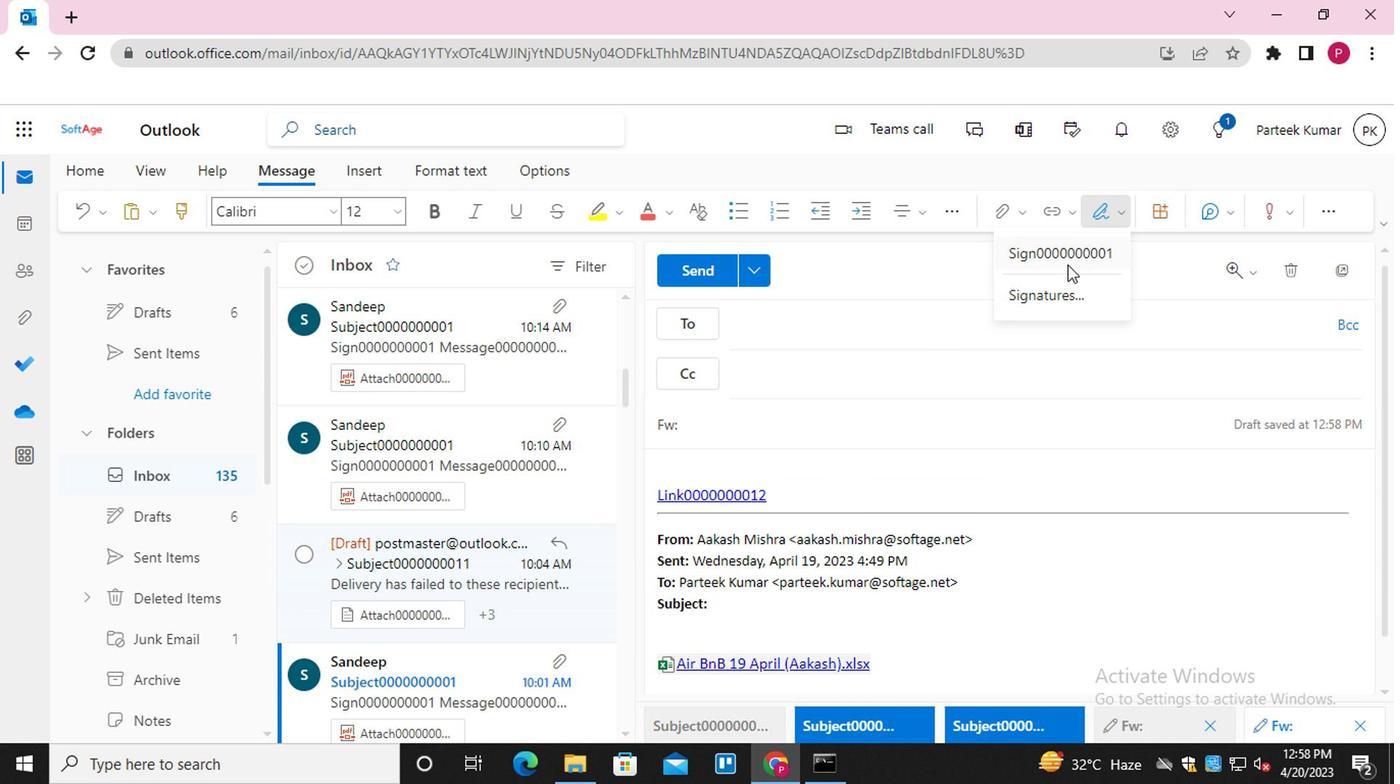 
Action: Mouse moved to (753, 332)
Screenshot: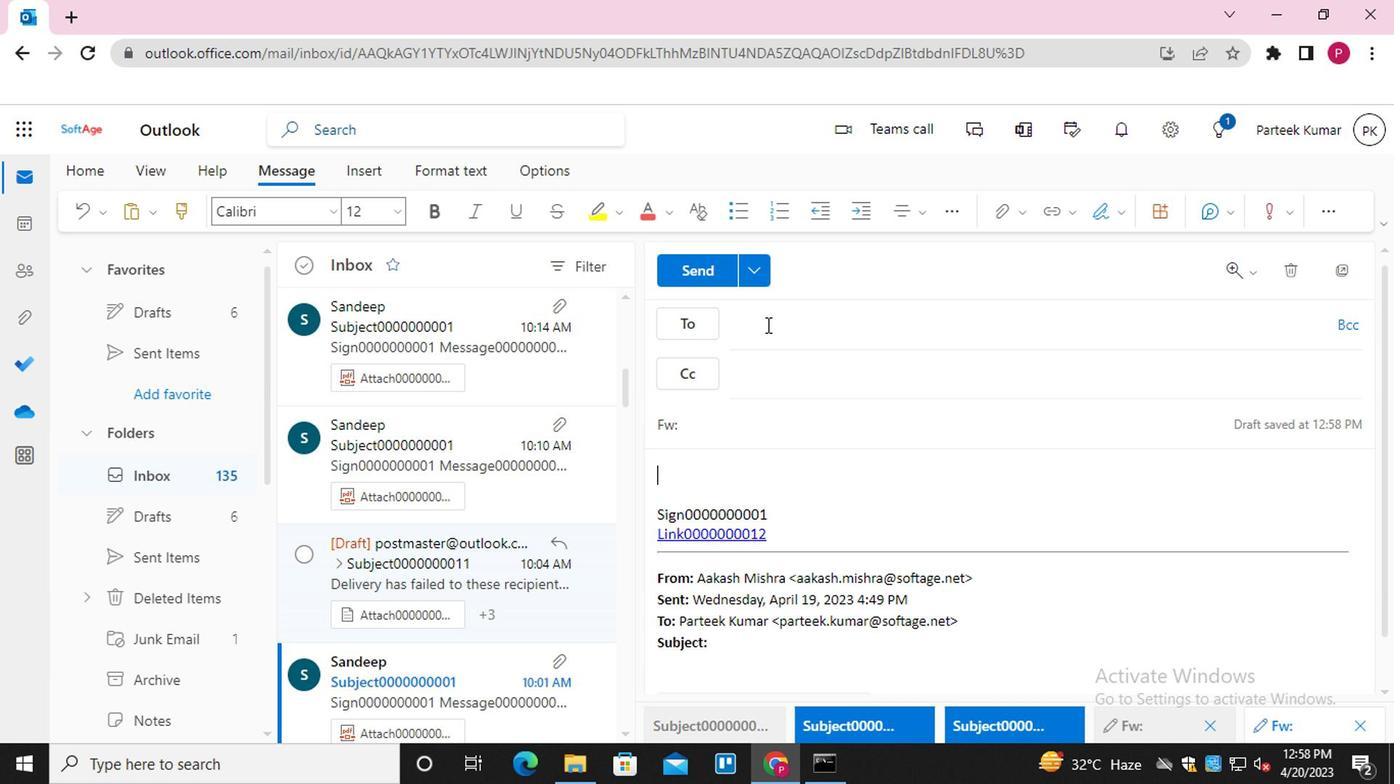 
Action: Mouse pressed left at (753, 332)
Screenshot: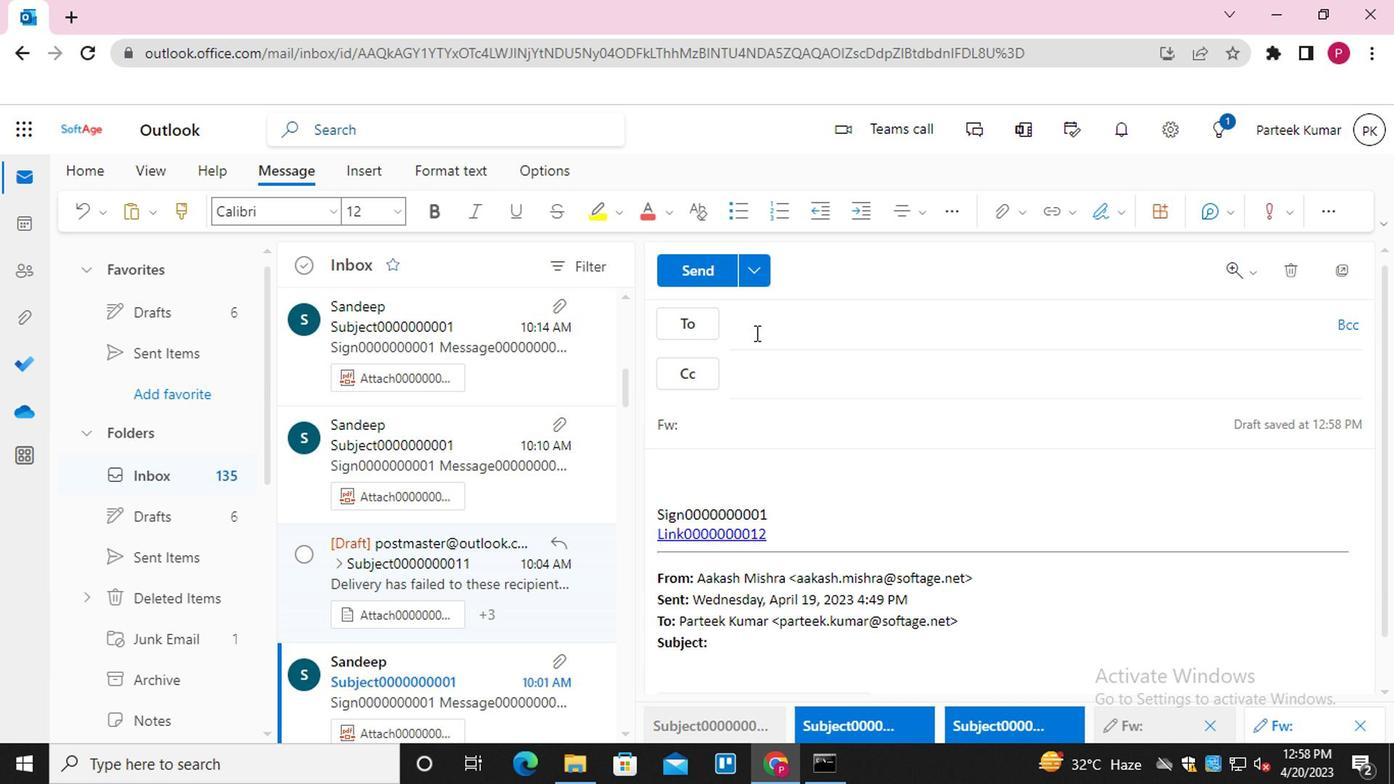 
Action: Mouse moved to (835, 477)
Screenshot: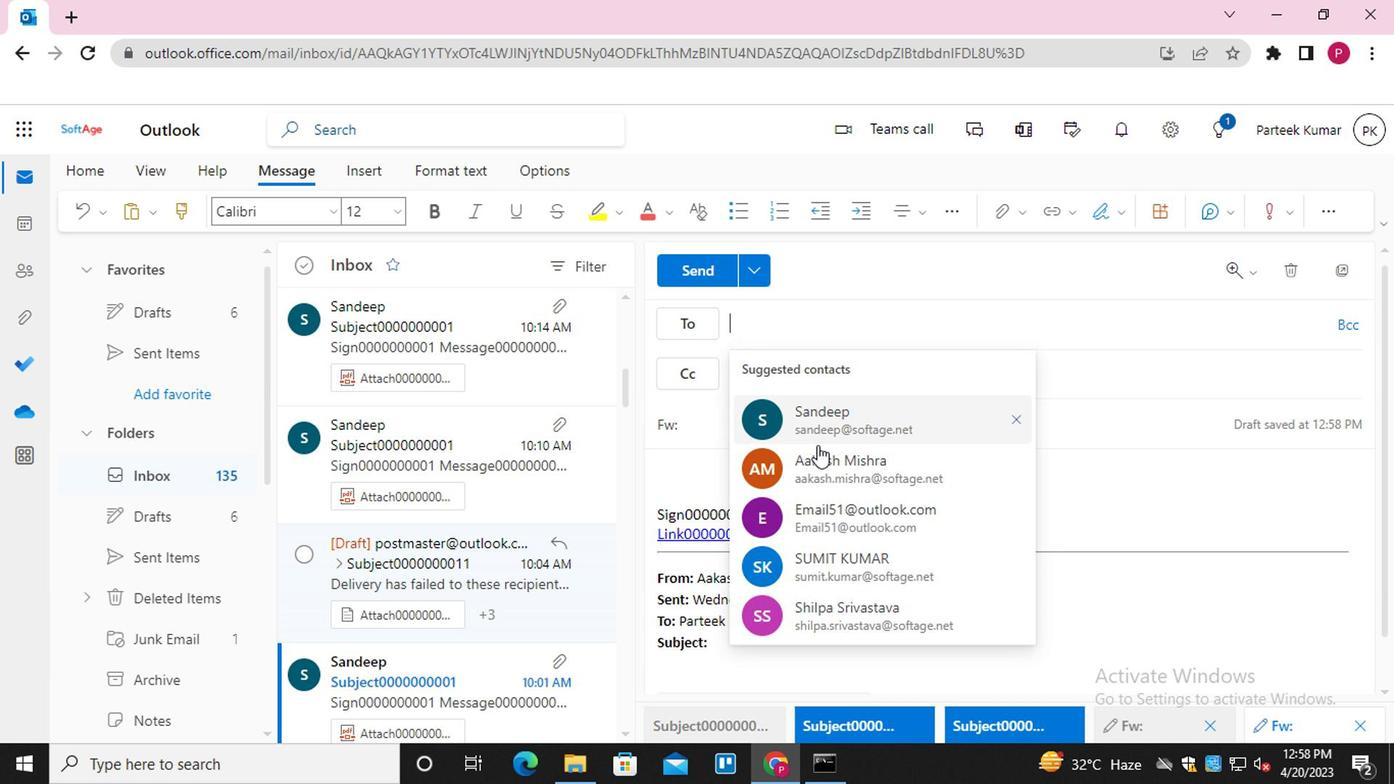 
Action: Mouse pressed left at (835, 477)
Screenshot: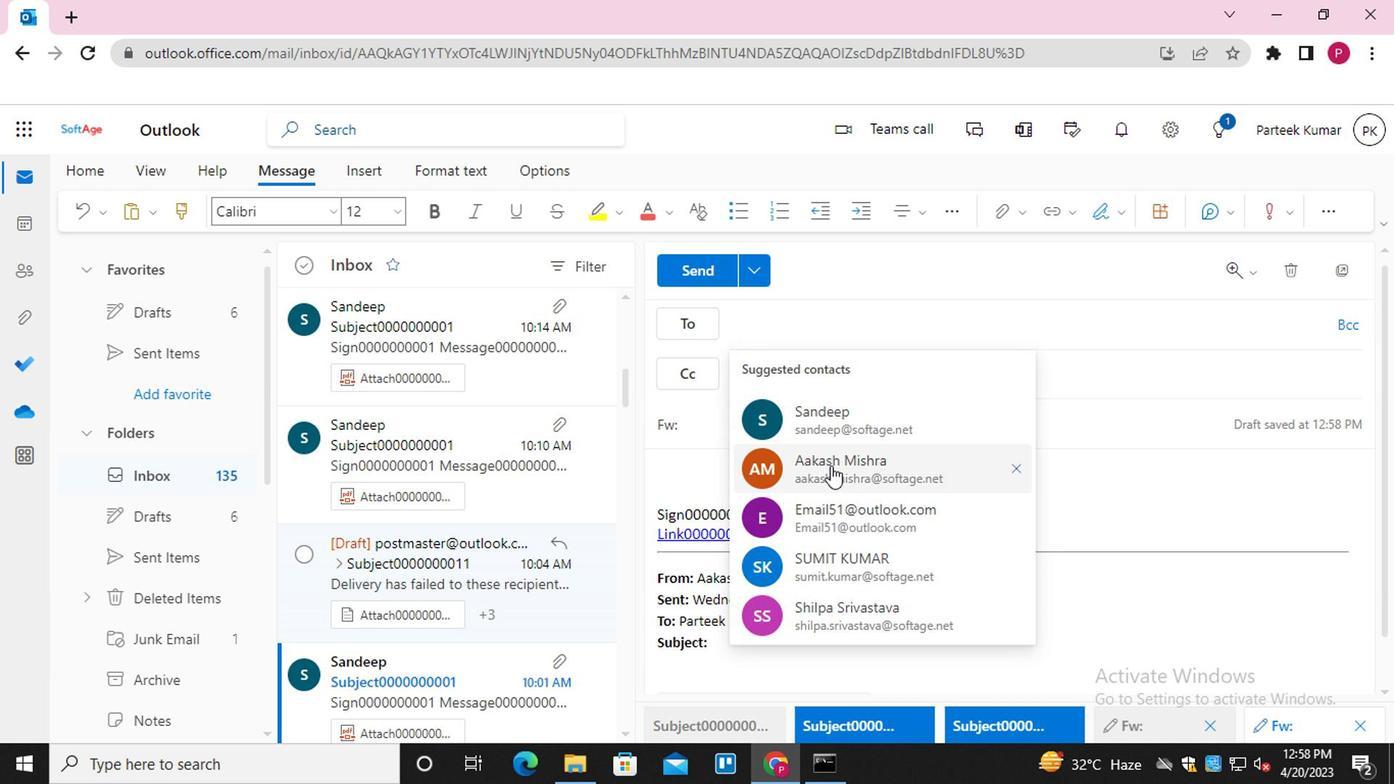 
Action: Mouse moved to (885, 332)
Screenshot: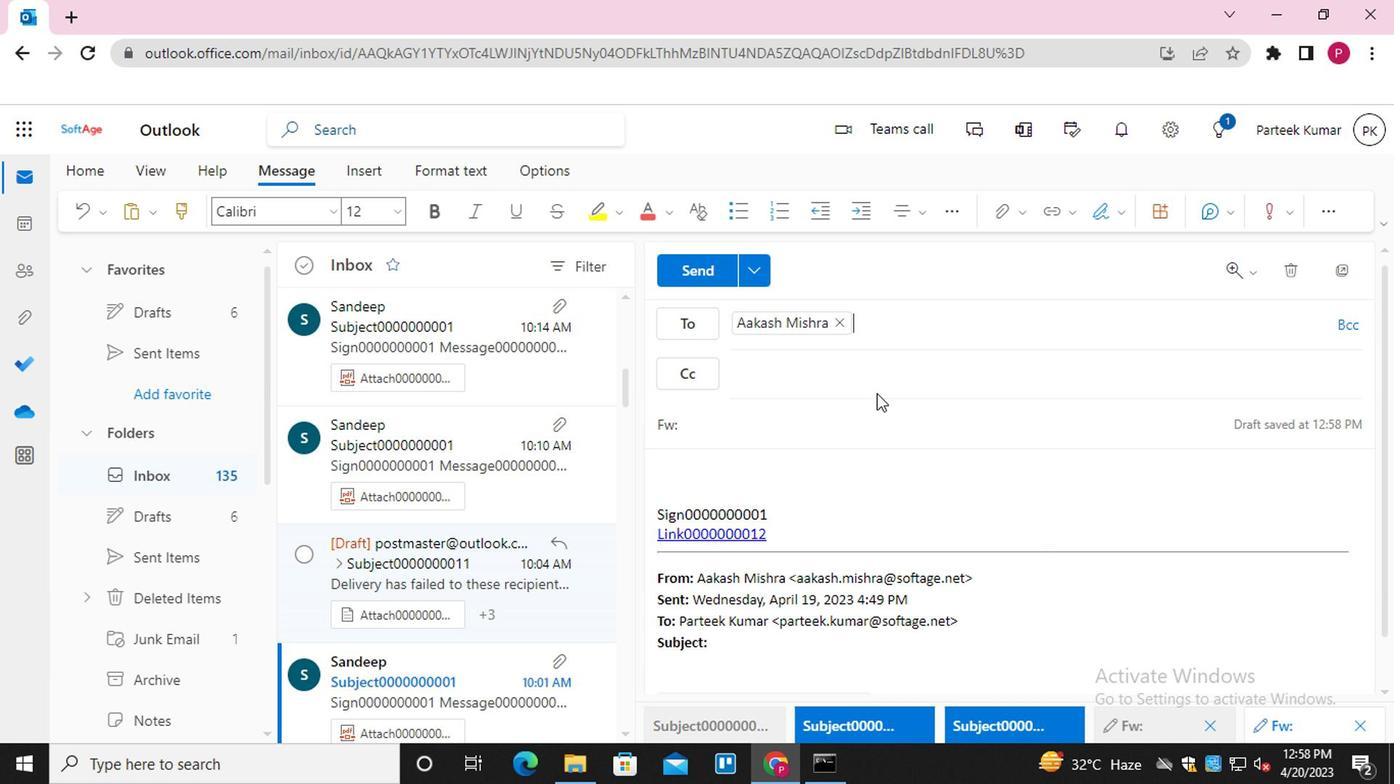 
Action: Key pressed <Key.shift>EN<Key.backspace>MAIL0000000012<Key.backspace><Key.backspace>02<Key.enter>
Screenshot: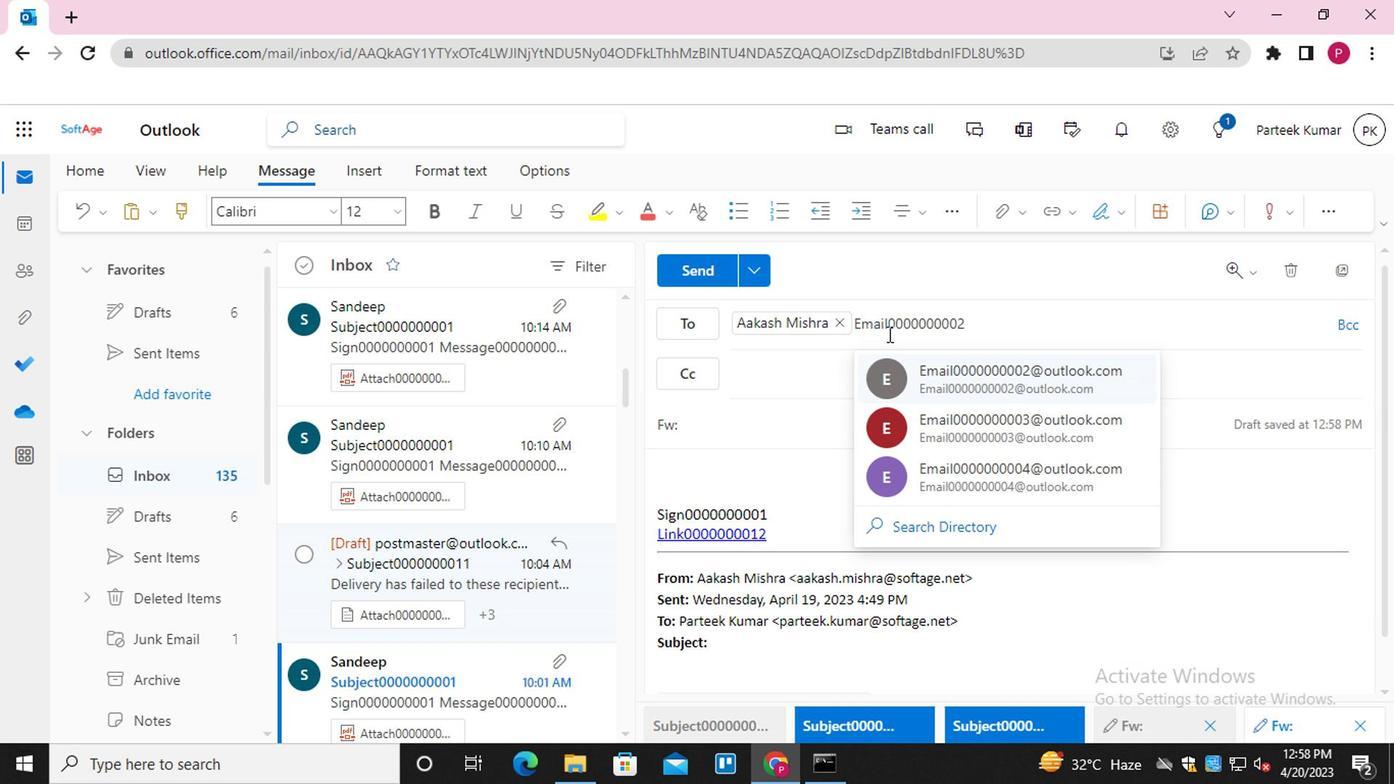 
Action: Mouse moved to (746, 416)
Screenshot: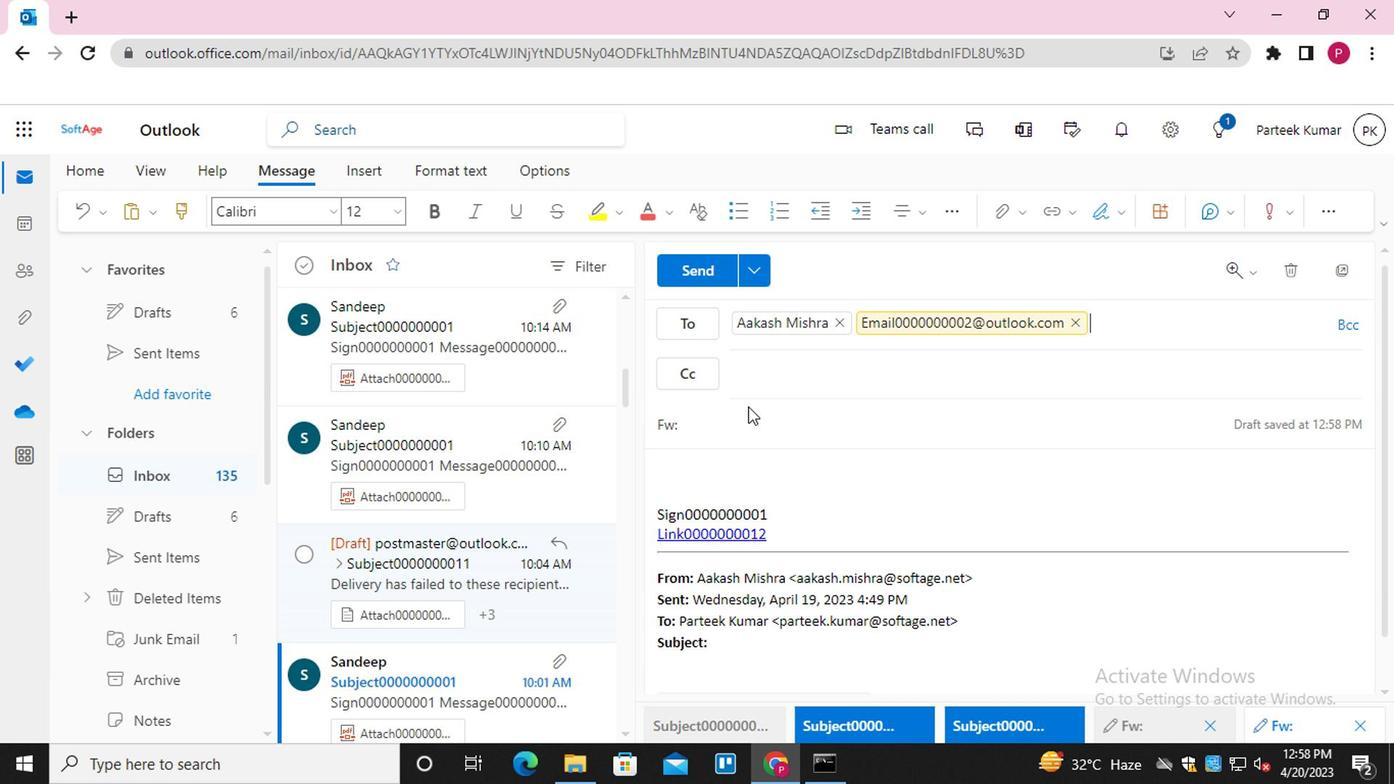 
Action: Mouse pressed left at (746, 416)
Screenshot: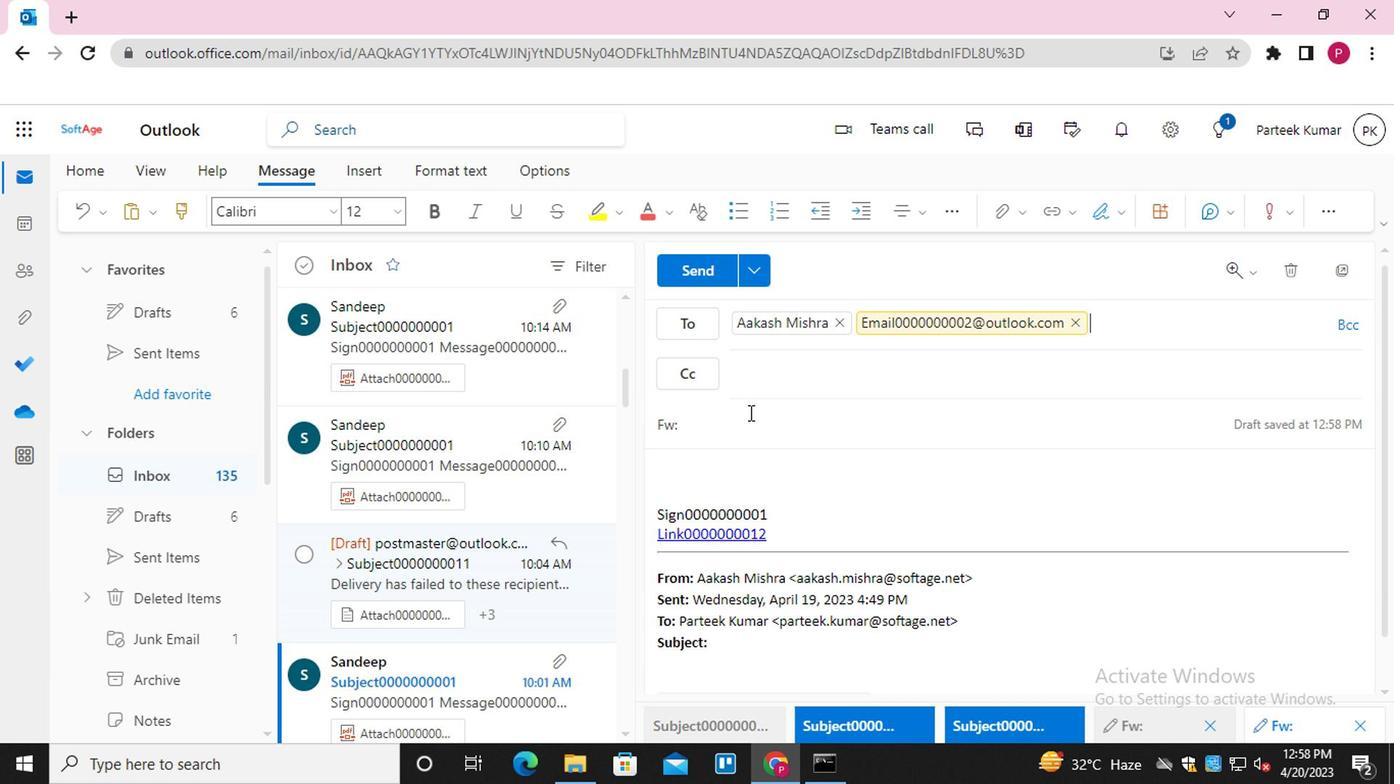 
Action: Key pressed <Key.shift>SUBJECT0000000012
Screenshot: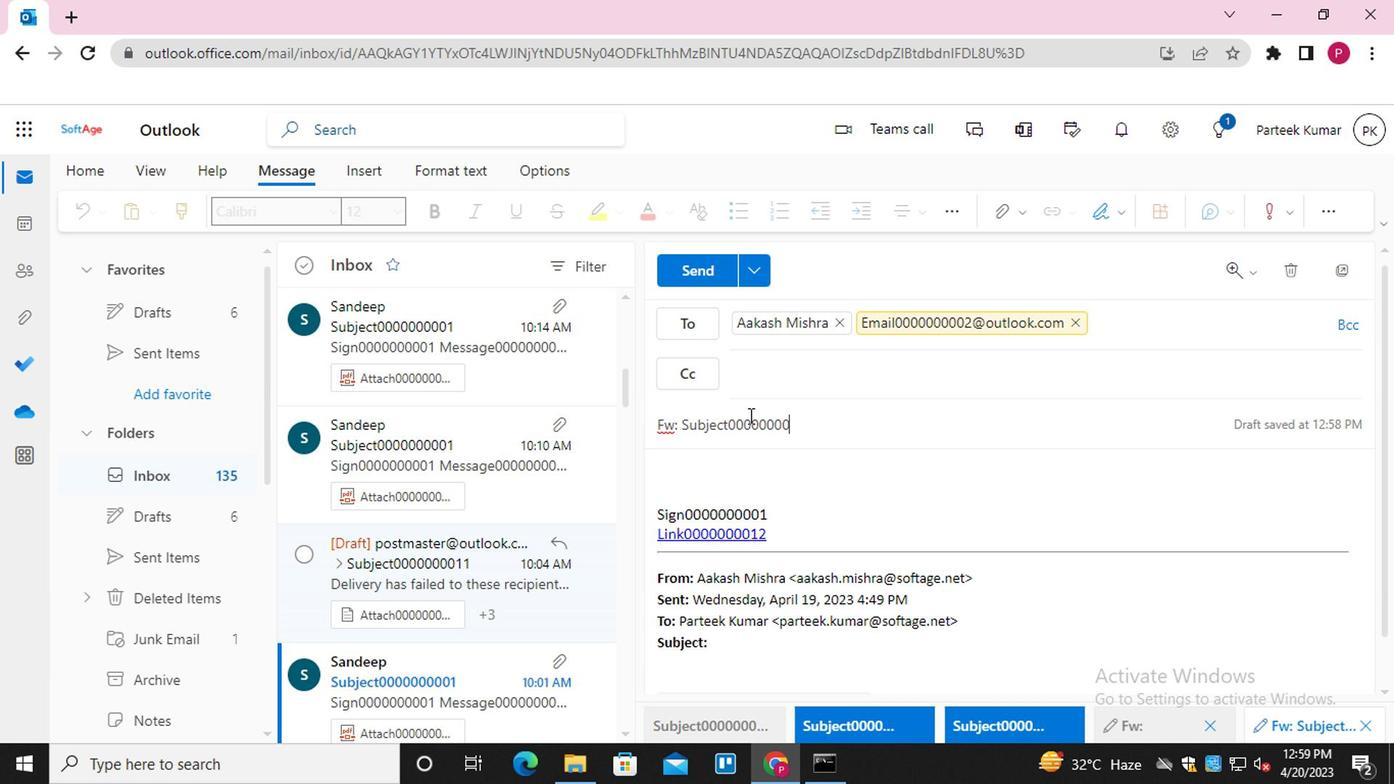 
Action: Mouse moved to (728, 501)
Screenshot: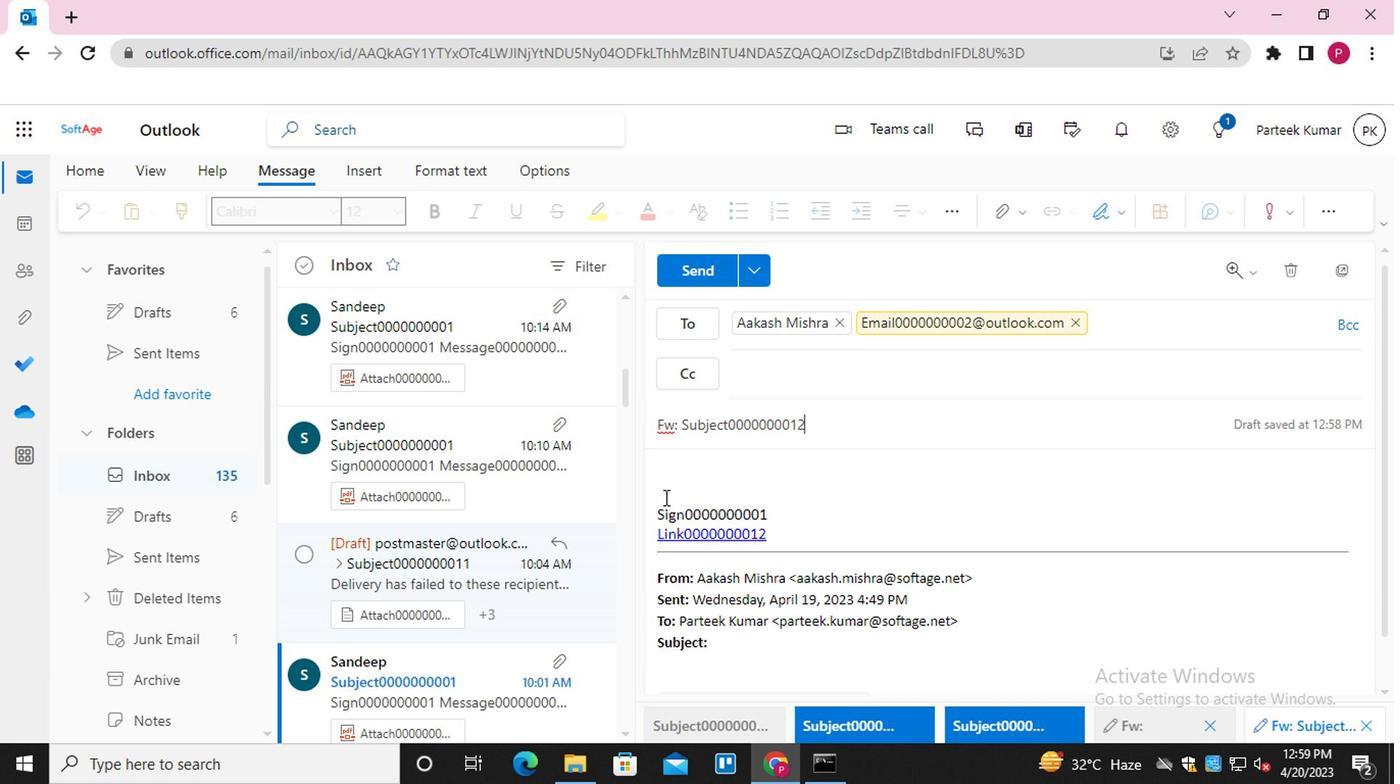 
Action: Mouse pressed left at (728, 501)
Screenshot: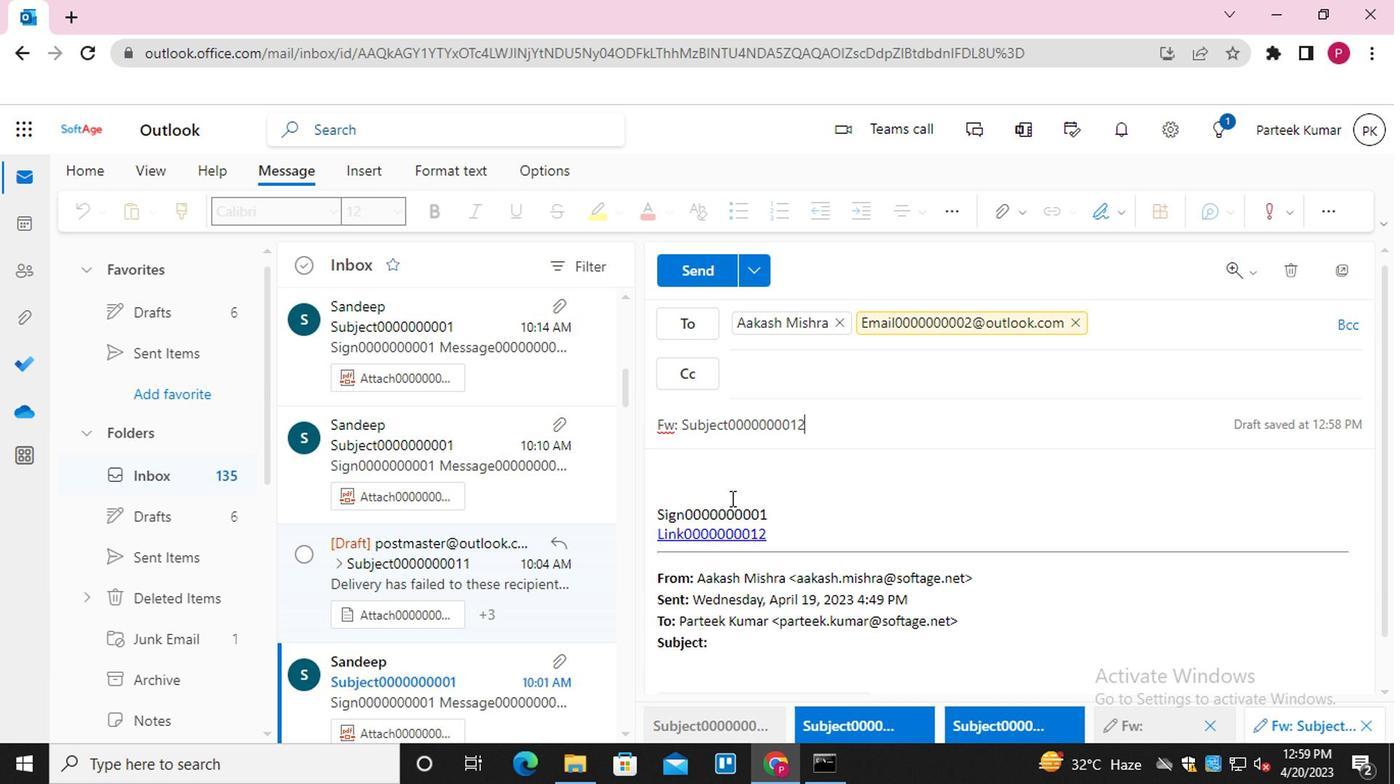 
Action: Mouse moved to (728, 501)
Screenshot: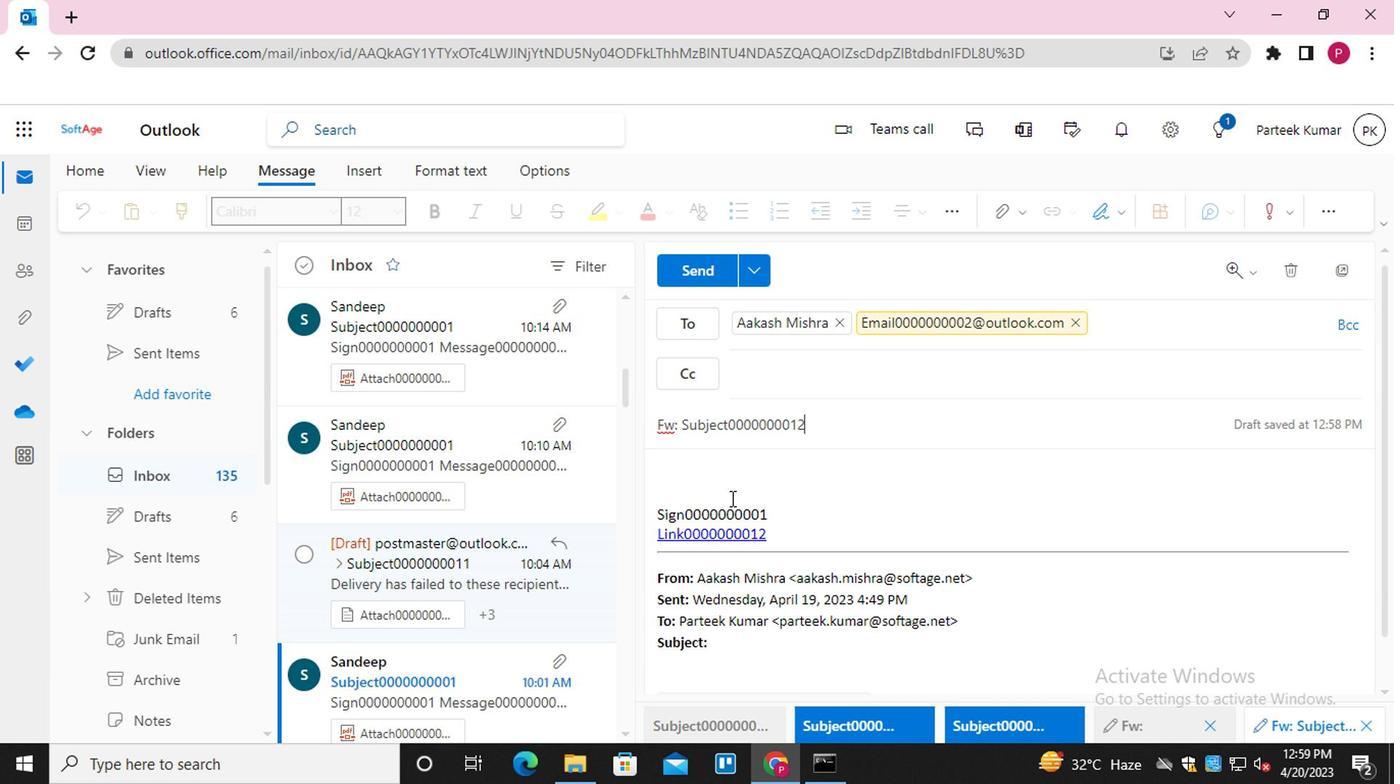 
Action: Key pressed <Key.shift_r>MESSAGE0000000012
Screenshot: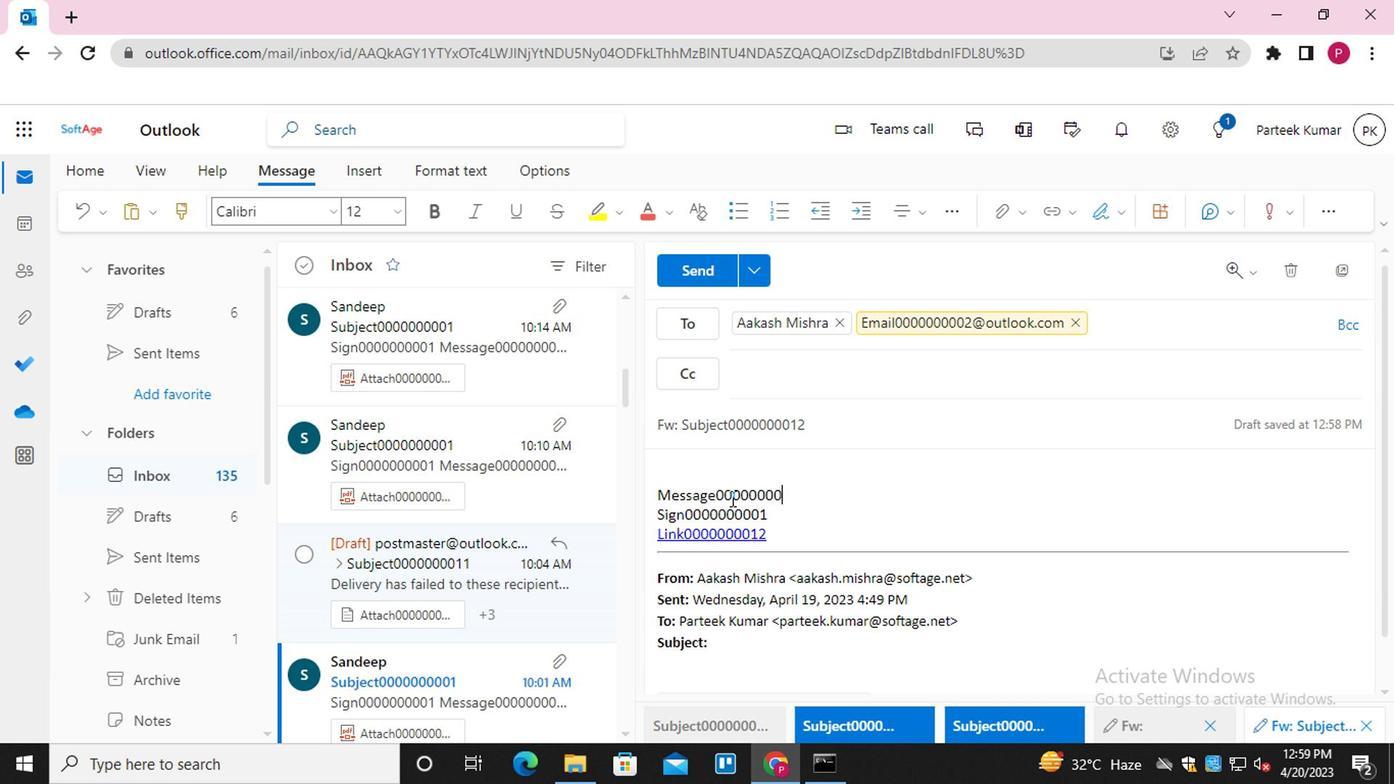
Action: Mouse moved to (687, 278)
Screenshot: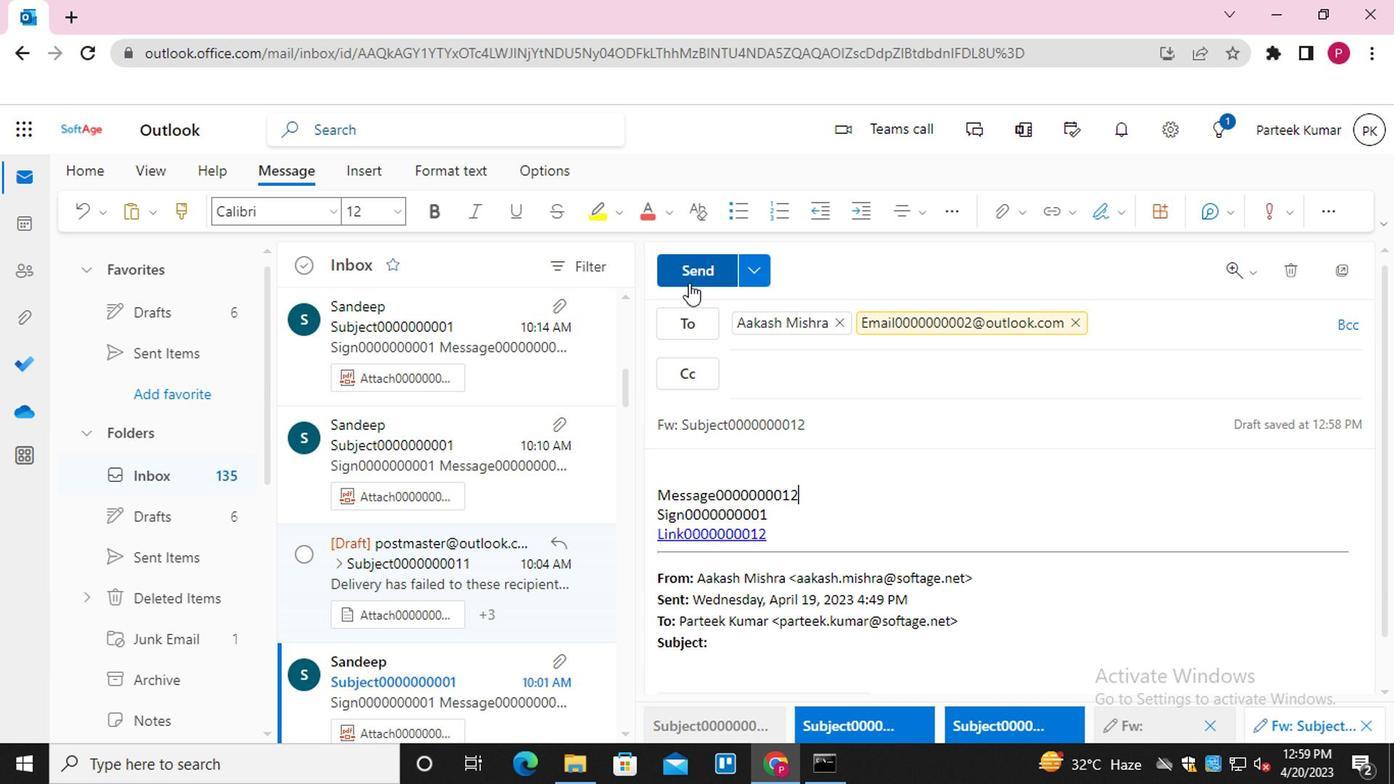 
Action: Mouse pressed left at (687, 278)
Screenshot: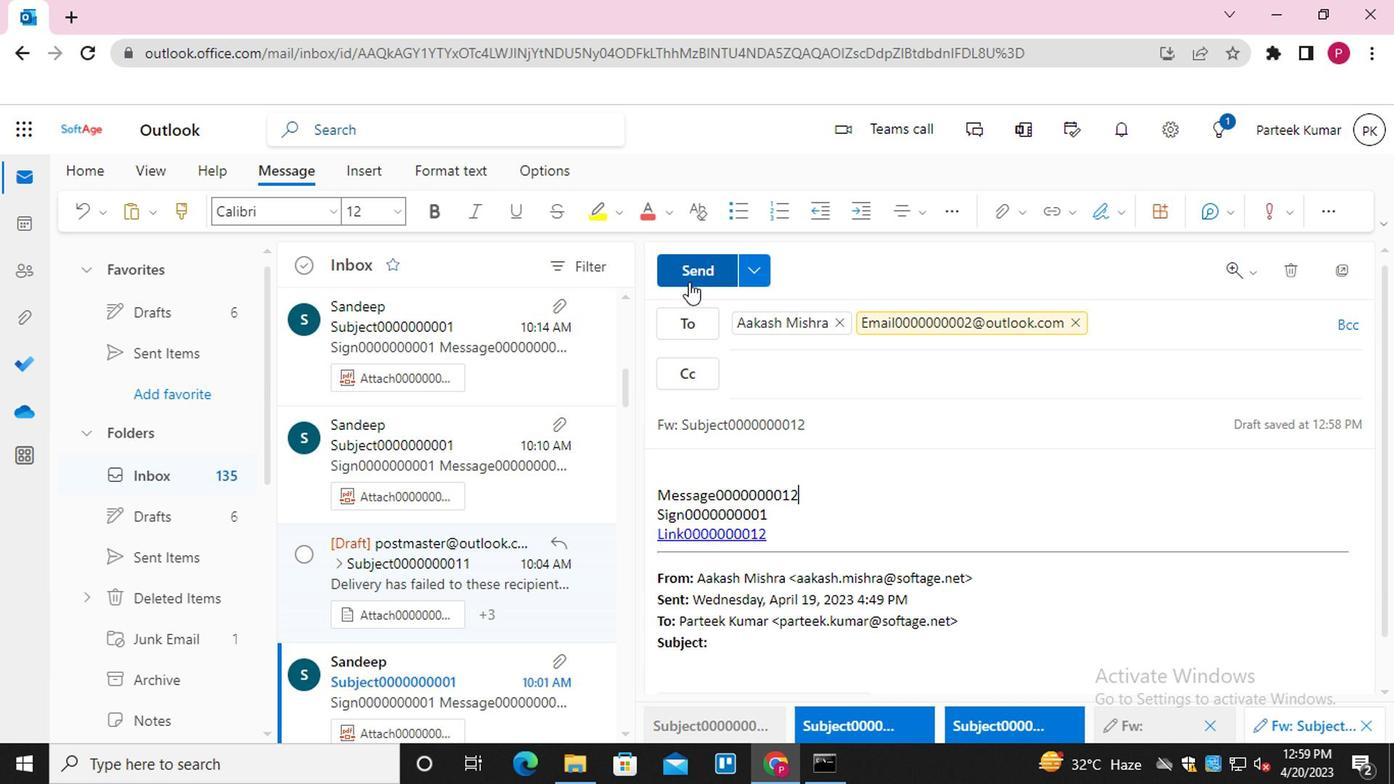 
Action: Mouse moved to (1299, 459)
Screenshot: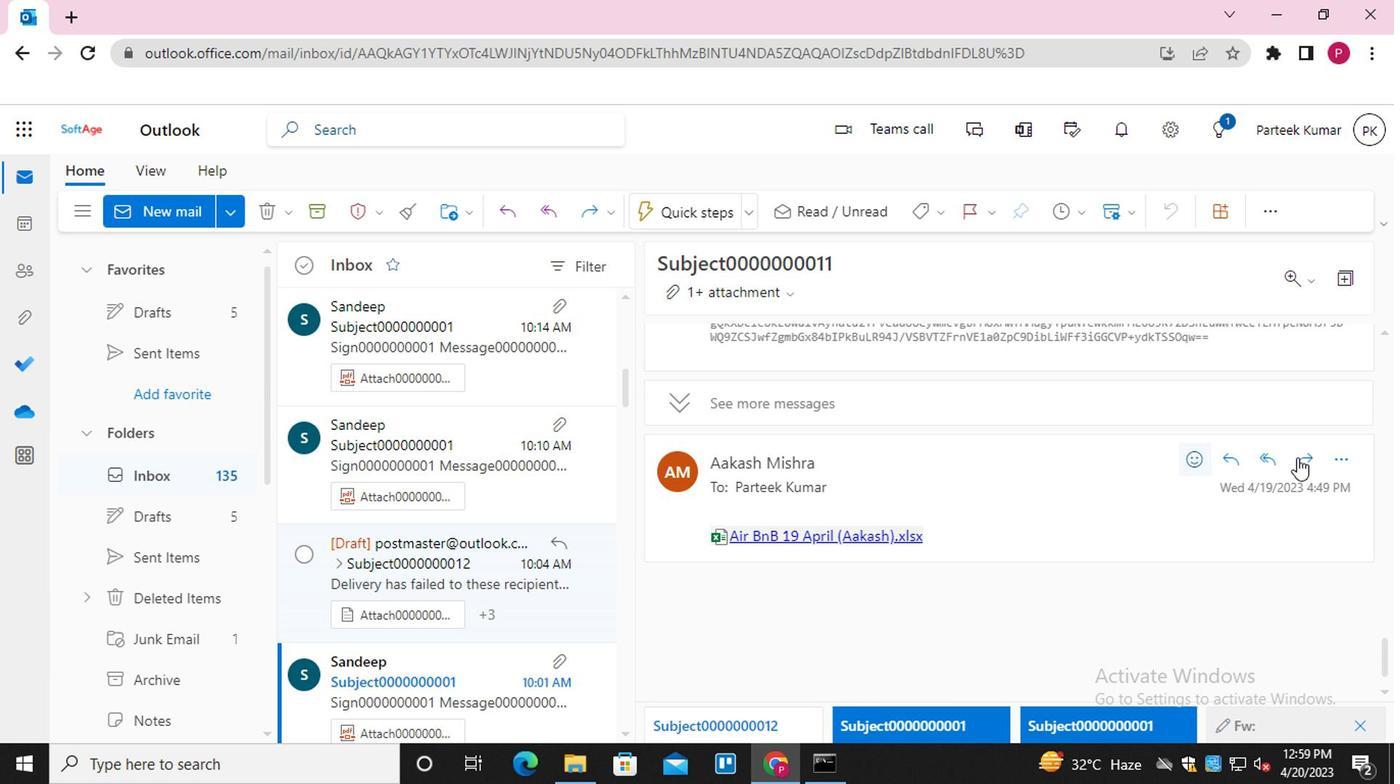
Action: Mouse pressed left at (1299, 459)
Screenshot: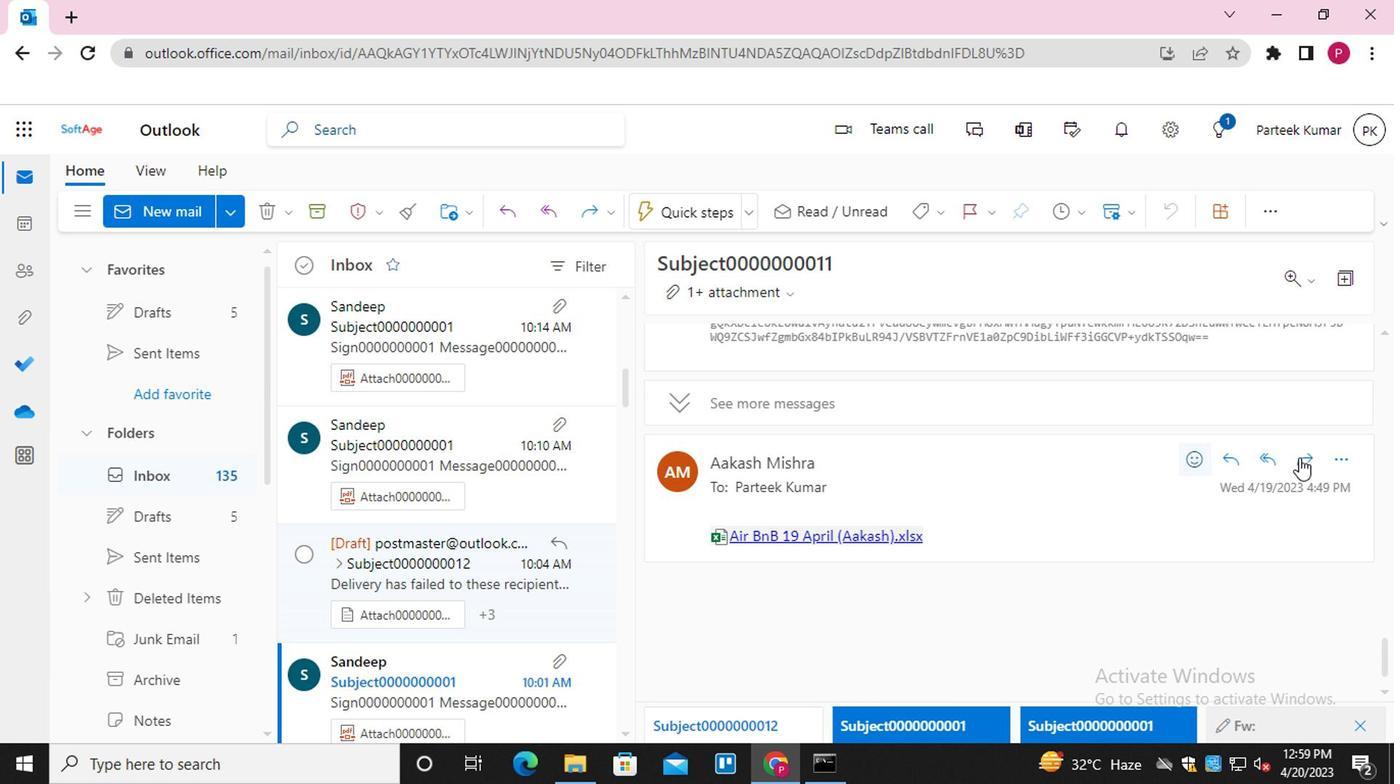
Action: Mouse moved to (664, 505)
Screenshot: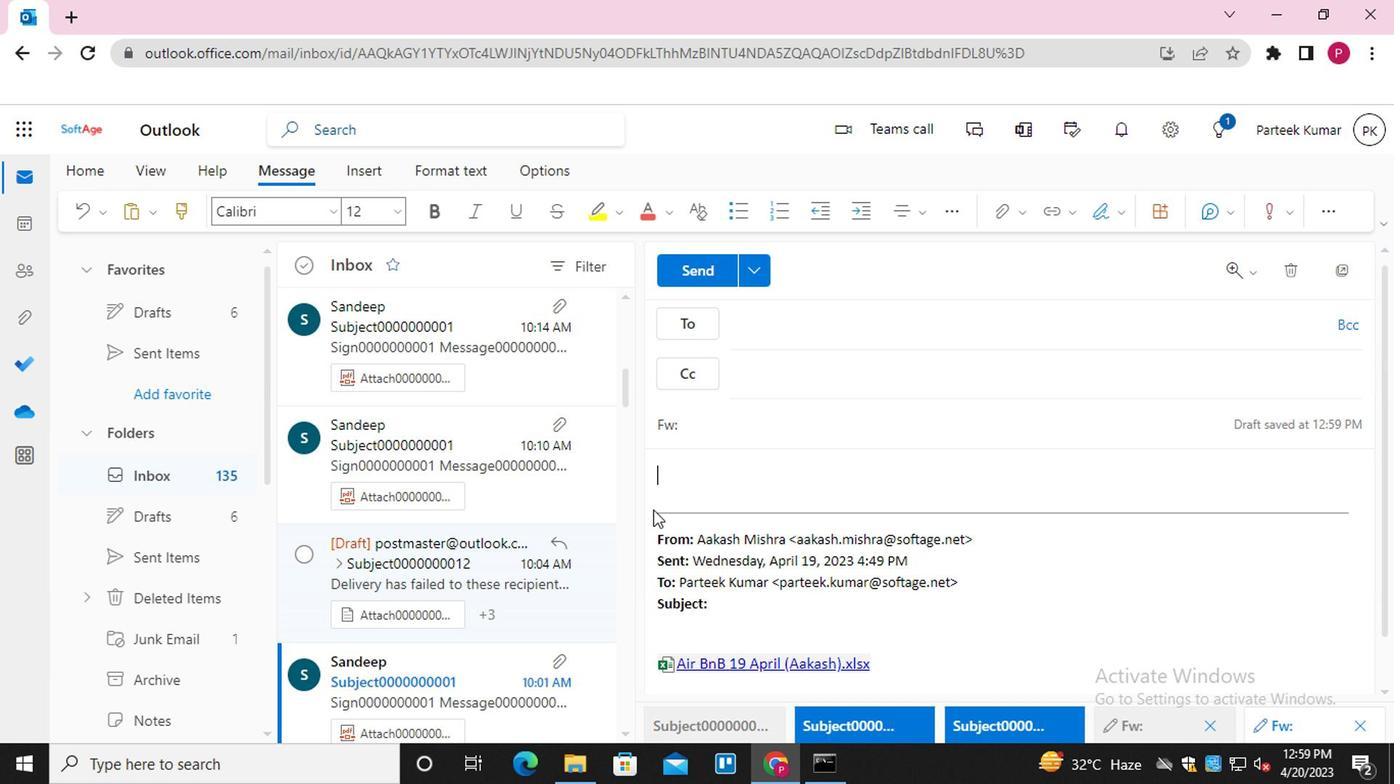 
Action: Mouse pressed left at (664, 505)
Screenshot: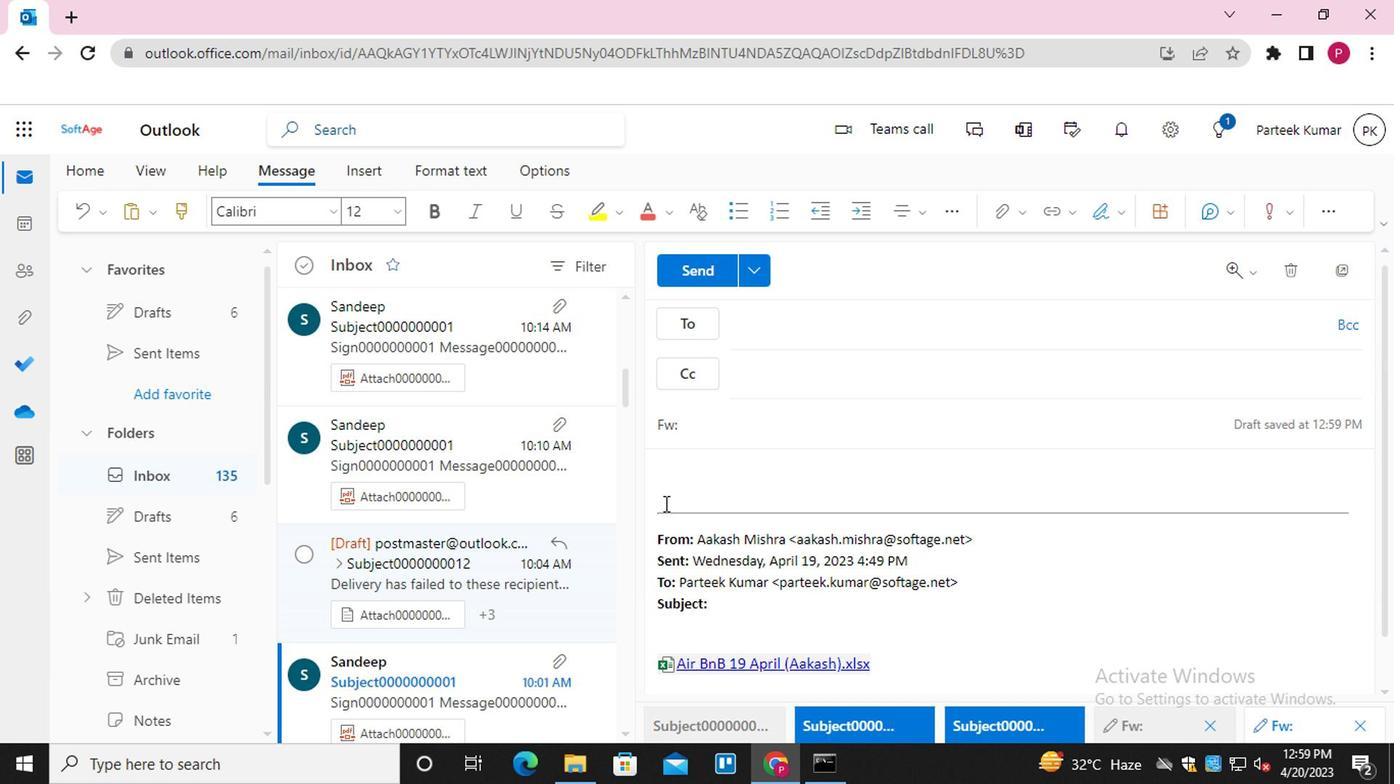 
Action: Mouse moved to (1045, 207)
Screenshot: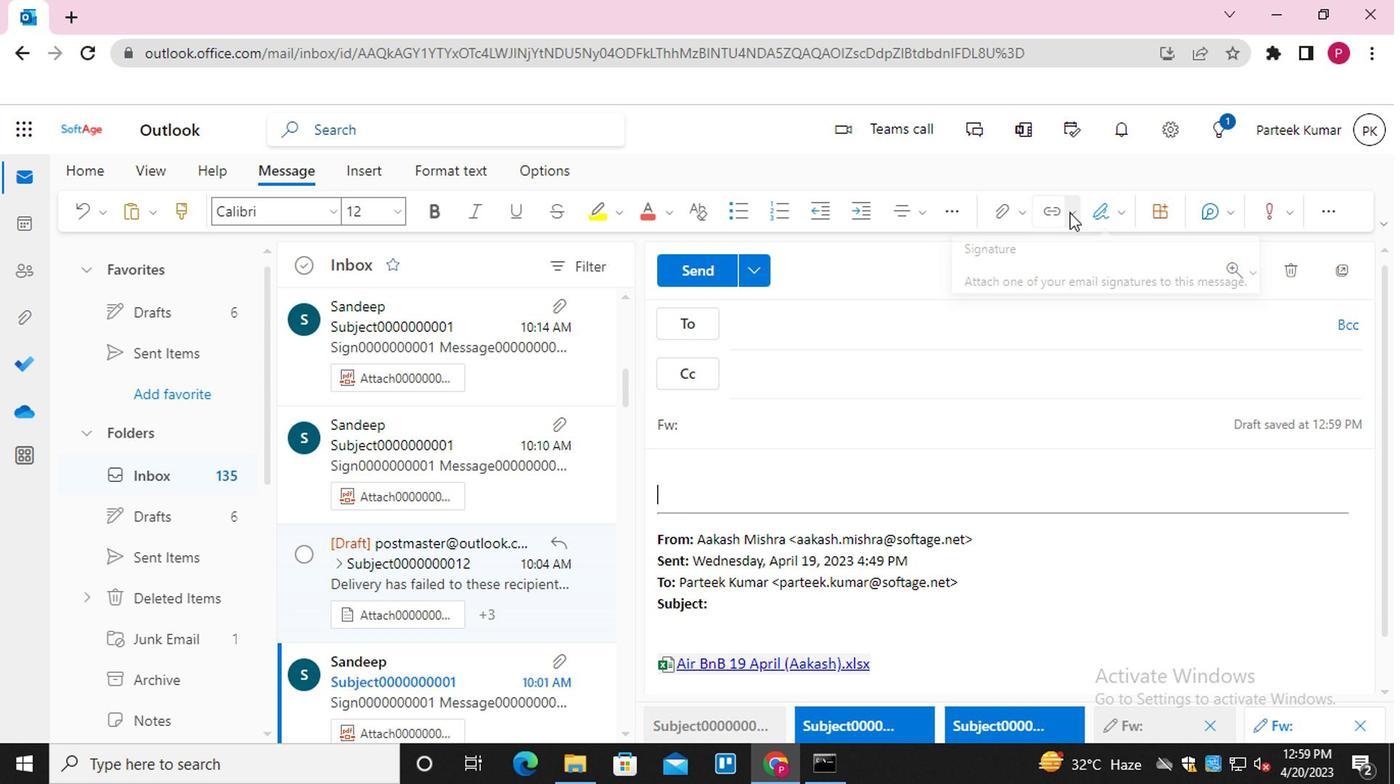 
Action: Mouse pressed left at (1045, 207)
Screenshot: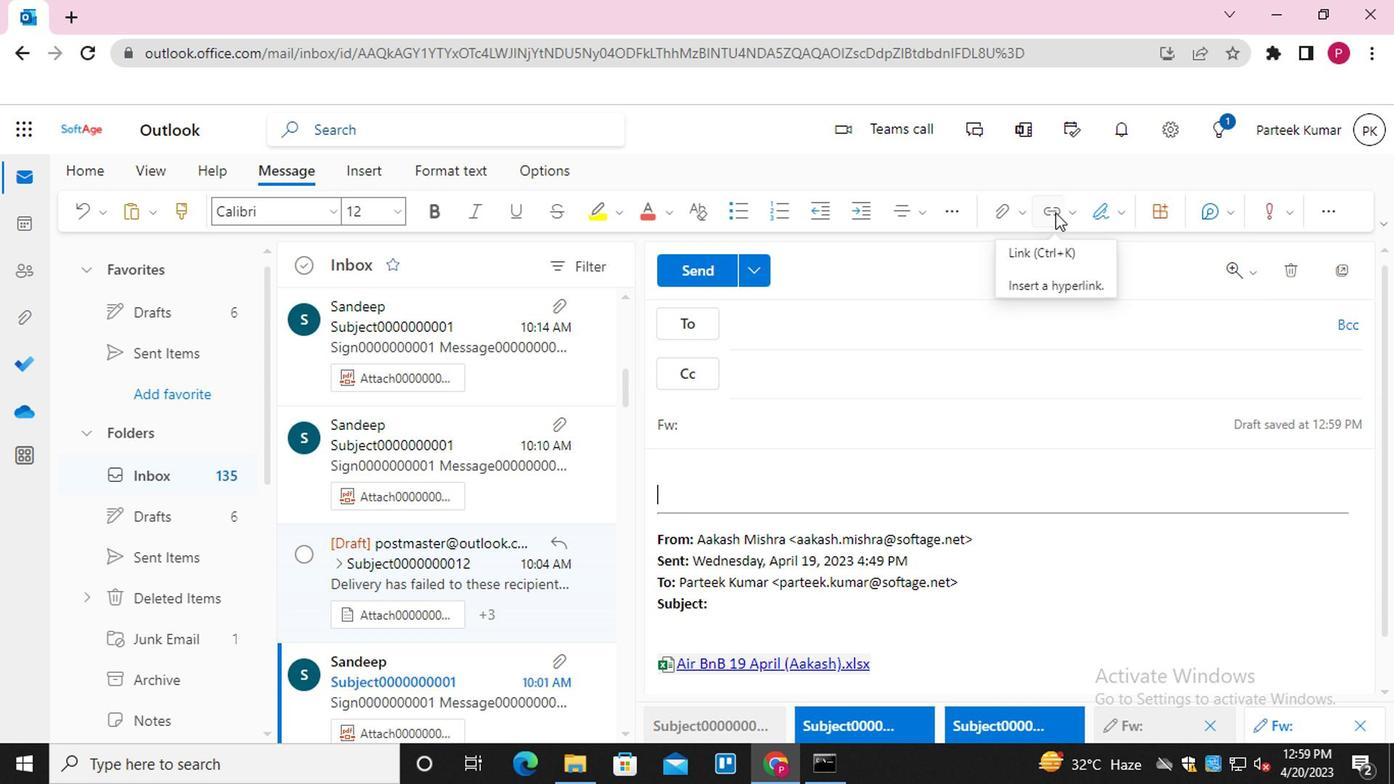 
Action: Mouse moved to (704, 401)
Screenshot: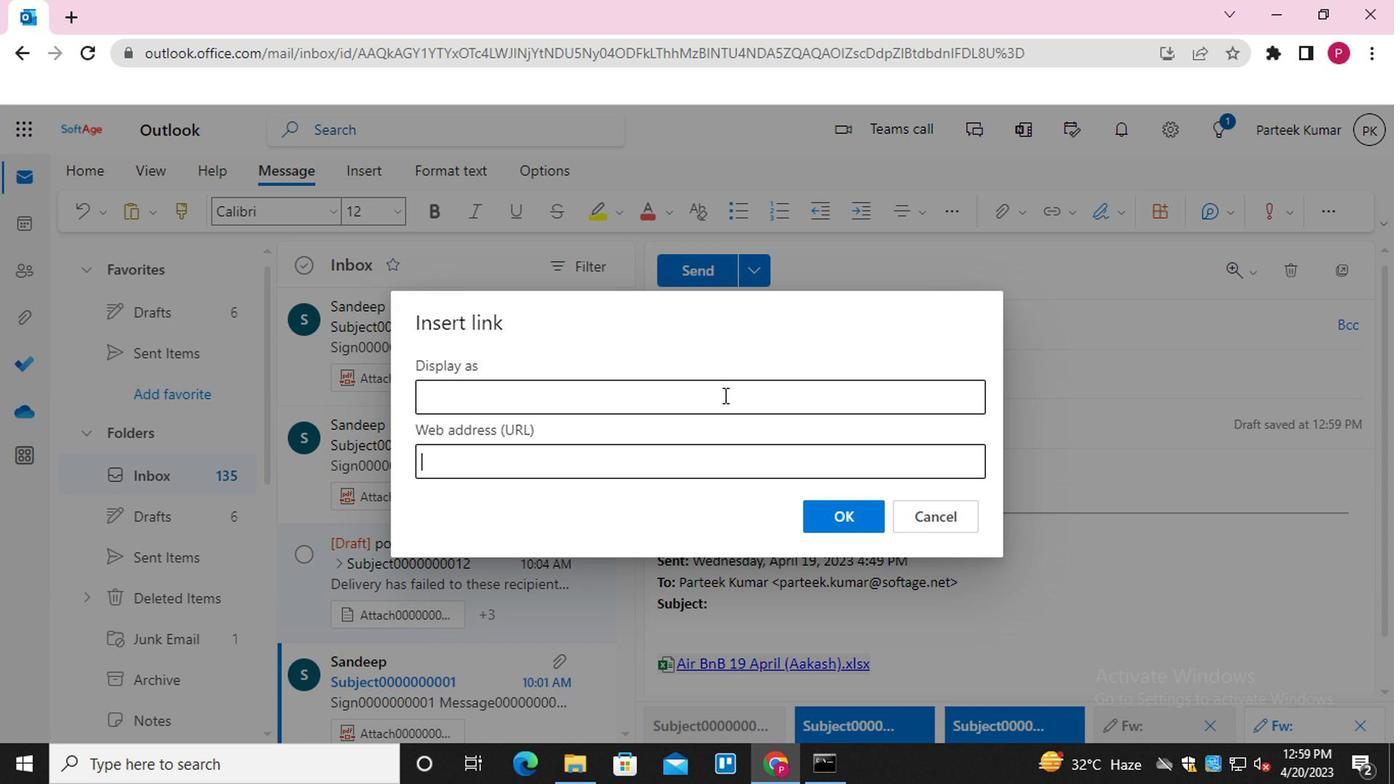 
Action: Mouse pressed left at (704, 401)
Screenshot: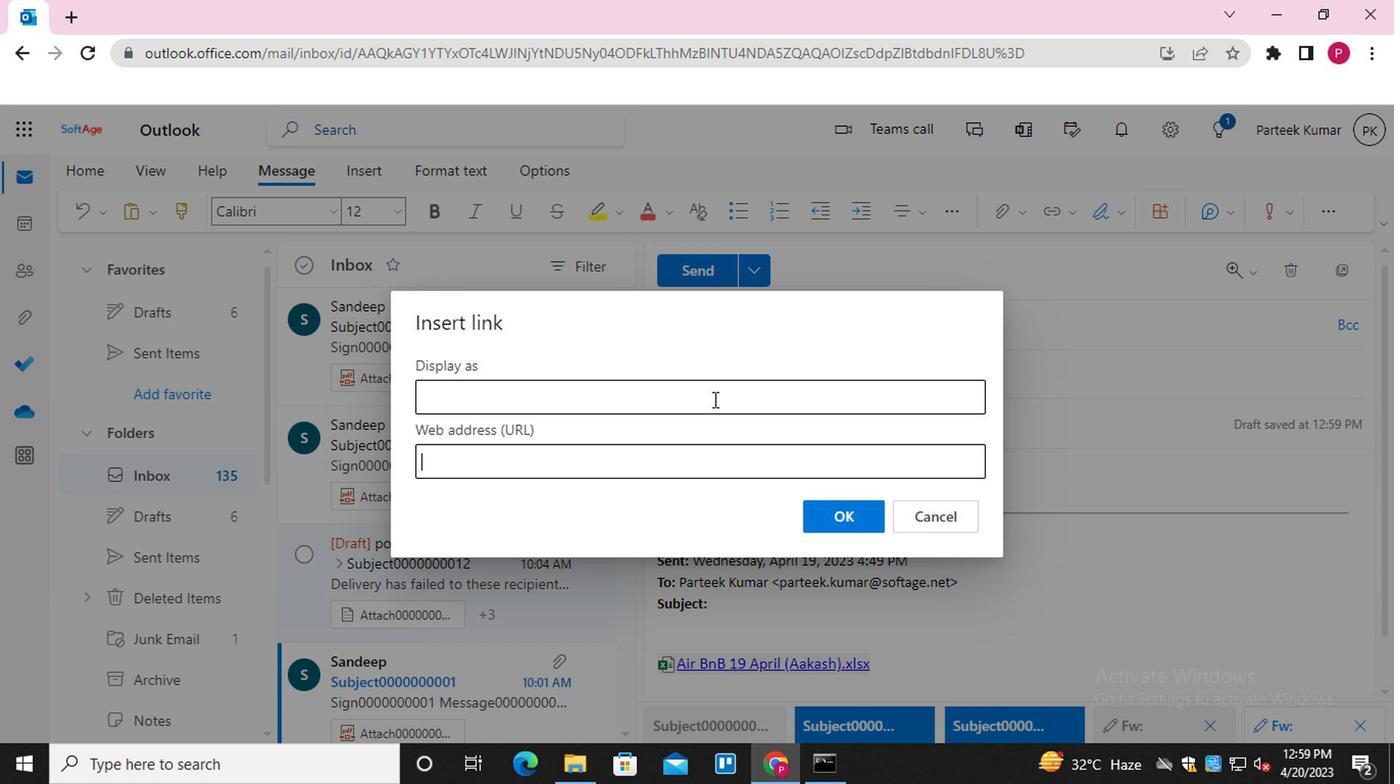 
Action: Mouse moved to (590, 565)
Screenshot: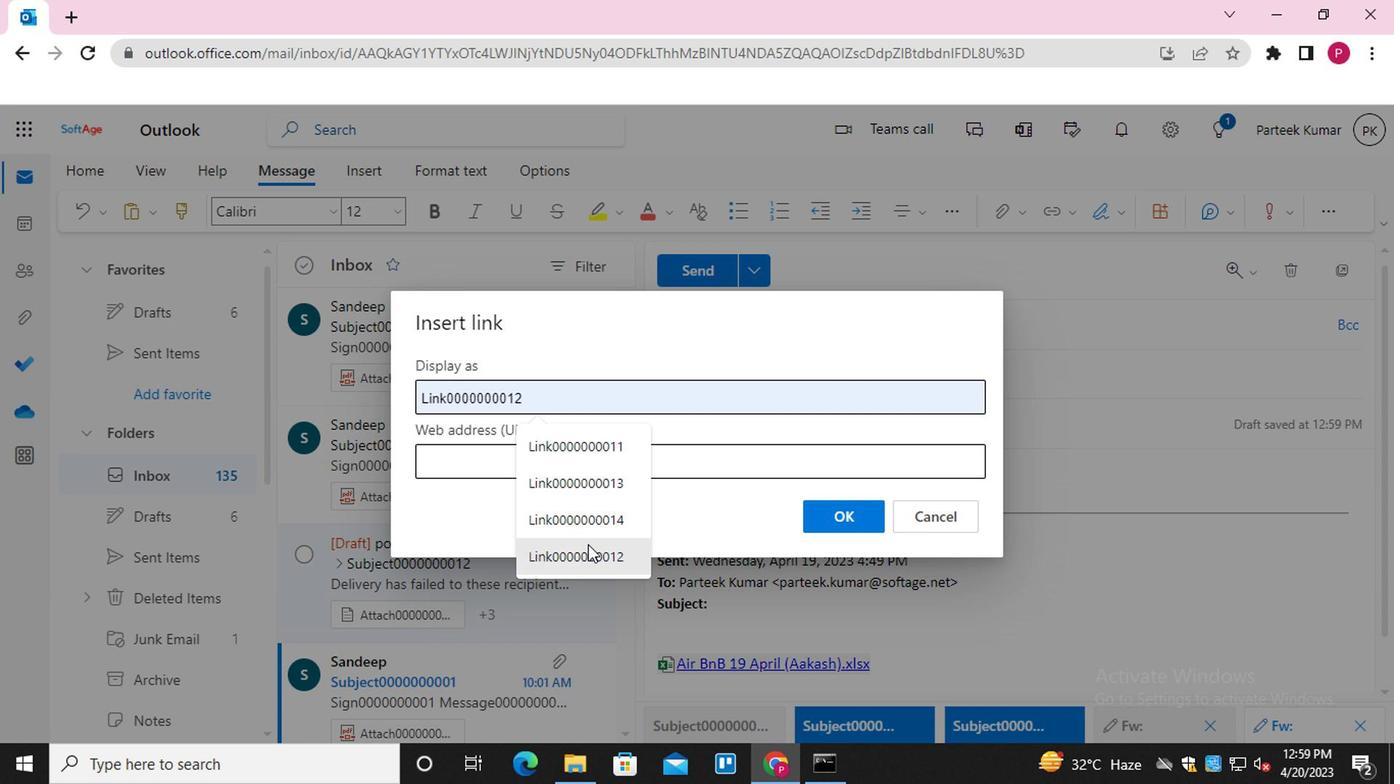 
Action: Mouse pressed left at (590, 565)
Screenshot: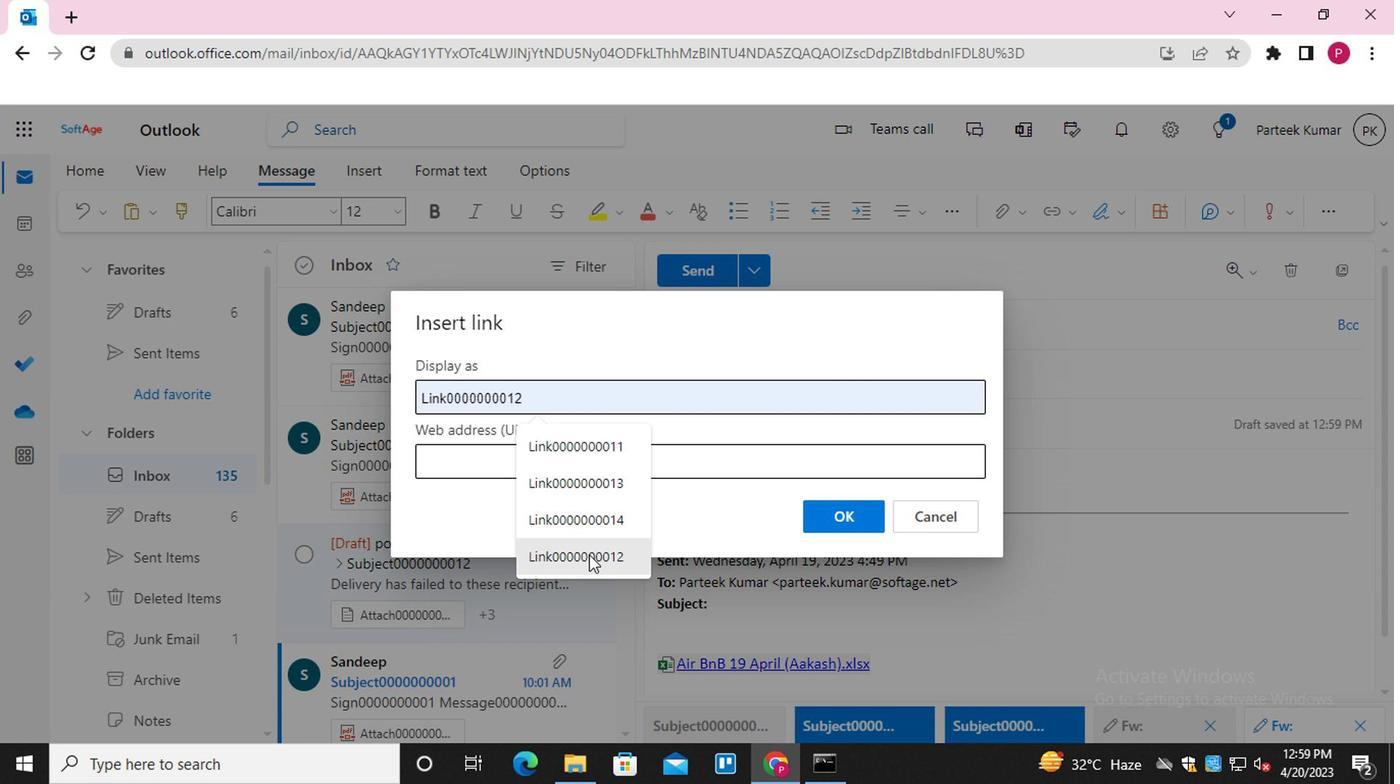 
Action: Mouse moved to (599, 452)
Screenshot: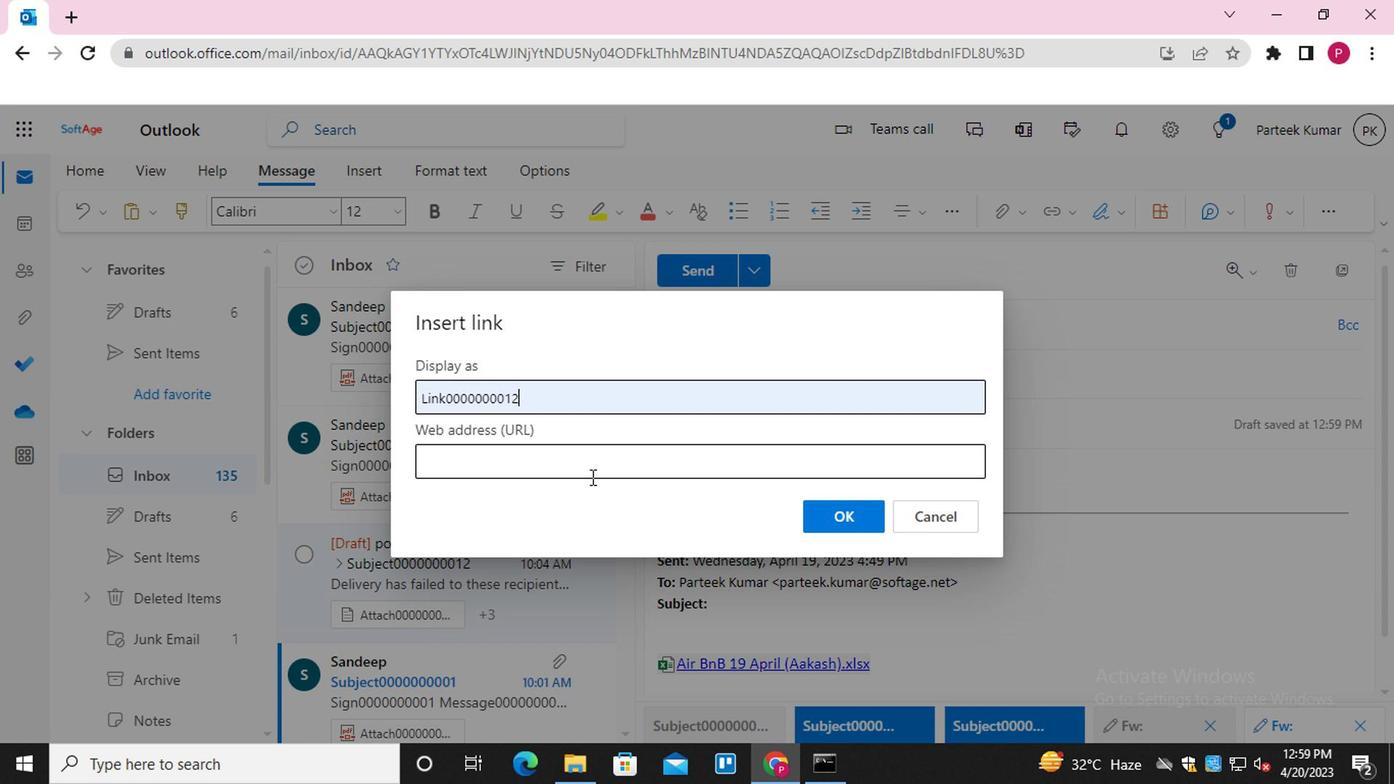 
Action: Mouse pressed left at (599, 452)
Screenshot: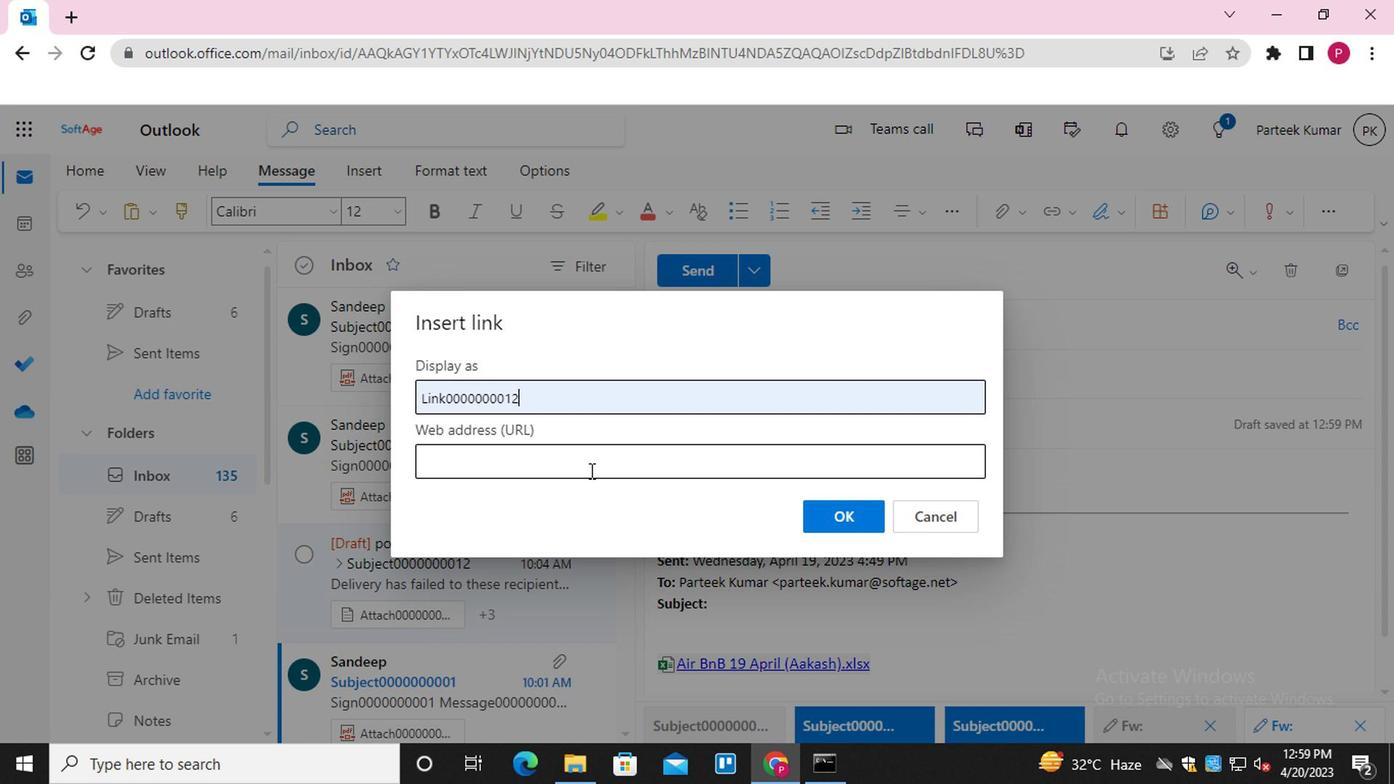 
Action: Mouse moved to (600, 625)
Screenshot: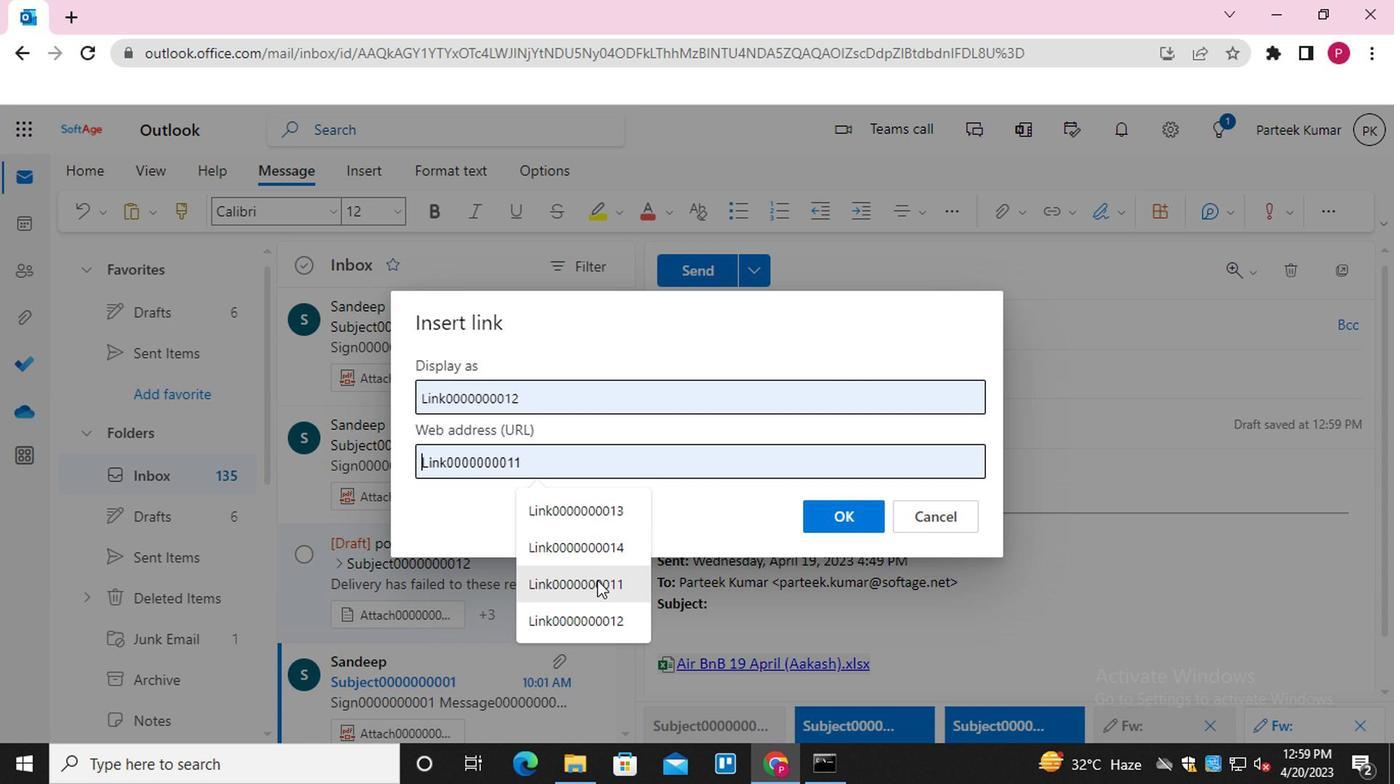 
Action: Mouse pressed left at (600, 625)
Screenshot: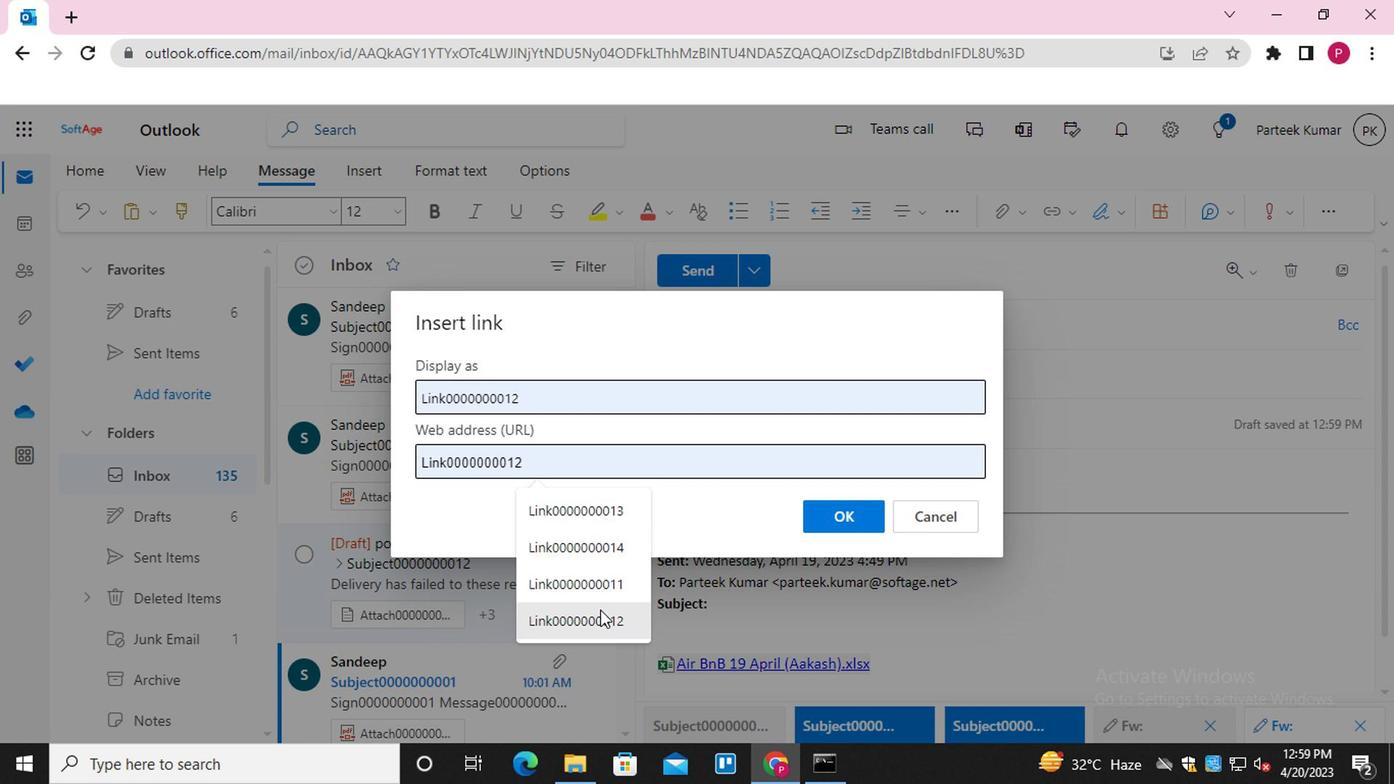 
Action: Mouse moved to (831, 511)
Screenshot: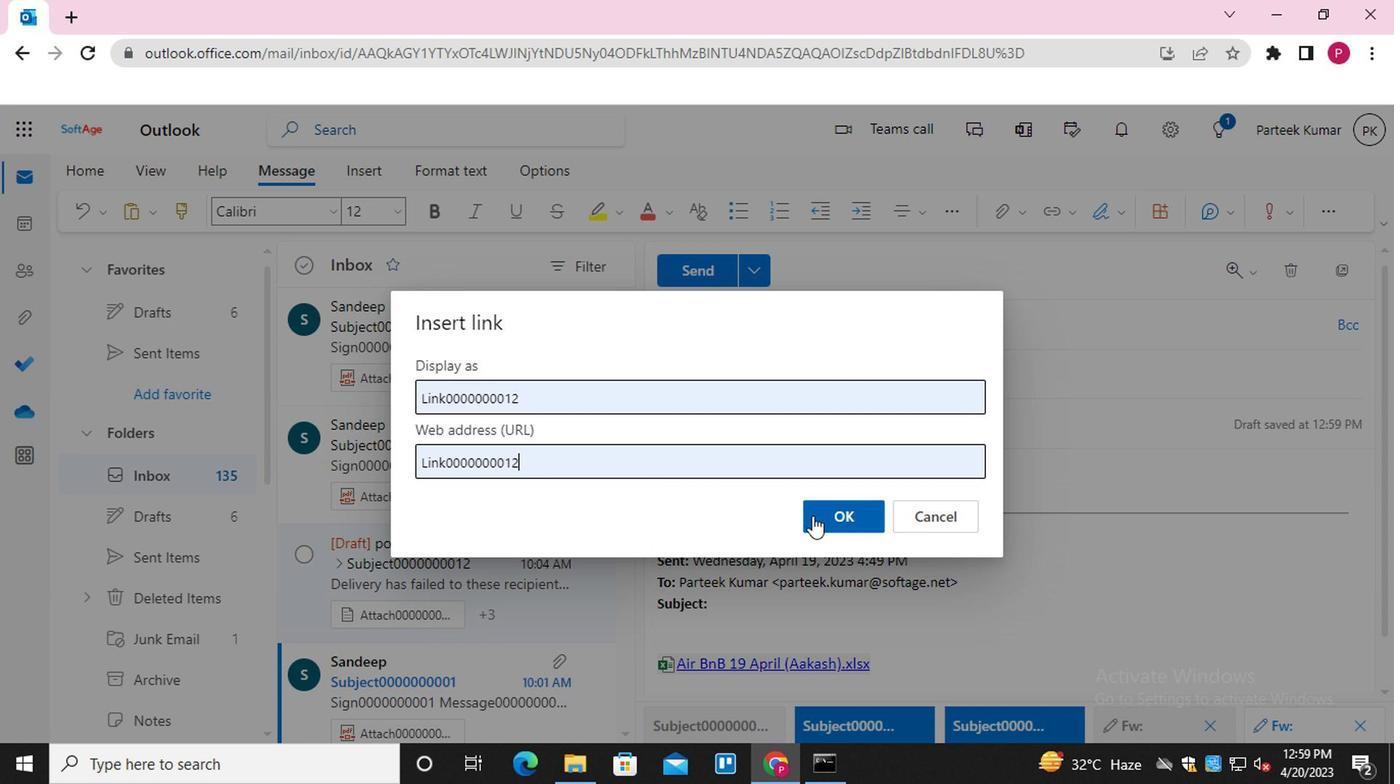 
Action: Mouse pressed left at (831, 511)
Screenshot: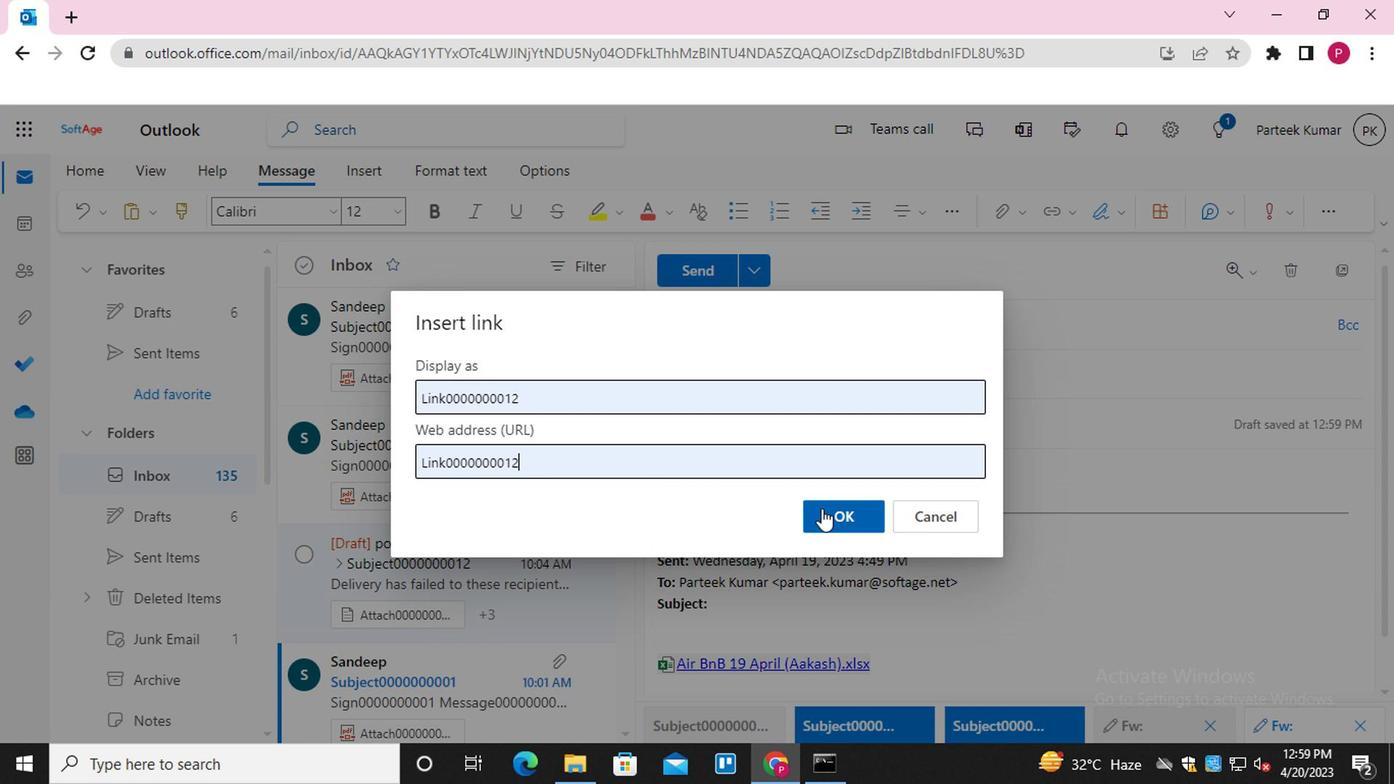 
Action: Mouse moved to (1350, 185)
Screenshot: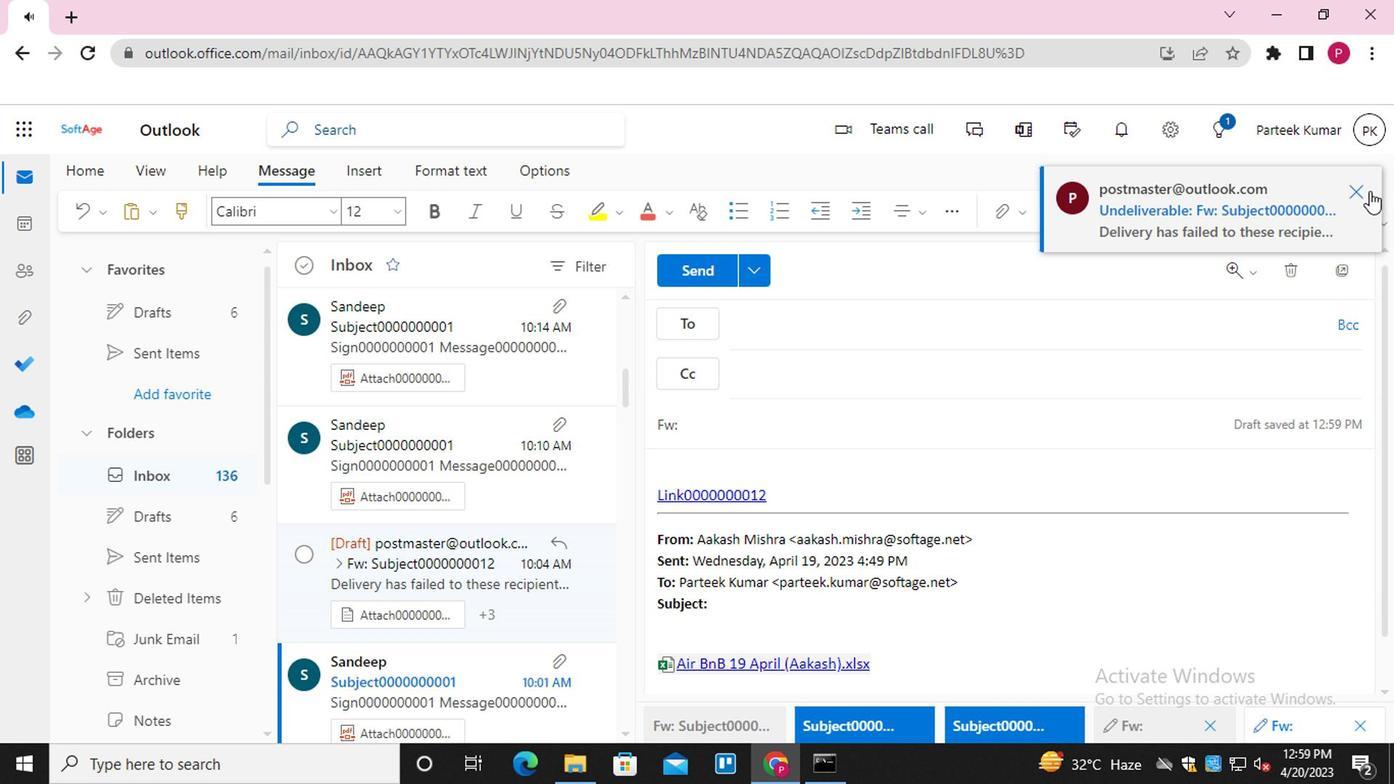 
Action: Mouse pressed left at (1350, 185)
Screenshot: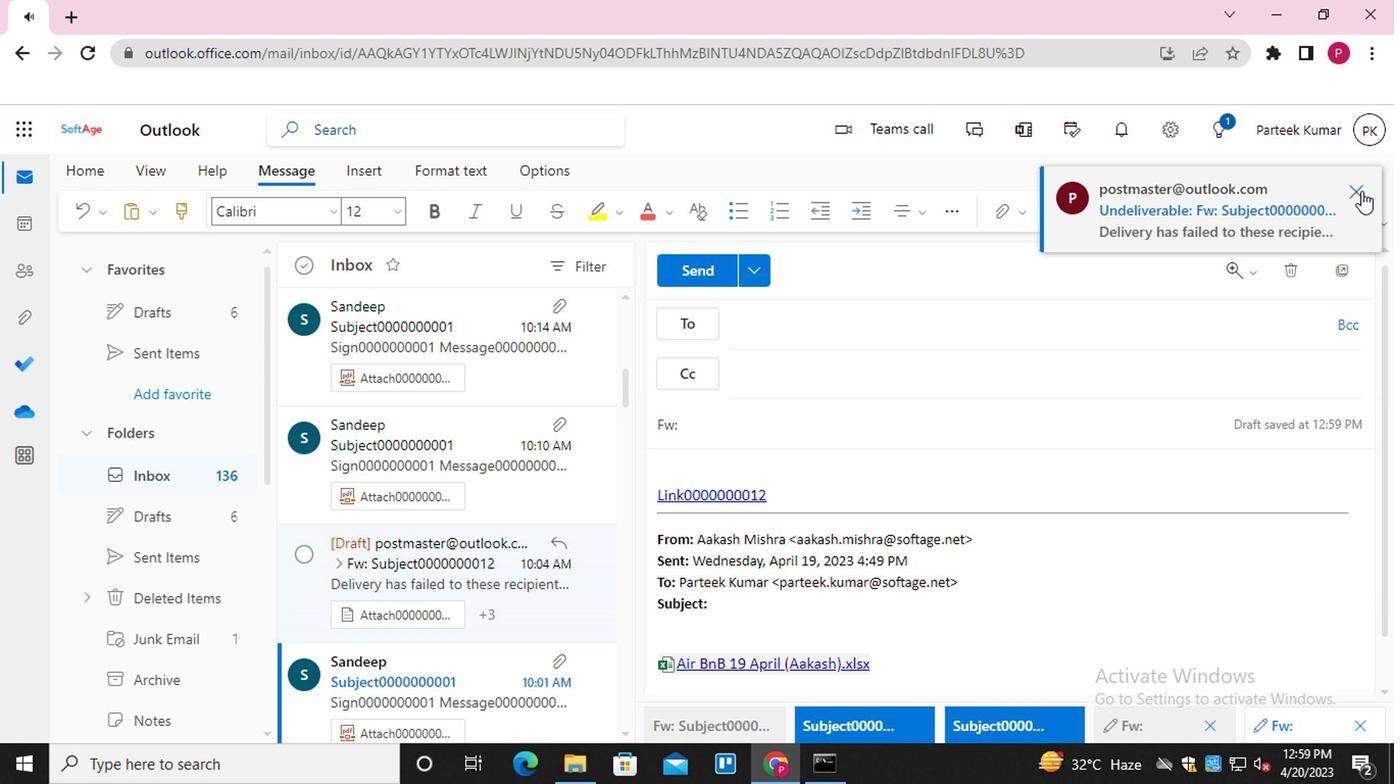 
Action: Mouse moved to (676, 480)
Screenshot: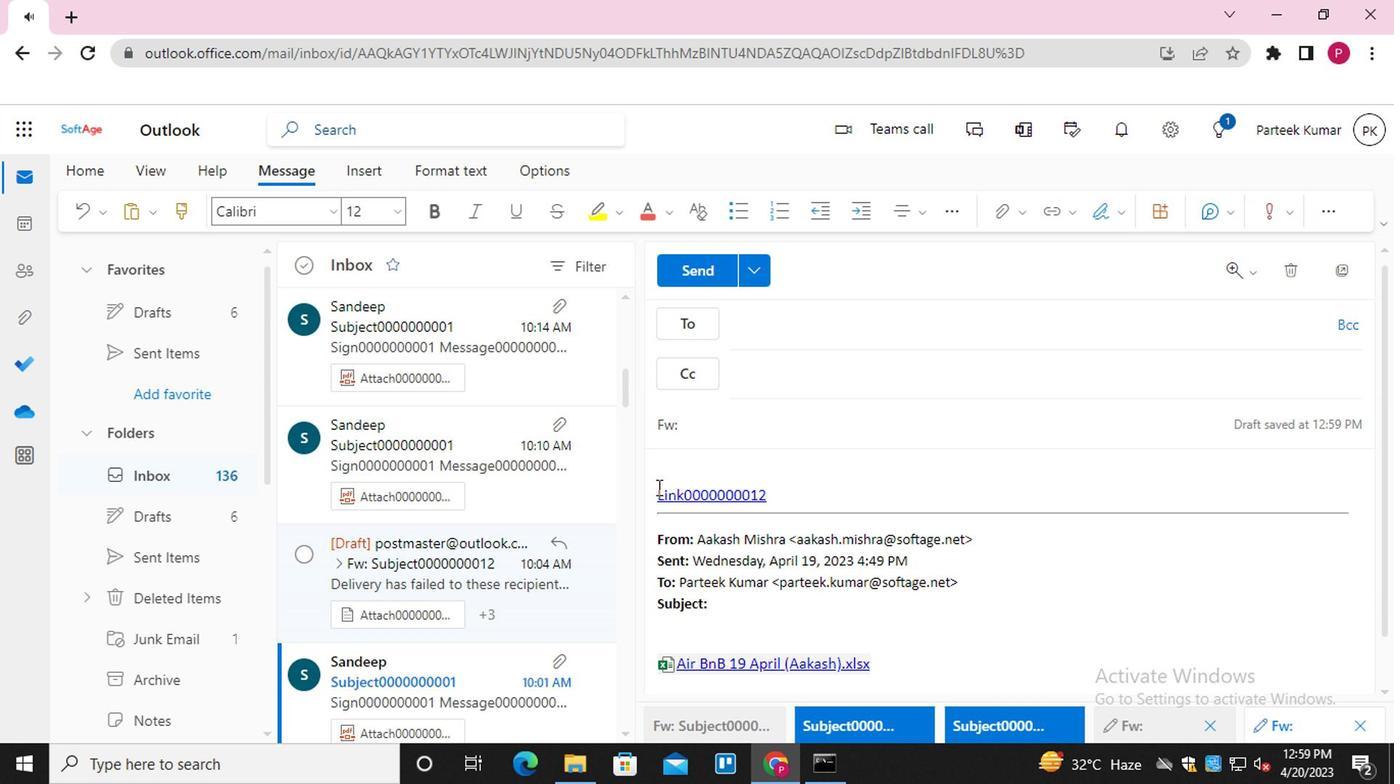 
Action: Mouse pressed left at (676, 480)
Screenshot: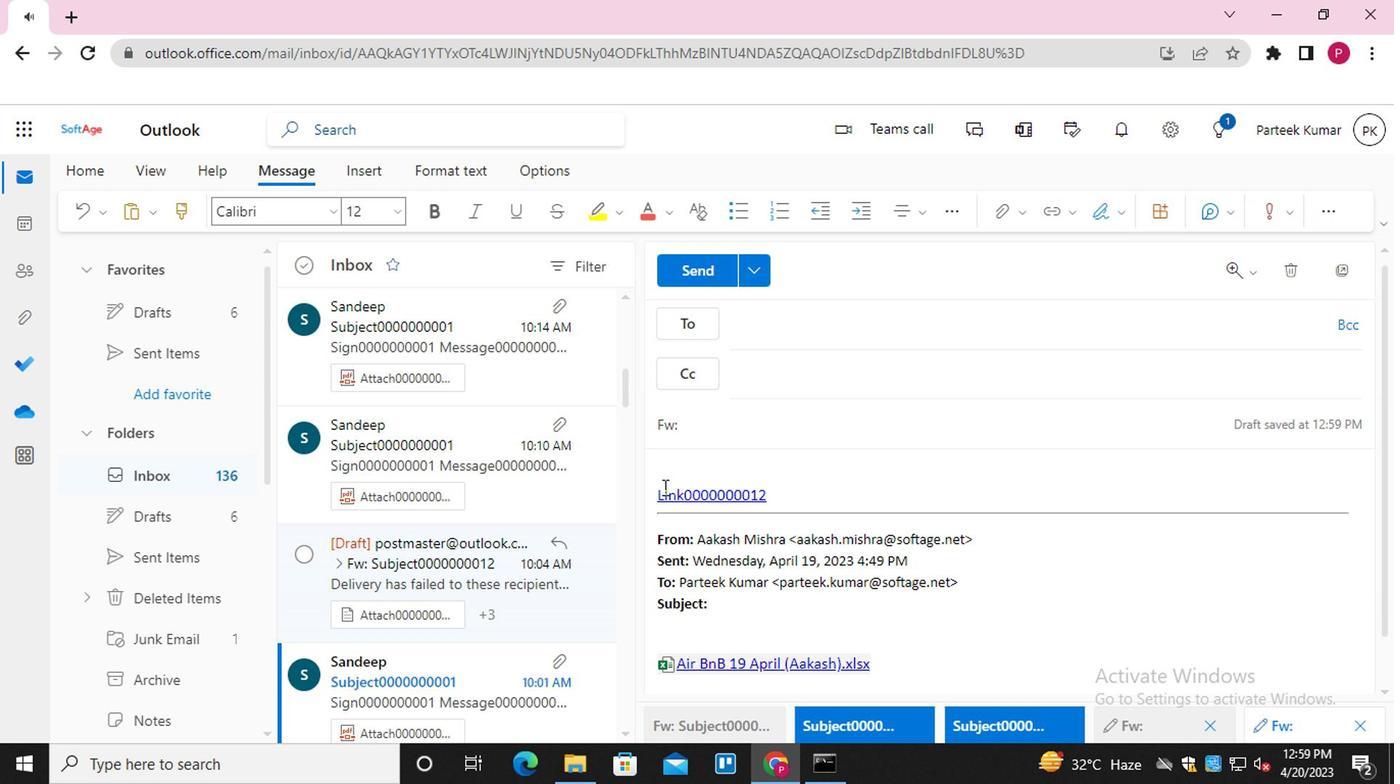 
Action: Mouse moved to (1101, 208)
Screenshot: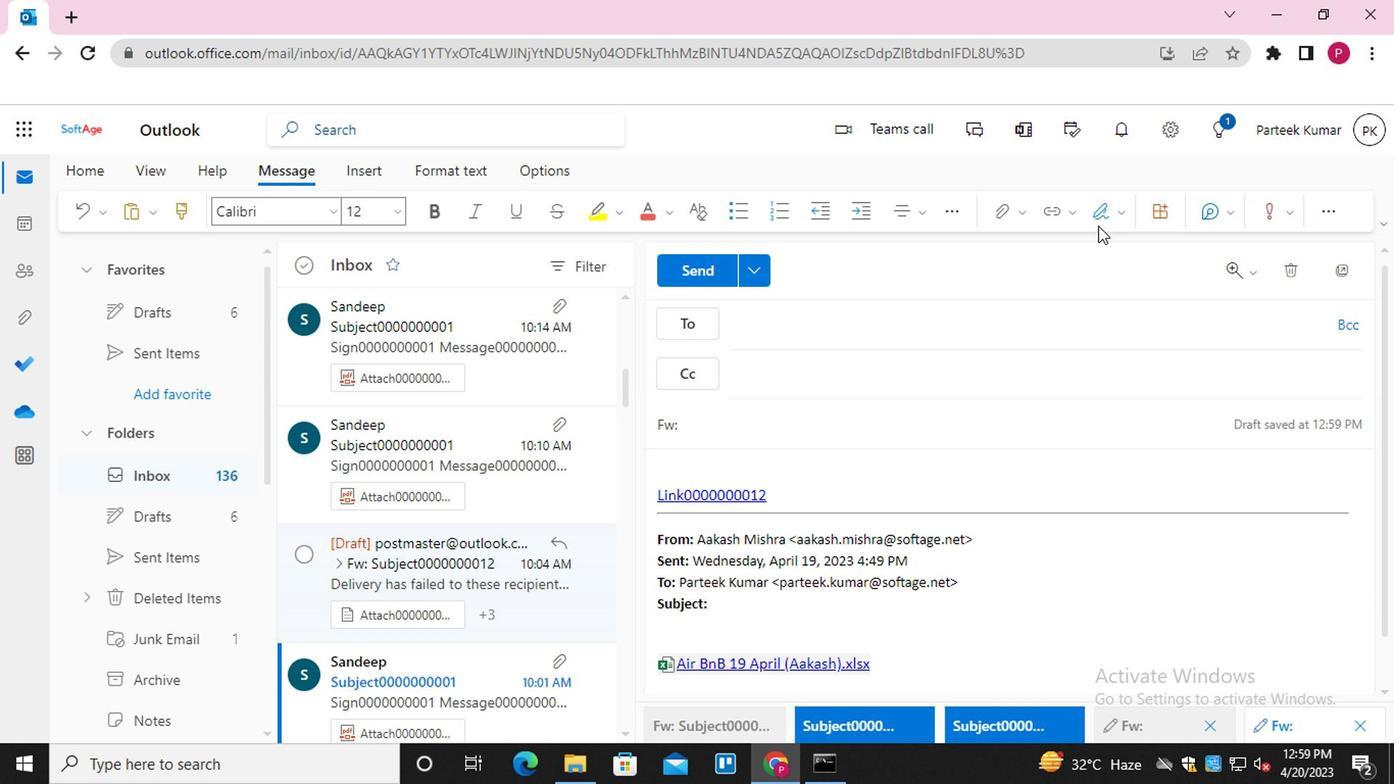
Action: Mouse pressed left at (1101, 208)
Screenshot: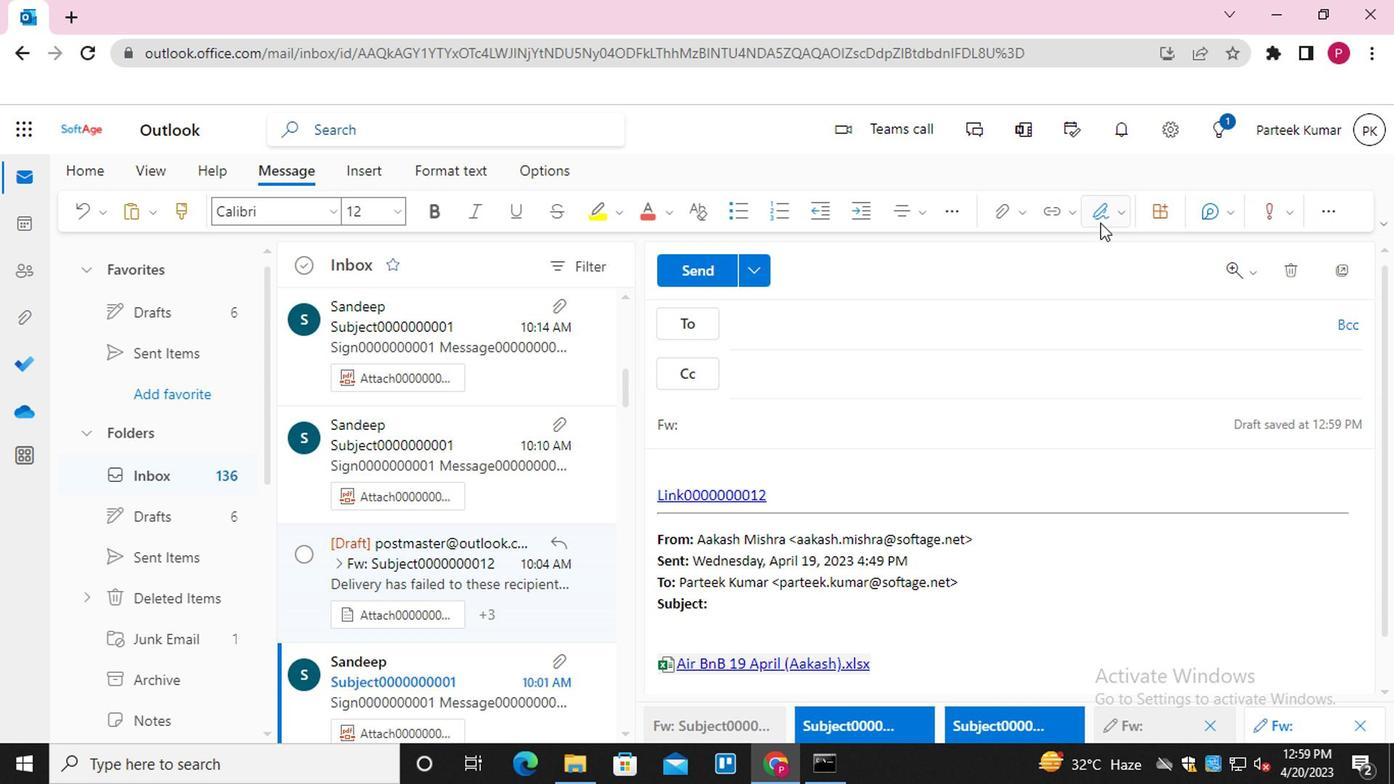 
Action: Mouse moved to (1095, 247)
Screenshot: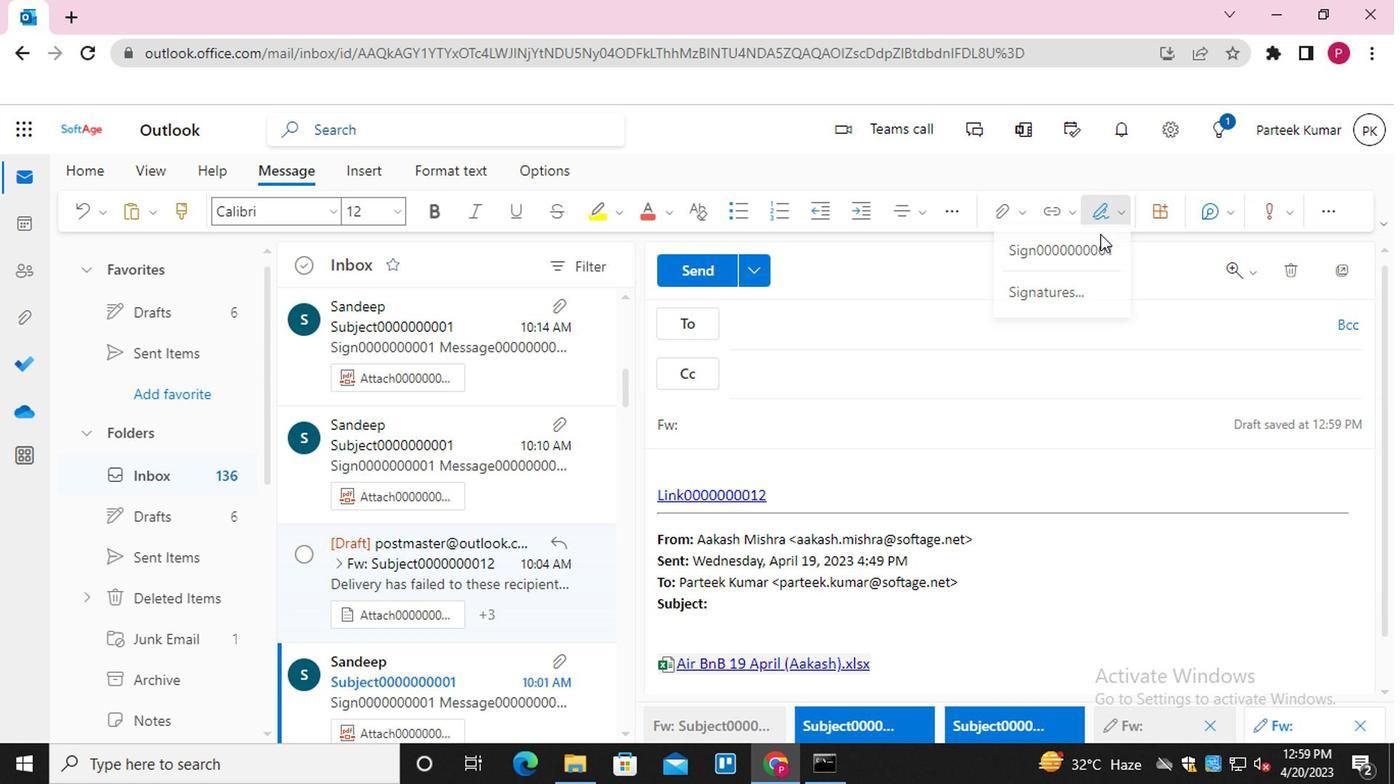 
Action: Mouse pressed left at (1095, 247)
Screenshot: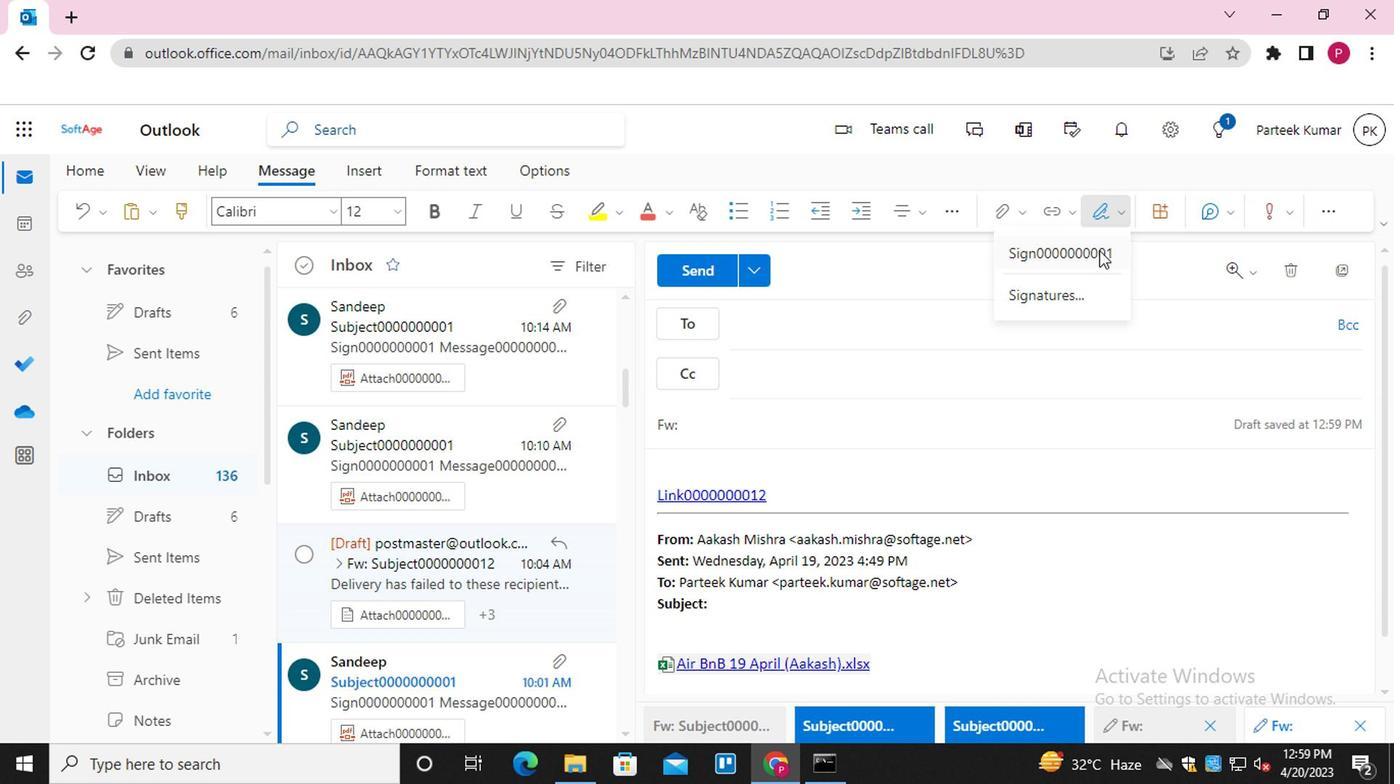 
Action: Mouse moved to (768, 314)
Screenshot: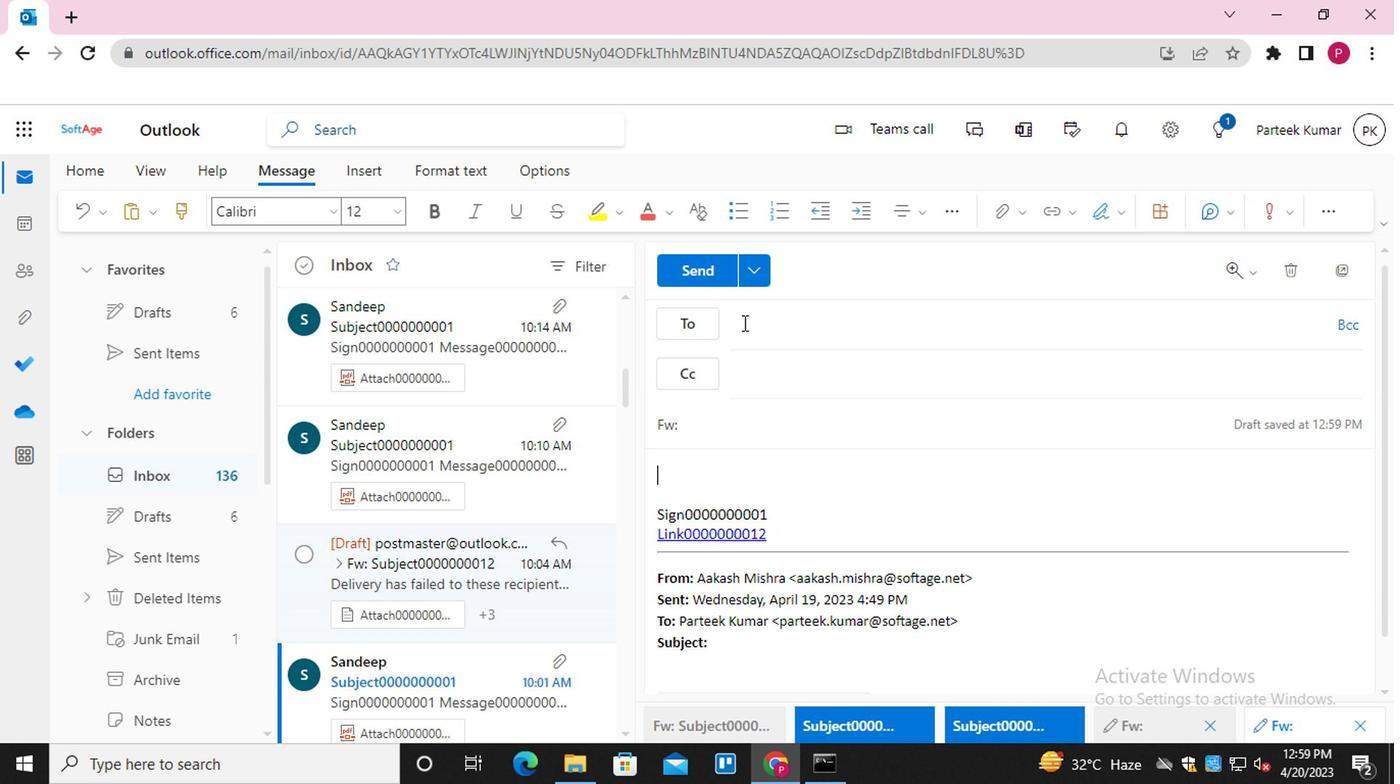 
Action: Mouse pressed left at (768, 314)
Screenshot: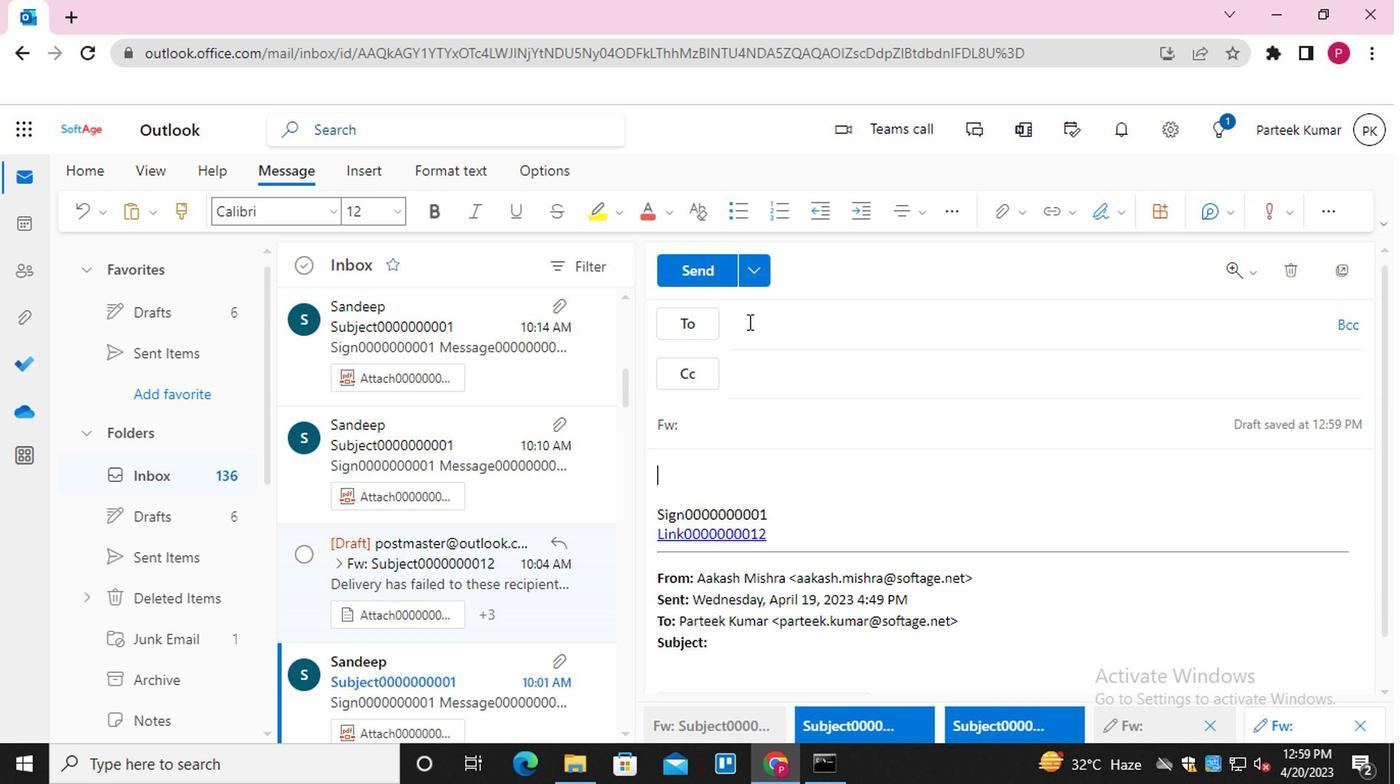 
Action: Mouse moved to (821, 461)
Screenshot: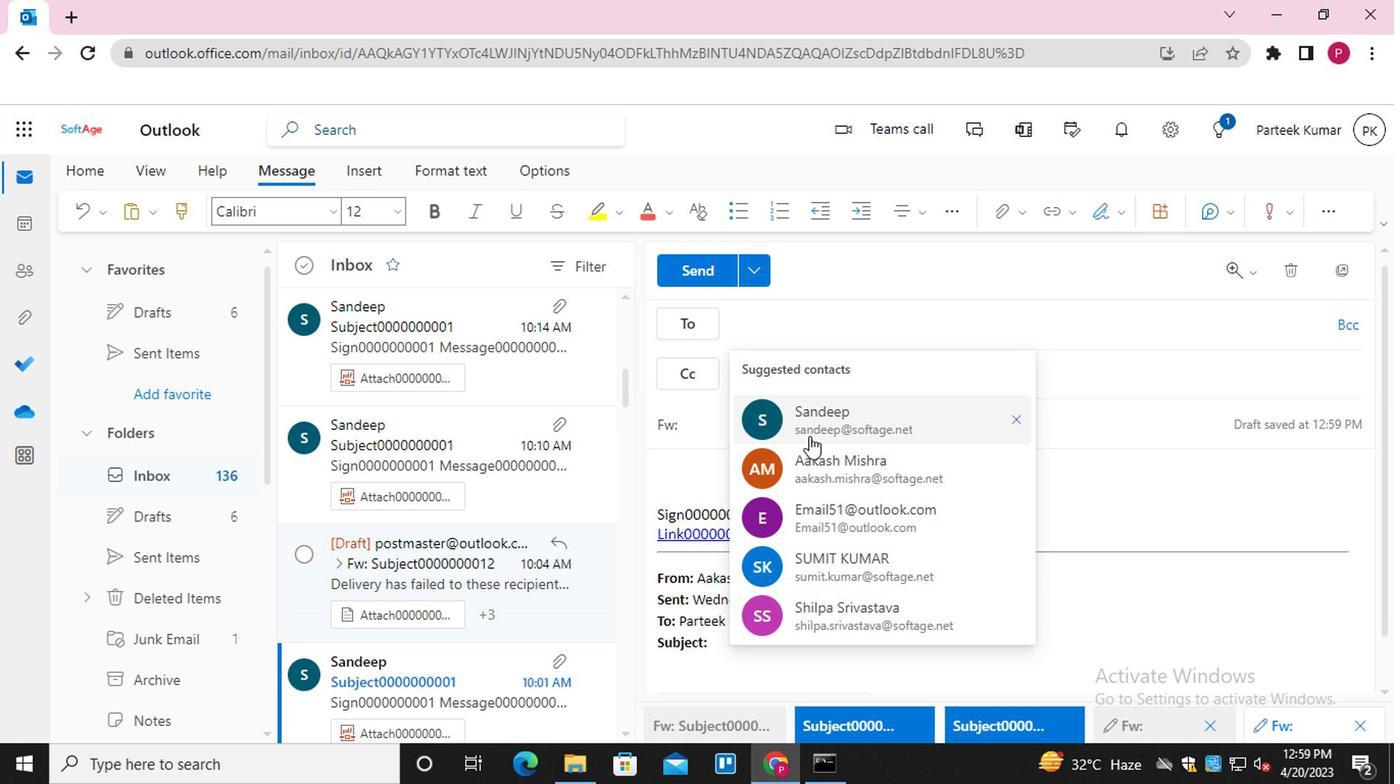 
Action: Mouse pressed left at (821, 461)
Screenshot: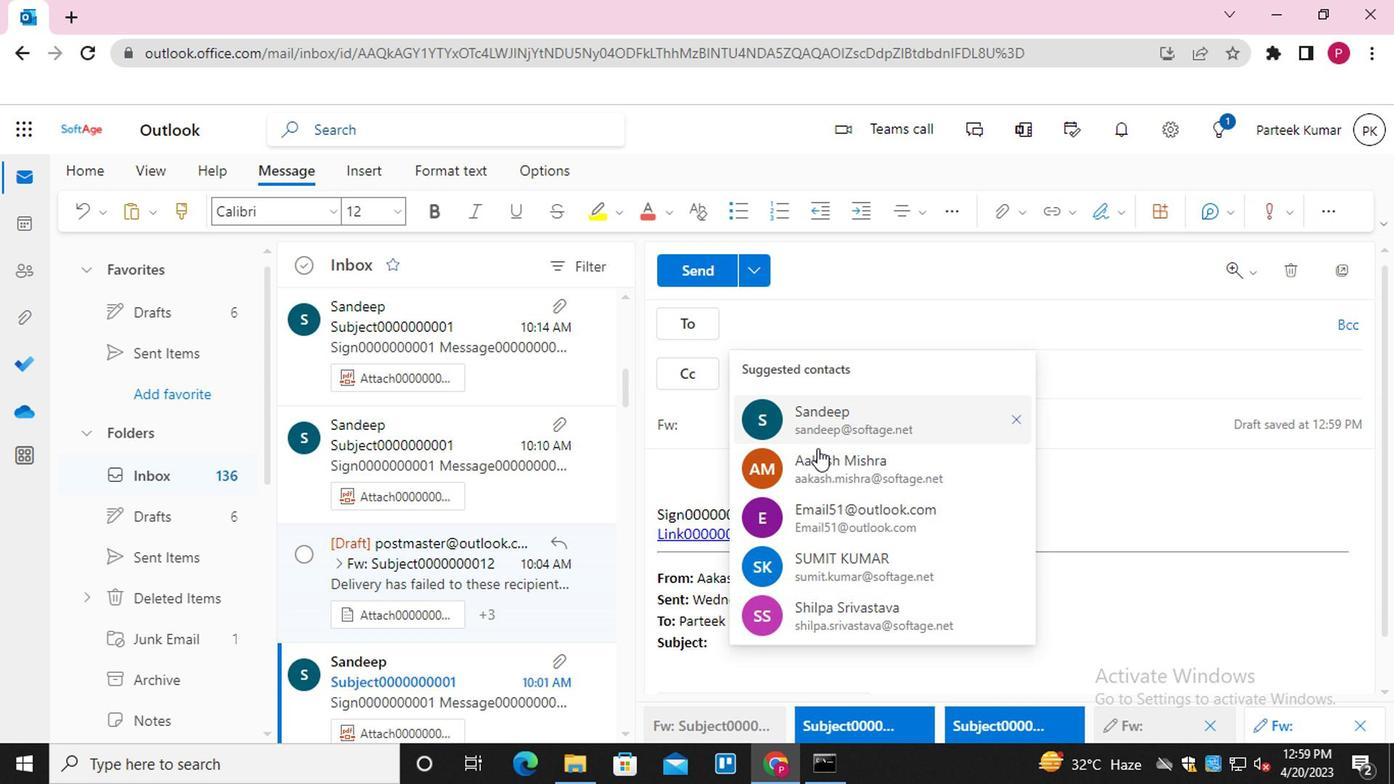 
Action: Mouse moved to (748, 424)
Screenshot: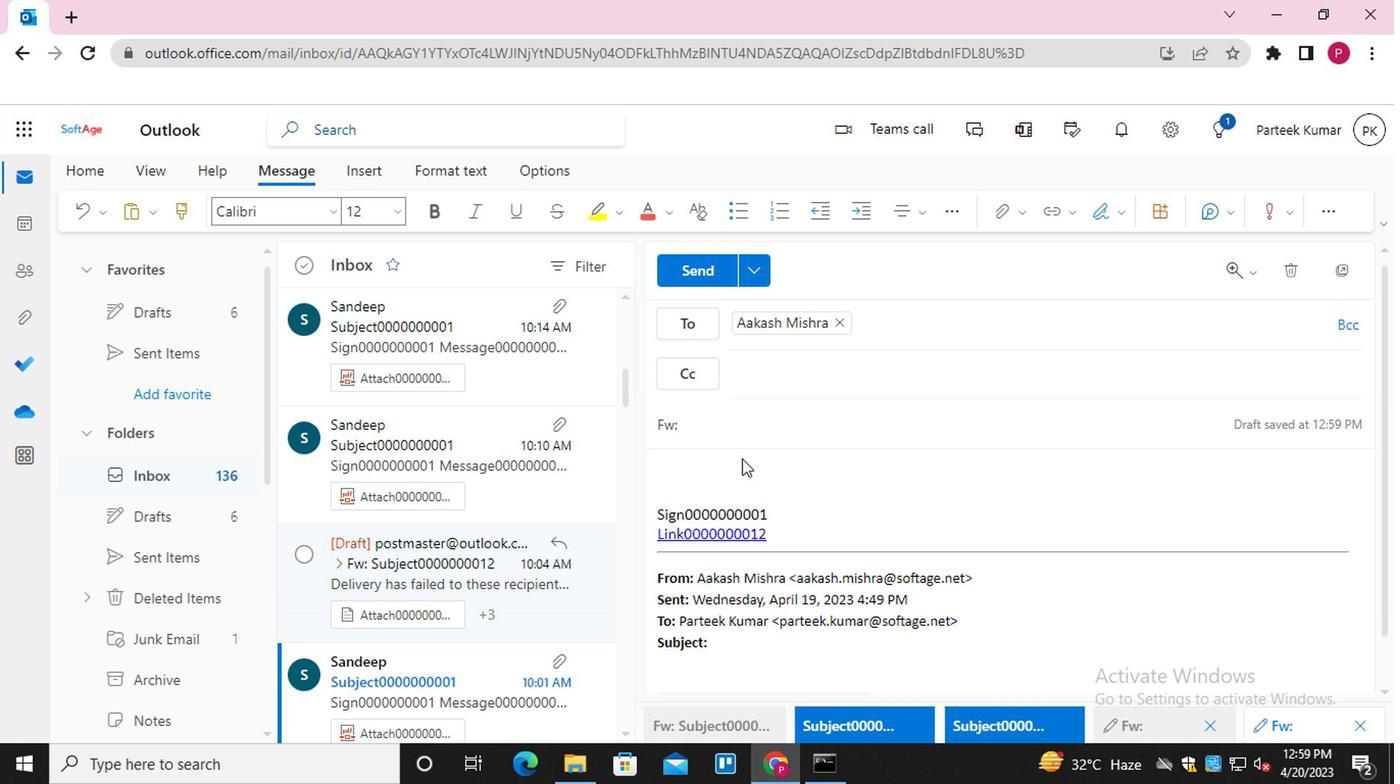 
Action: Mouse pressed left at (748, 424)
Screenshot: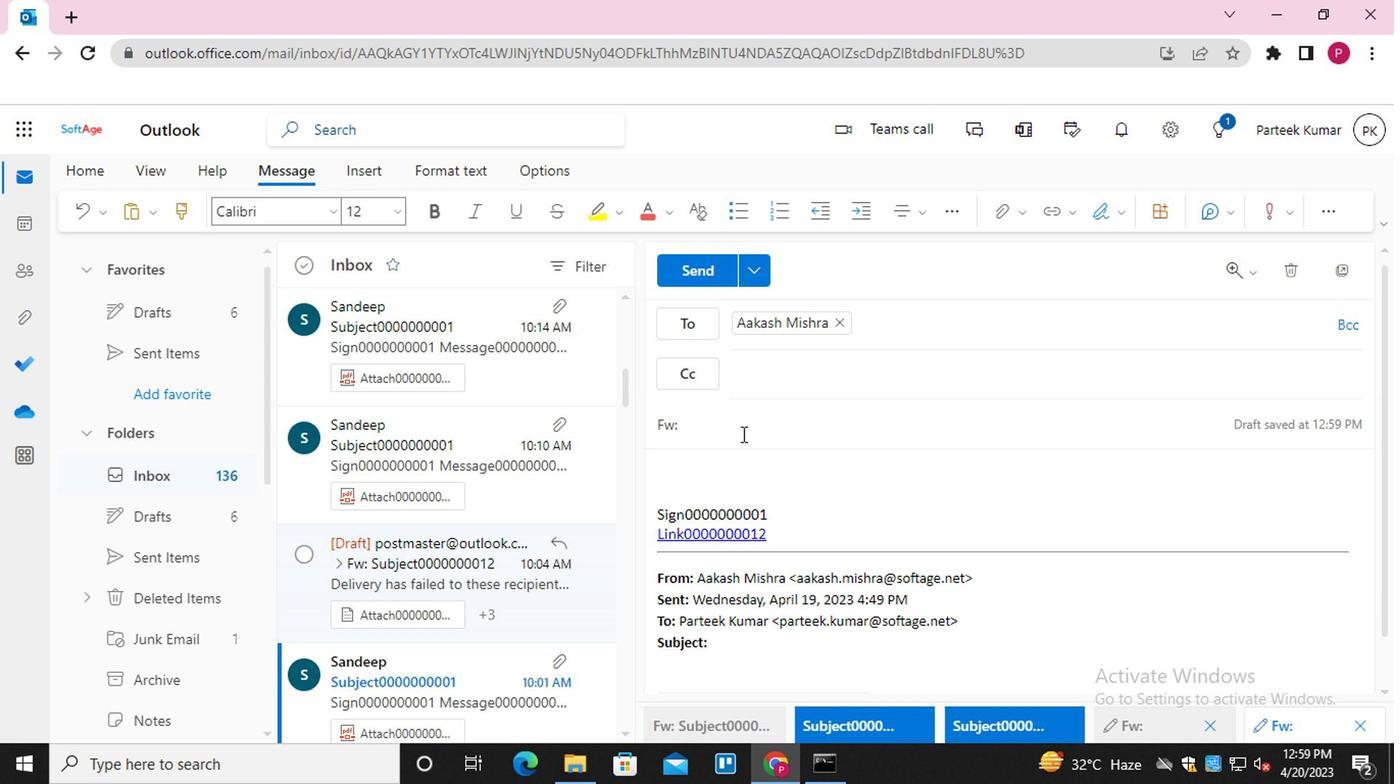 
Action: Key pressed <Key.shift>SUBJECT0000000011
Screenshot: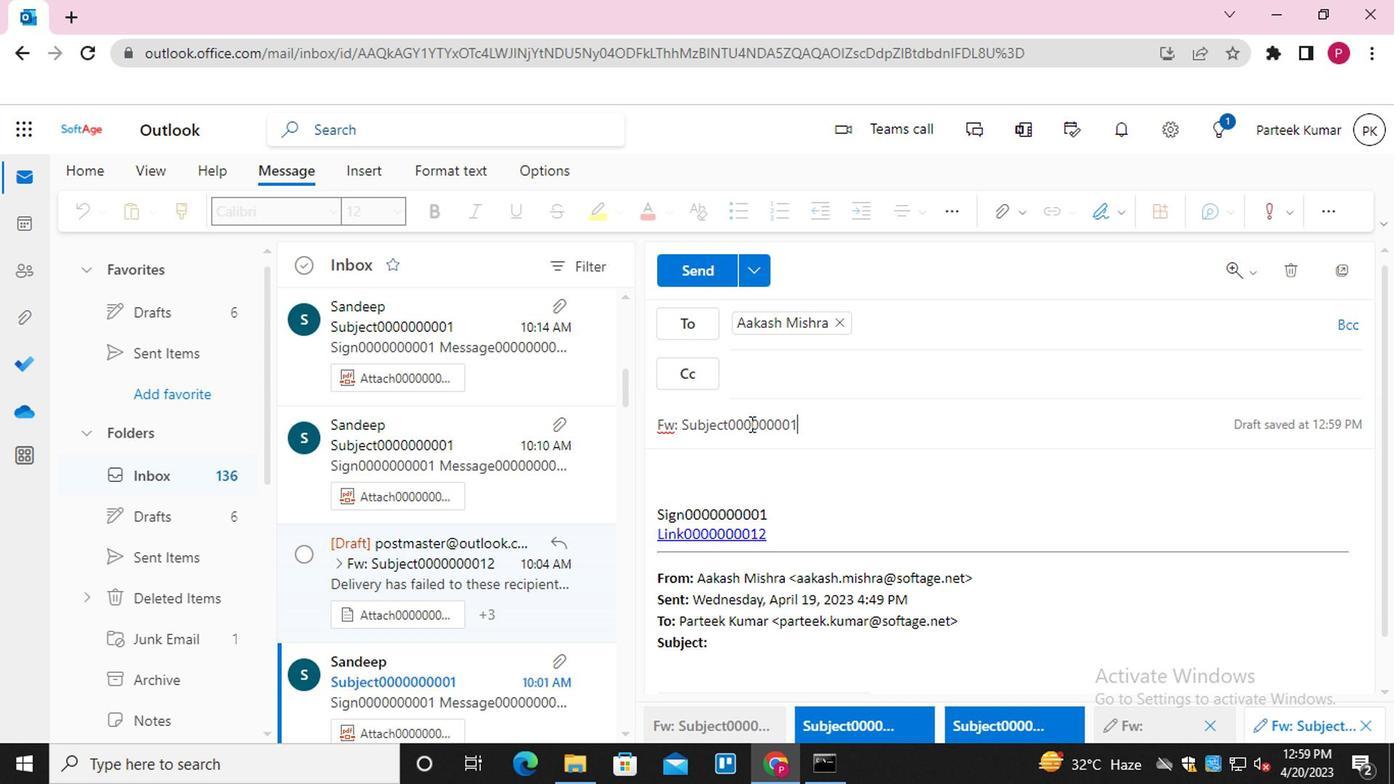 
Action: Mouse moved to (730, 510)
Screenshot: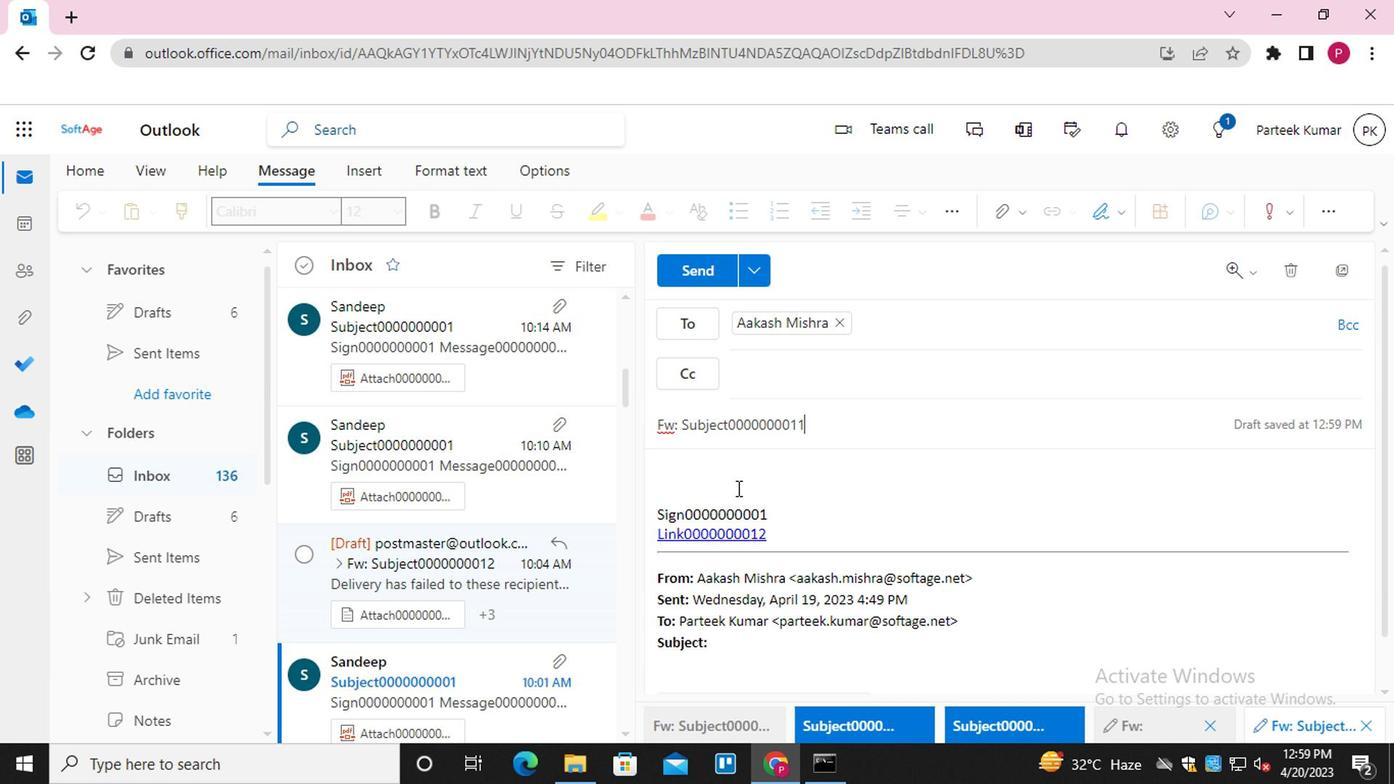 
Action: Mouse pressed left at (730, 510)
Screenshot: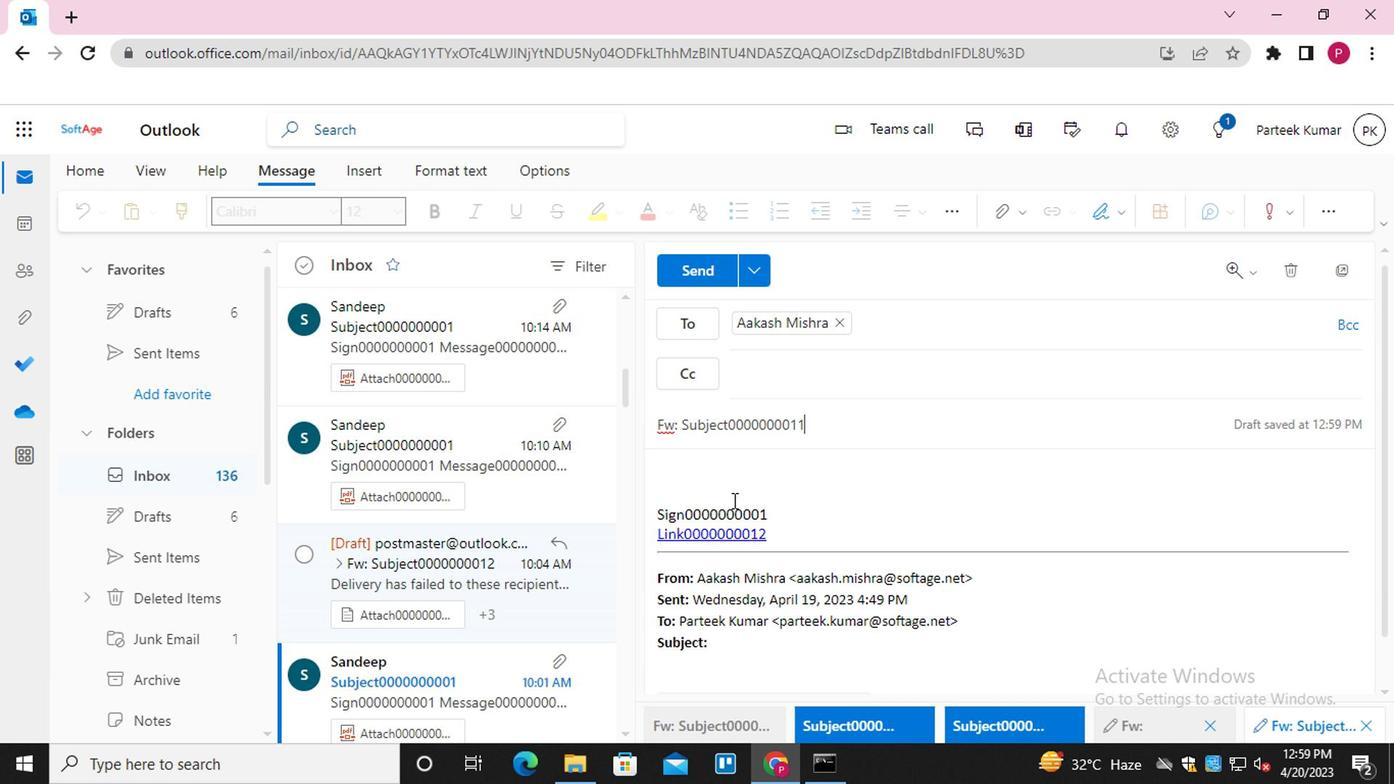 
Action: Mouse moved to (737, 501)
Screenshot: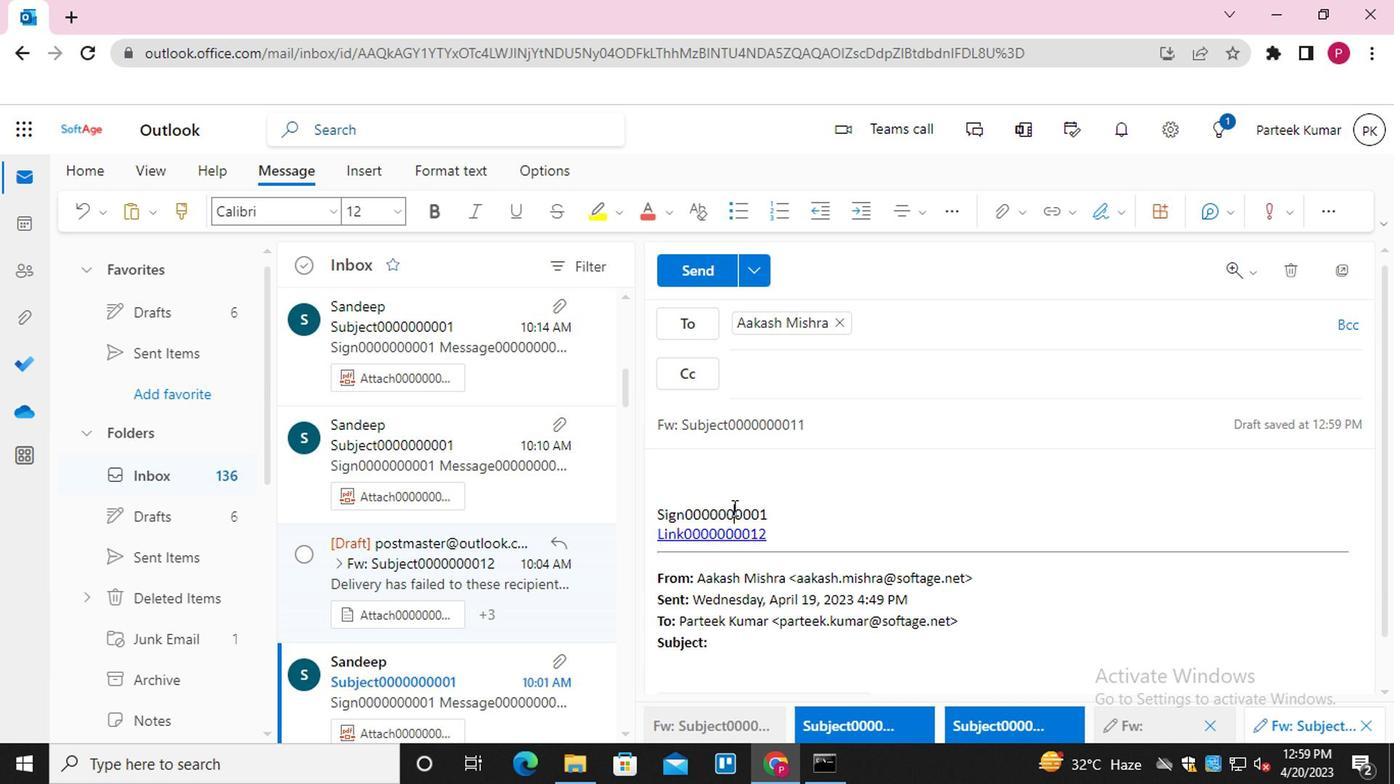 
Action: Mouse pressed left at (737, 501)
Screenshot: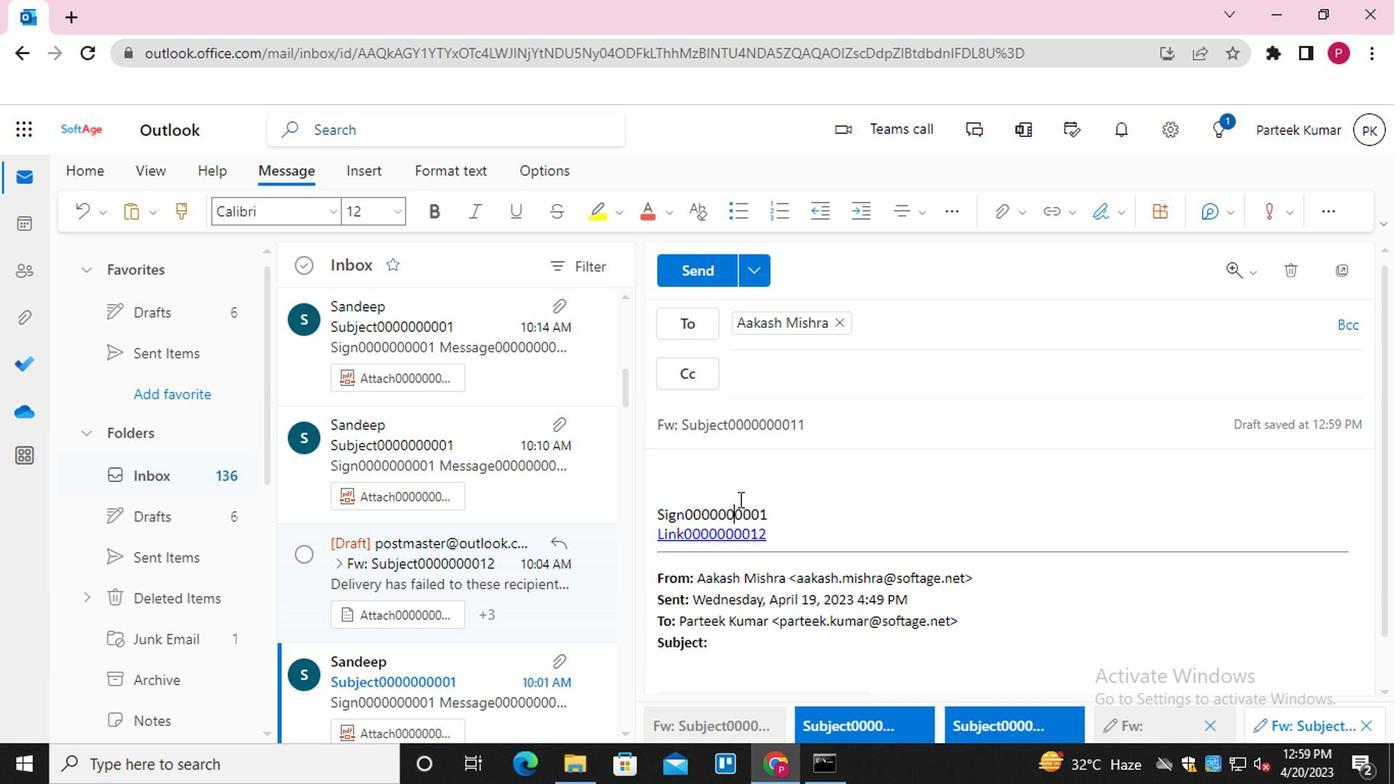 
Action: Key pressed <Key.shift_r><Key.shift_r>MESSAGE0000000011
Screenshot: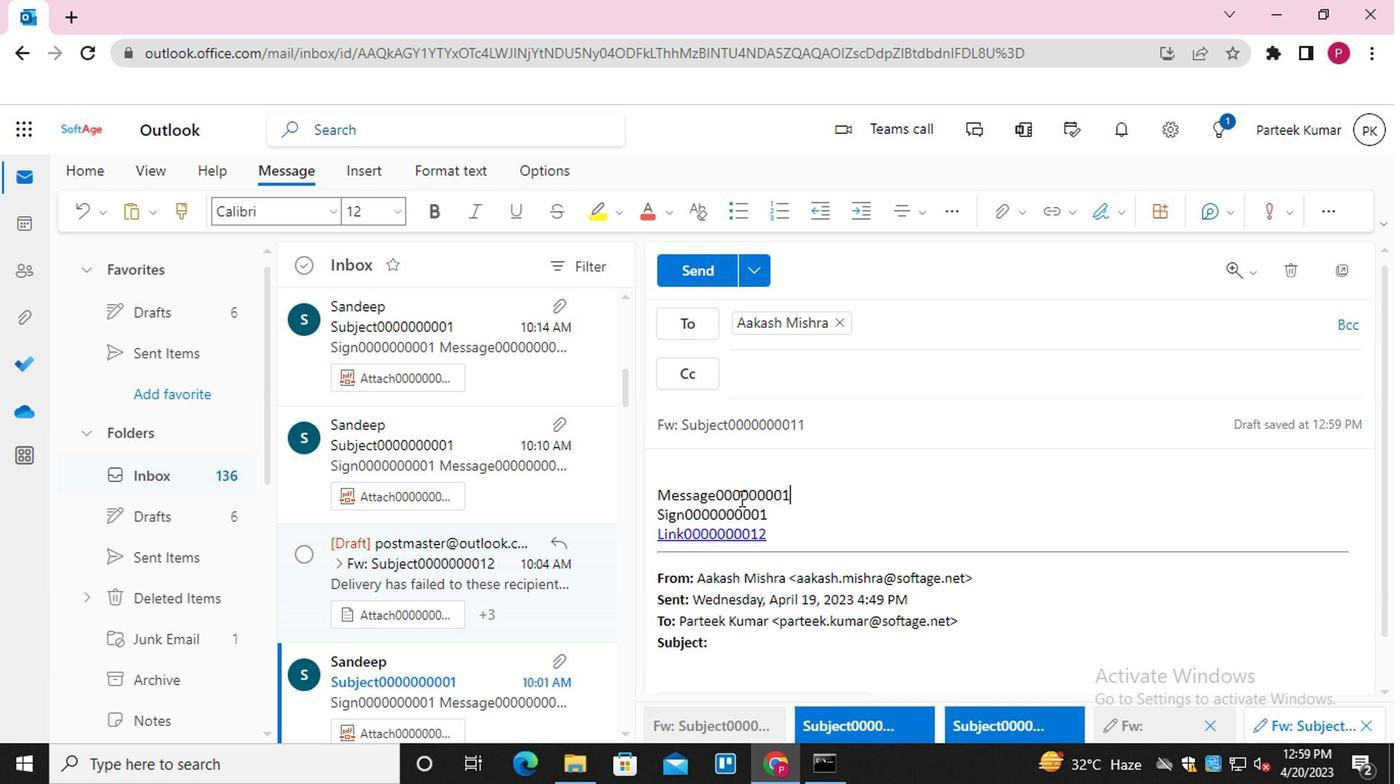 
Action: Mouse moved to (1002, 208)
Screenshot: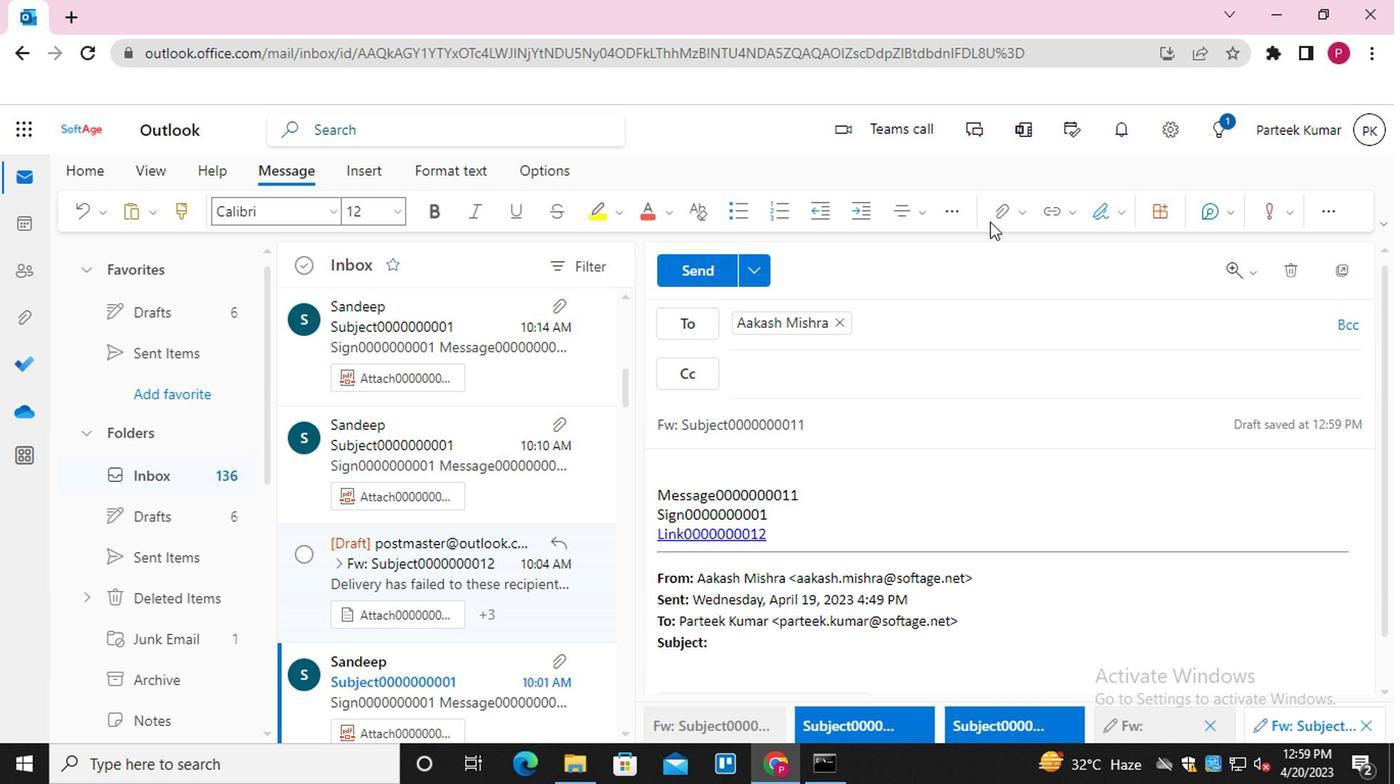 
Action: Mouse pressed left at (1002, 208)
Screenshot: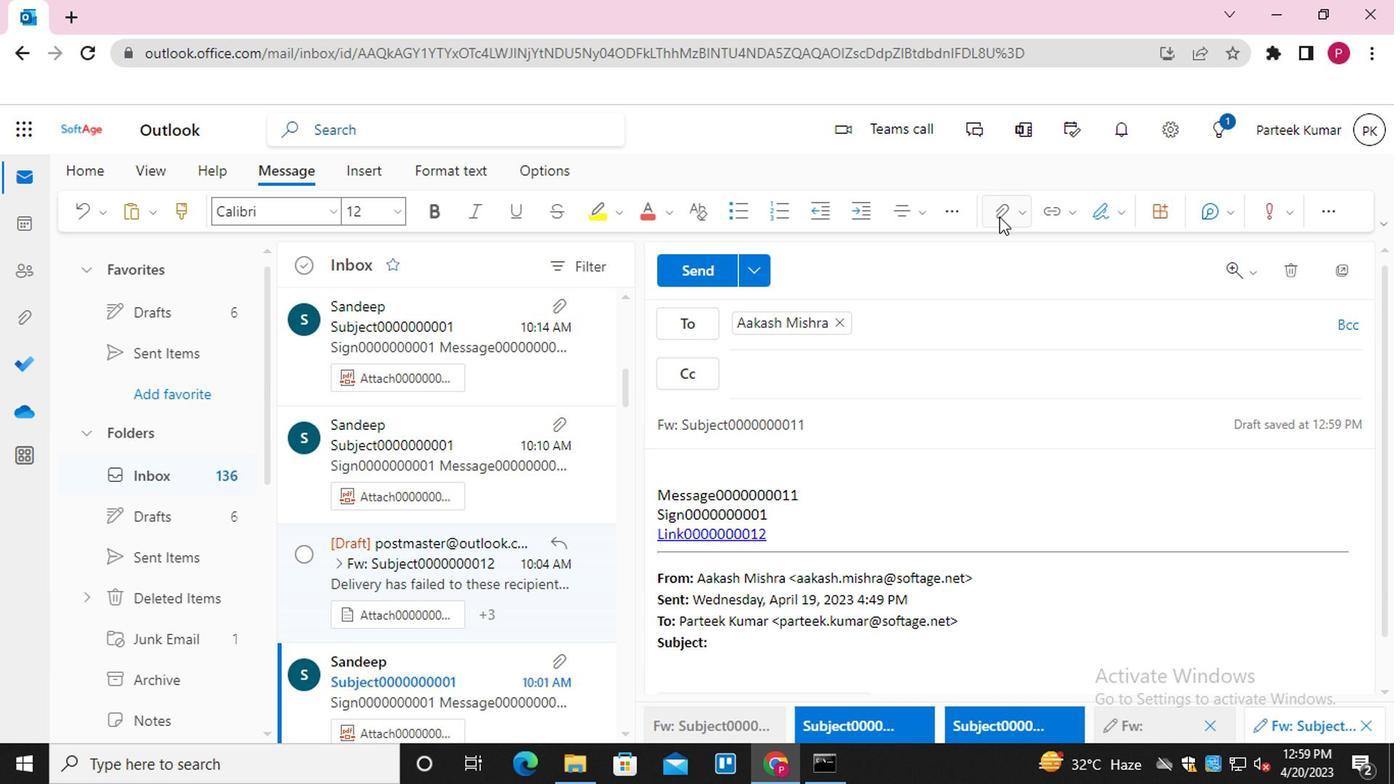 
Action: Mouse moved to (865, 238)
Screenshot: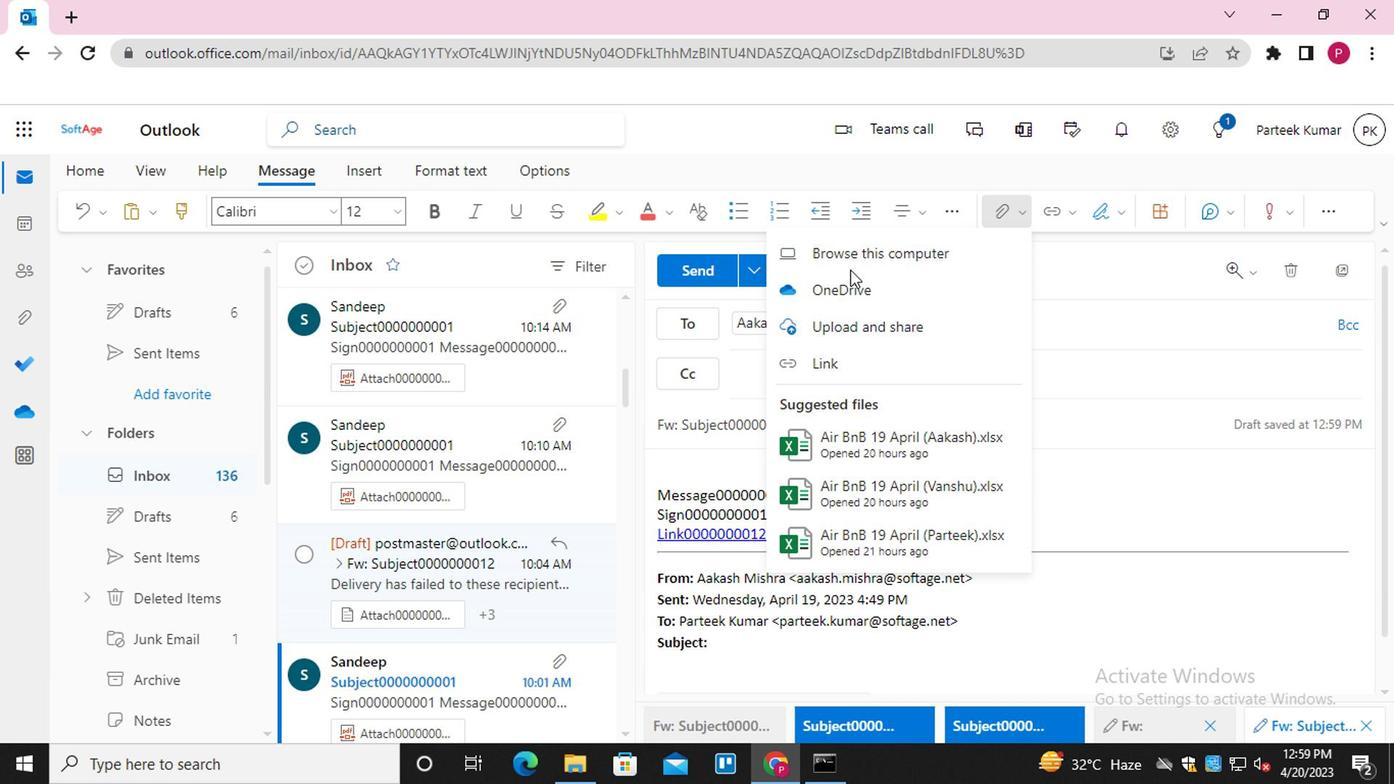 
Action: Mouse pressed left at (865, 238)
Screenshot: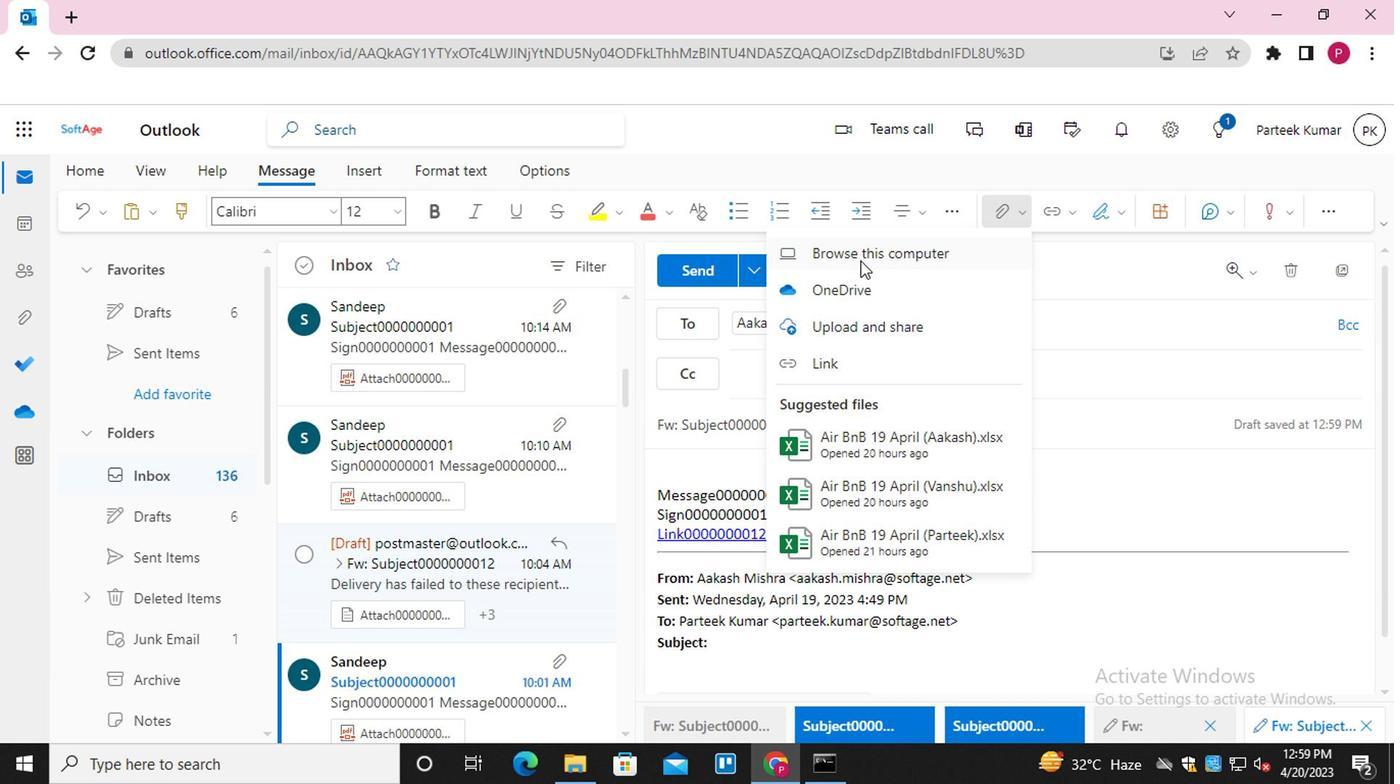 
Action: Mouse moved to (309, 143)
Screenshot: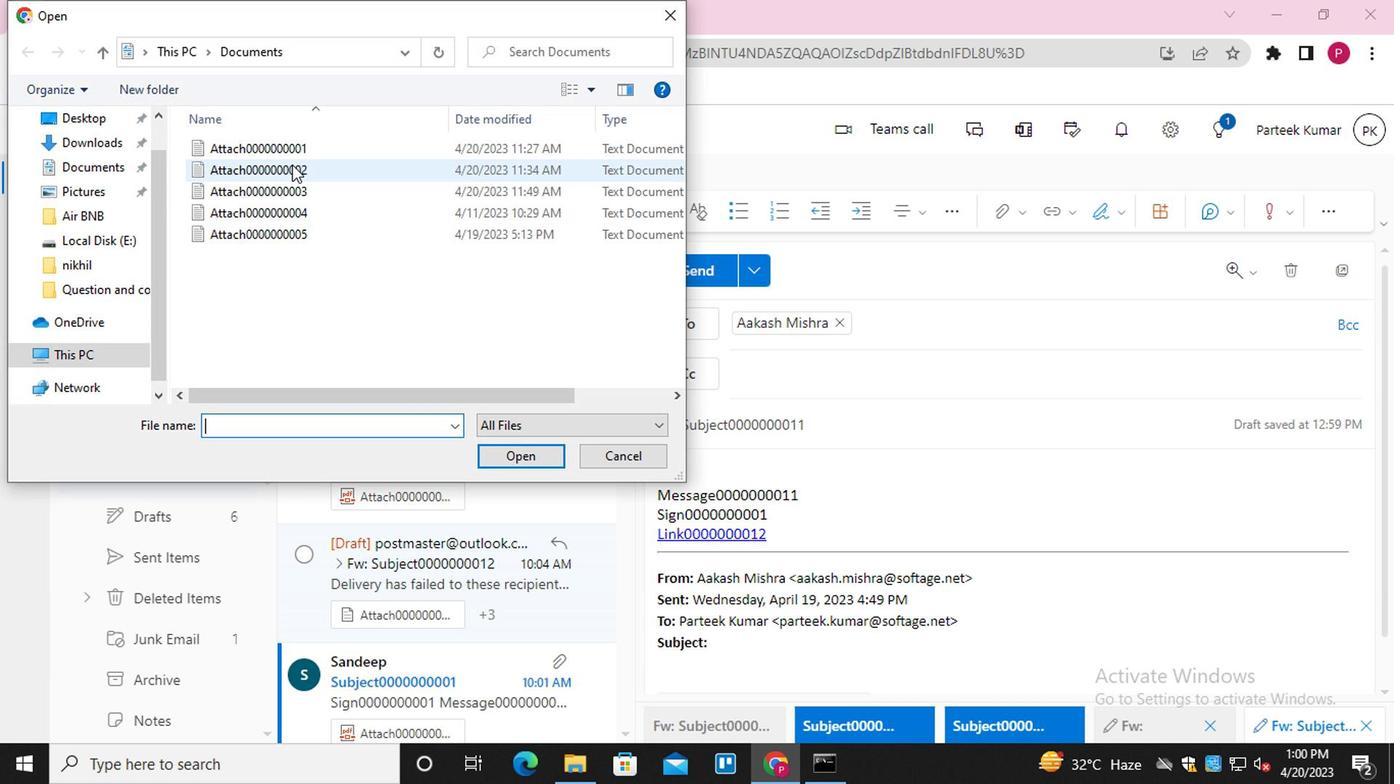 
Action: Mouse pressed left at (309, 143)
Screenshot: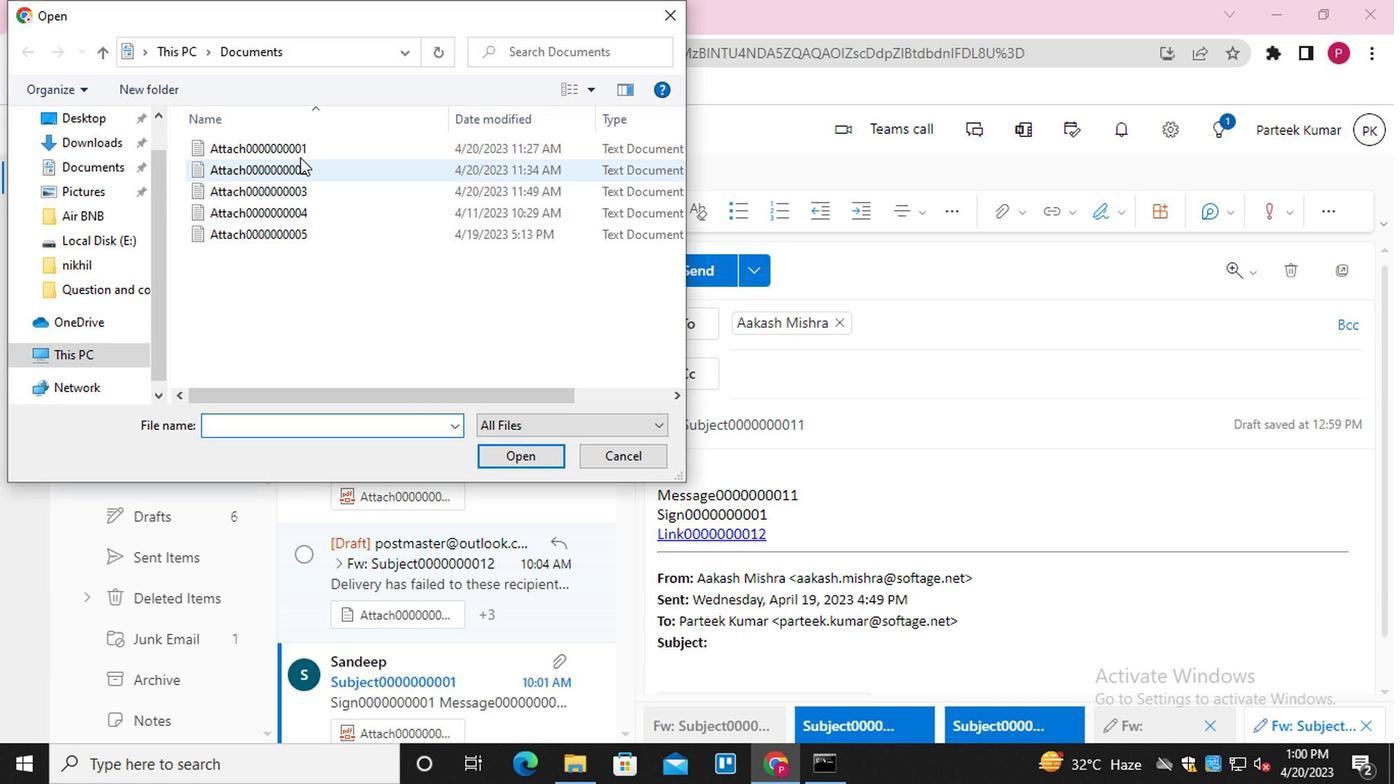 
Action: Mouse moved to (530, 456)
Screenshot: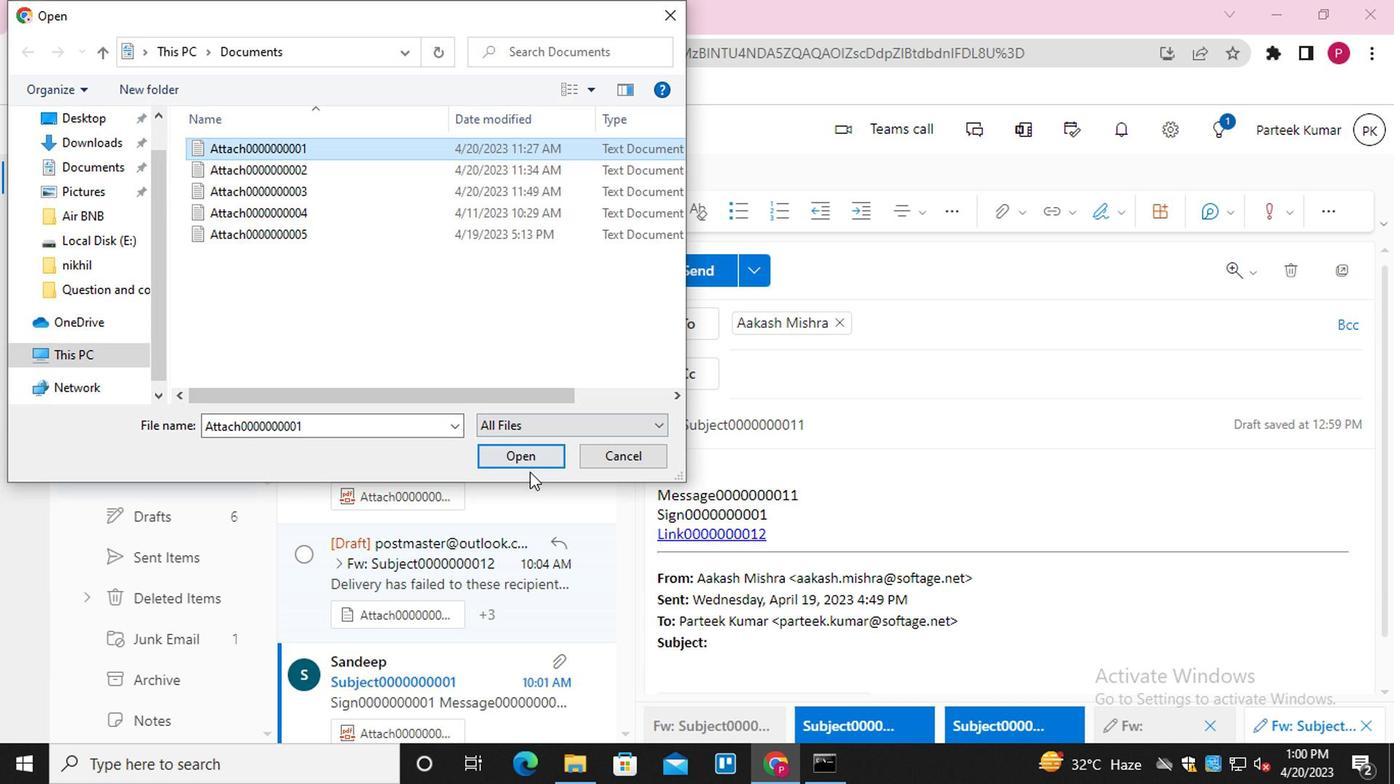 
Action: Mouse pressed left at (530, 456)
Screenshot: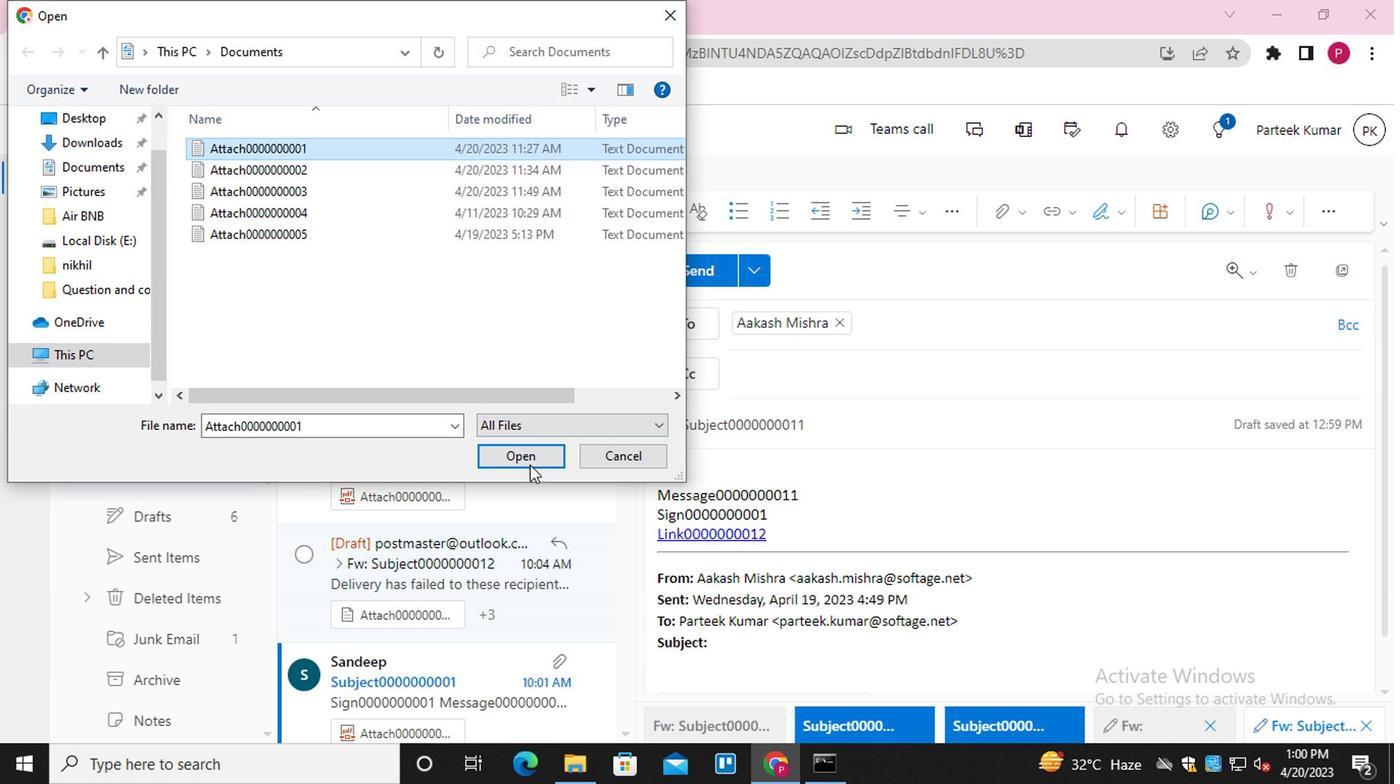 
Action: Mouse moved to (711, 276)
Screenshot: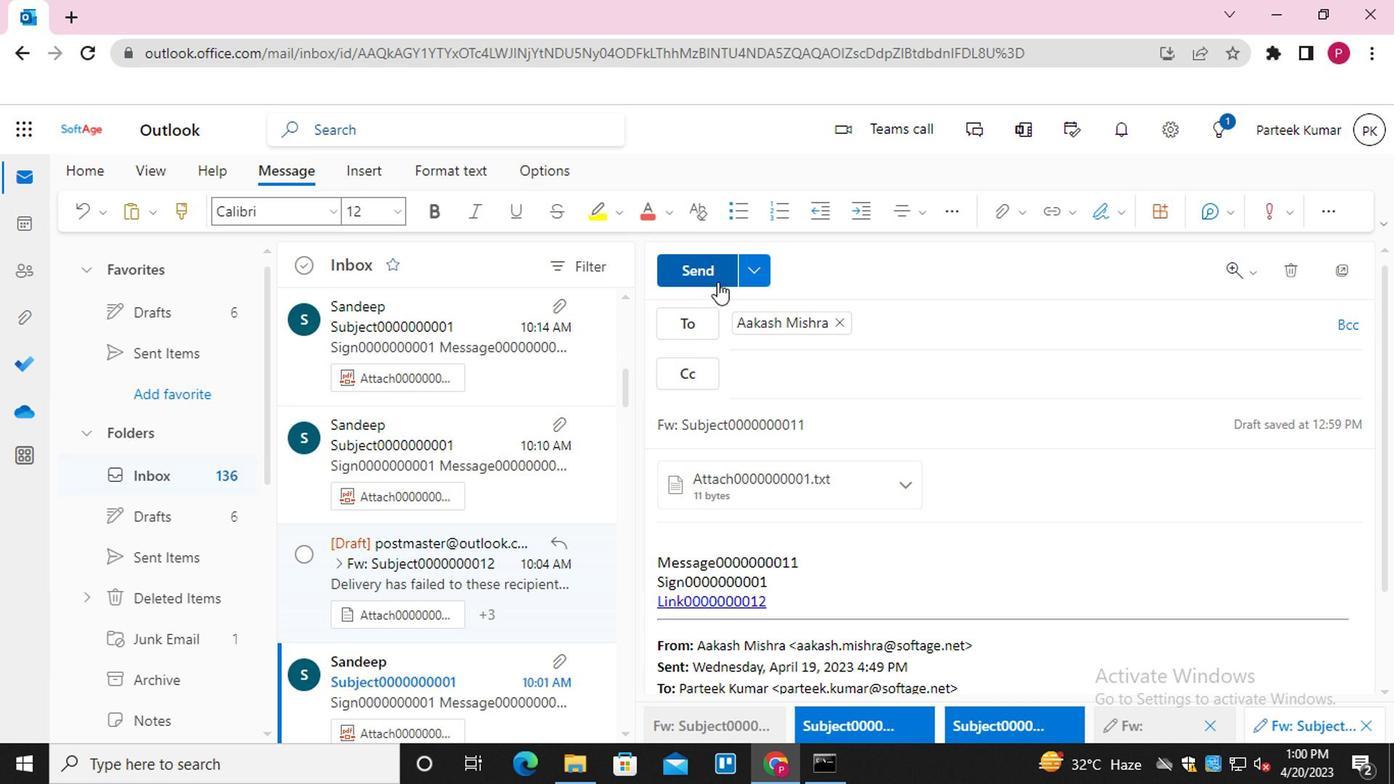 
Action: Mouse pressed left at (711, 276)
Screenshot: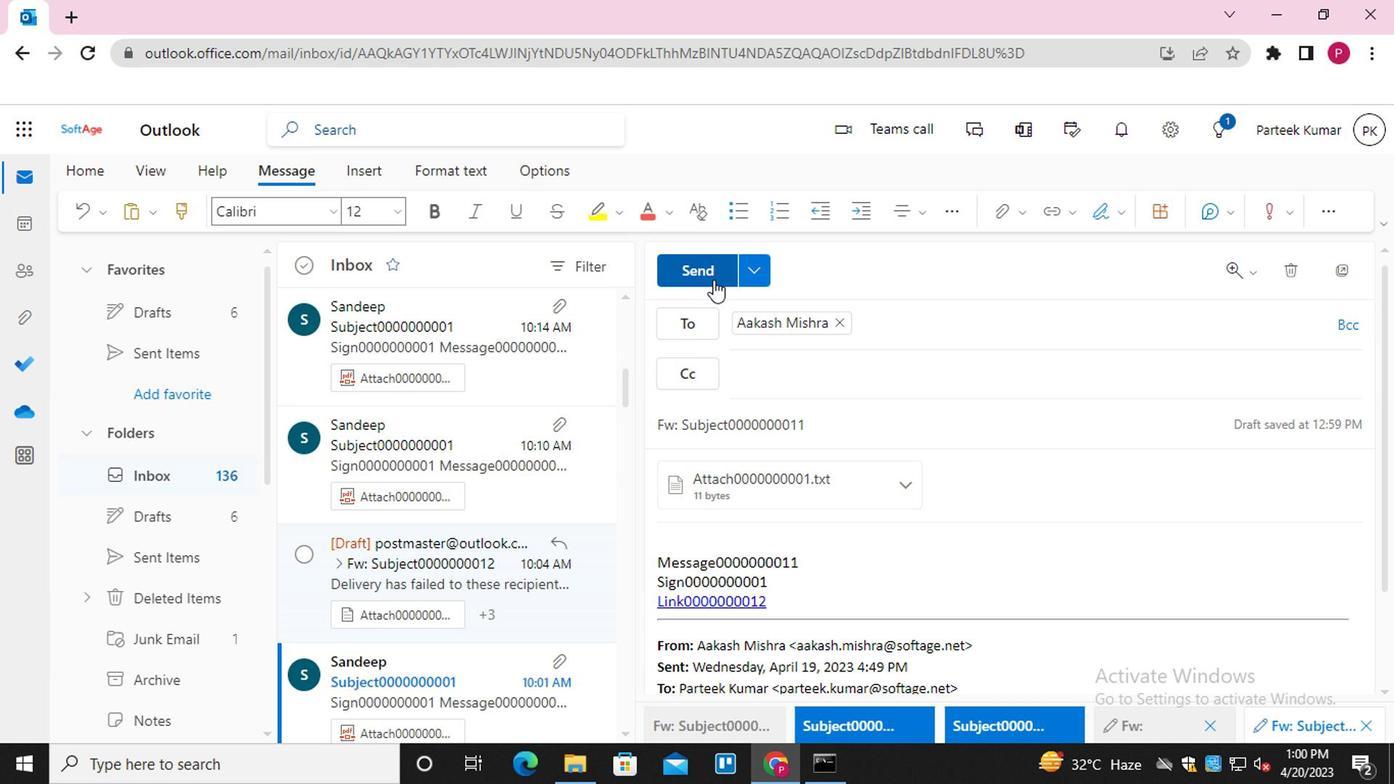 
Action: Mouse moved to (1300, 506)
Screenshot: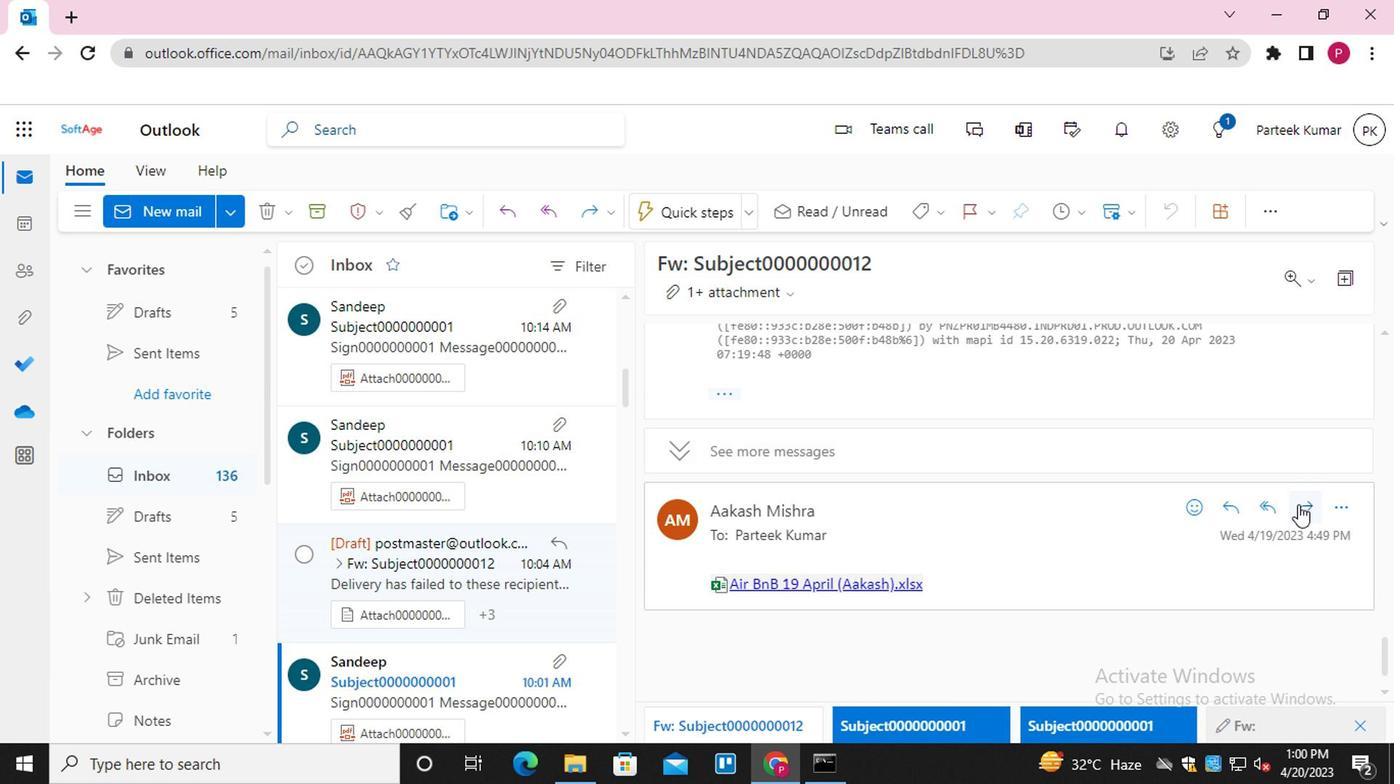 
Action: Mouse pressed left at (1300, 506)
Screenshot: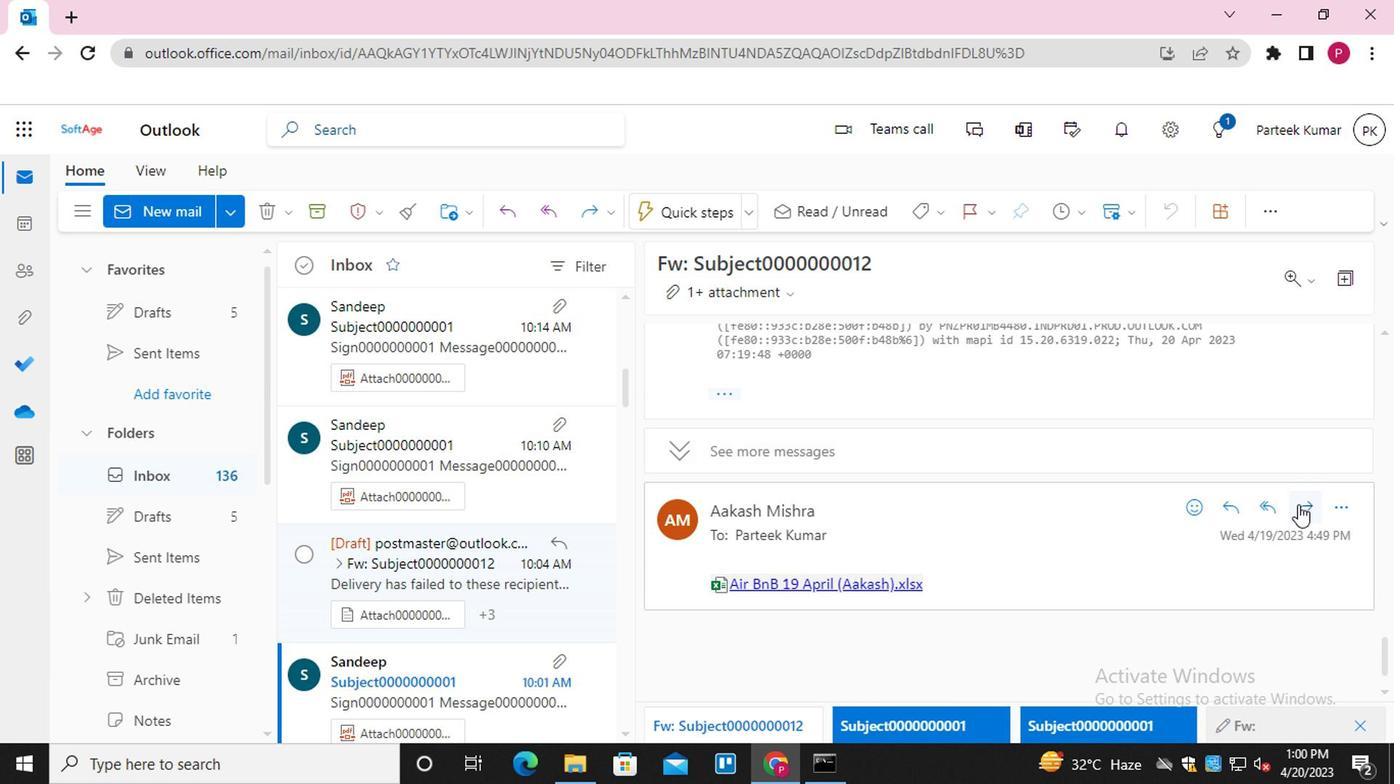 
Action: Mouse moved to (666, 505)
Screenshot: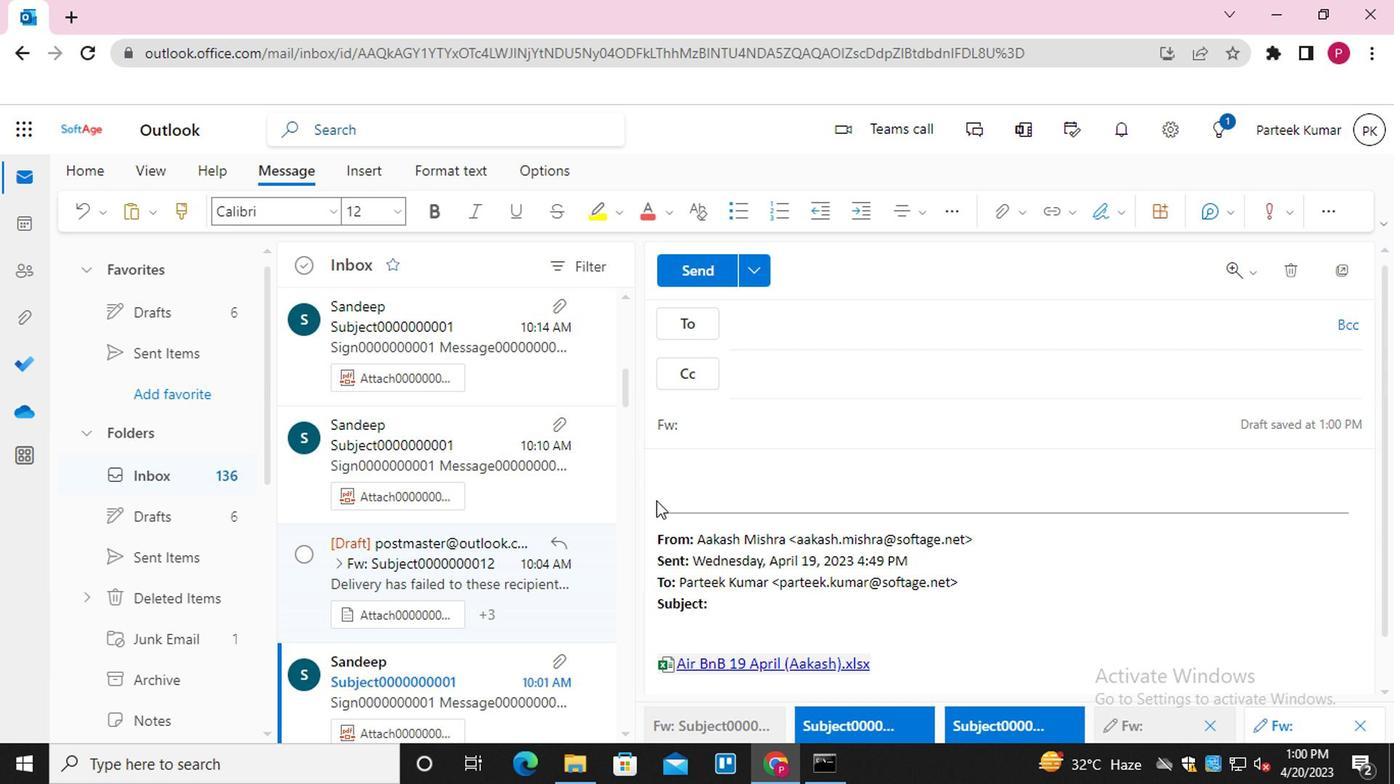 
Action: Mouse pressed left at (666, 505)
Screenshot: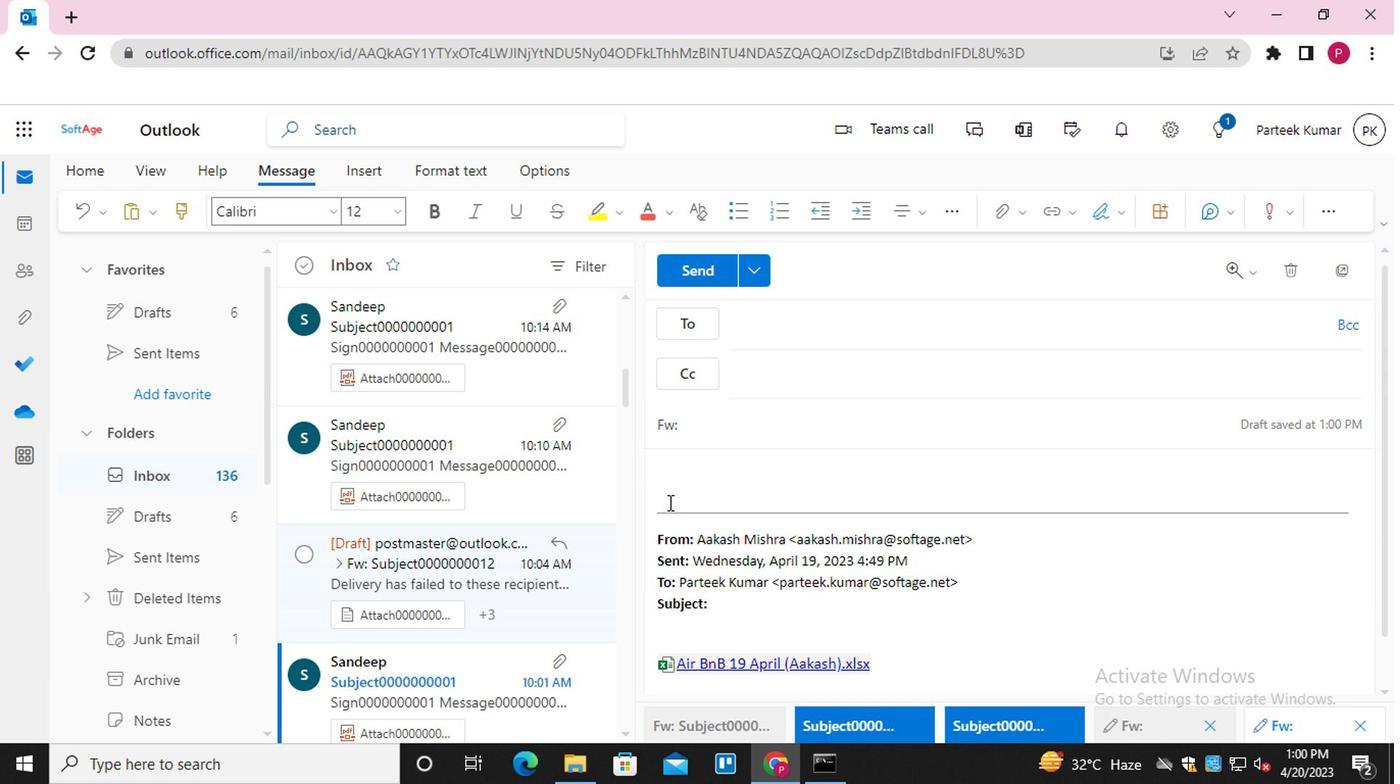 
Action: Mouse moved to (1045, 208)
Screenshot: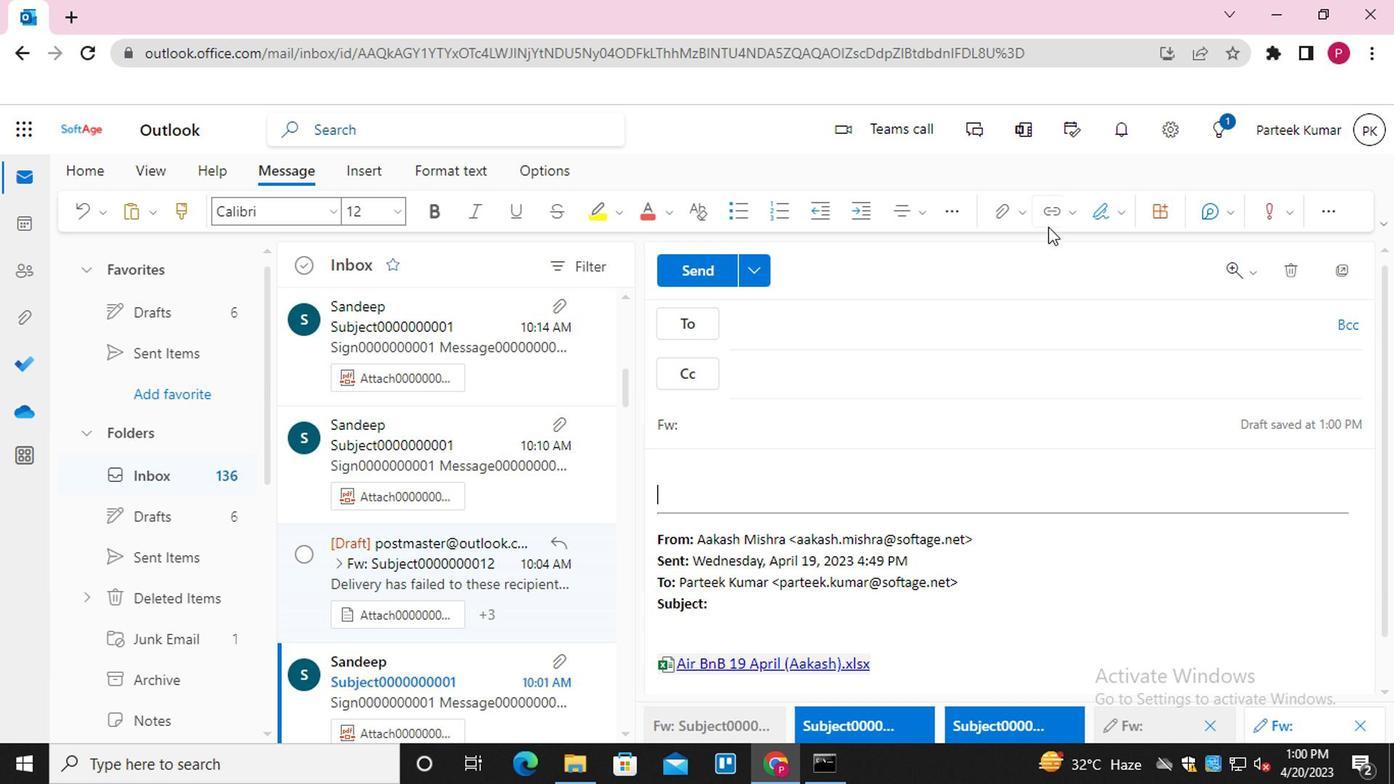 
Action: Mouse pressed left at (1045, 208)
Screenshot: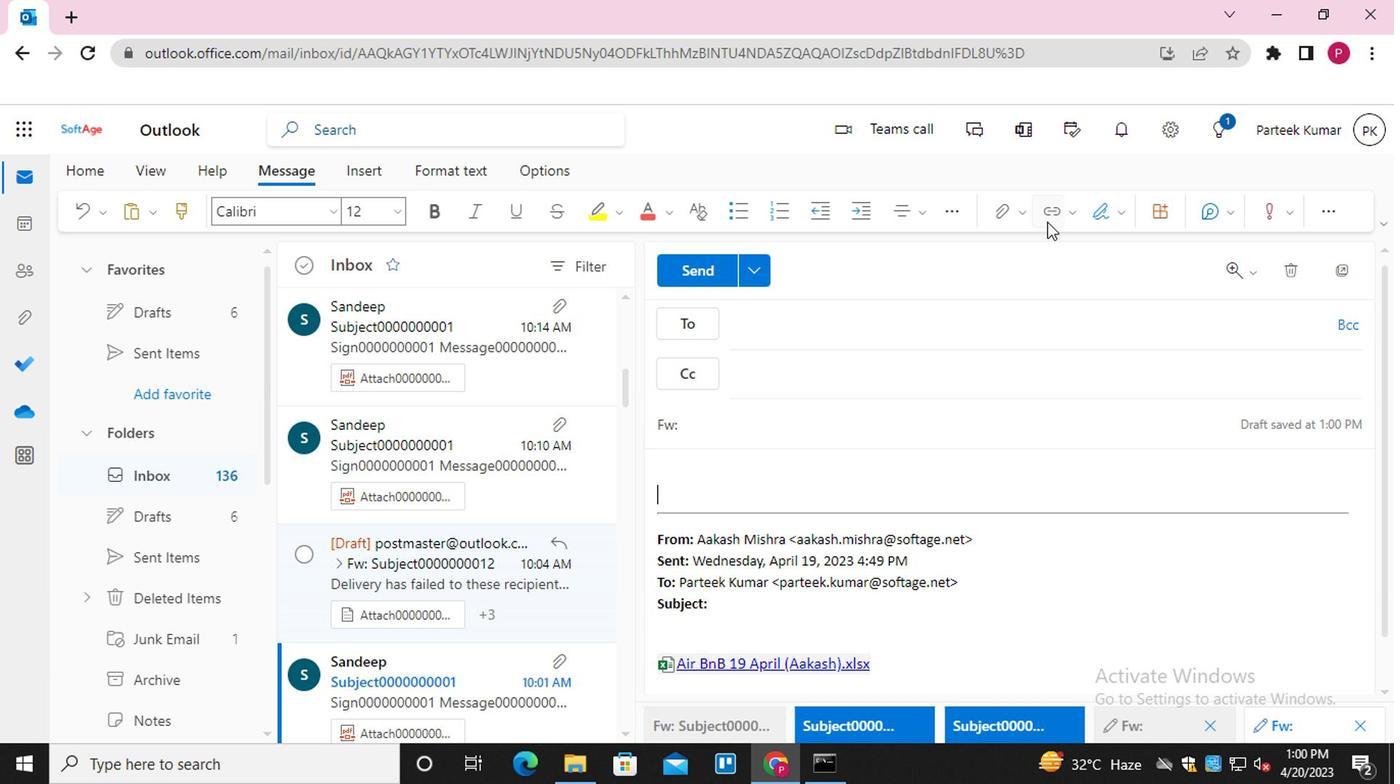 
Action: Mouse moved to (697, 403)
Screenshot: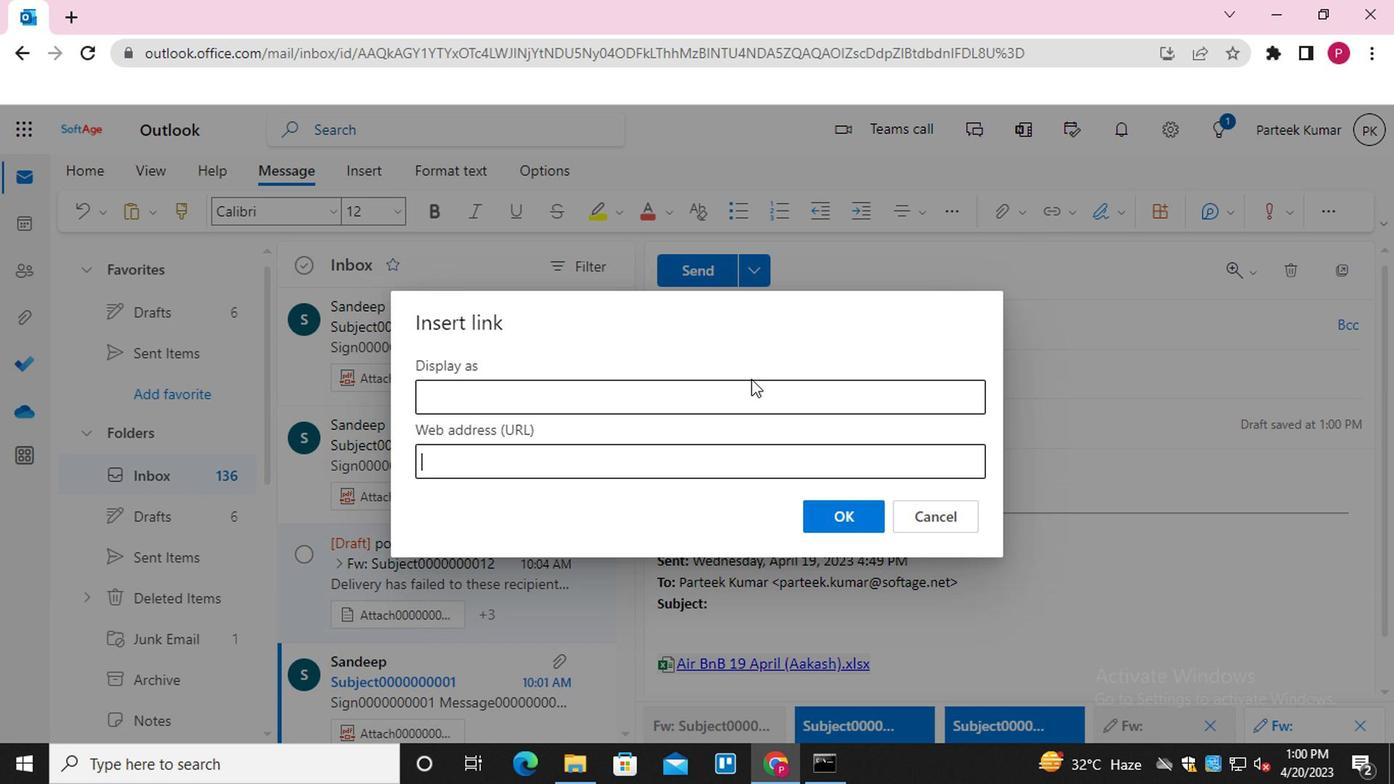 
Action: Mouse pressed left at (697, 403)
Screenshot: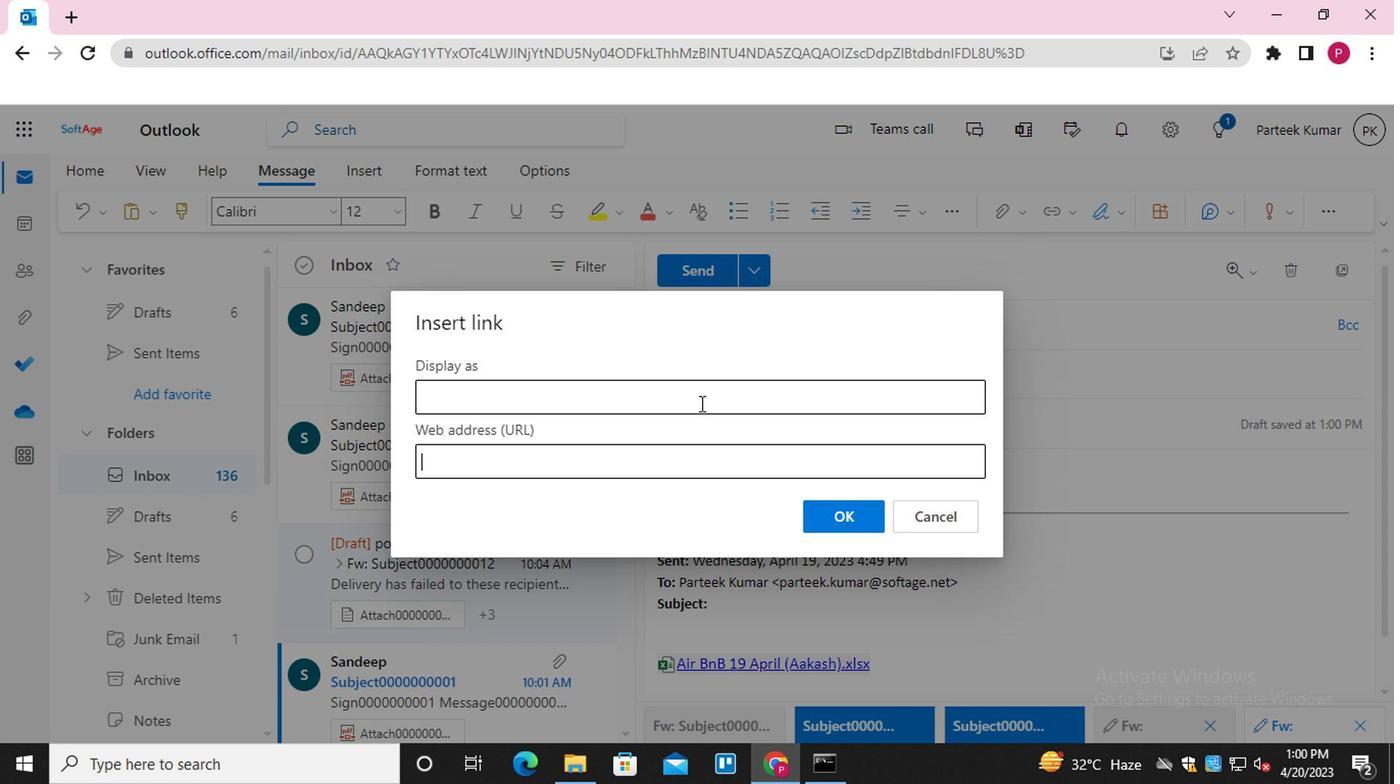
Action: Mouse moved to (583, 555)
Screenshot: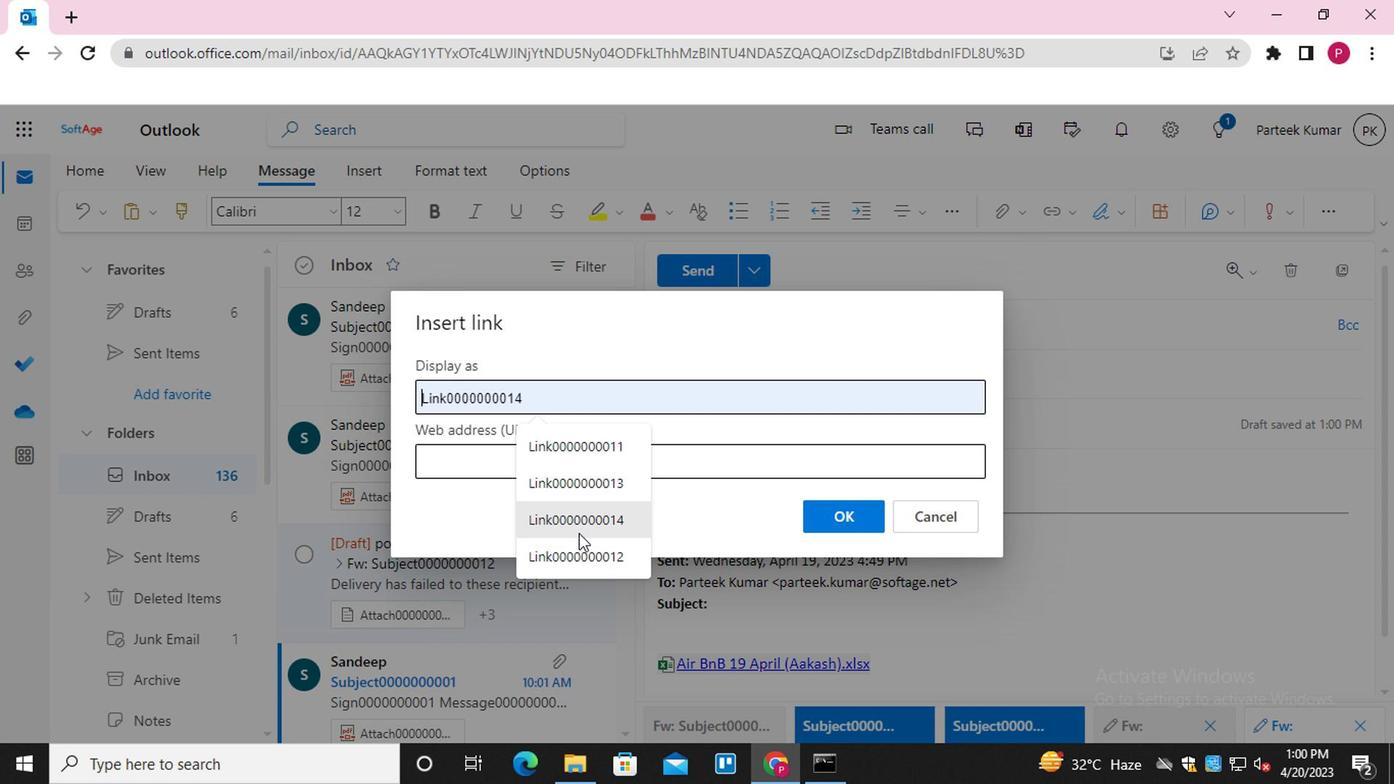 
Action: Mouse pressed left at (583, 555)
Screenshot: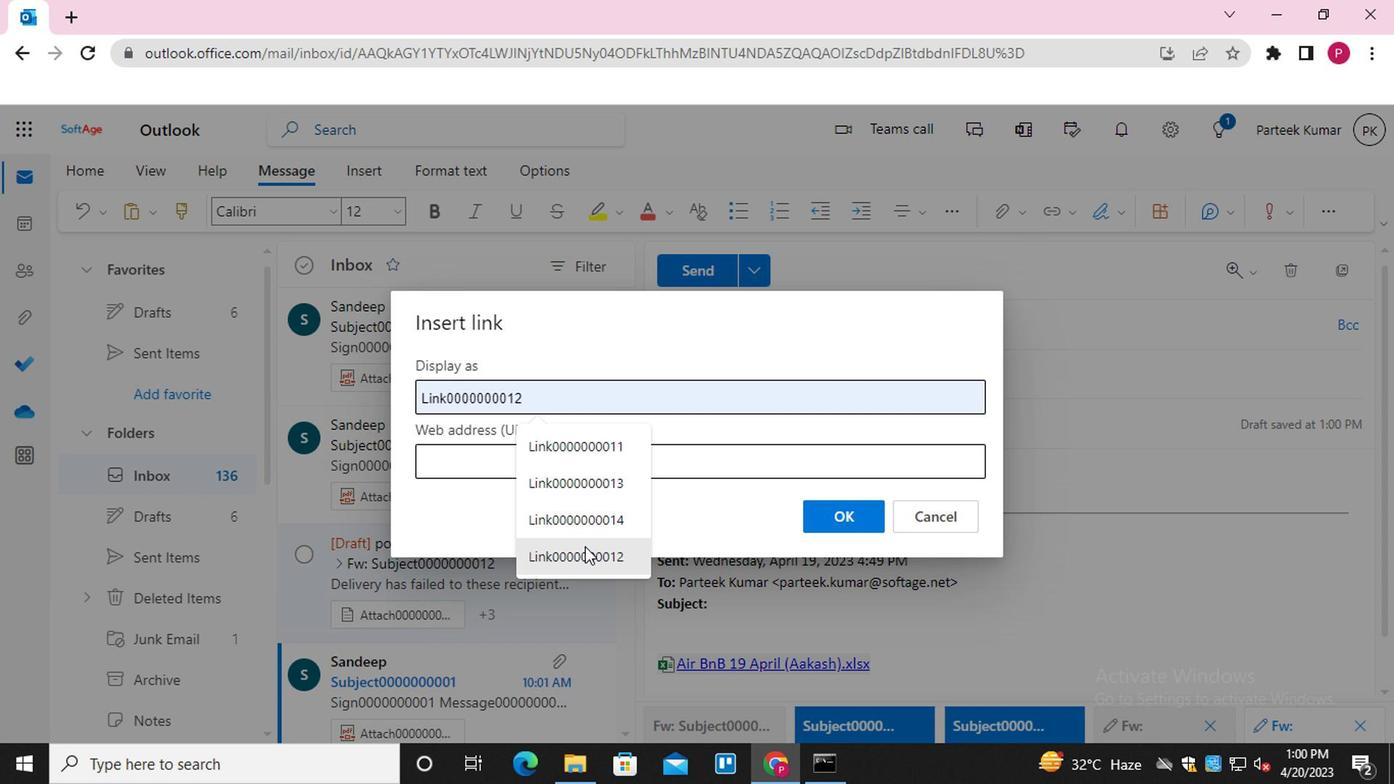 
Action: Mouse moved to (601, 466)
Screenshot: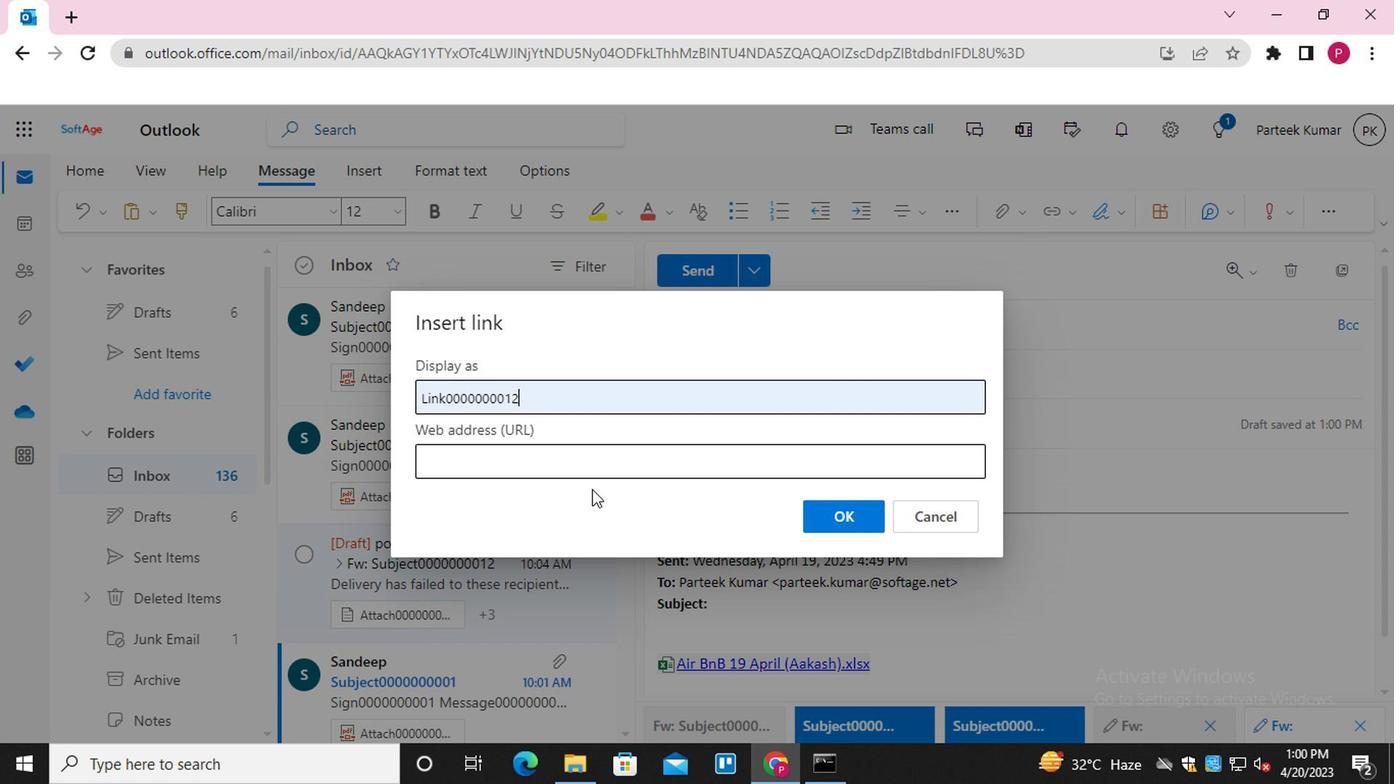 
Action: Mouse pressed left at (601, 466)
Screenshot: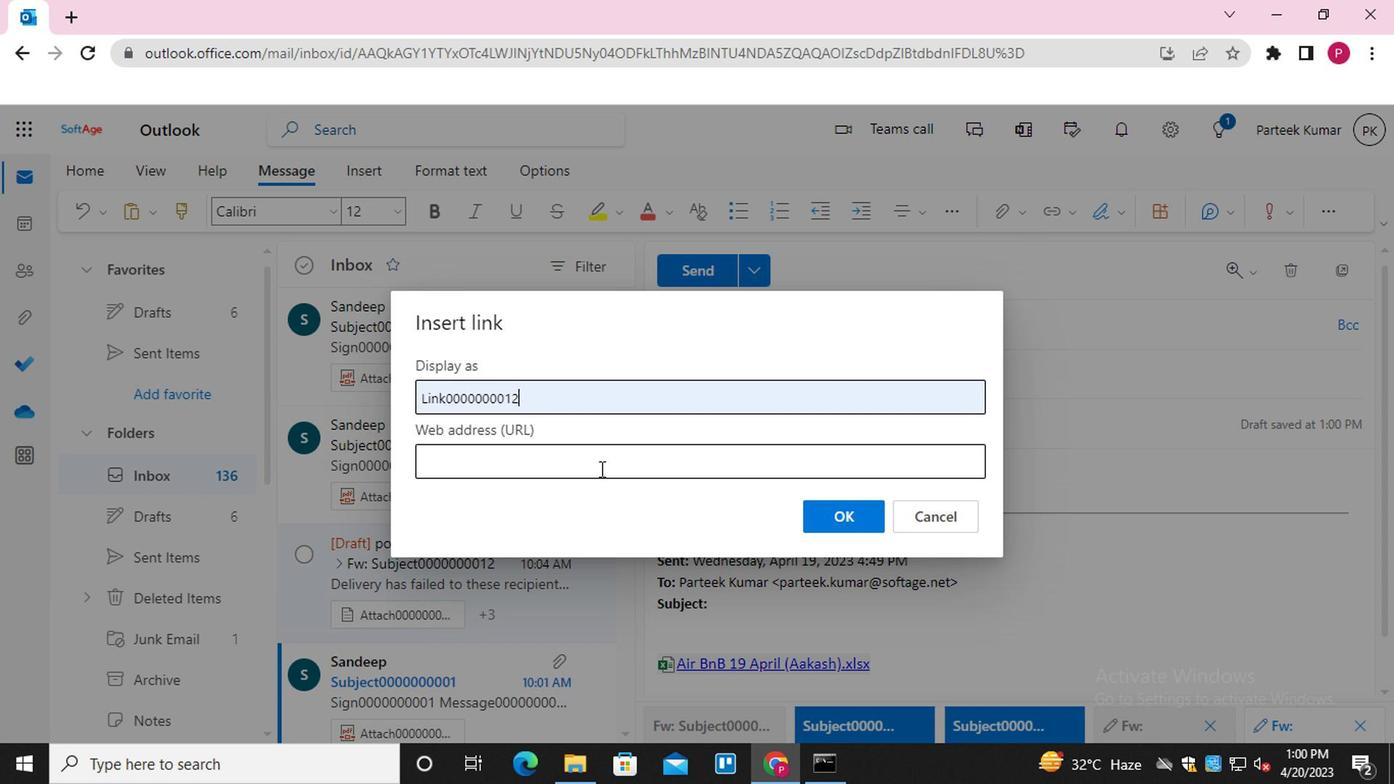 
Action: Mouse moved to (596, 623)
Screenshot: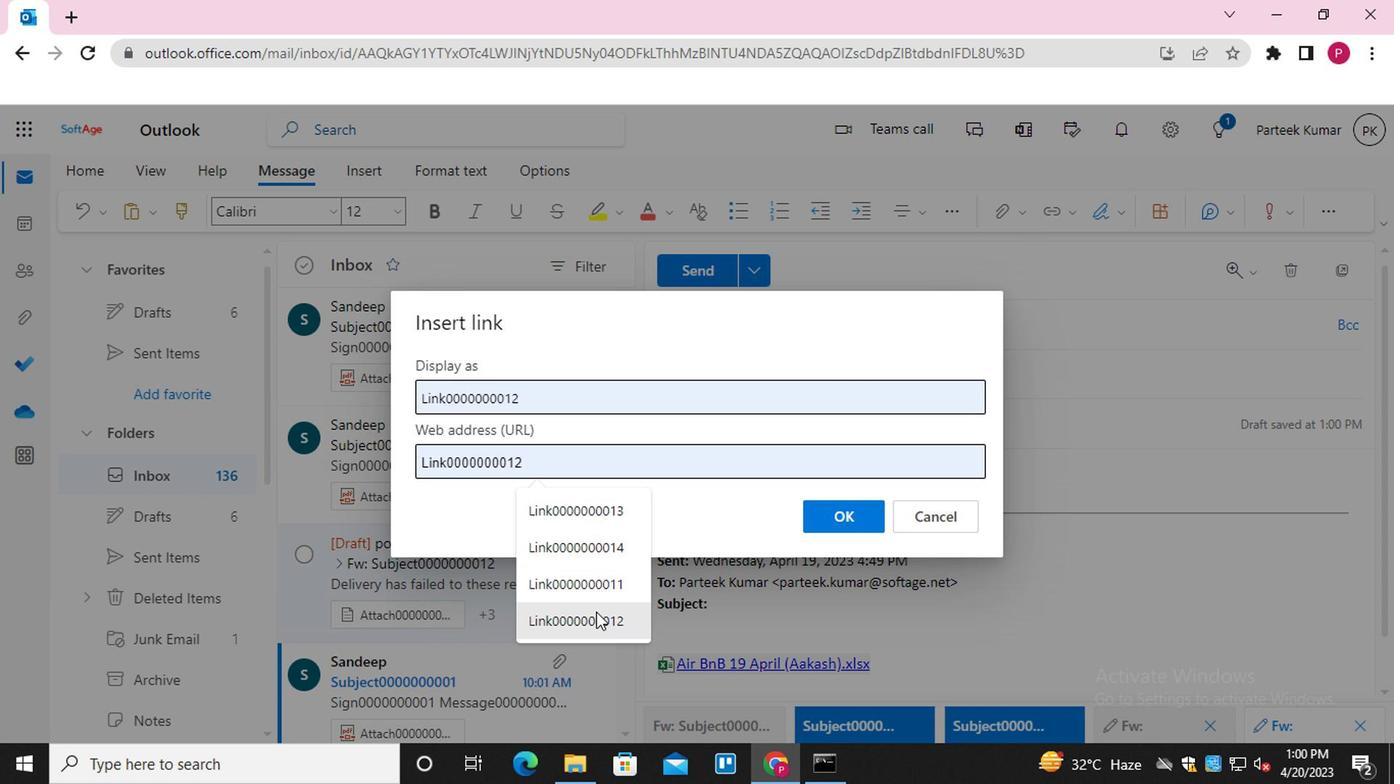 
Action: Mouse pressed left at (596, 623)
Screenshot: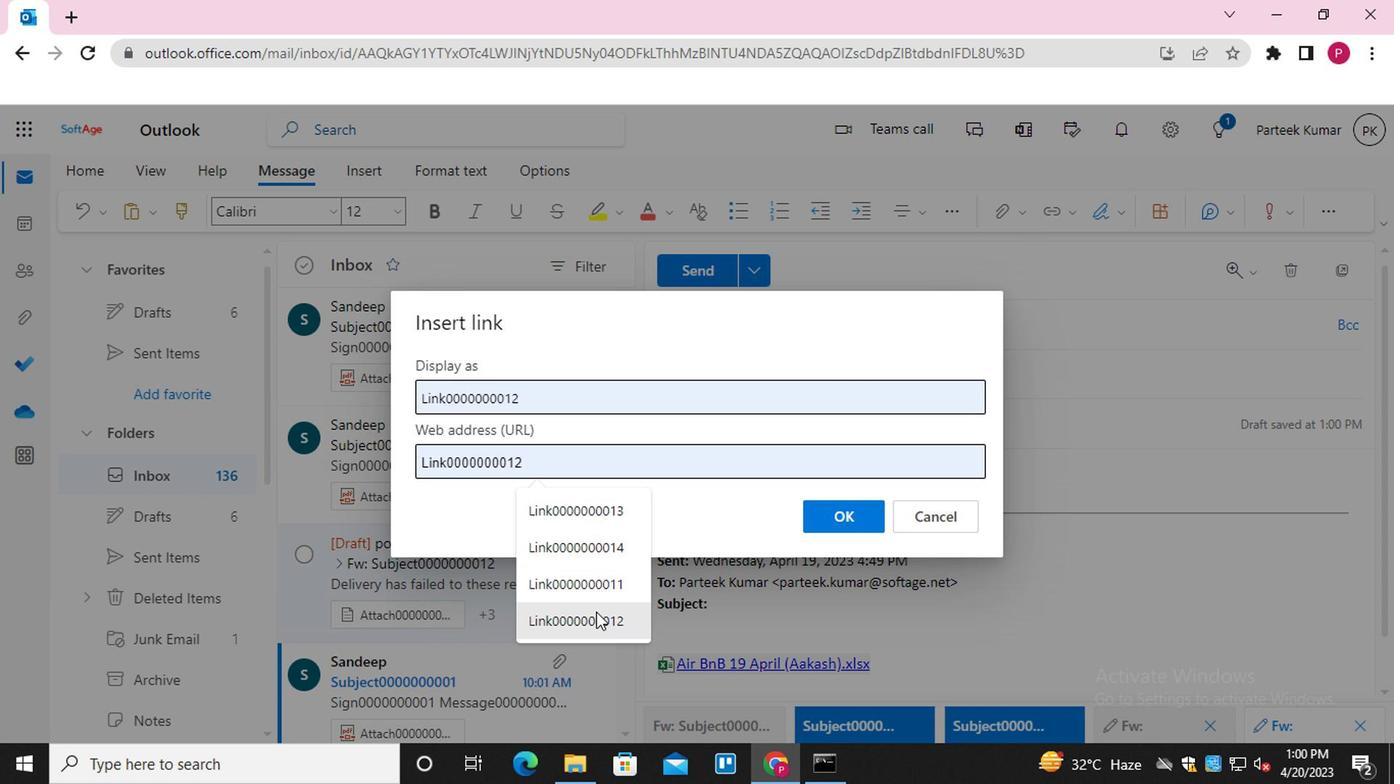 
Action: Mouse moved to (868, 503)
Screenshot: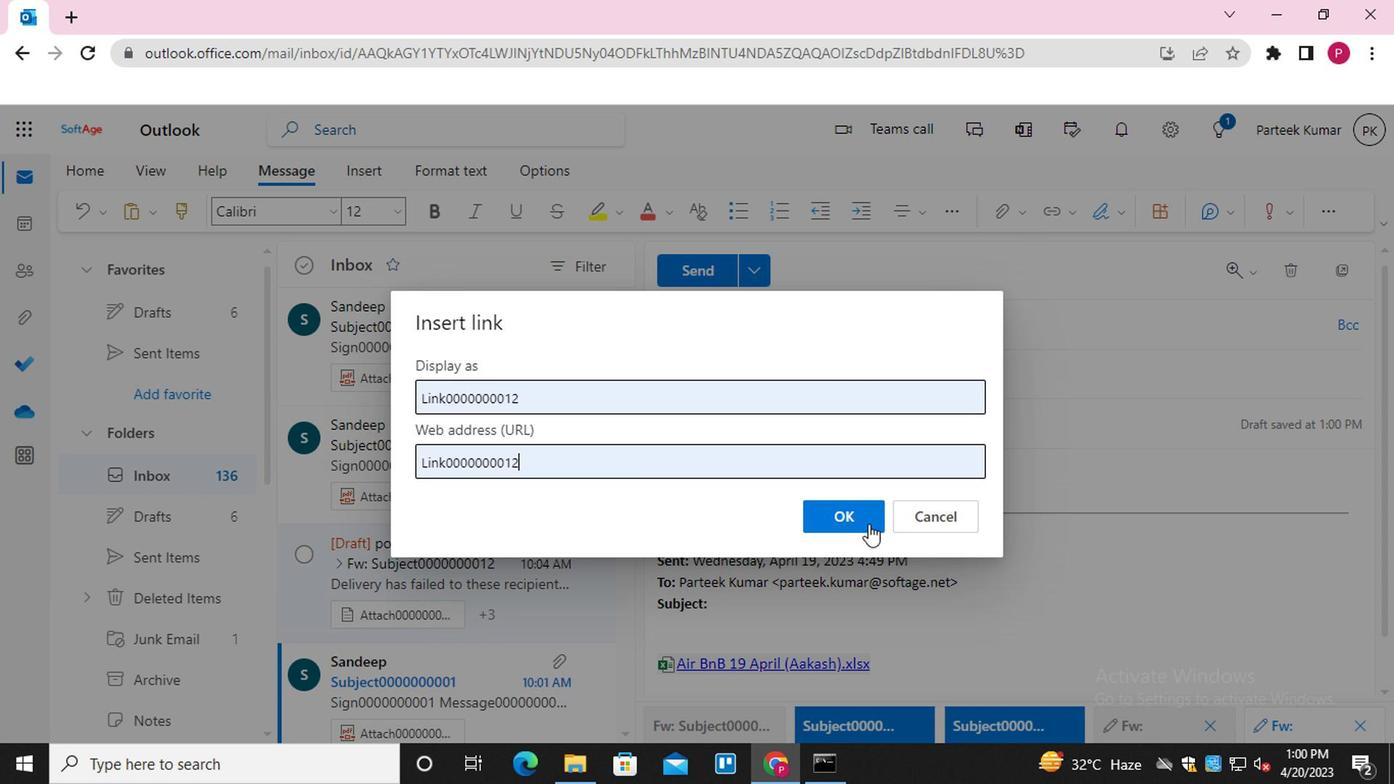 
Action: Mouse pressed left at (868, 503)
Screenshot: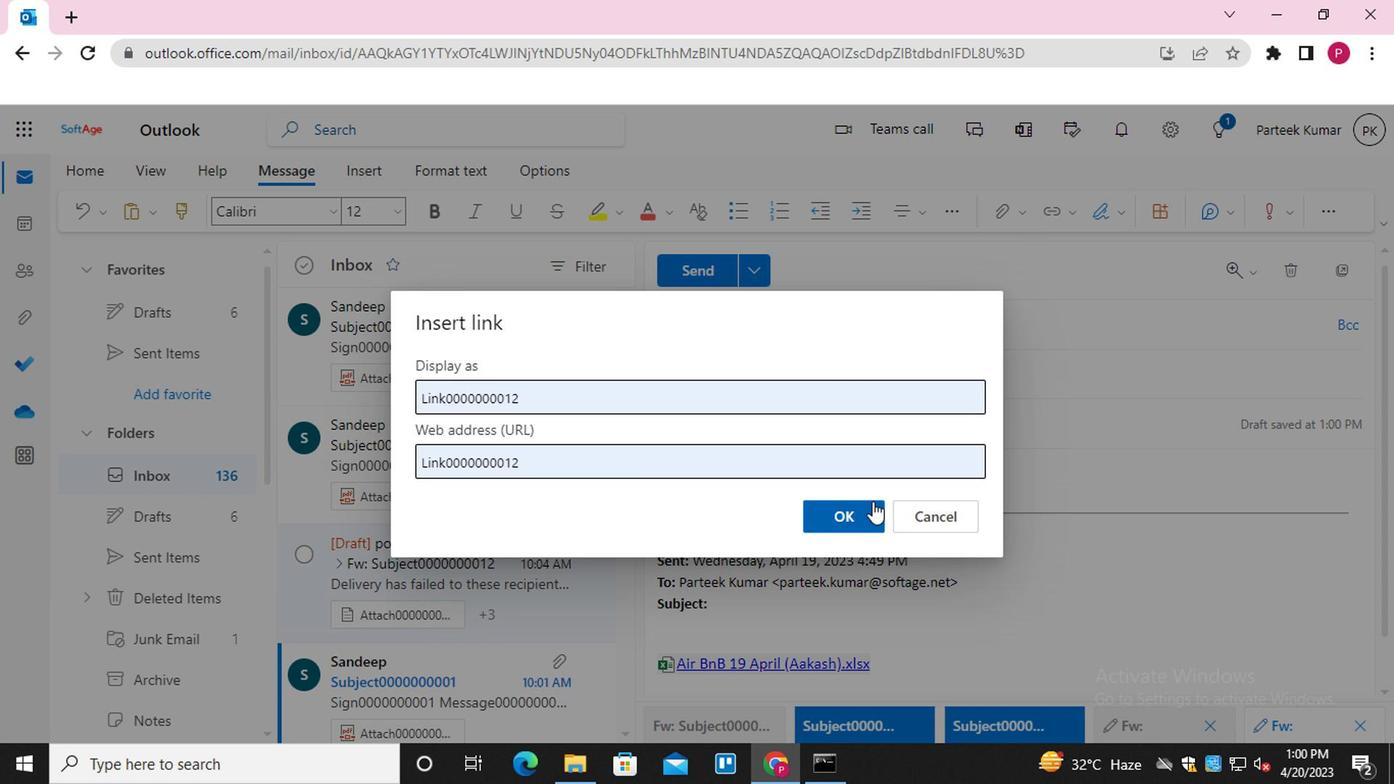 
Action: Mouse moved to (653, 475)
Screenshot: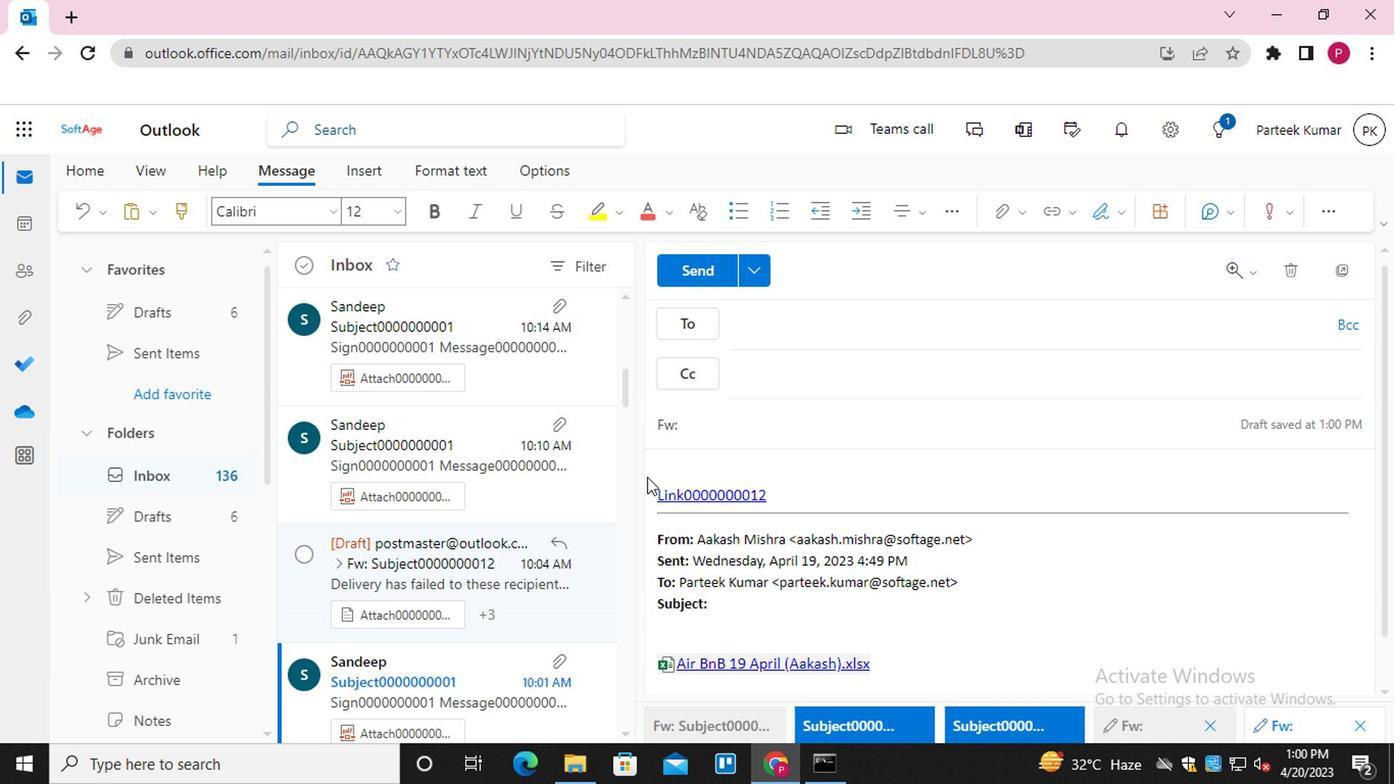 
Action: Mouse pressed left at (653, 475)
Screenshot: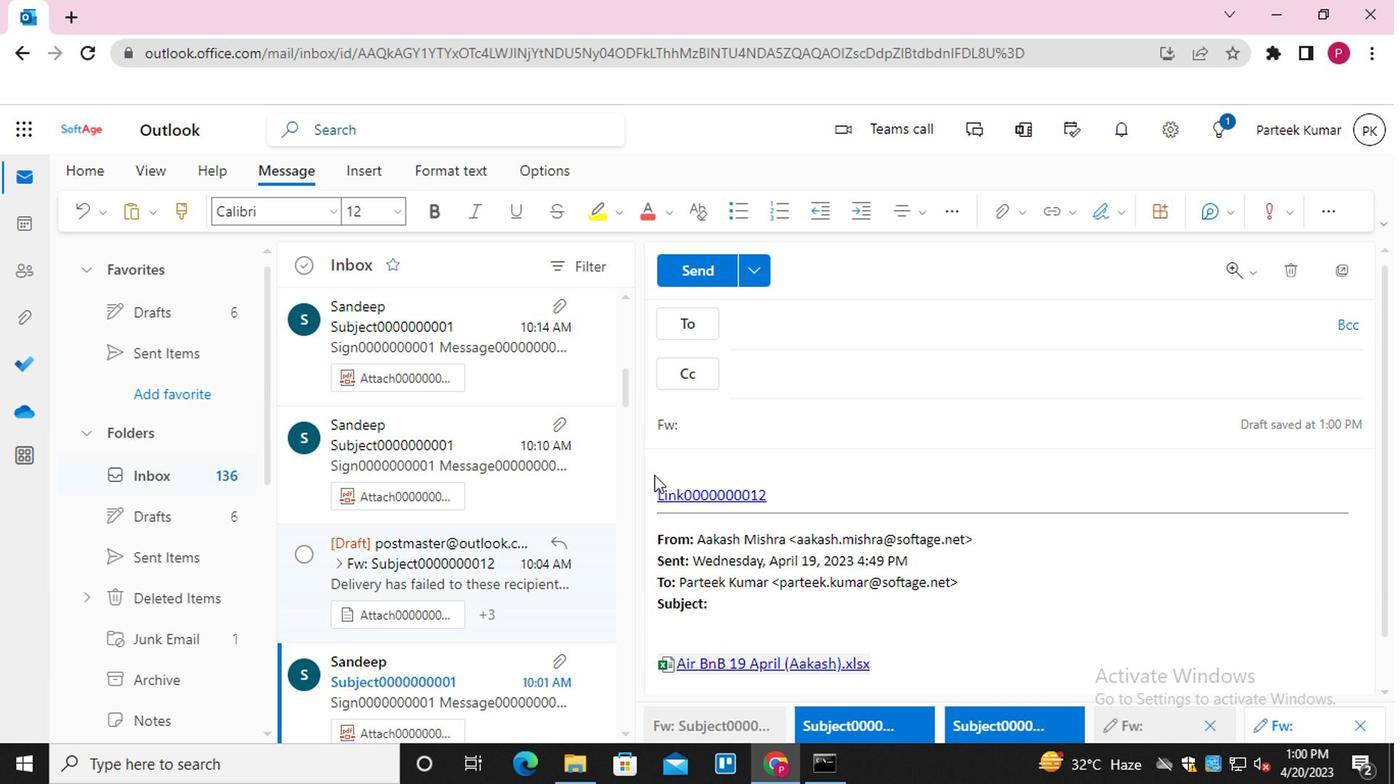 
Action: Mouse moved to (662, 508)
Screenshot: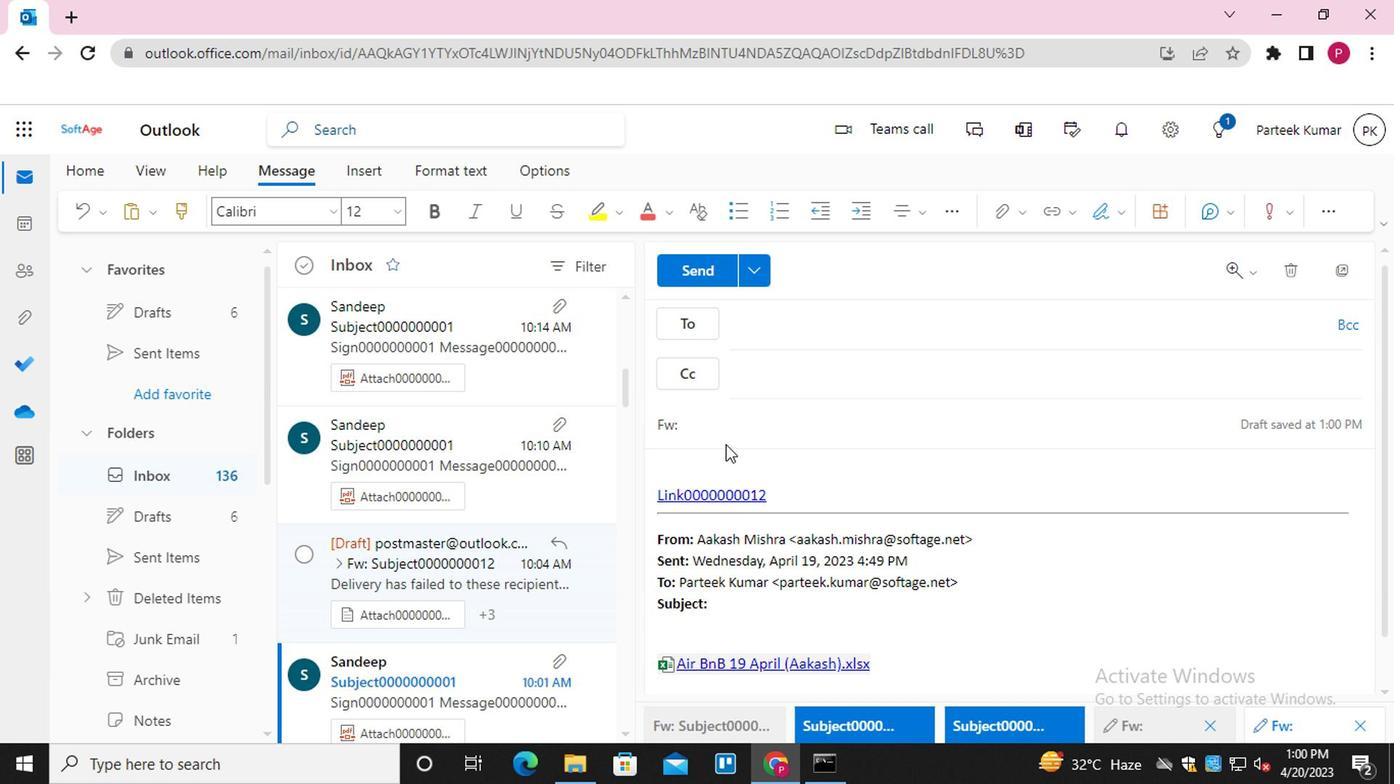 
Action: Mouse pressed left at (662, 508)
Screenshot: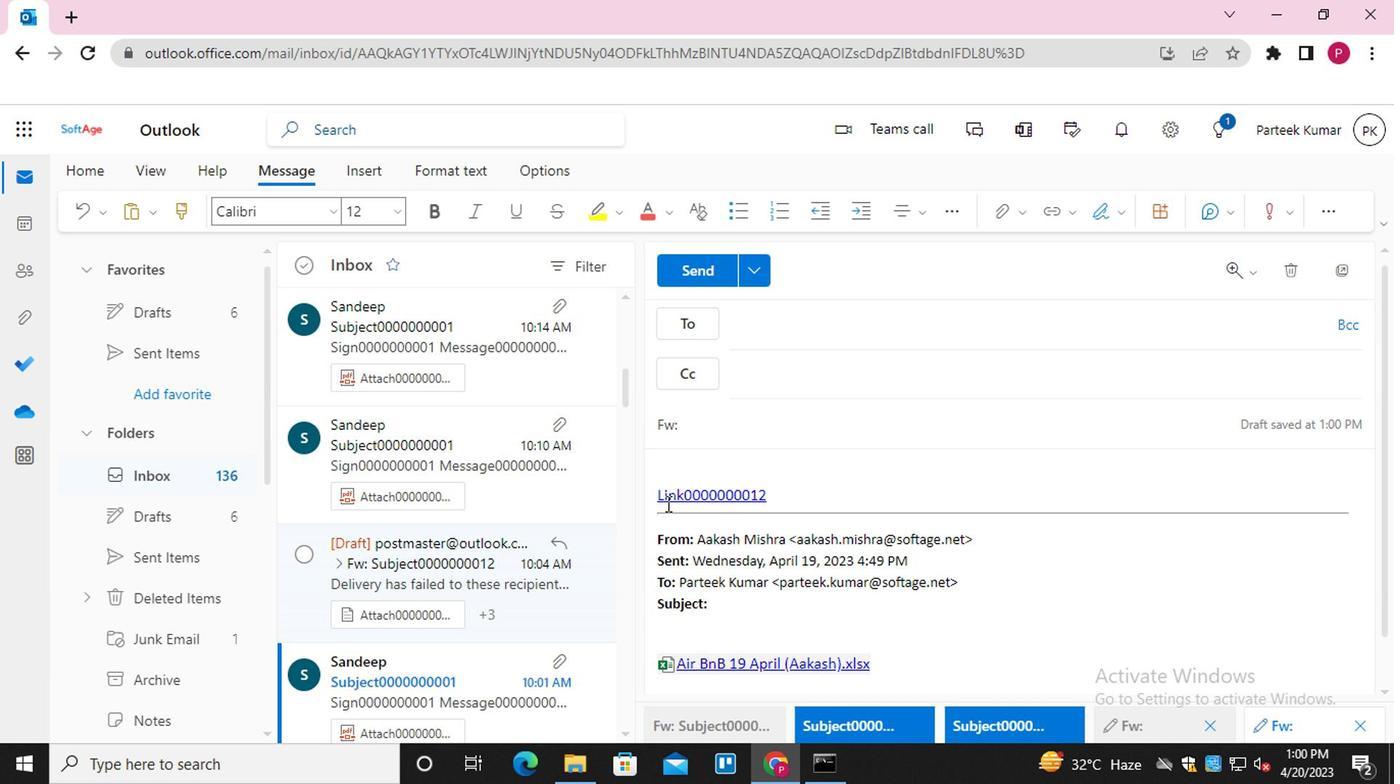 
Action: Mouse moved to (674, 482)
Screenshot: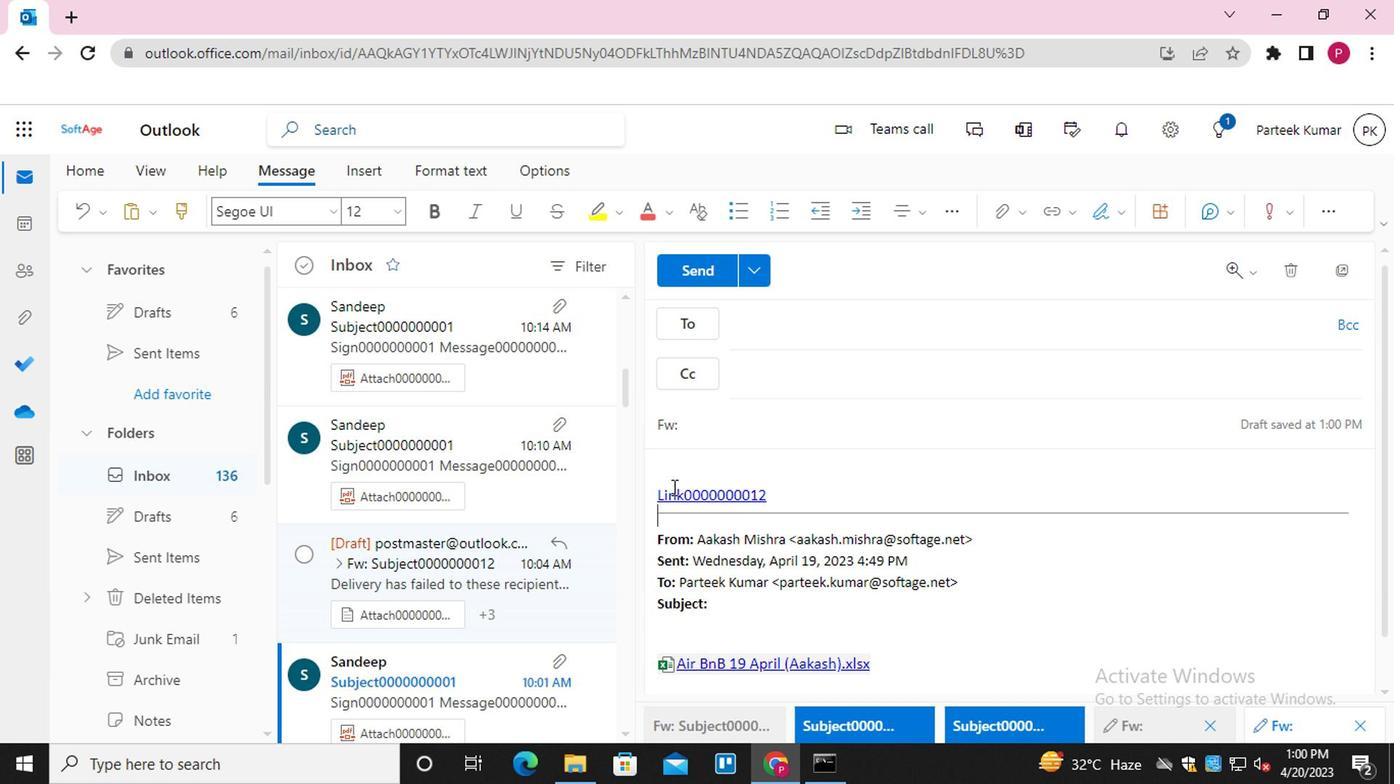 
Action: Mouse pressed left at (674, 482)
Screenshot: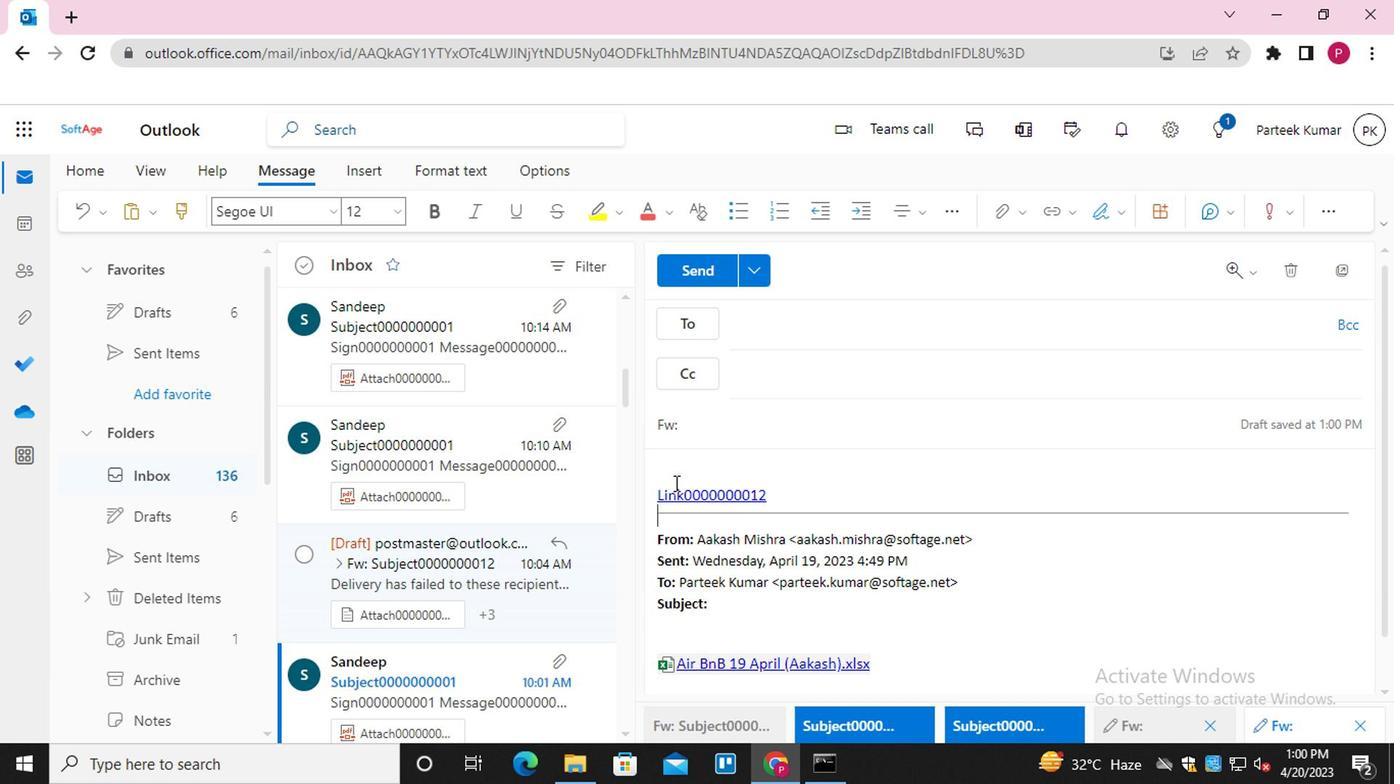 
Action: Mouse moved to (1096, 207)
Screenshot: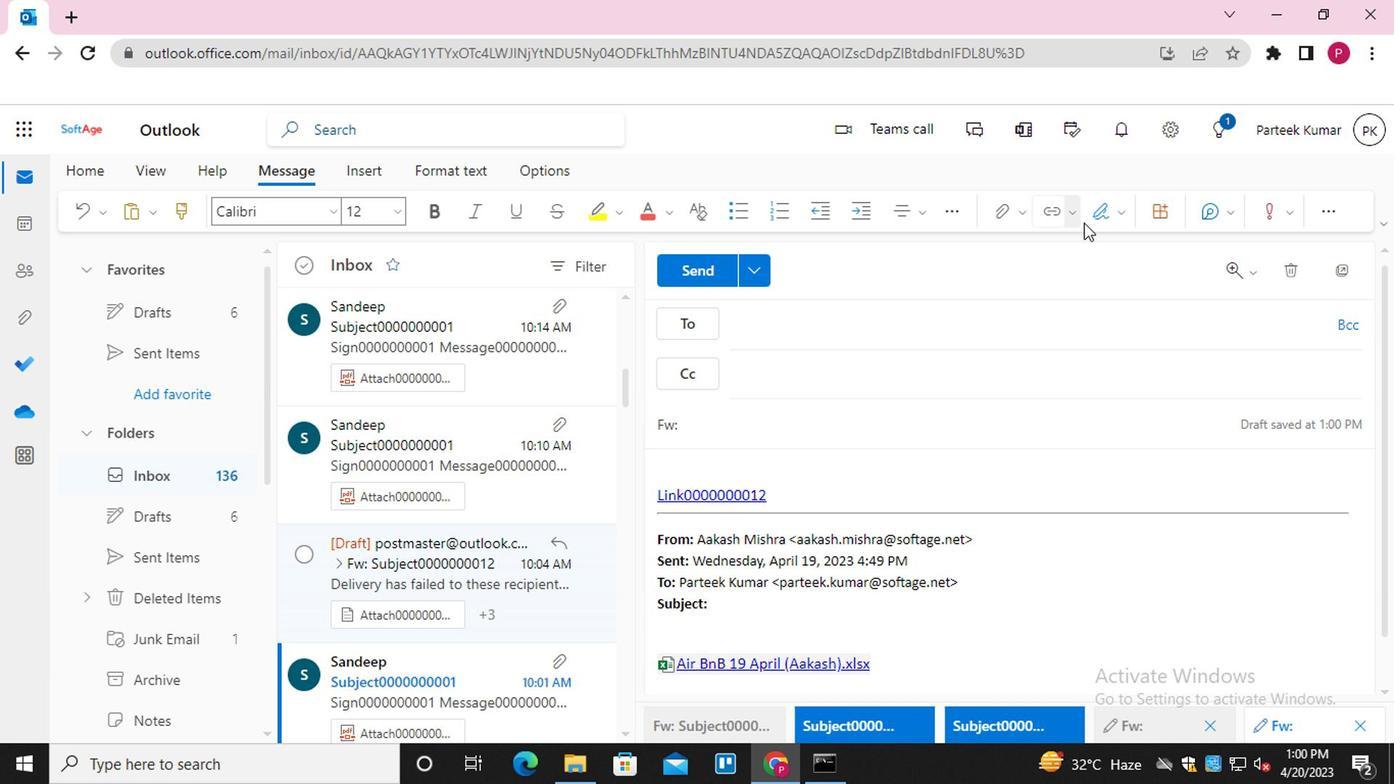 
Action: Mouse pressed left at (1096, 207)
Screenshot: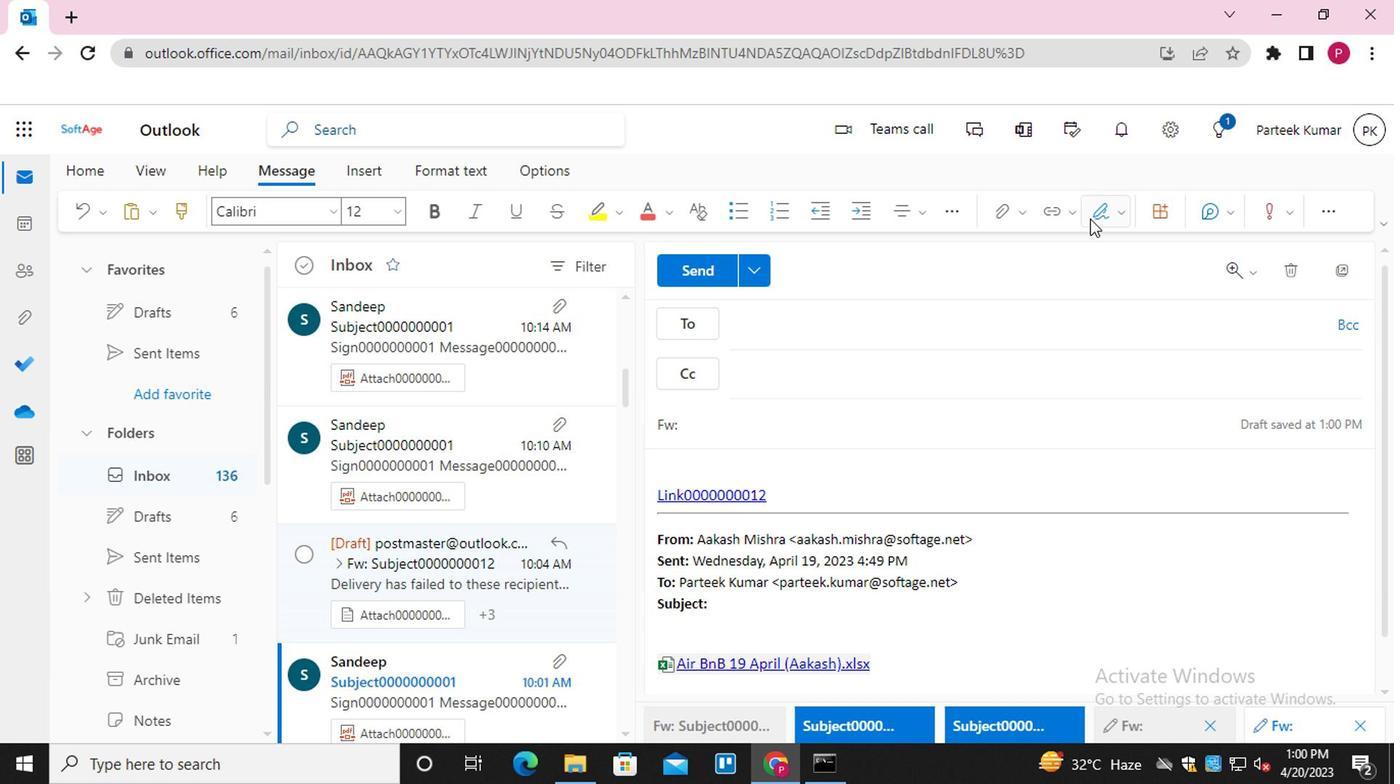 
Action: Mouse moved to (1087, 248)
Screenshot: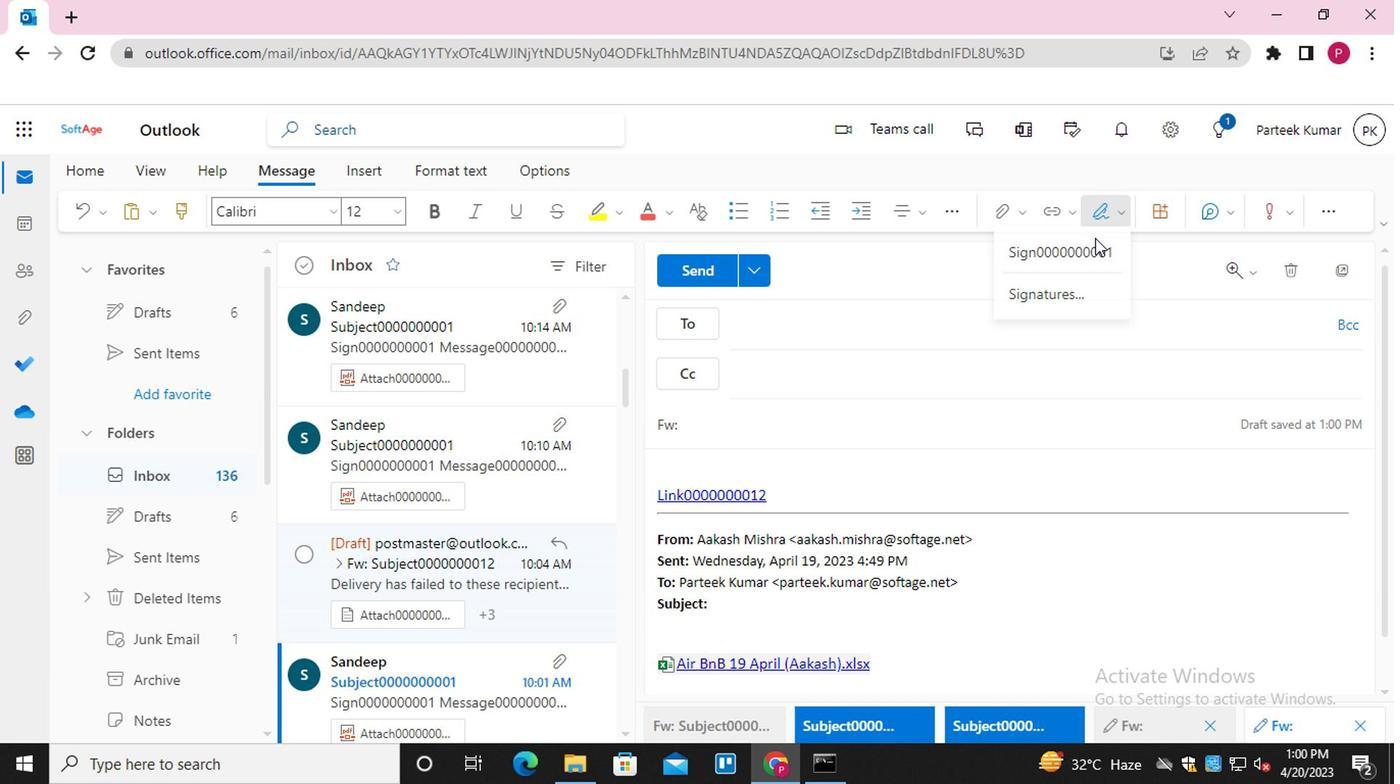 
Action: Mouse pressed left at (1087, 248)
Screenshot: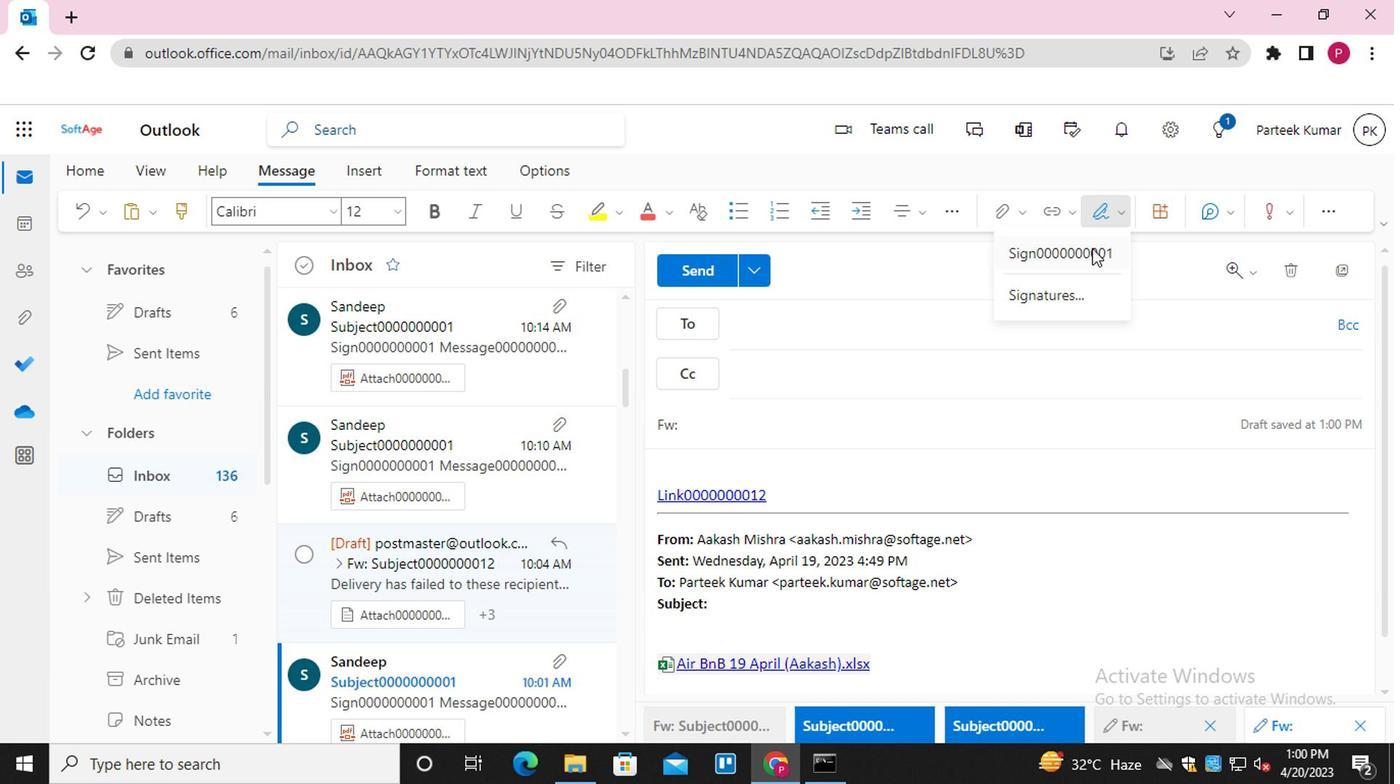 
Action: Mouse moved to (799, 319)
Screenshot: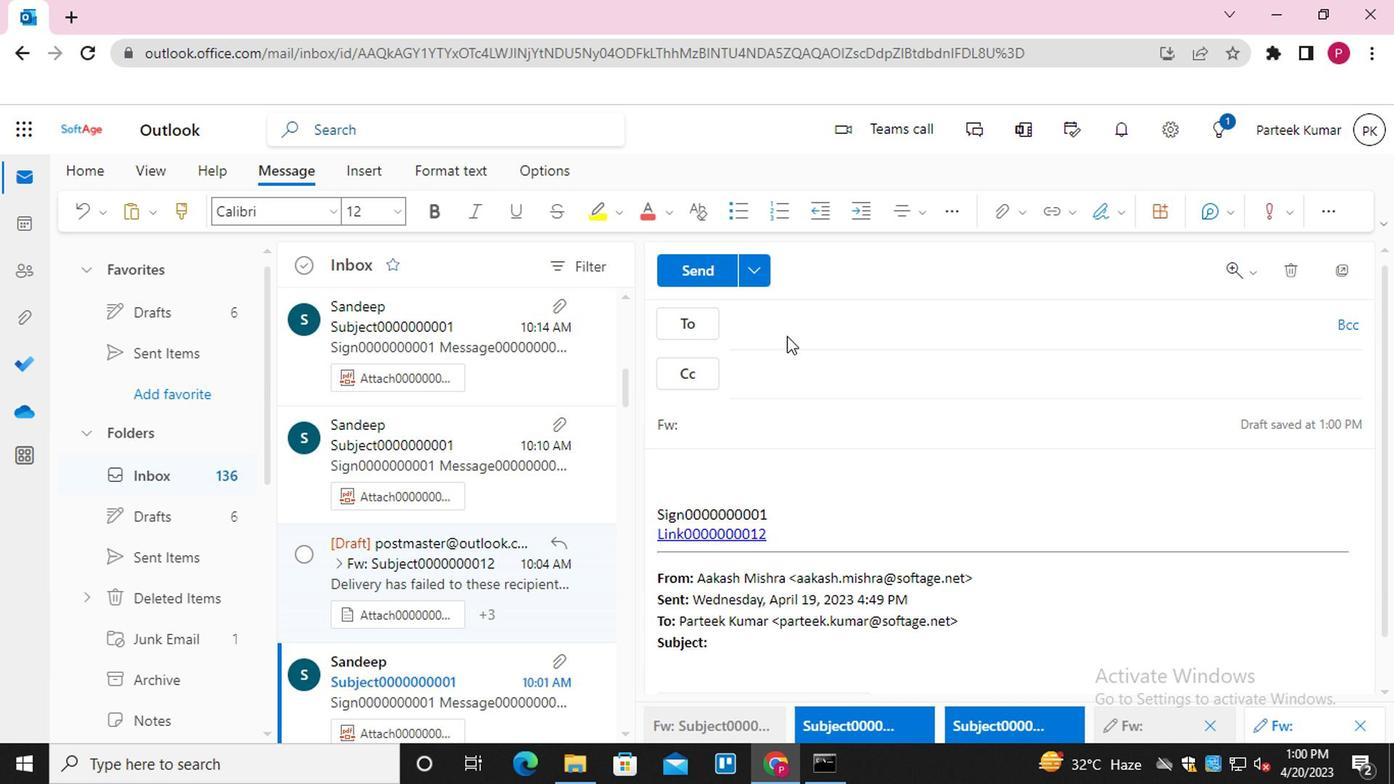
Action: Mouse pressed left at (799, 319)
Screenshot: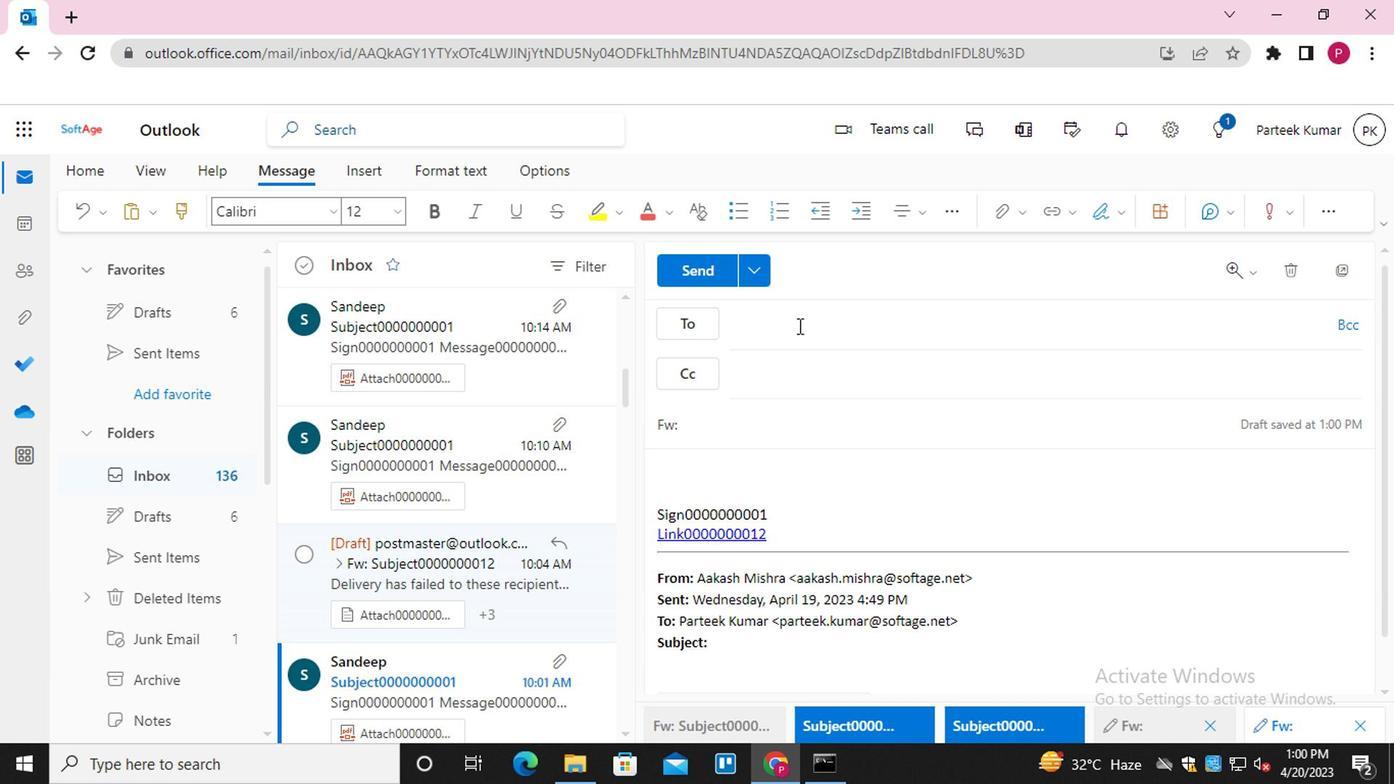 
Action: Mouse moved to (821, 468)
Screenshot: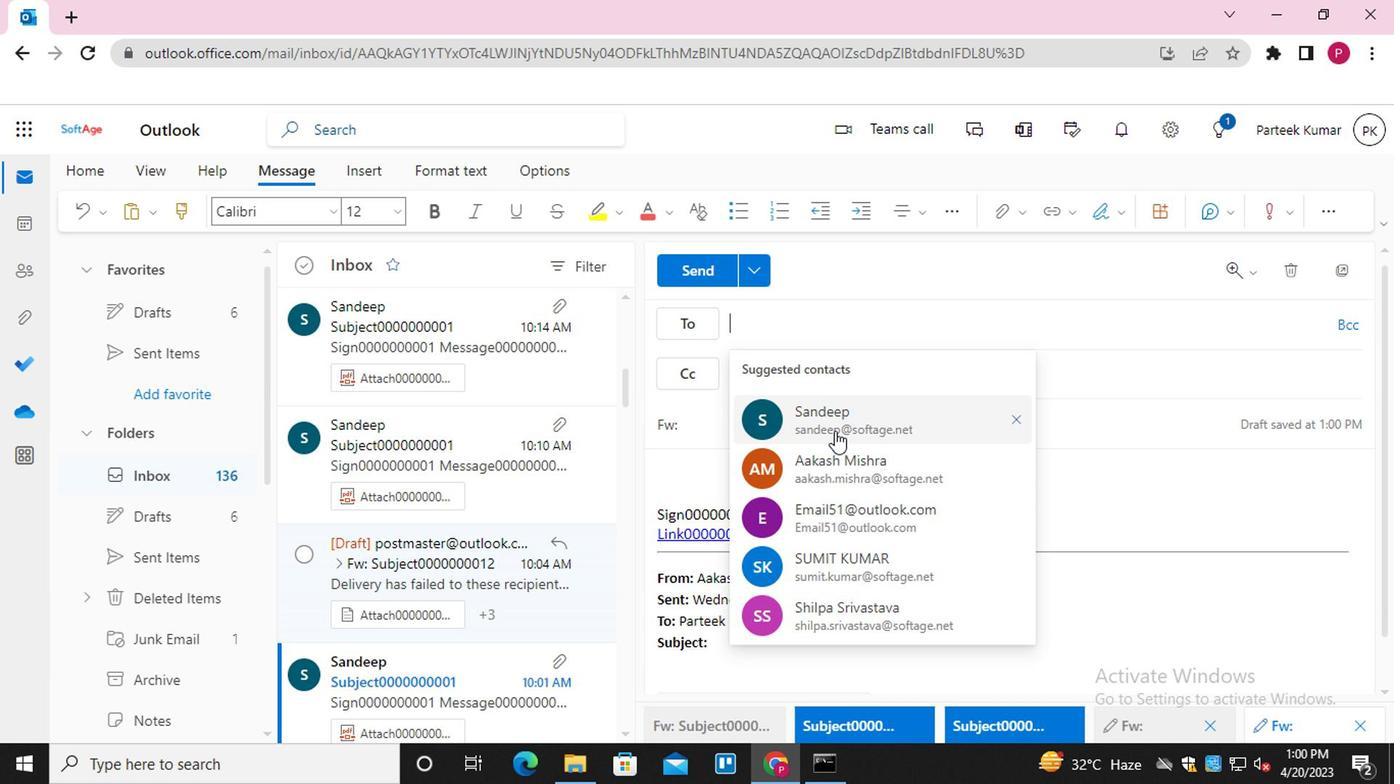 
Action: Mouse pressed left at (821, 468)
Screenshot: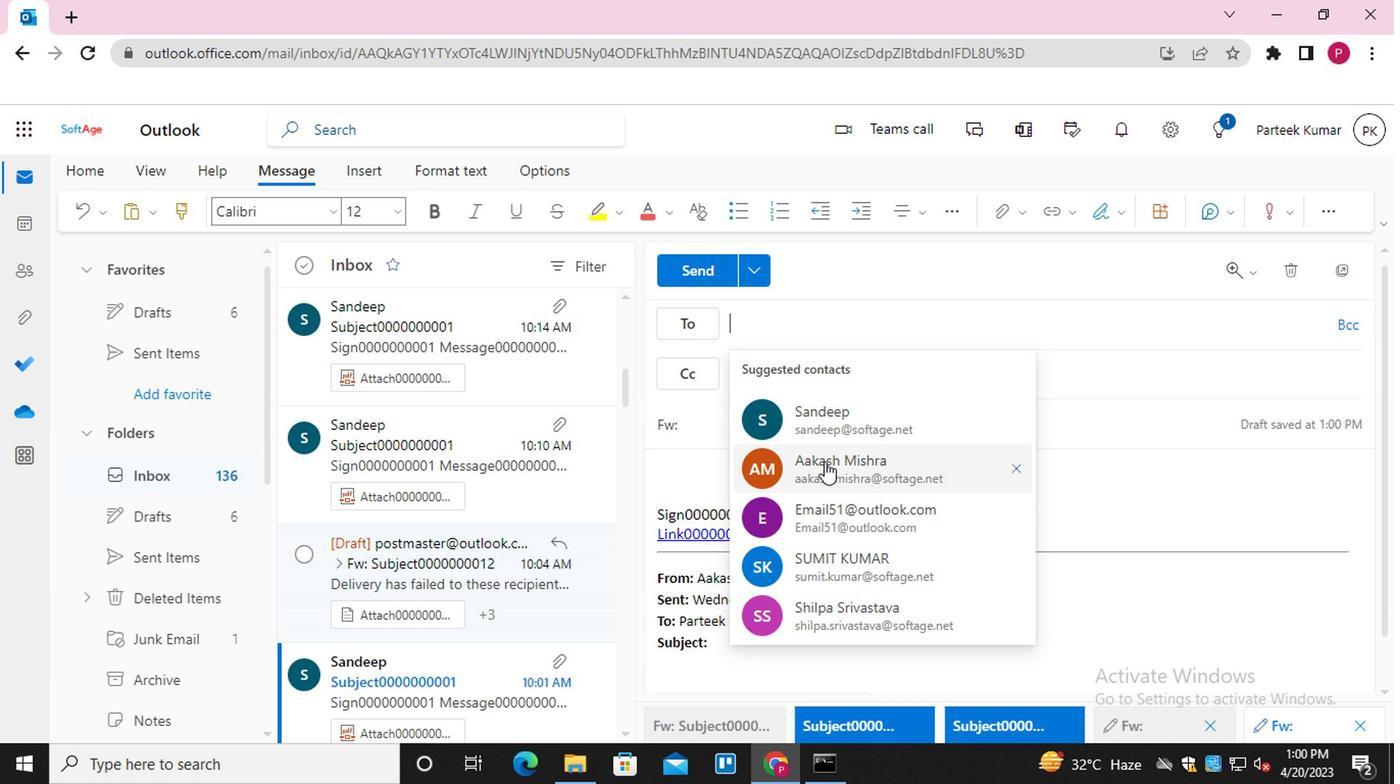 
Action: Key pressed <Key.shift><Key.shift><Key.shift><Key.shift><Key.shift>EMAIL0000000002<Key.enter><Key.shift>EMAIL0000000003<Key.enter>
Screenshot: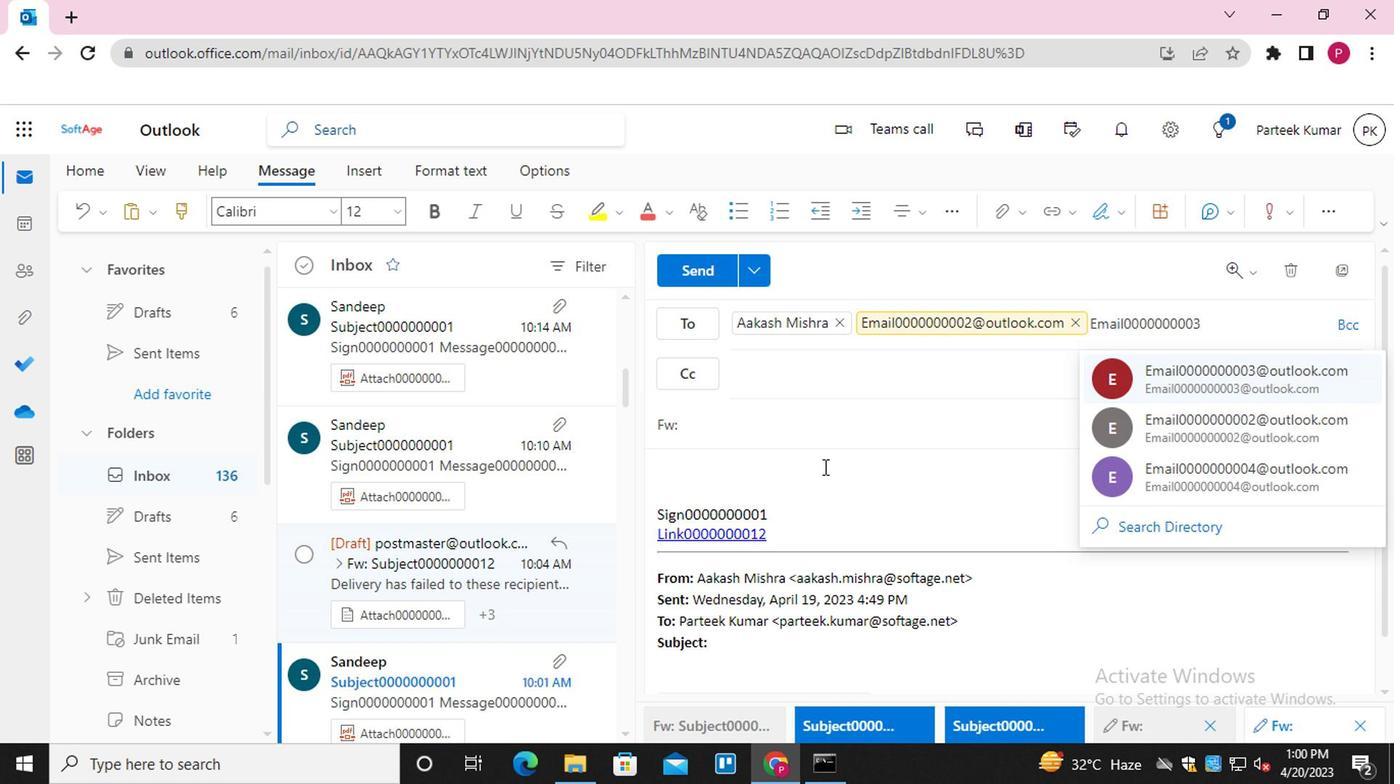 
Action: Mouse moved to (773, 419)
Screenshot: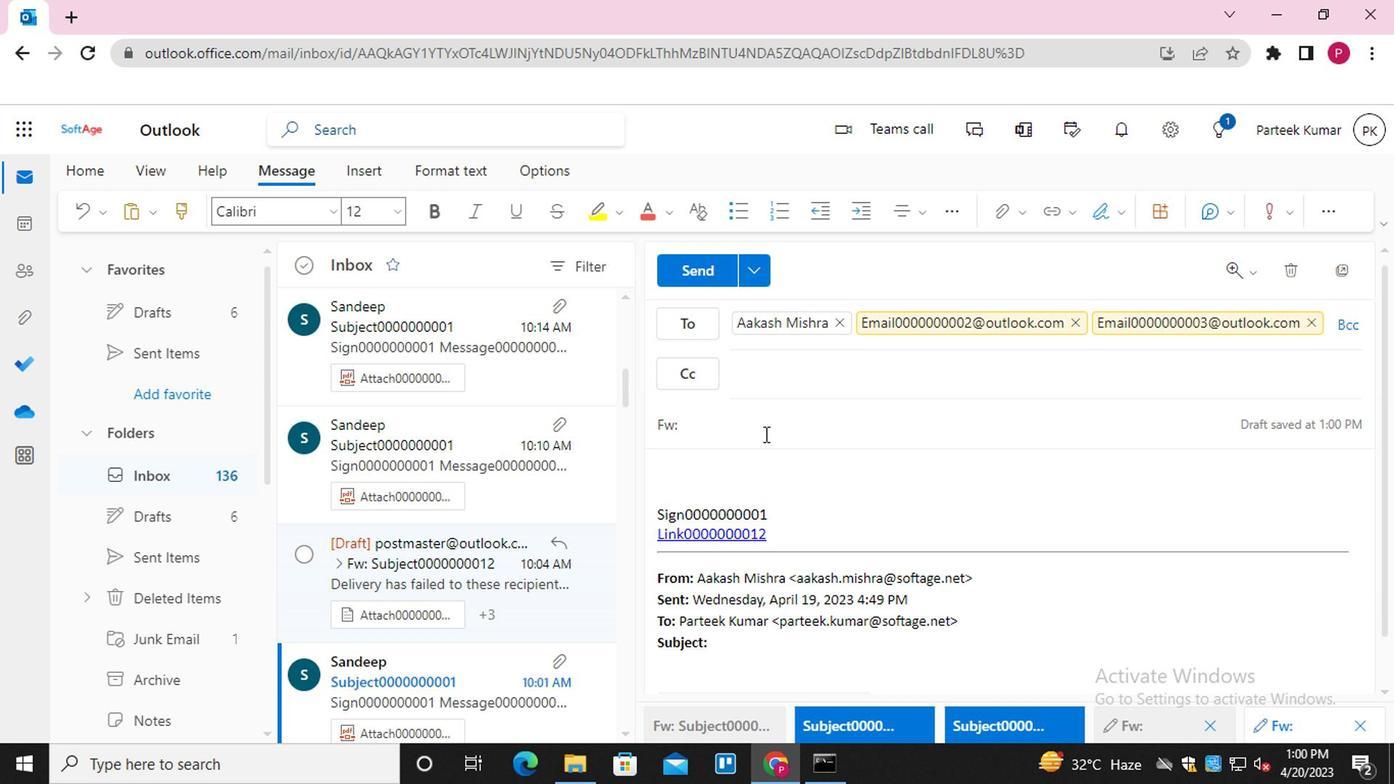 
Action: Mouse pressed left at (773, 419)
Screenshot: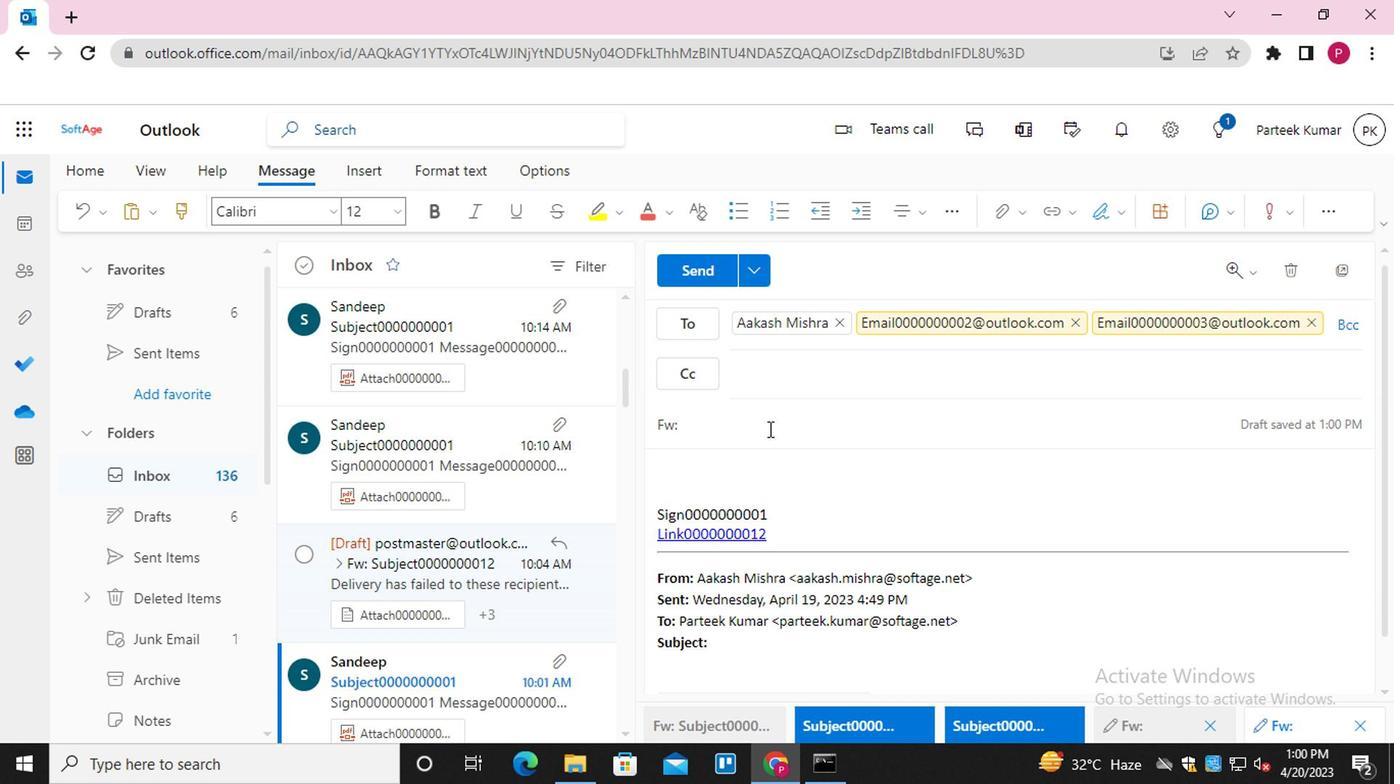 
Action: Key pressed <Key.shift>SUBJECT0000000012
Screenshot: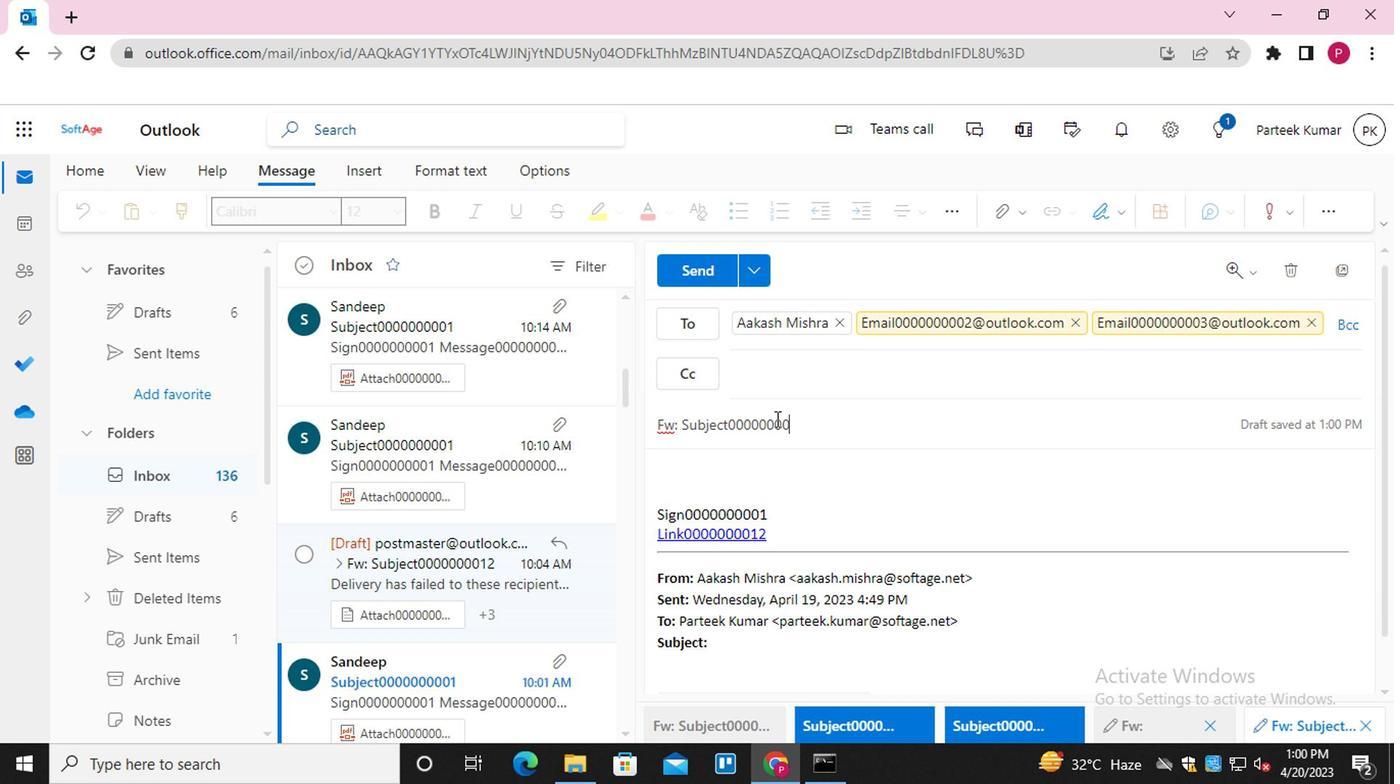 
Action: Mouse moved to (723, 492)
Screenshot: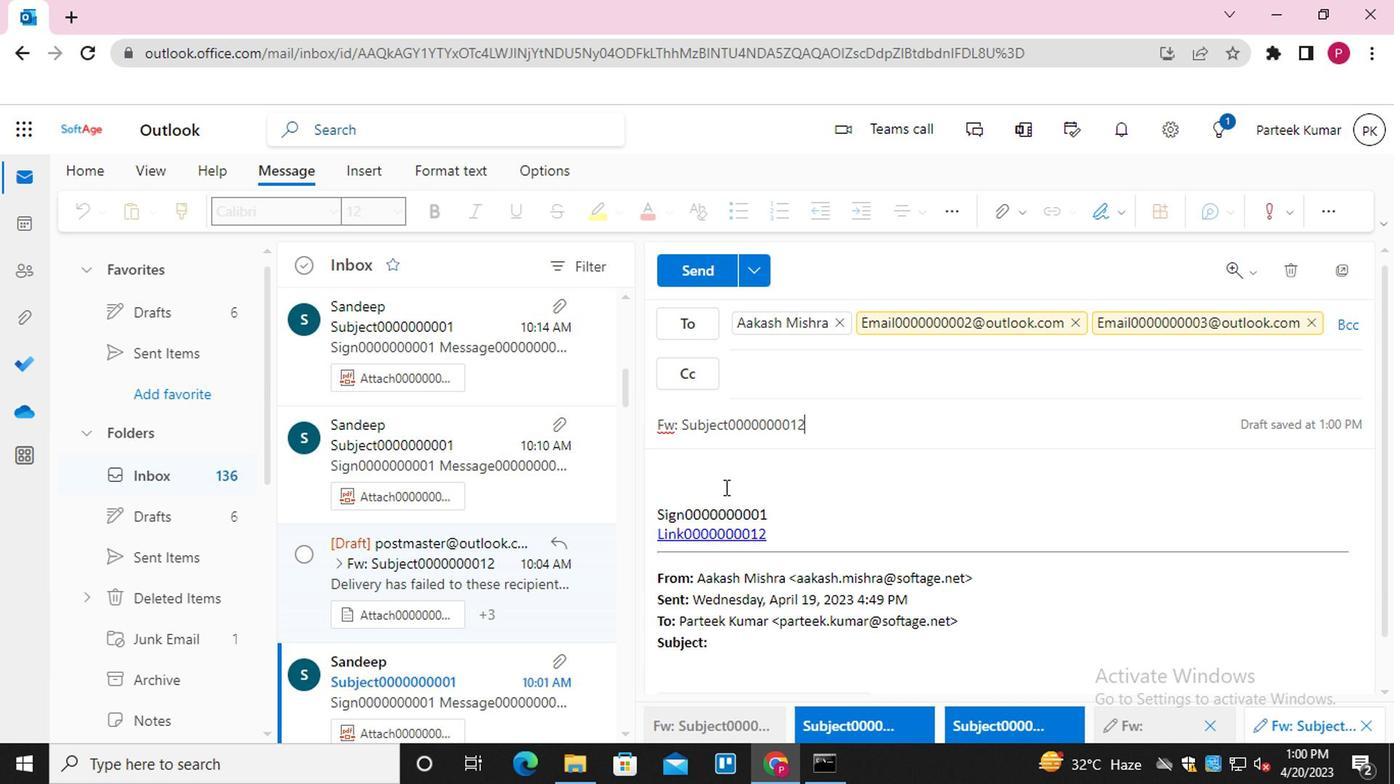 
Action: Mouse pressed left at (723, 492)
Screenshot: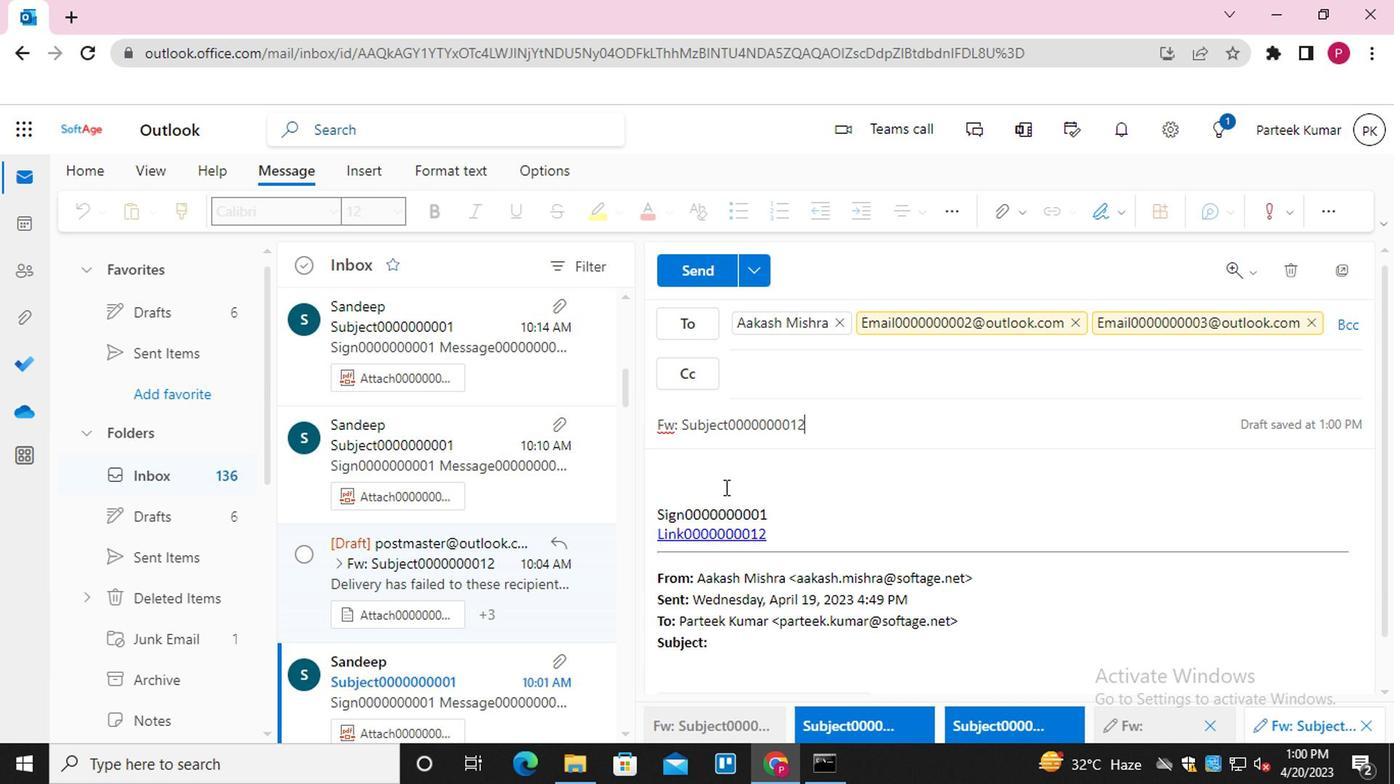 
Action: Key pressed <Key.shift_r>MESSAGE0000000013
Screenshot: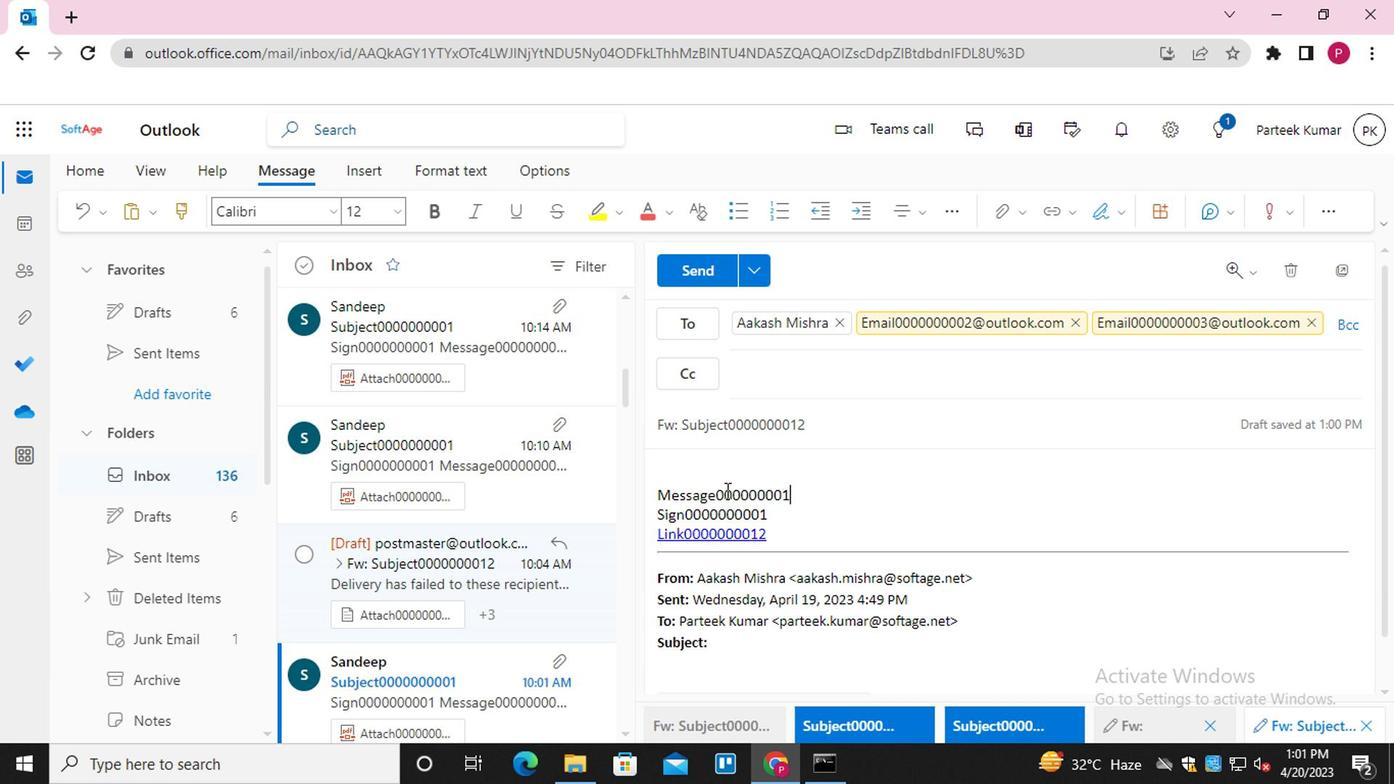 
Action: Mouse moved to (992, 205)
Screenshot: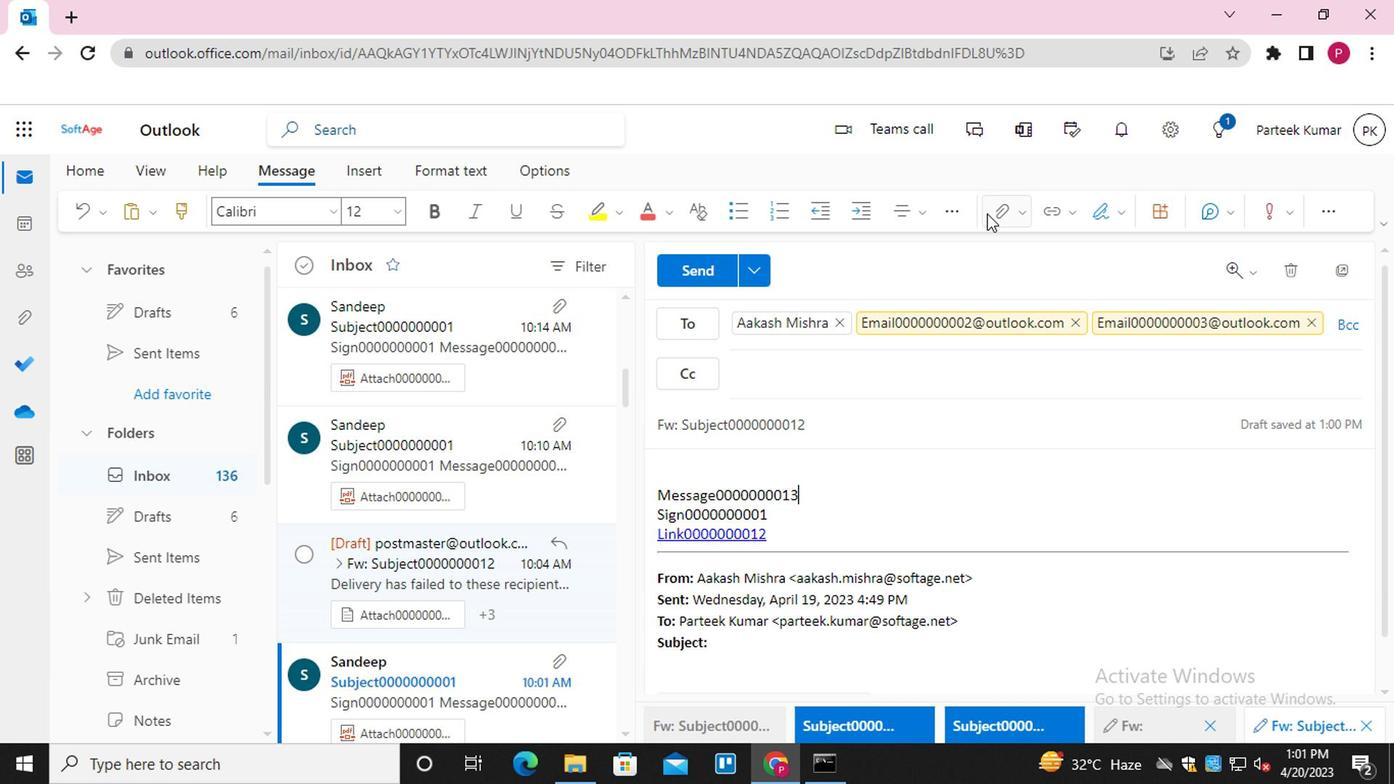 
Action: Mouse pressed left at (992, 205)
Screenshot: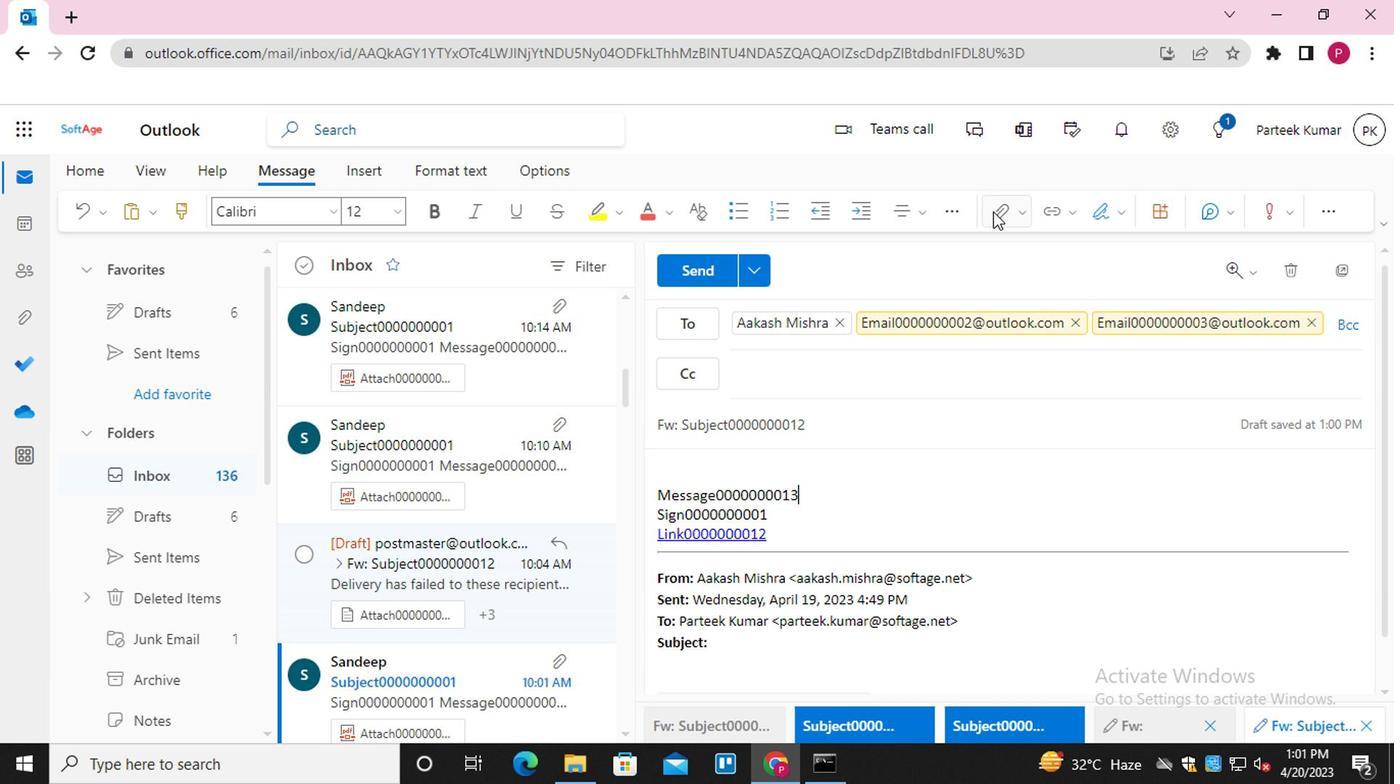 
Action: Mouse moved to (894, 244)
Screenshot: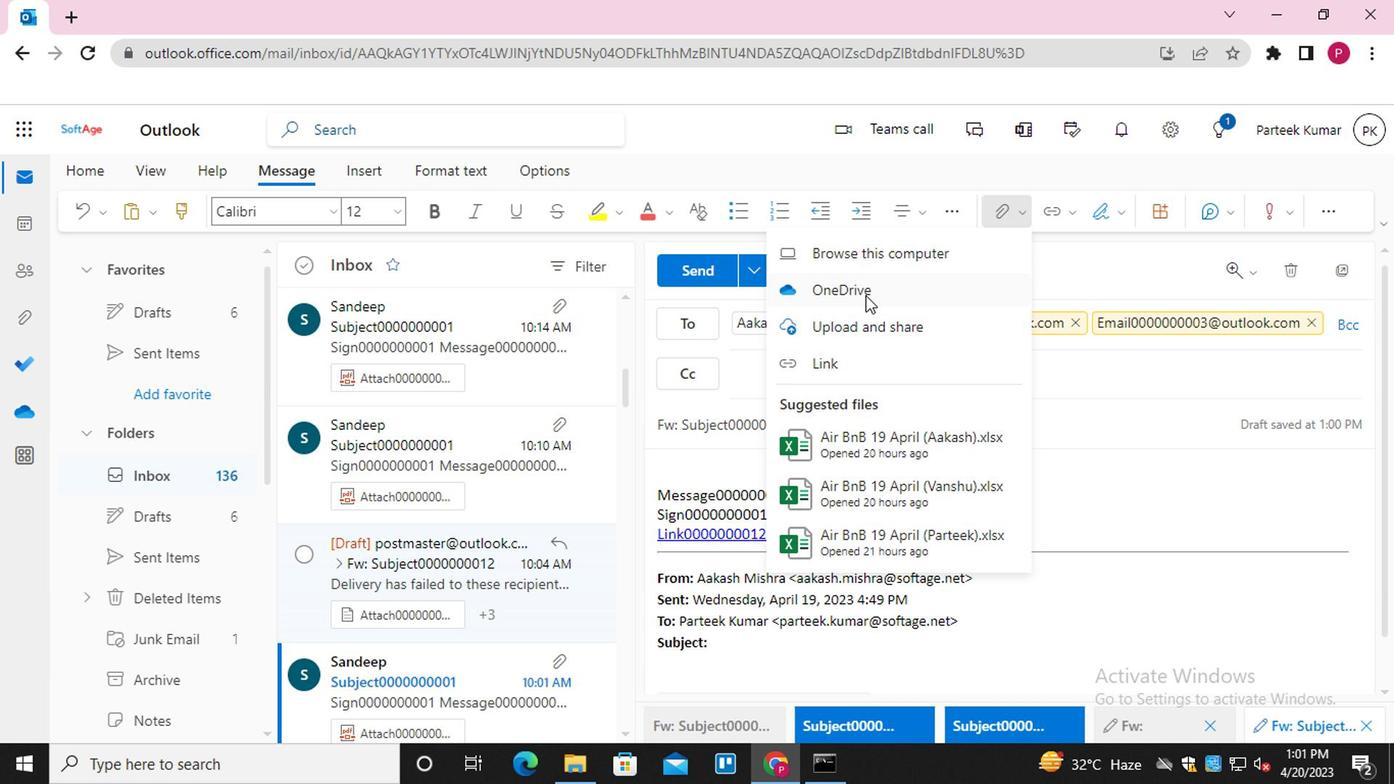 
Action: Mouse pressed left at (894, 244)
Screenshot: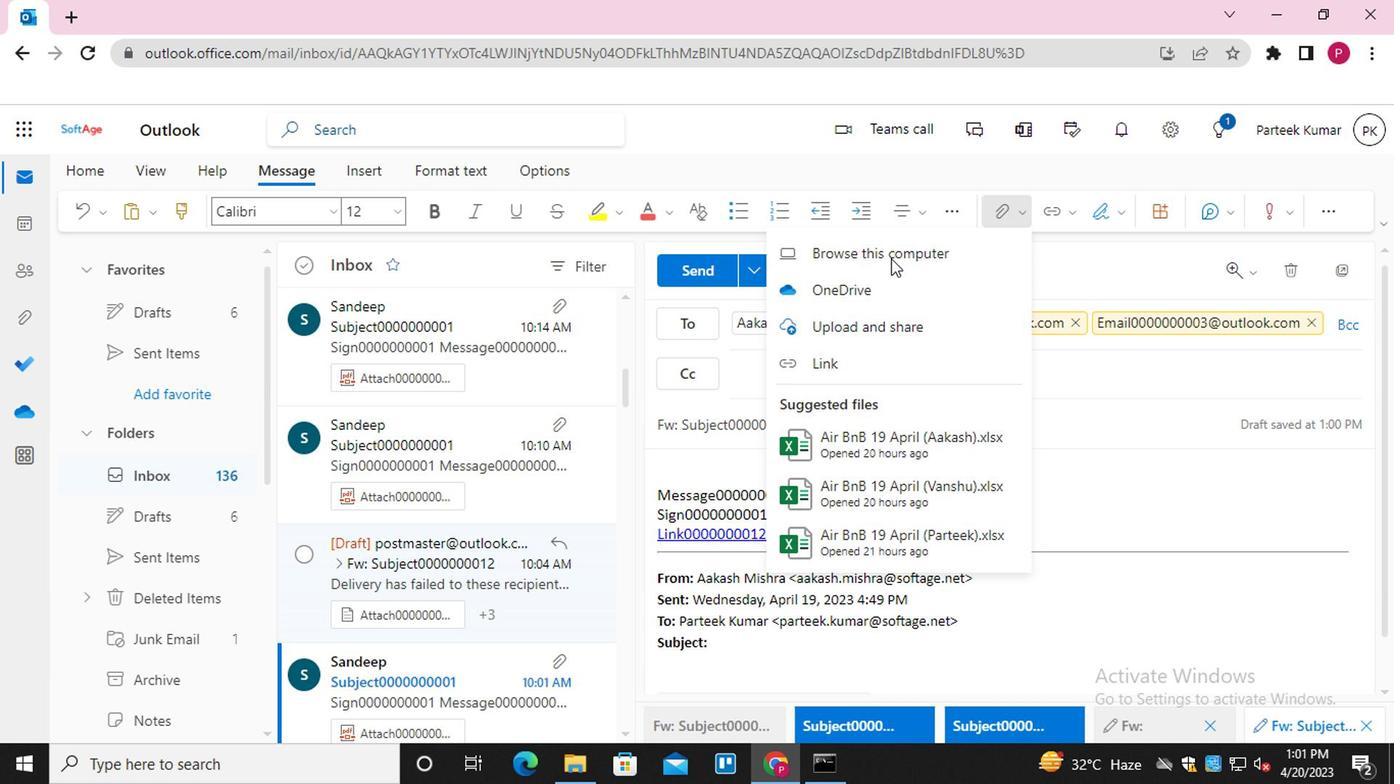 
Action: Mouse moved to (351, 141)
Screenshot: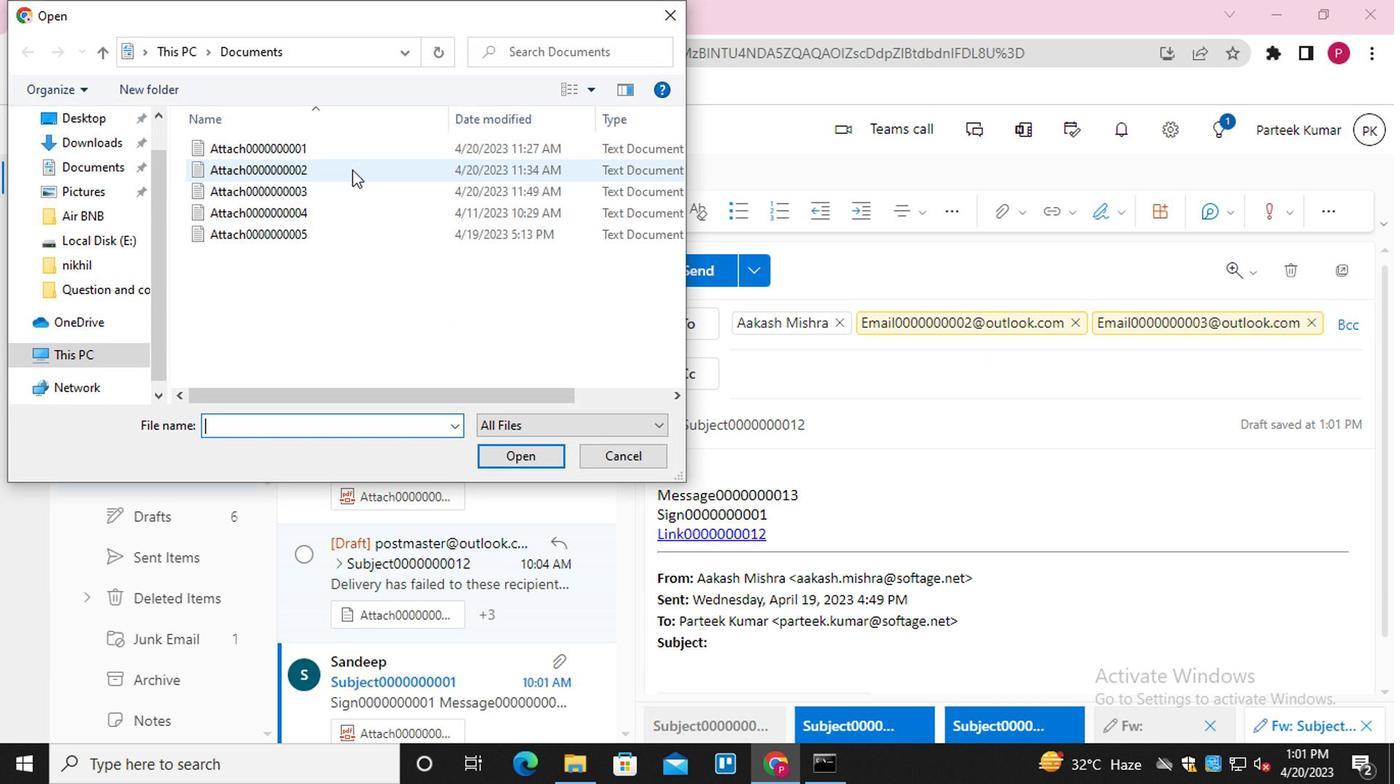 
Action: Mouse pressed left at (351, 141)
Screenshot: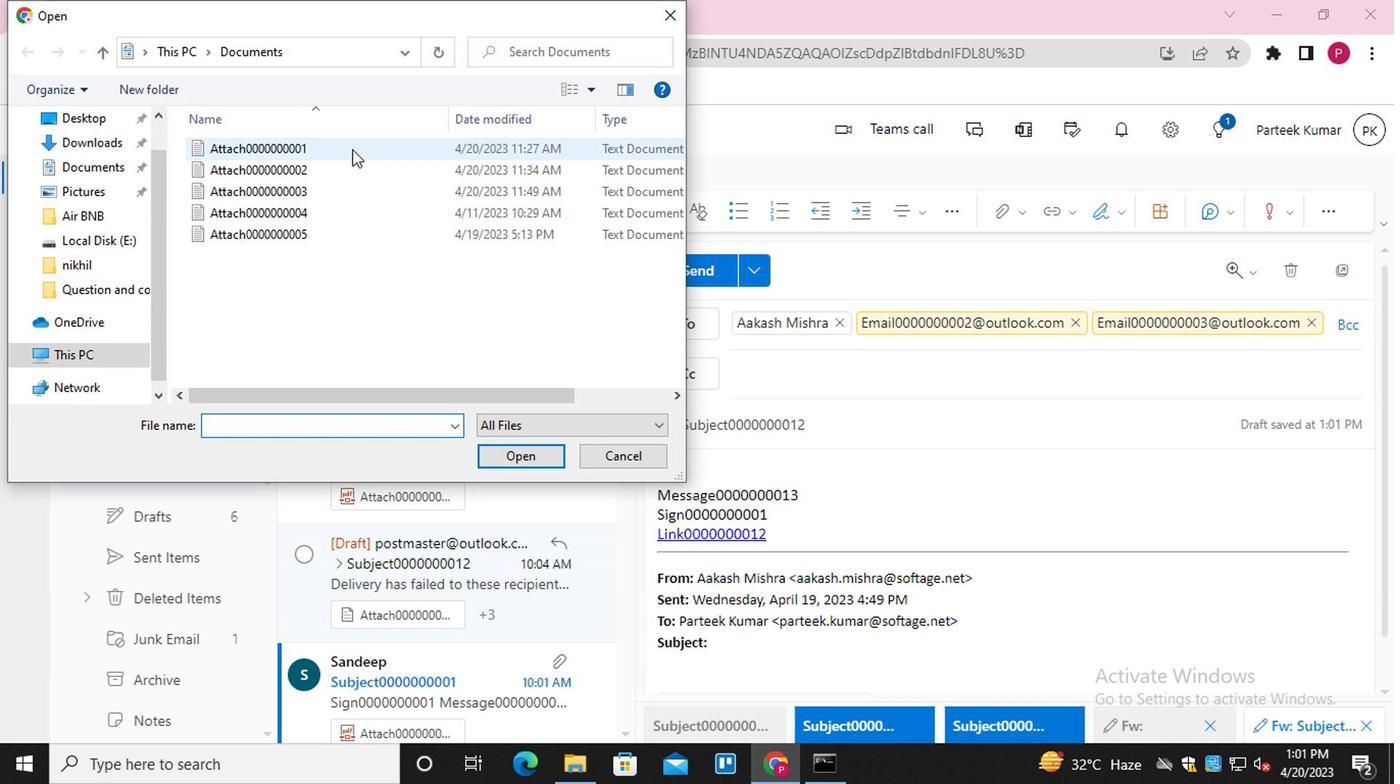 
Action: Mouse moved to (496, 456)
Screenshot: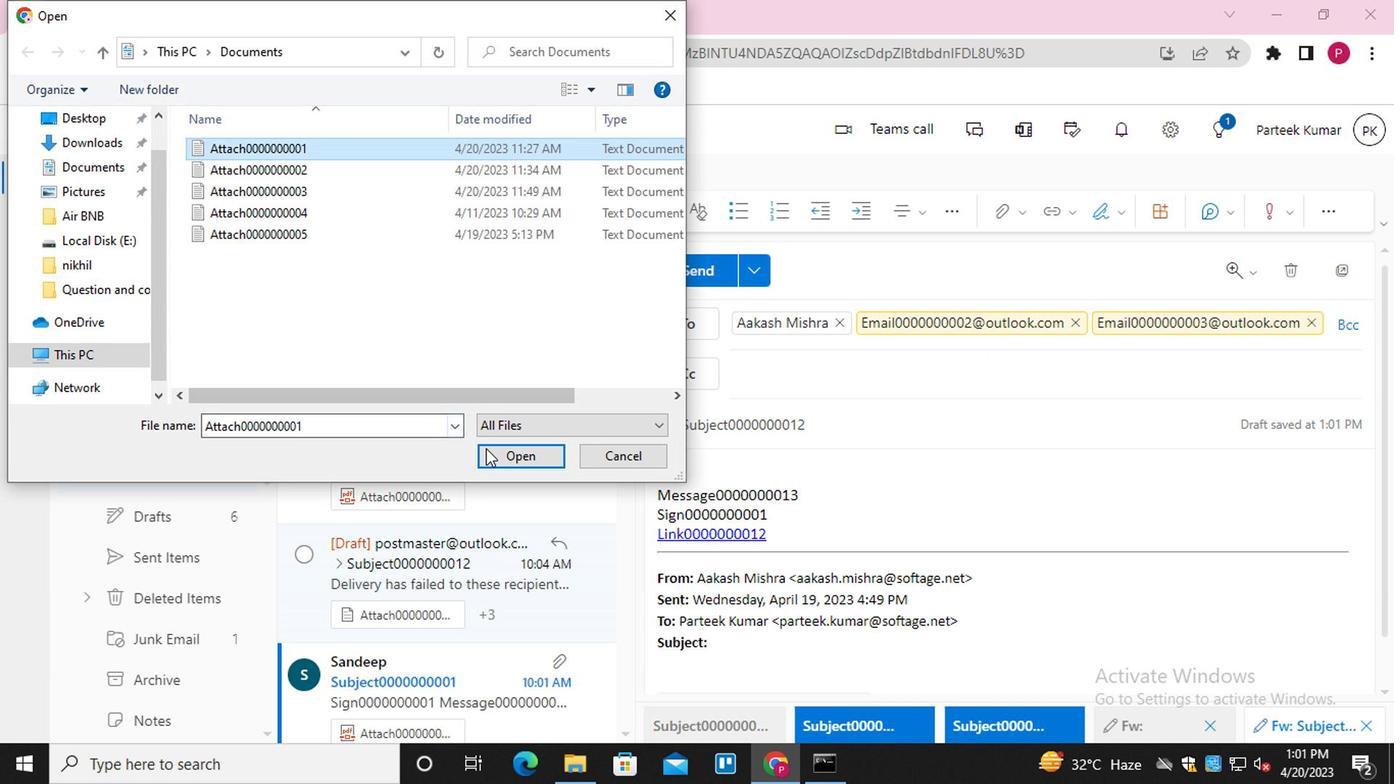 
Action: Mouse pressed left at (496, 456)
Screenshot: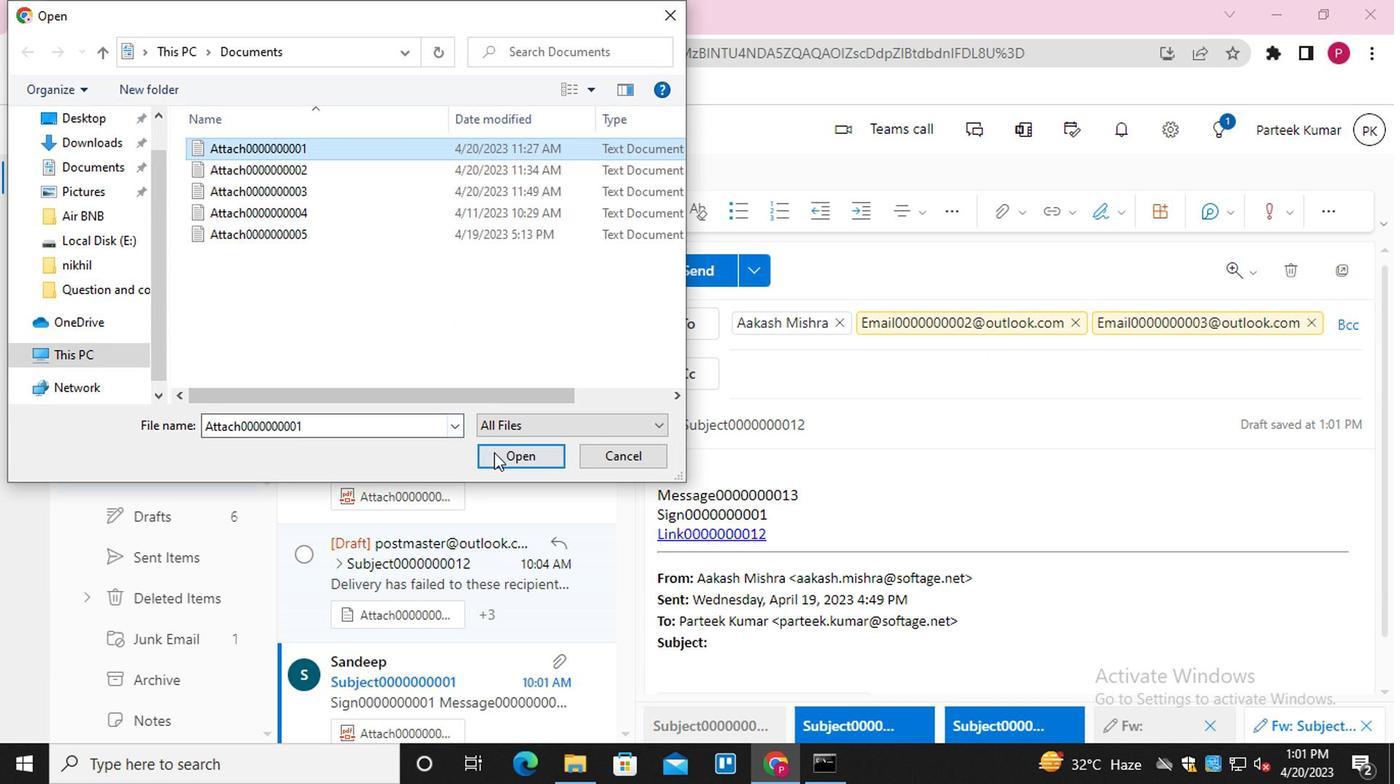 
Action: Mouse moved to (695, 274)
Screenshot: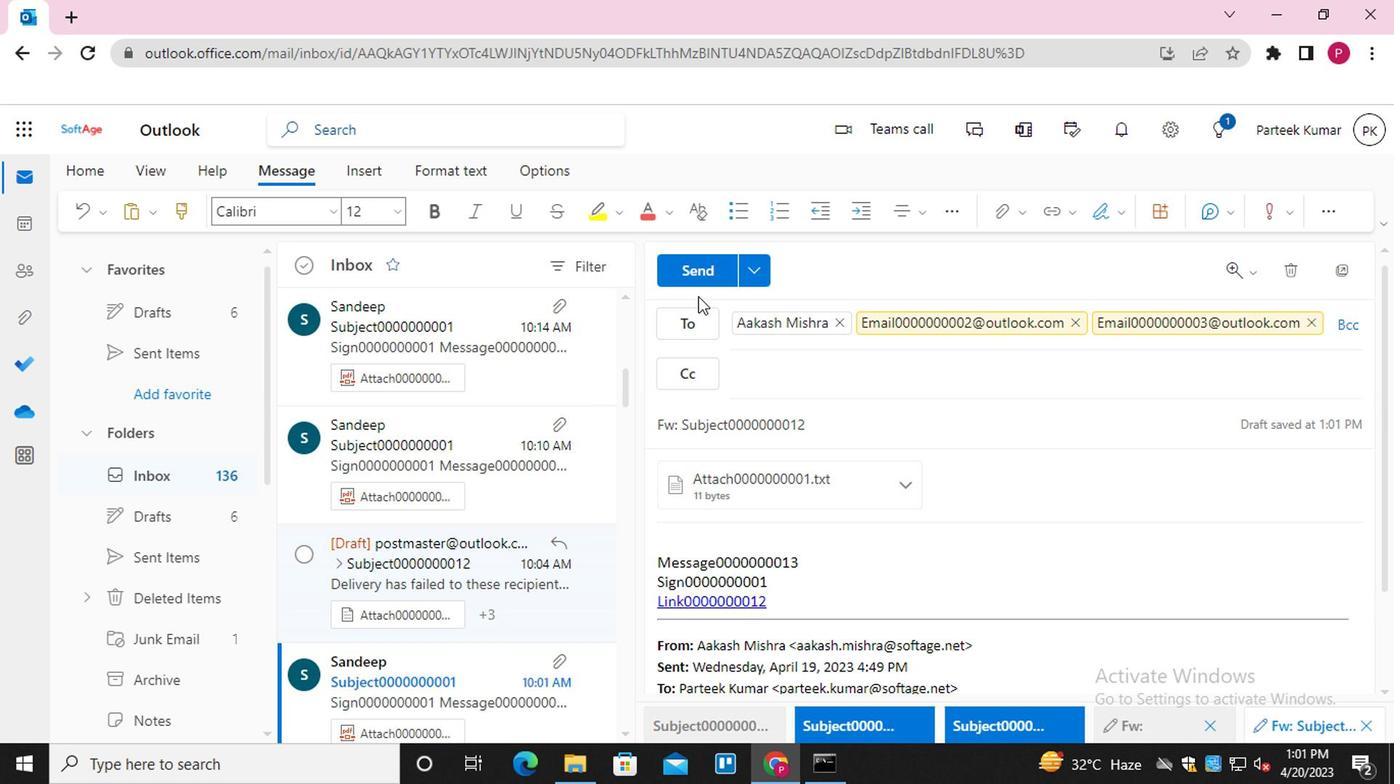 
Action: Mouse pressed left at (695, 274)
Screenshot: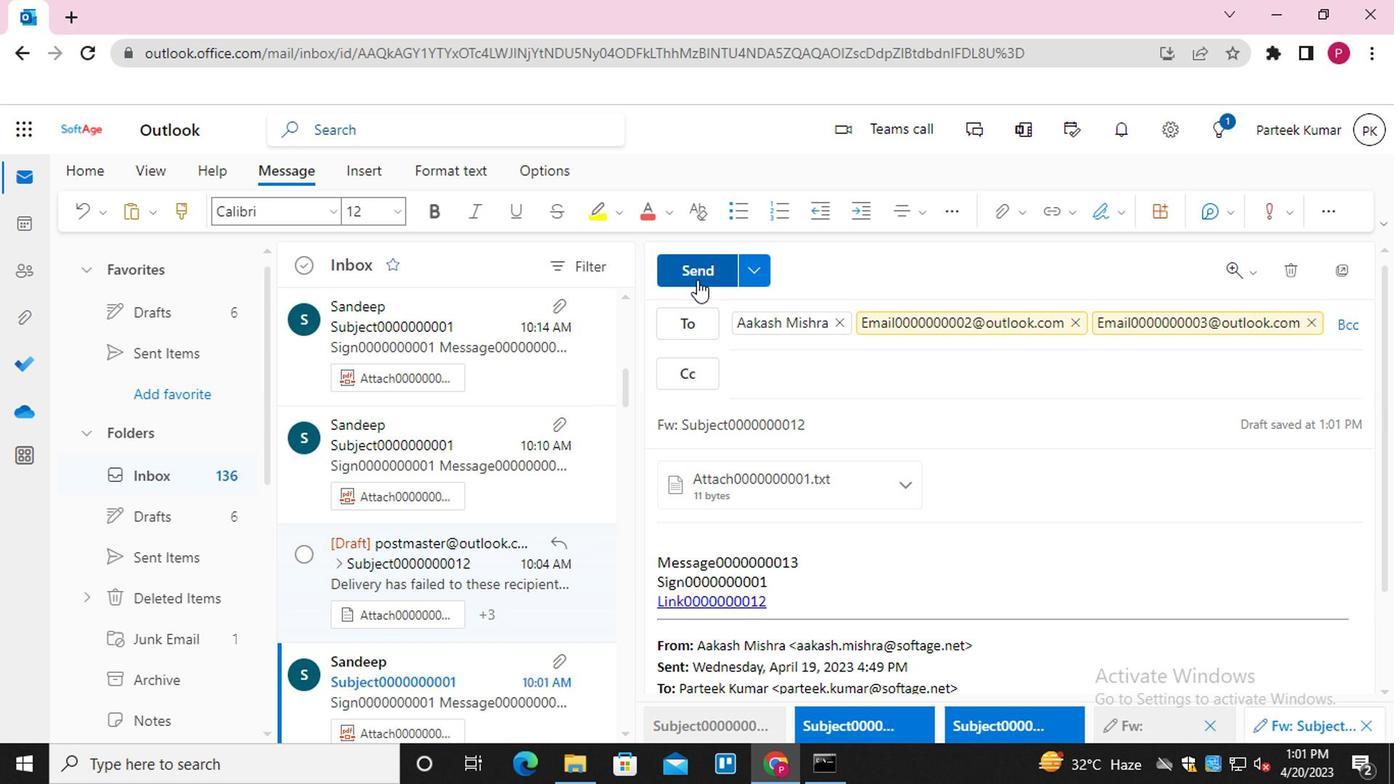 
Action: Mouse moved to (750, 426)
Screenshot: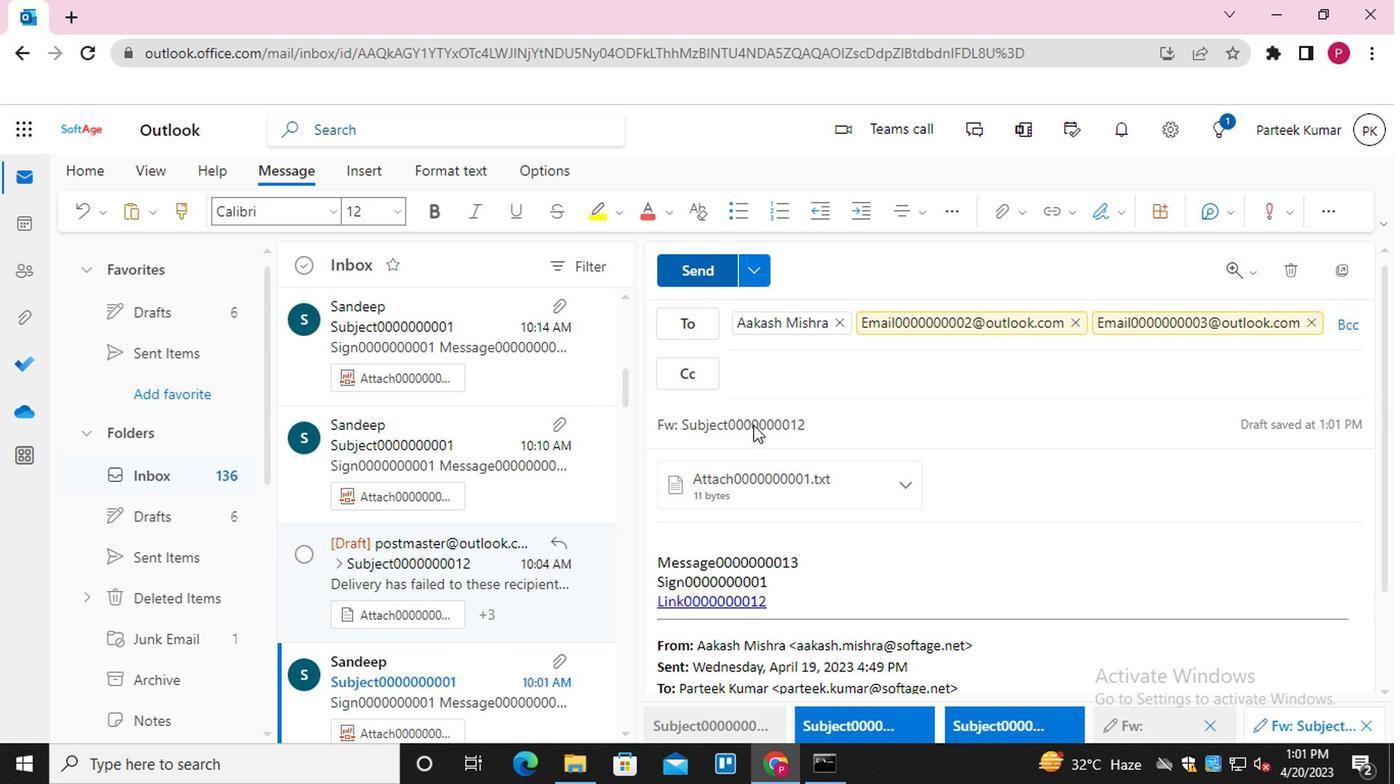 
Action: Key pressed <Key.f8>
Screenshot: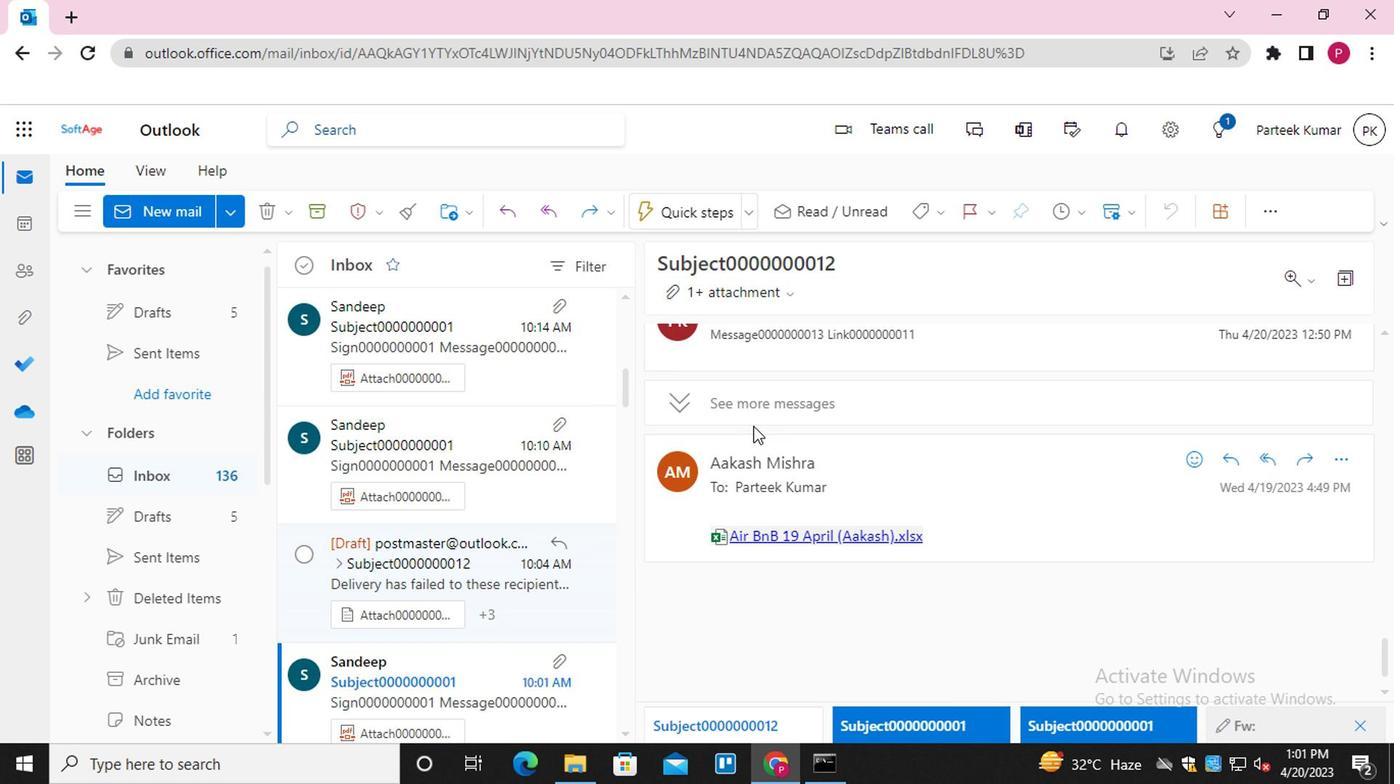 
